 Task: Look for Airbnb options in Santiago de Cuba, Cuba from 6th December, 2023 to 18th December, 2023 for 3 adults.2 bedrooms having 2 beds and 2 bathrooms. Property type can be hotel. Booking option can be shelf check-in. Look for 5 properties as per requirement.
Action: Mouse moved to (499, 70)
Screenshot: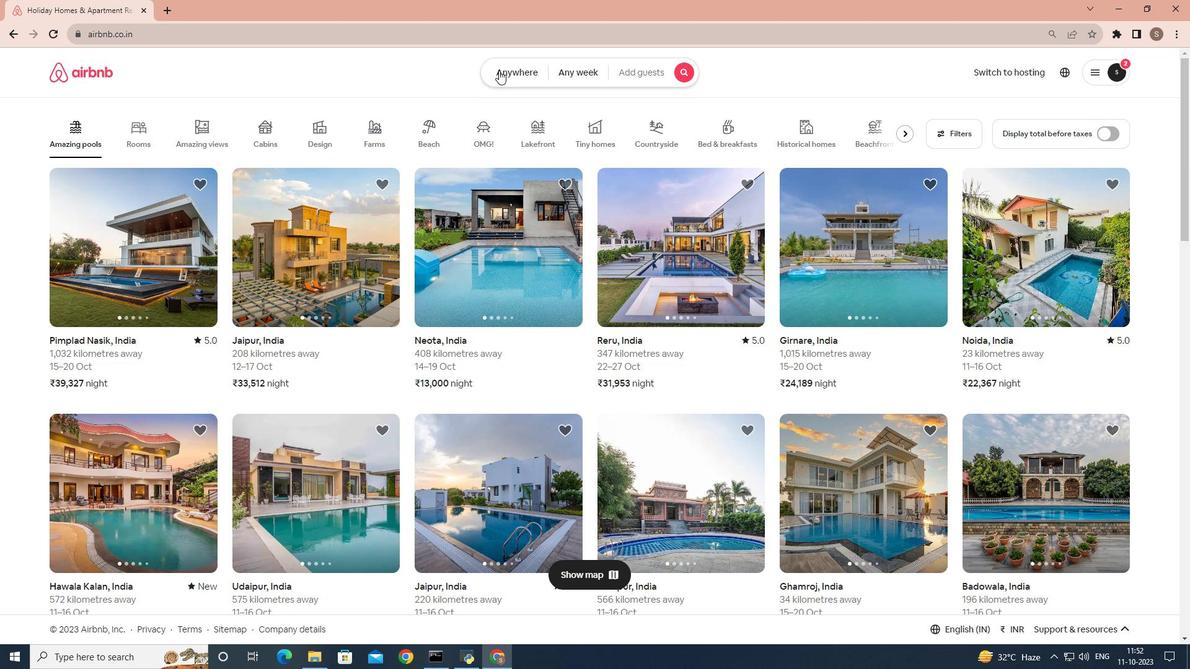 
Action: Mouse pressed left at (499, 70)
Screenshot: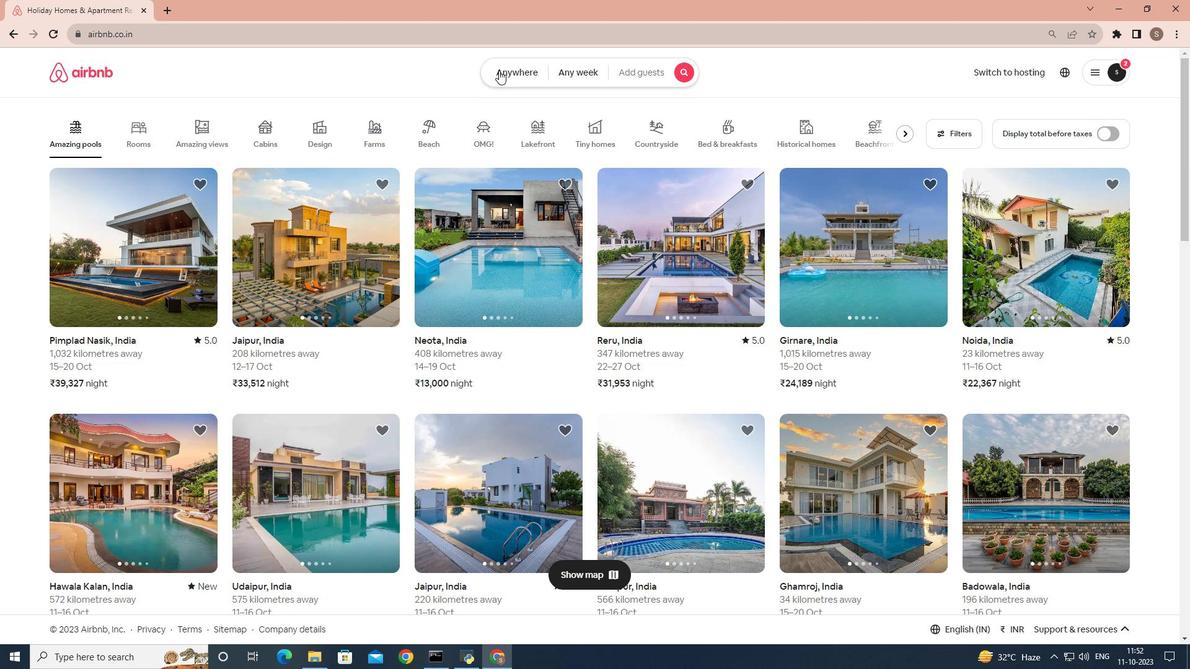 
Action: Mouse moved to (465, 111)
Screenshot: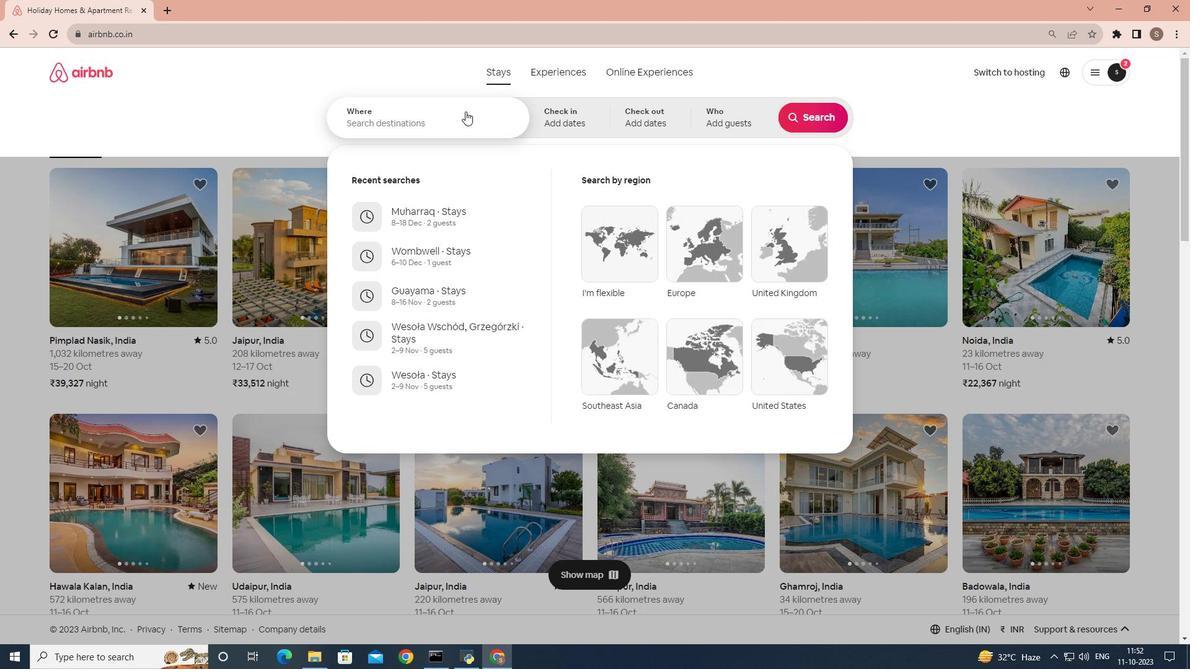 
Action: Mouse pressed left at (465, 111)
Screenshot: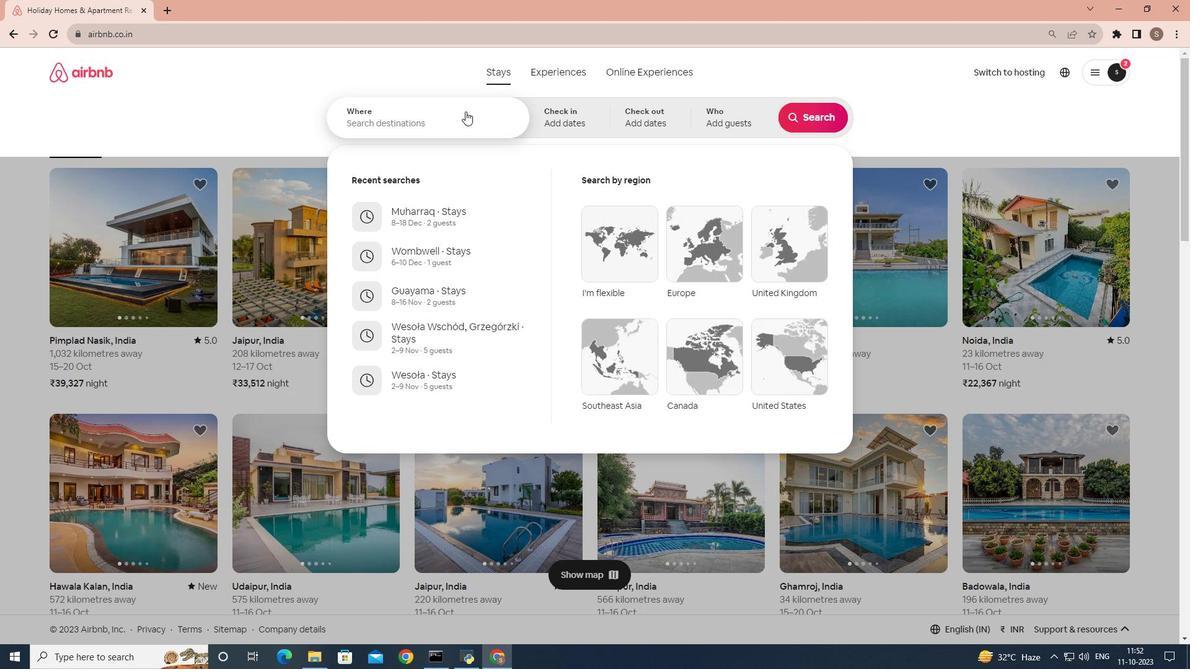 
Action: Key pressed <Key.shift>Santiago<Key.space>de<Key.space><Key.shift>Cuba,<Key.space><Key.shift>Cuba
Screenshot: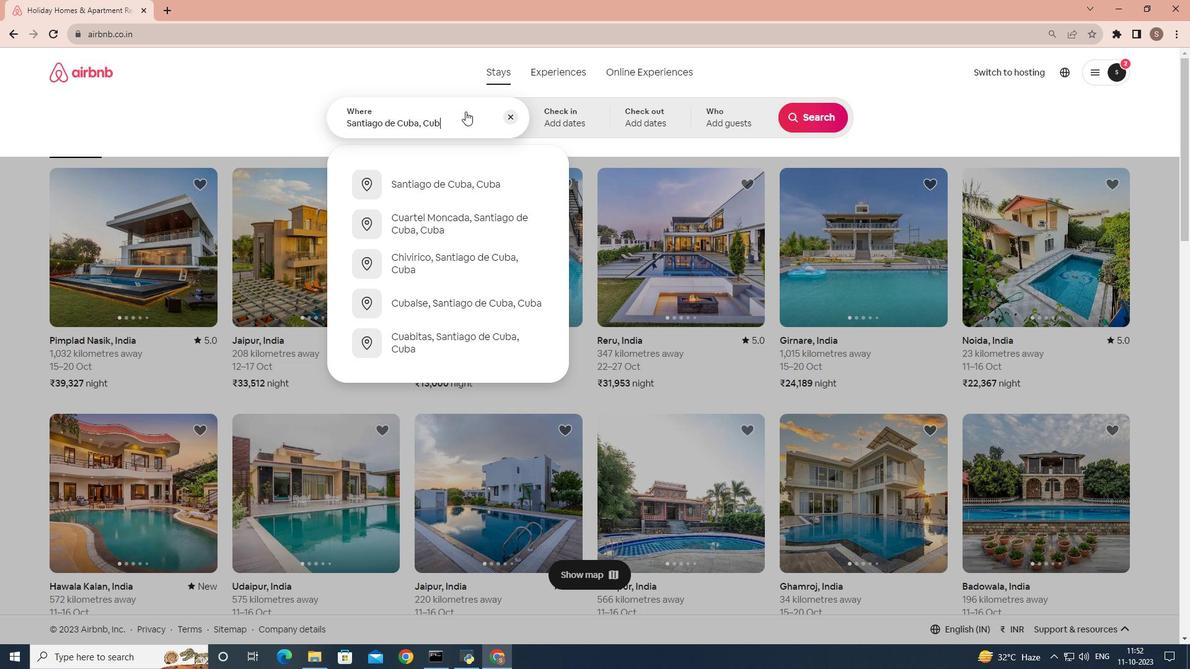 
Action: Mouse moved to (578, 120)
Screenshot: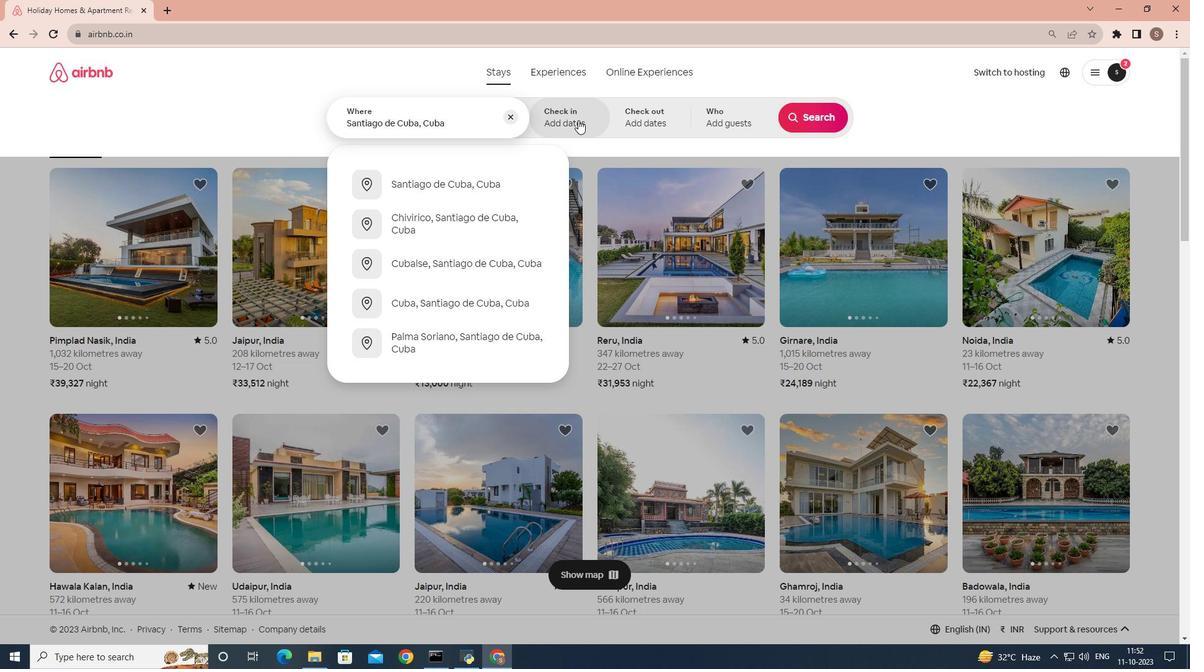 
Action: Mouse pressed left at (578, 120)
Screenshot: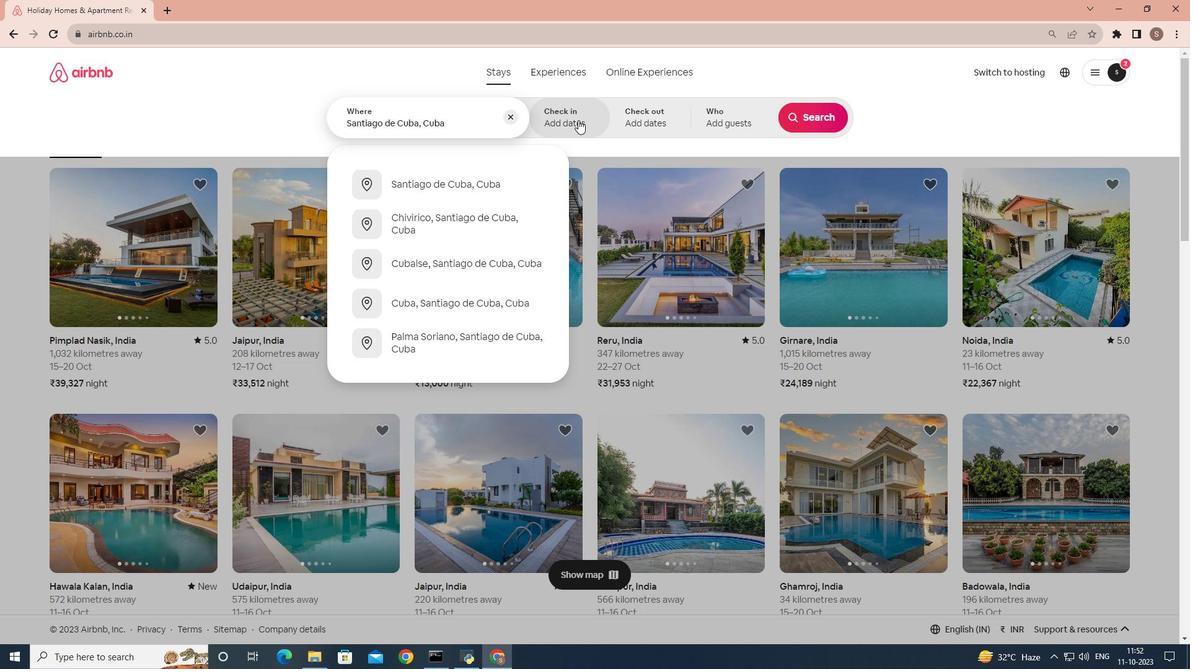
Action: Mouse moved to (814, 217)
Screenshot: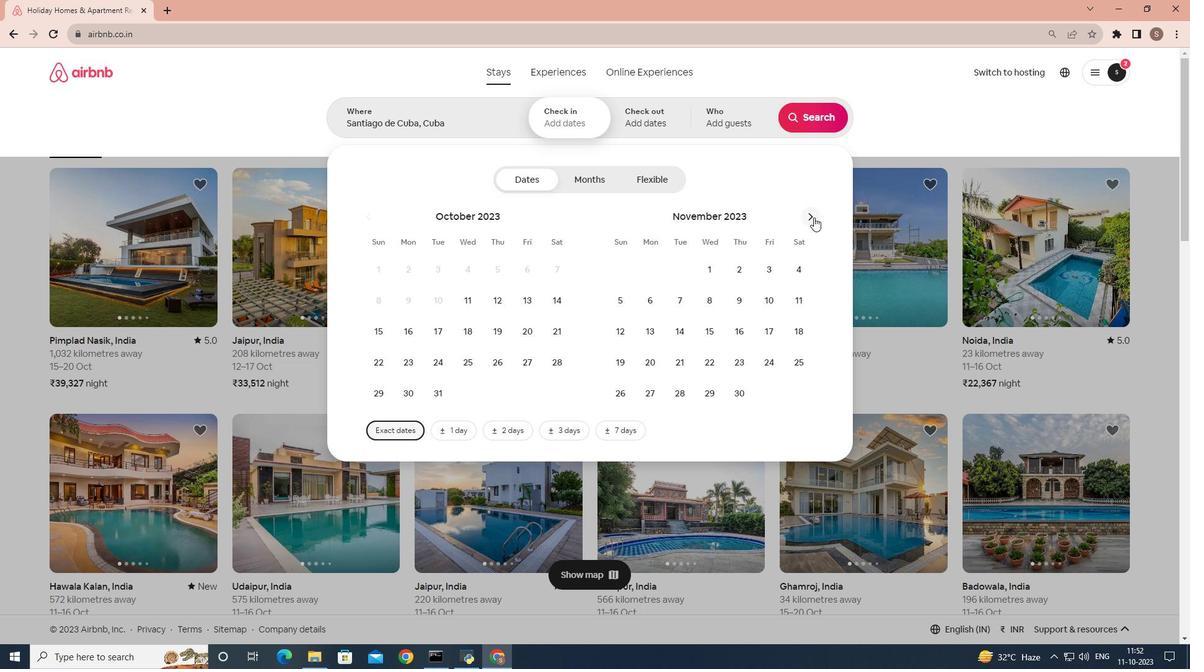 
Action: Mouse pressed left at (814, 217)
Screenshot: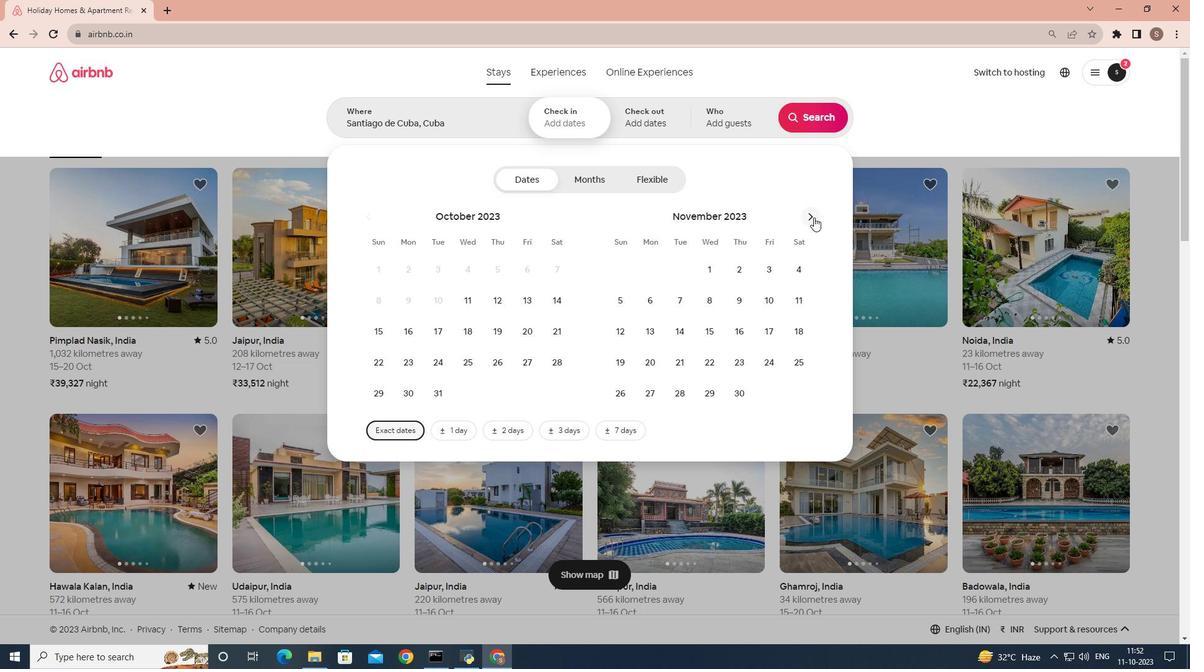 
Action: Mouse moved to (712, 304)
Screenshot: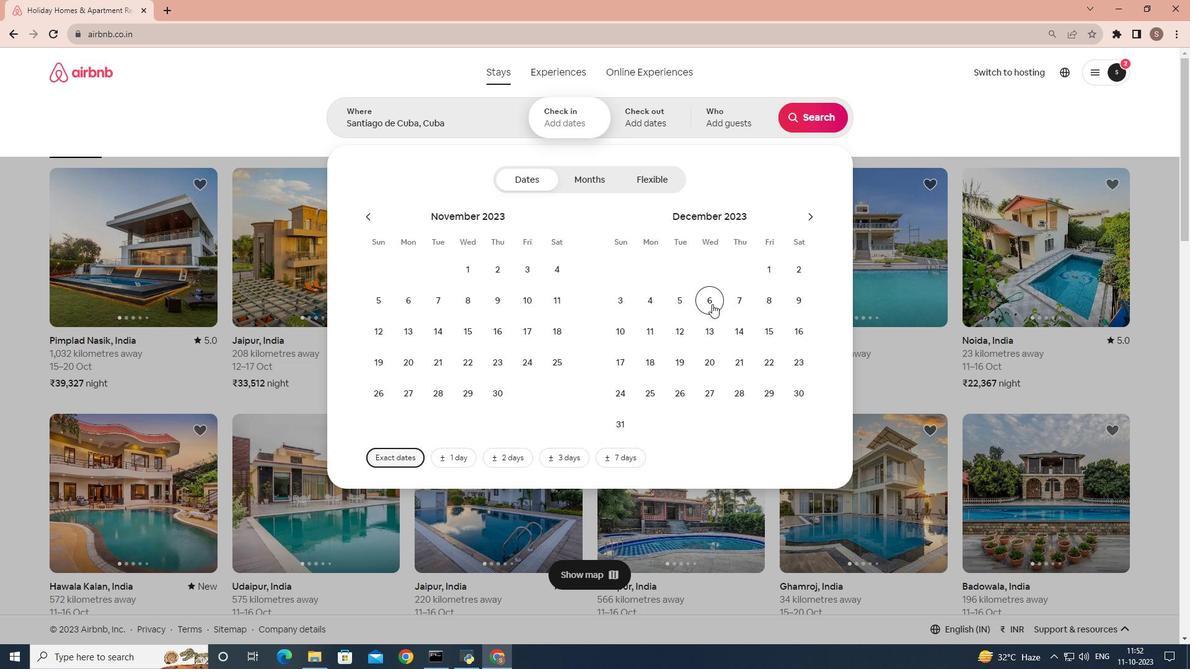 
Action: Mouse pressed left at (712, 304)
Screenshot: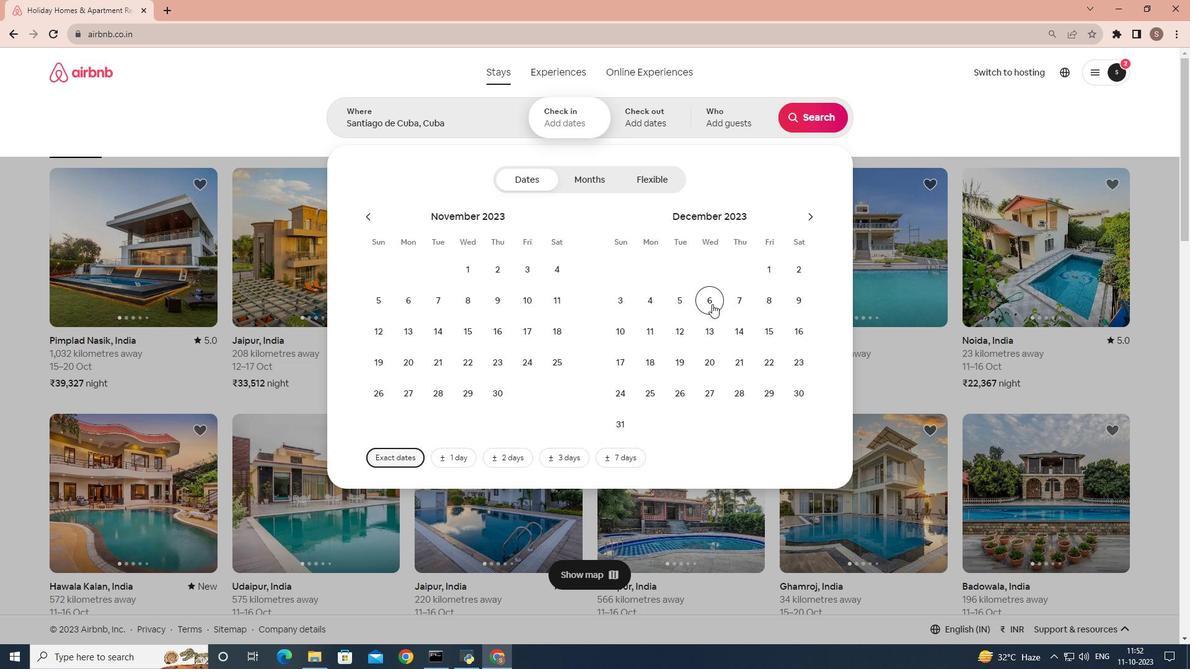 
Action: Mouse moved to (639, 371)
Screenshot: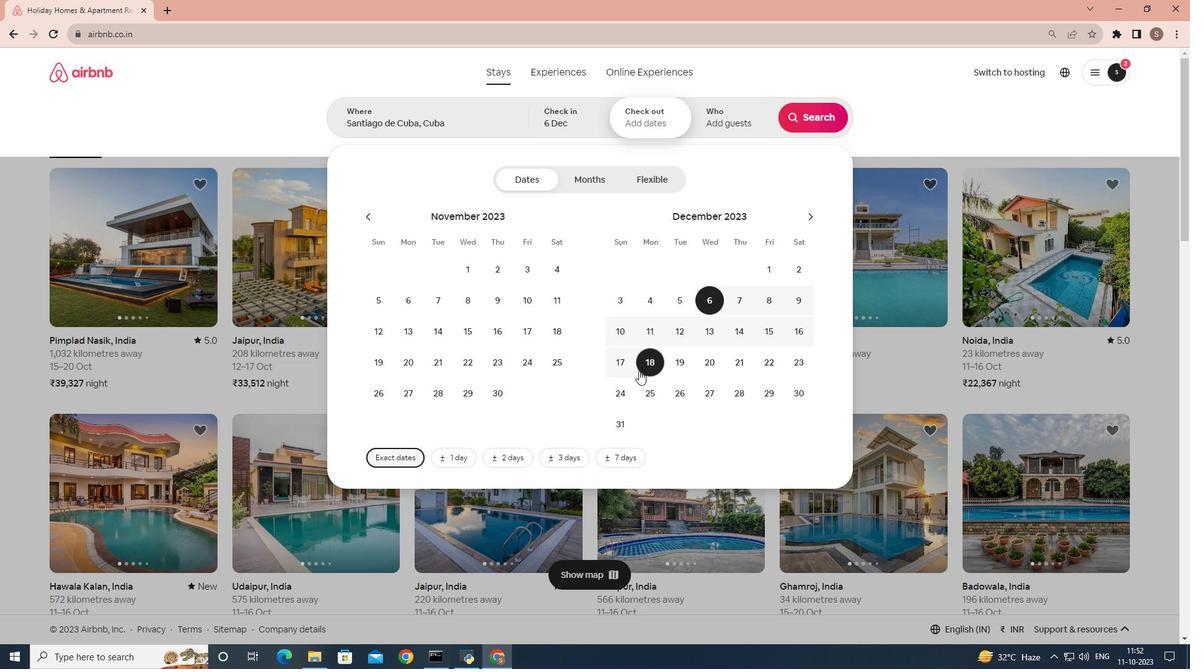 
Action: Mouse pressed left at (639, 371)
Screenshot: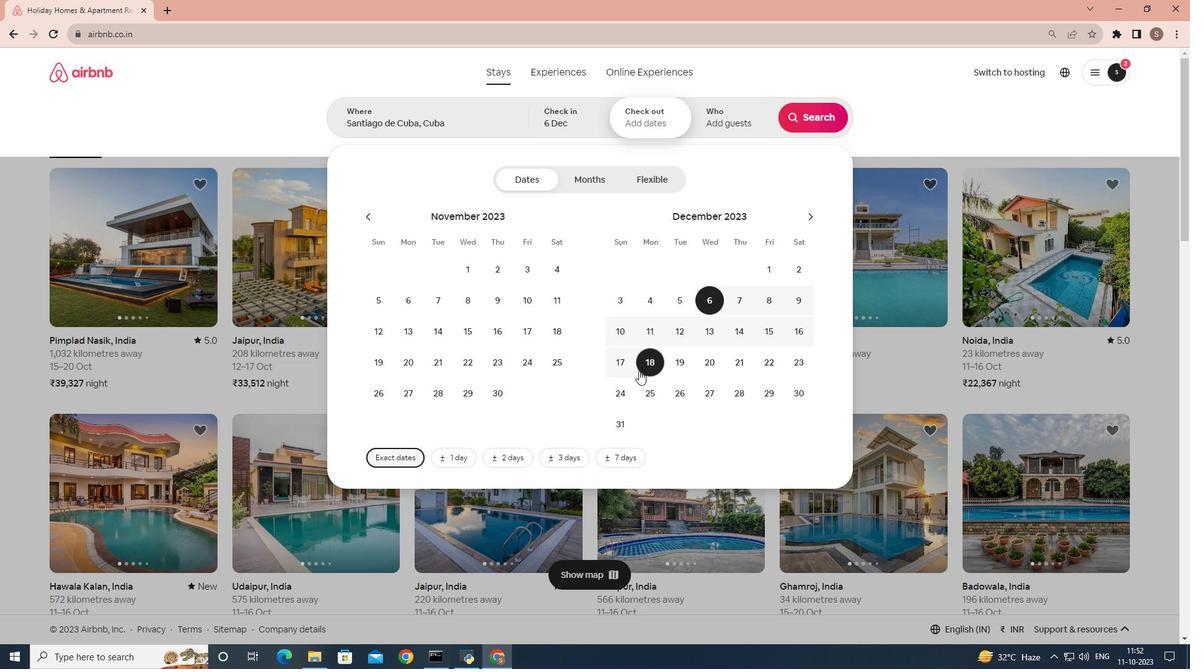
Action: Mouse moved to (735, 112)
Screenshot: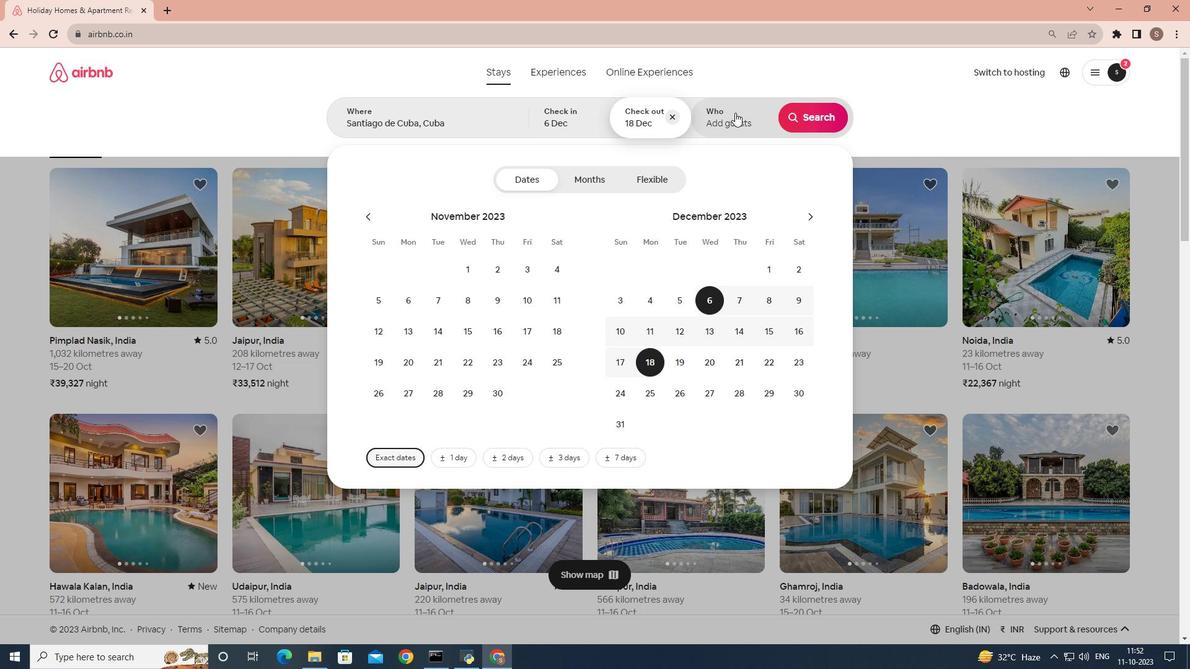 
Action: Mouse pressed left at (735, 112)
Screenshot: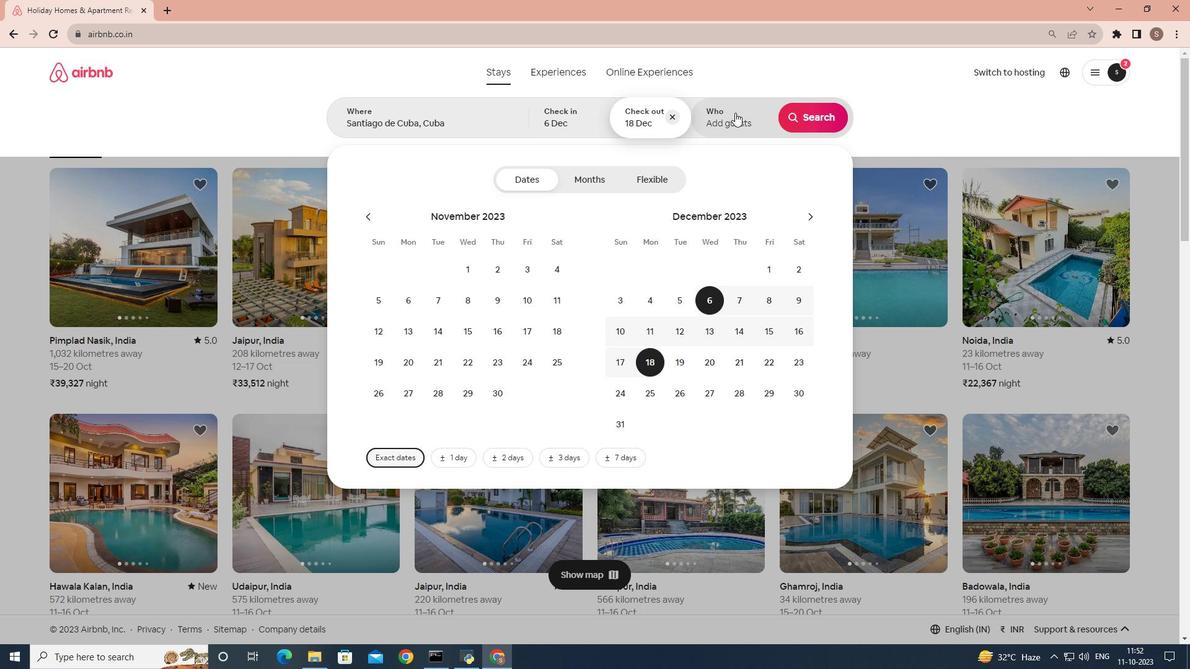 
Action: Mouse moved to (818, 181)
Screenshot: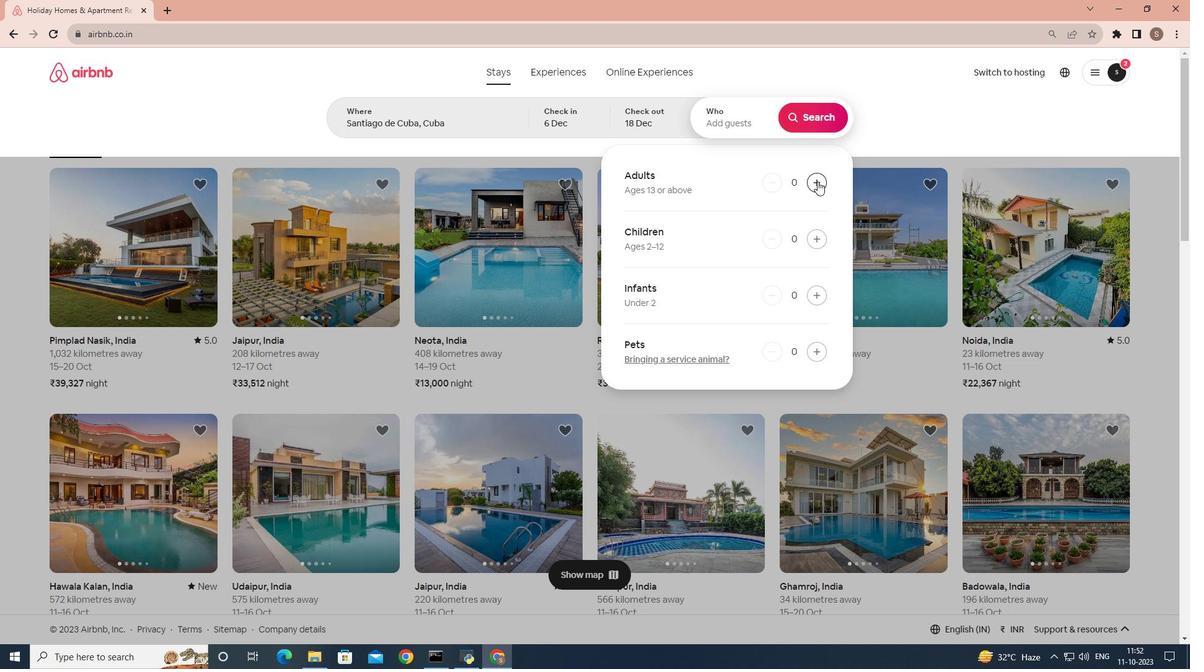 
Action: Mouse pressed left at (818, 181)
Screenshot: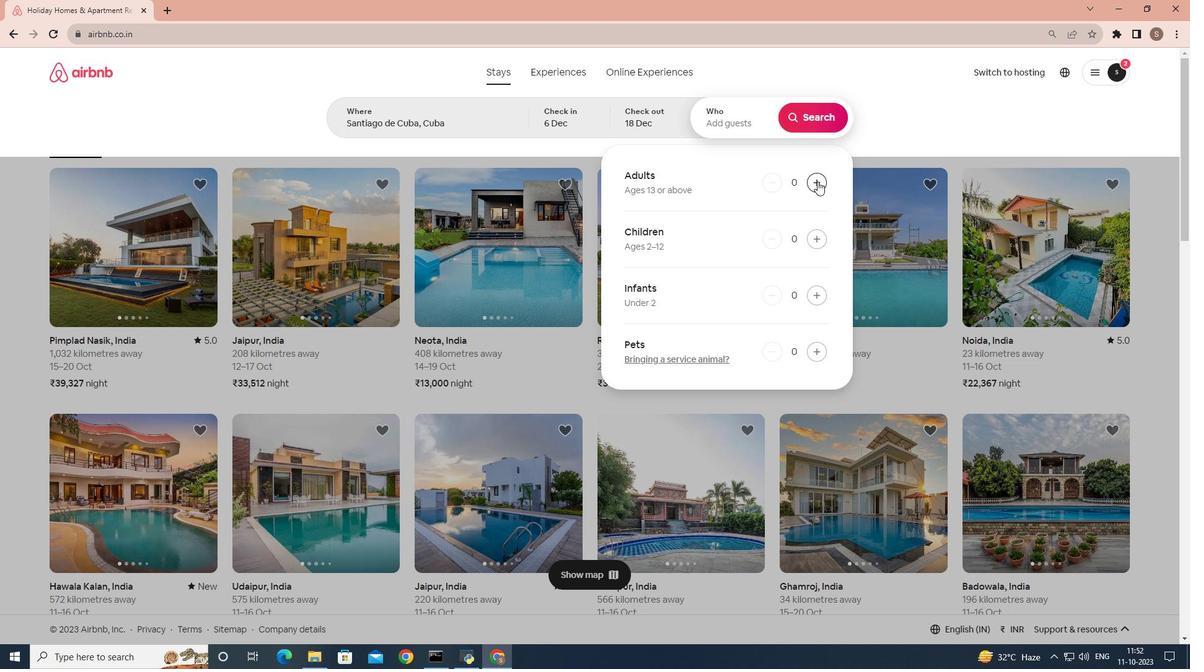 
Action: Mouse pressed left at (818, 181)
Screenshot: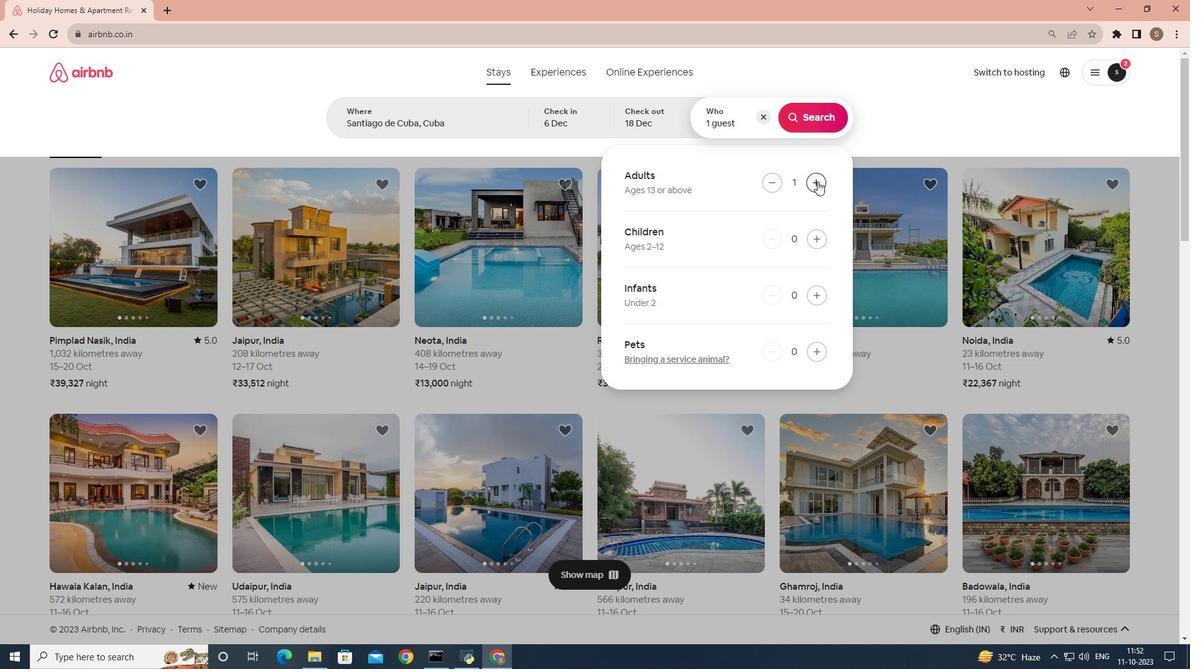 
Action: Mouse pressed left at (818, 181)
Screenshot: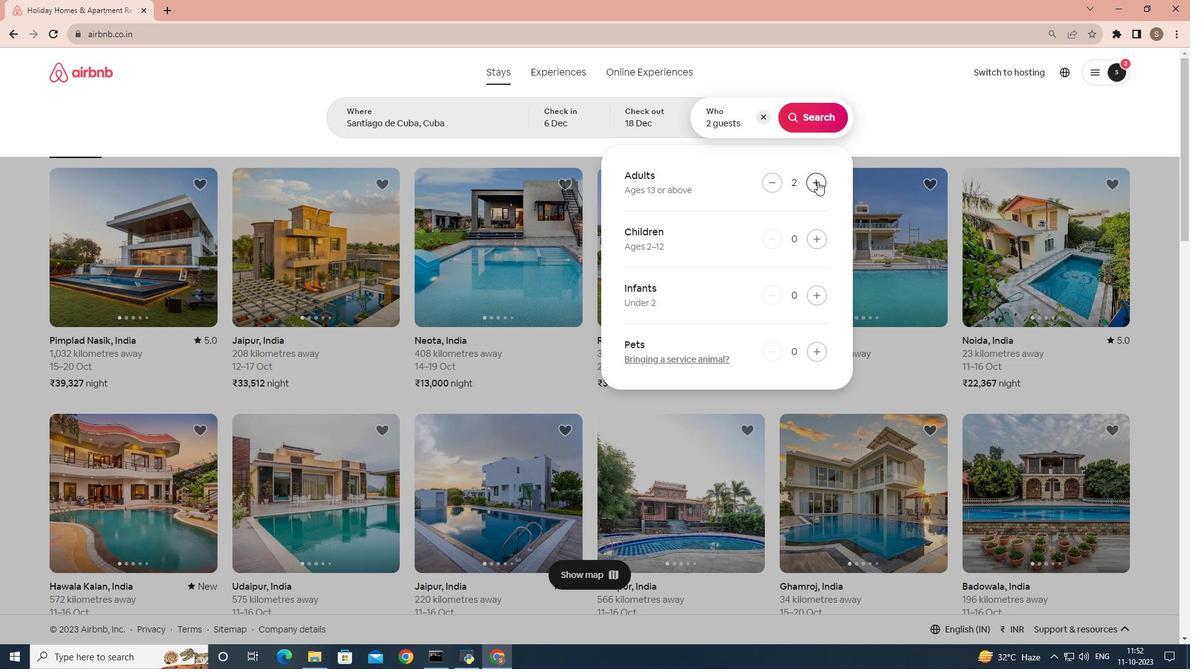 
Action: Mouse moved to (822, 111)
Screenshot: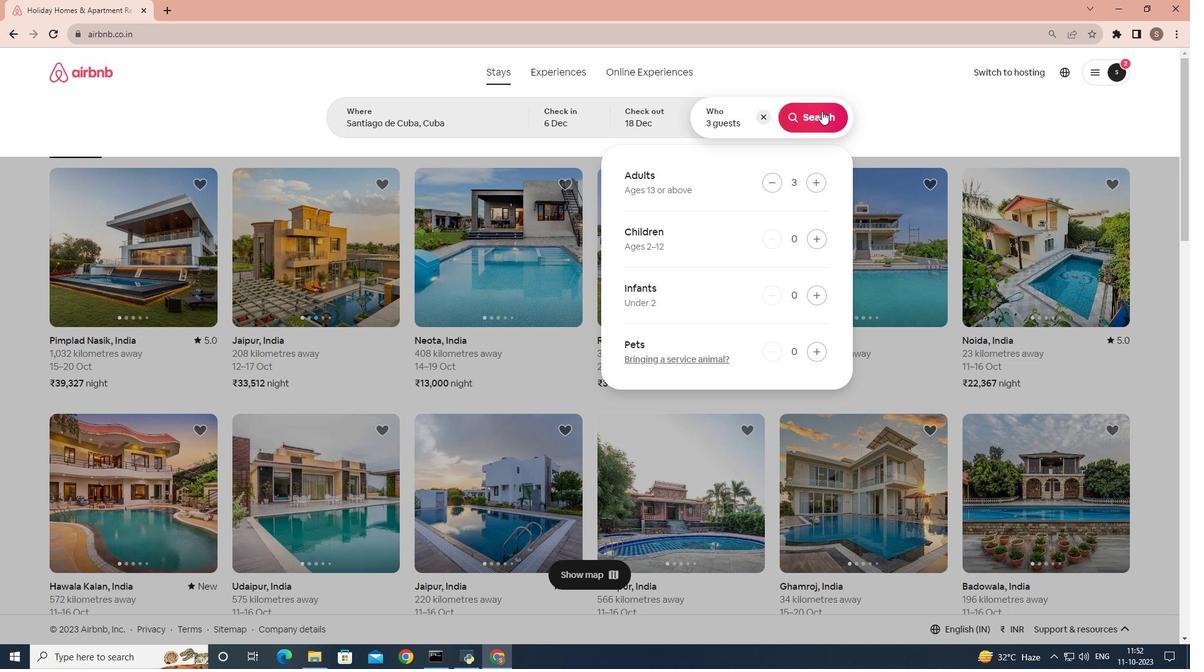 
Action: Mouse pressed left at (822, 111)
Screenshot: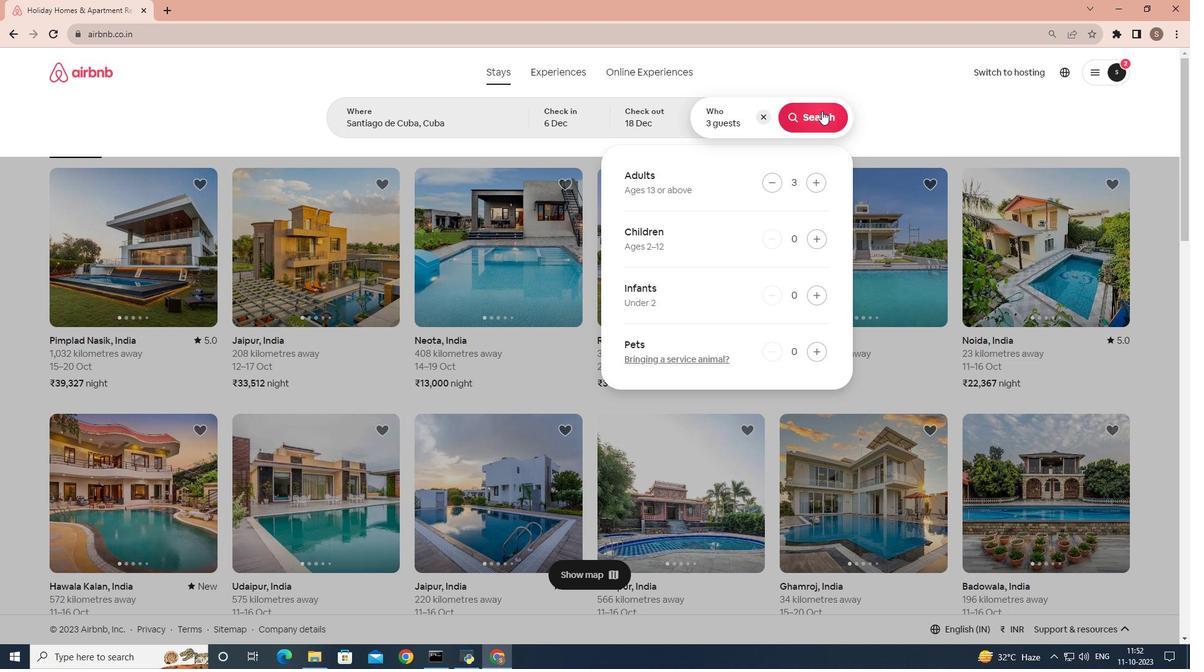 
Action: Mouse moved to (977, 122)
Screenshot: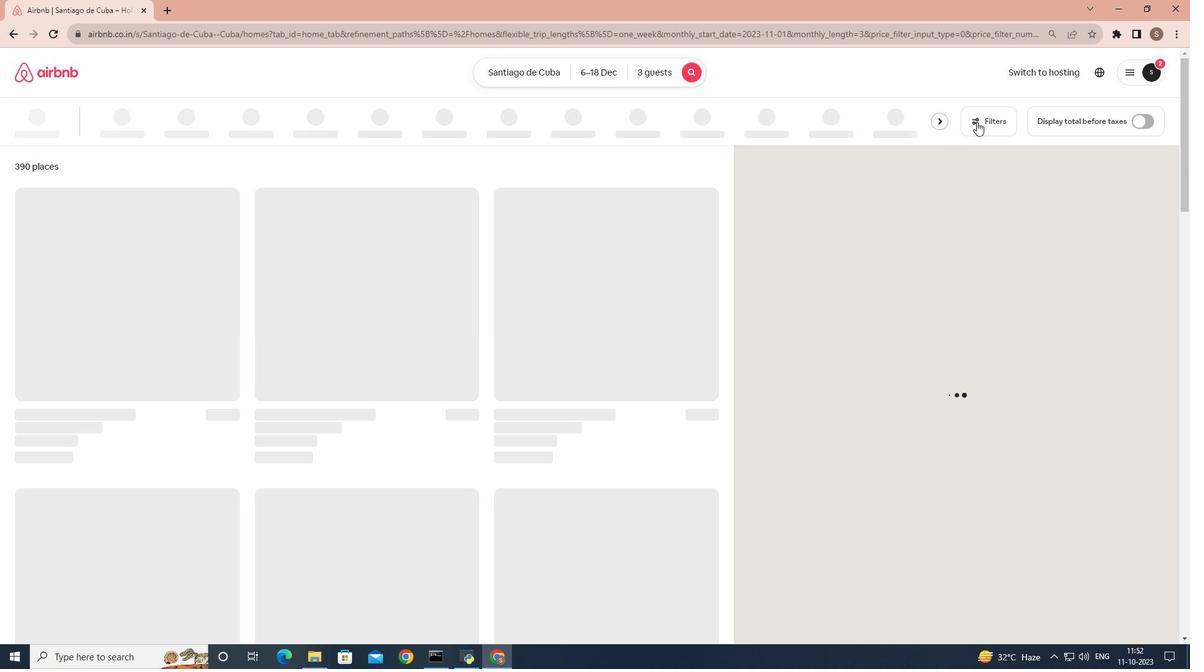 
Action: Mouse pressed left at (977, 122)
Screenshot: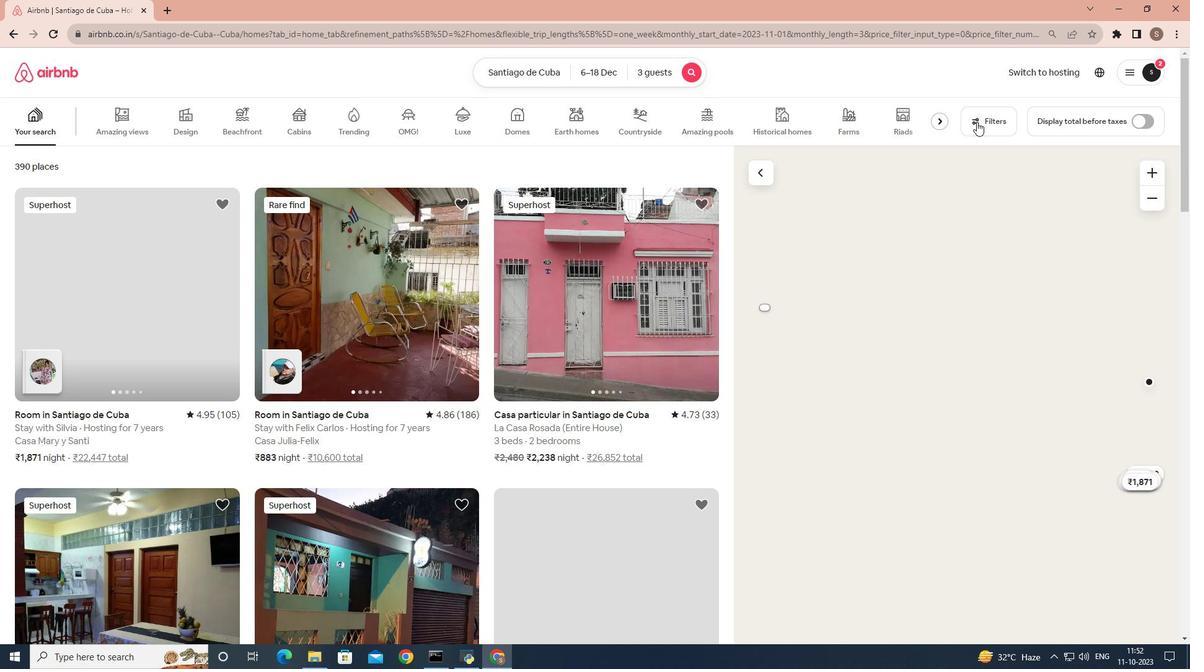 
Action: Mouse moved to (613, 387)
Screenshot: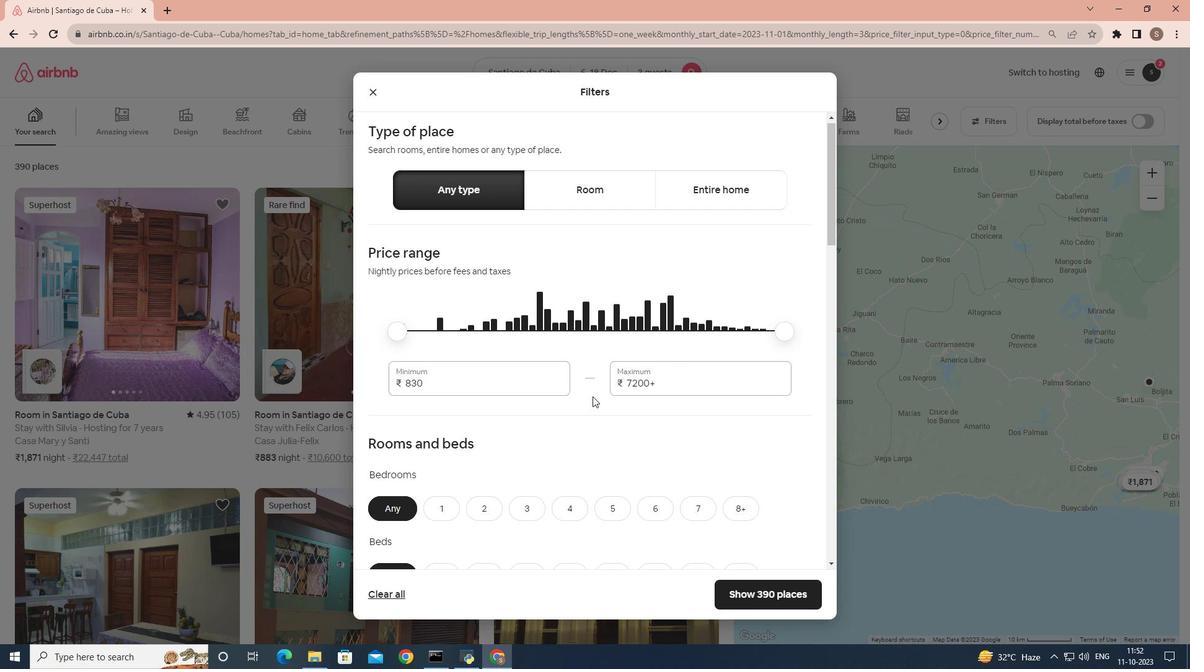 
Action: Mouse scrolled (613, 387) with delta (0, 0)
Screenshot: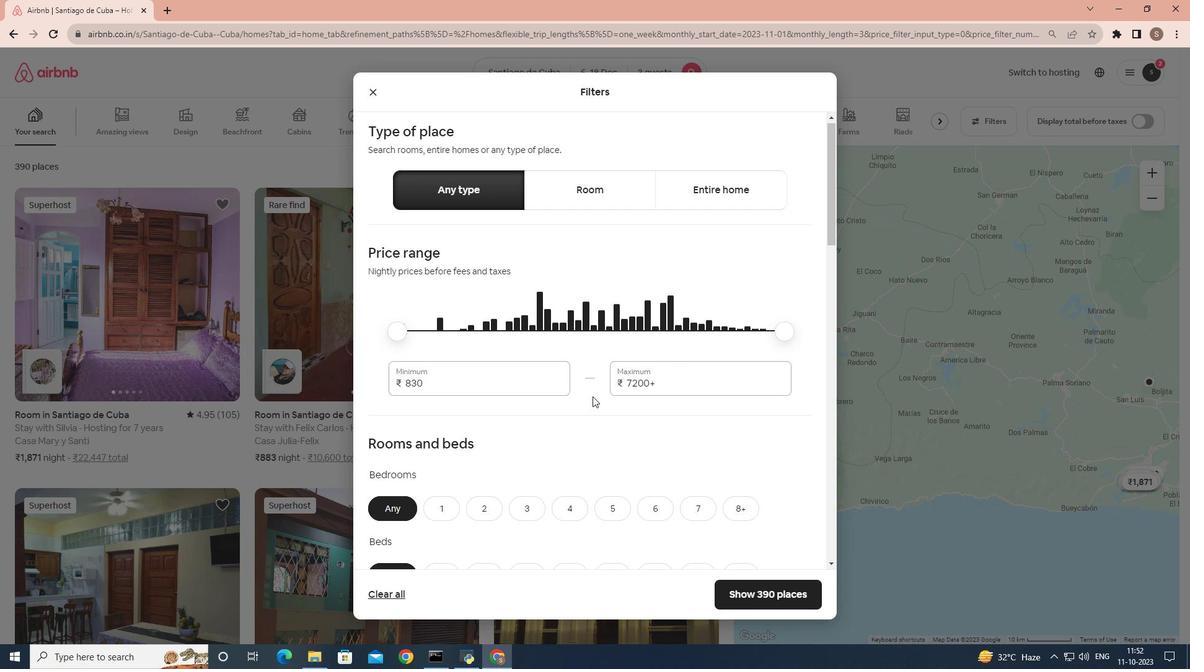
Action: Mouse moved to (586, 398)
Screenshot: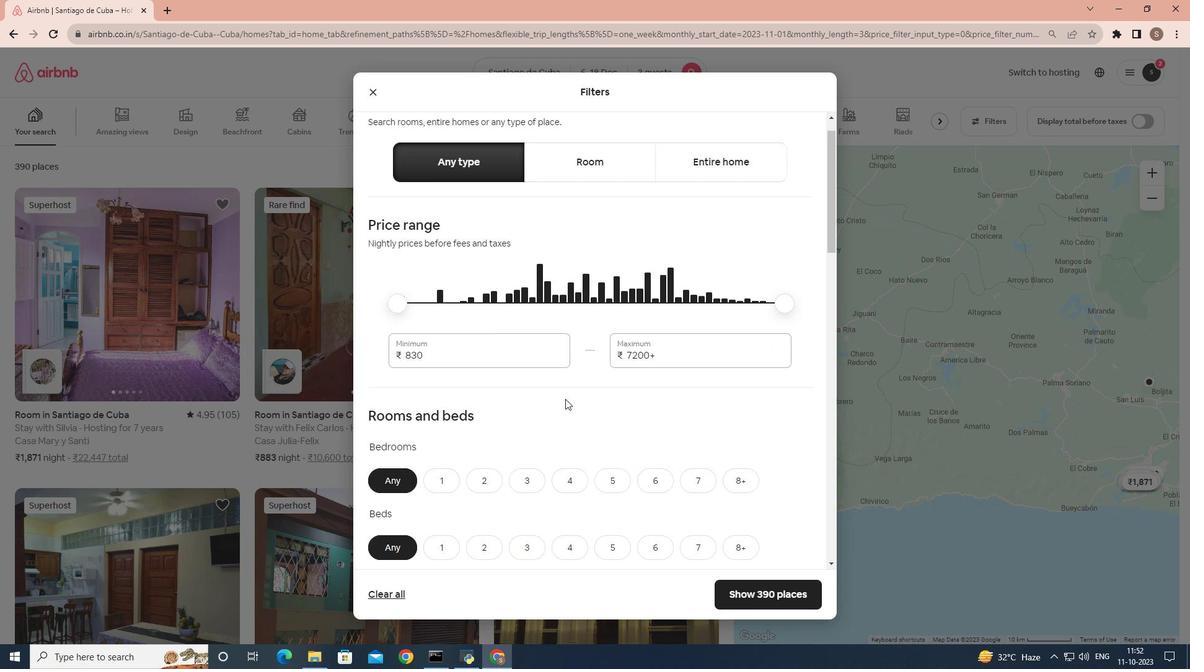 
Action: Mouse scrolled (586, 397) with delta (0, 0)
Screenshot: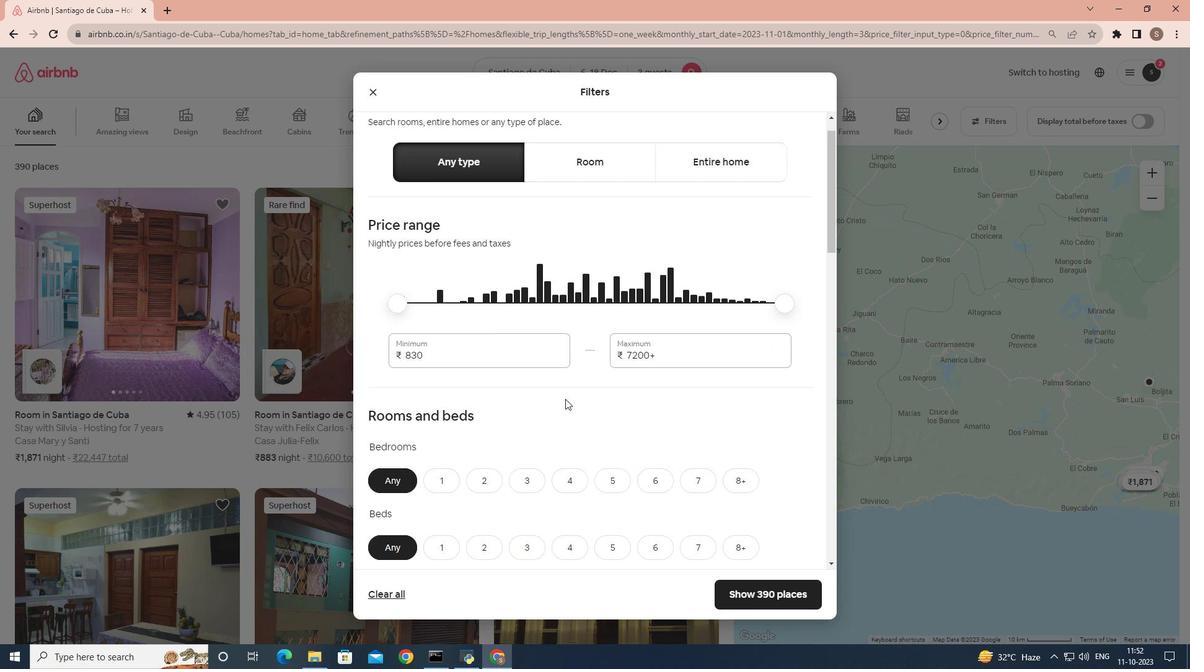 
Action: Mouse moved to (519, 399)
Screenshot: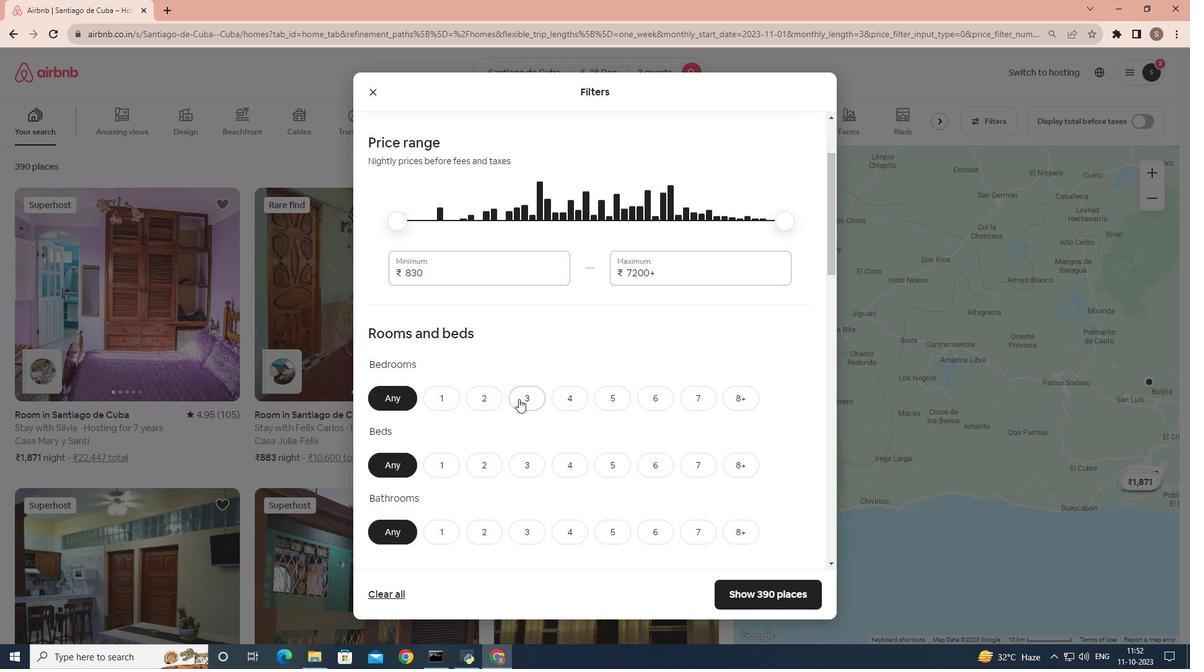 
Action: Mouse scrolled (519, 400) with delta (0, 0)
Screenshot: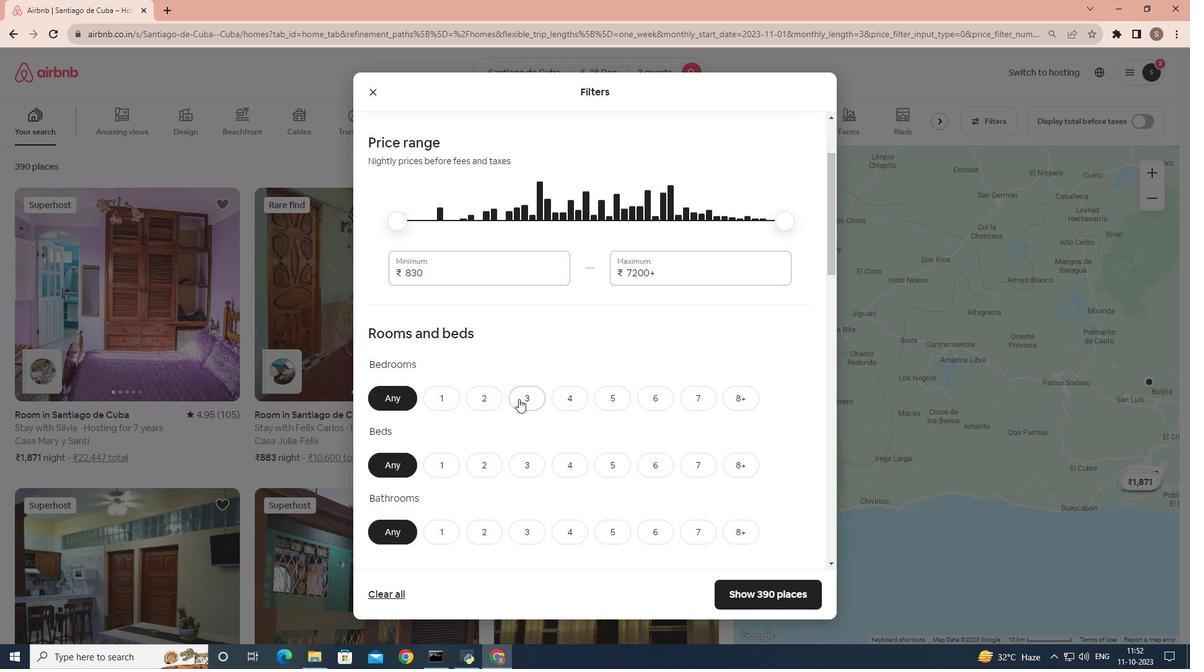 
Action: Mouse moved to (485, 446)
Screenshot: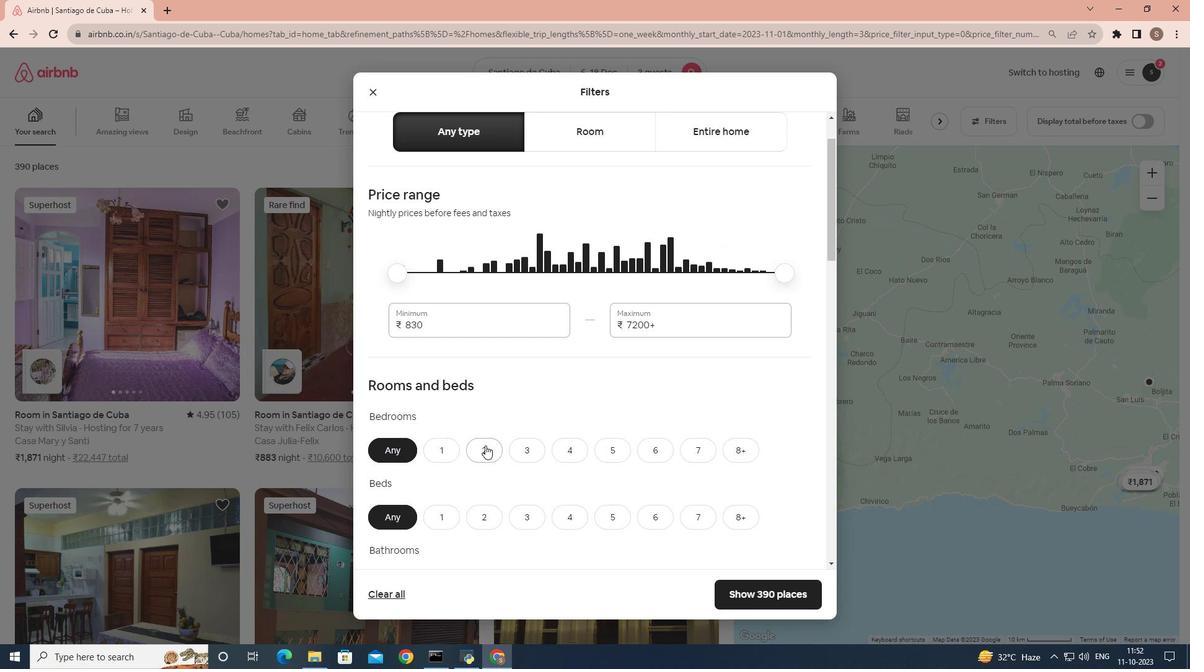 
Action: Mouse pressed left at (485, 446)
Screenshot: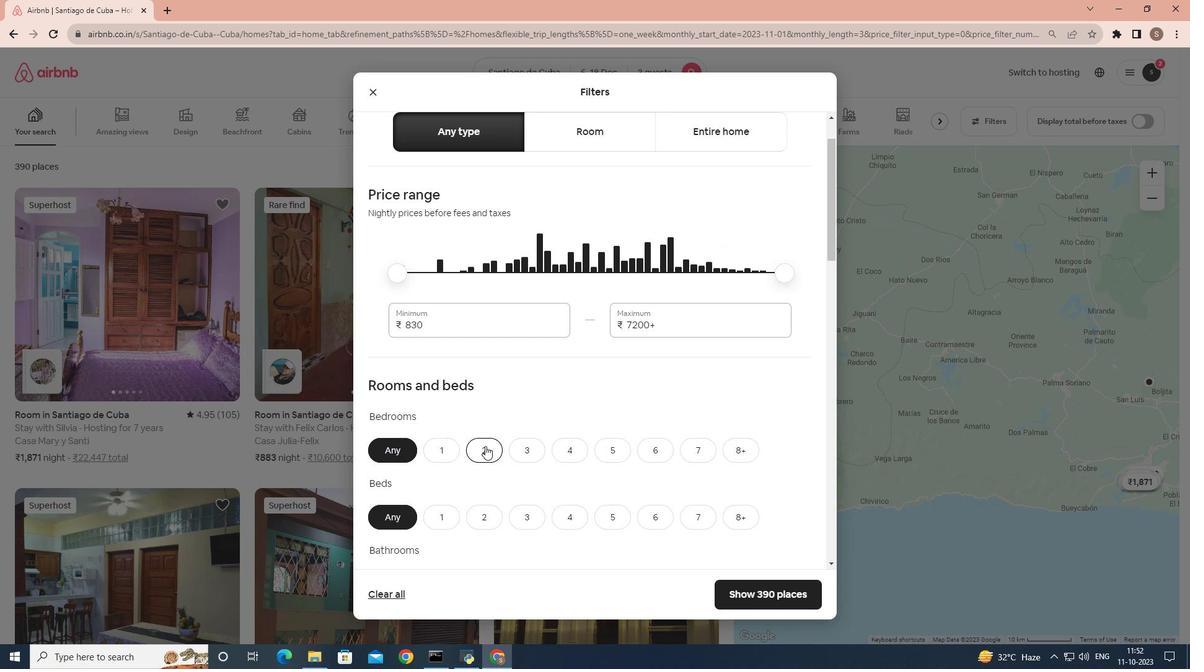 
Action: Mouse moved to (501, 407)
Screenshot: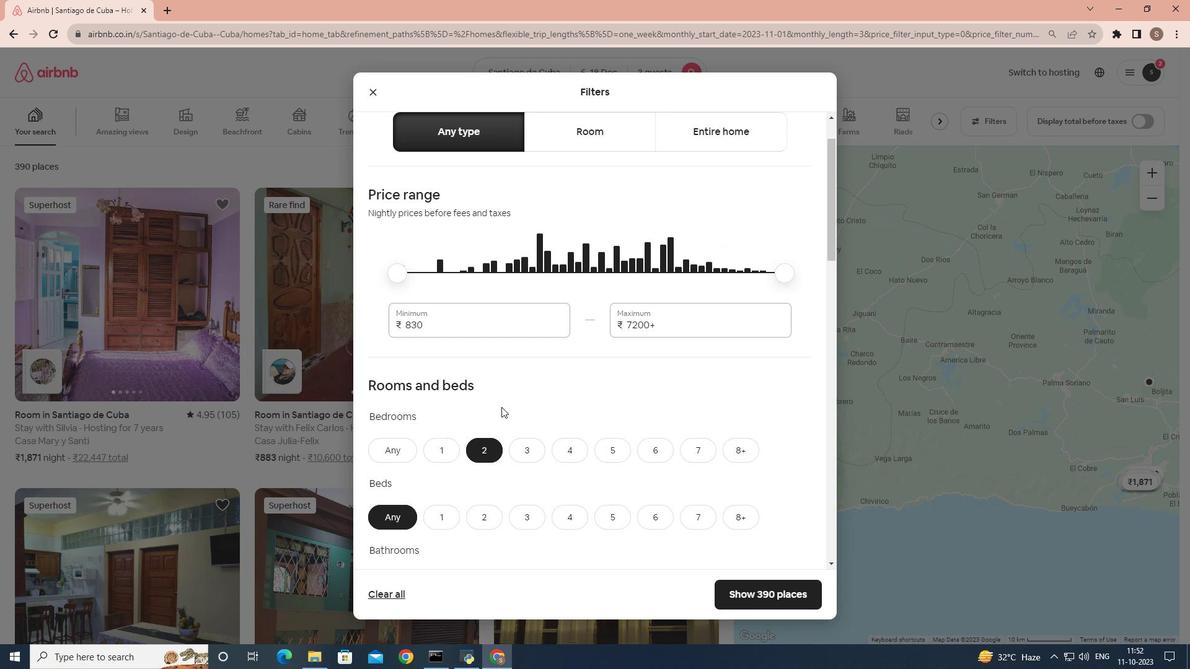 
Action: Mouse scrolled (501, 406) with delta (0, 0)
Screenshot: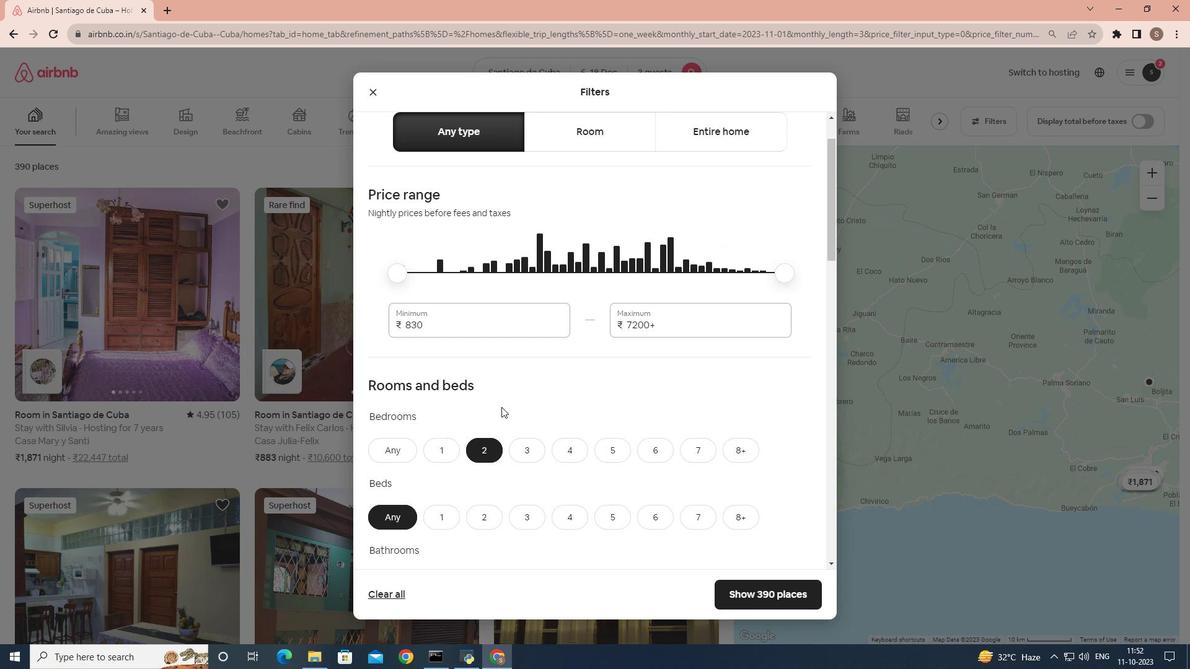 
Action: Mouse scrolled (501, 406) with delta (0, 0)
Screenshot: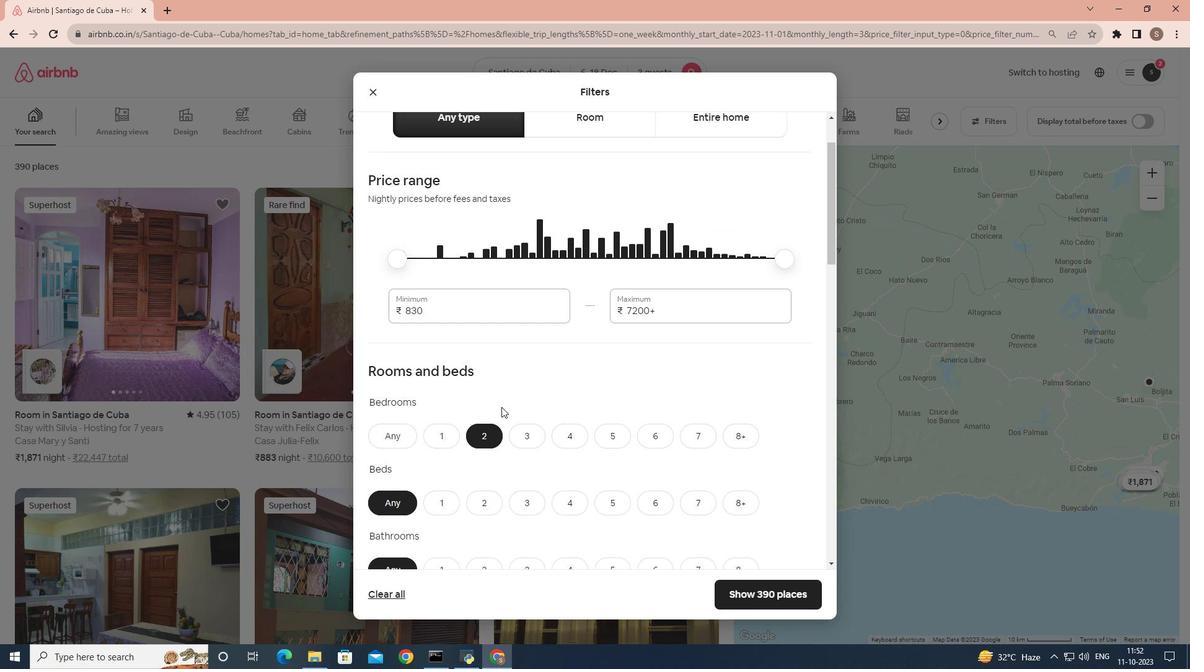 
Action: Mouse scrolled (501, 406) with delta (0, 0)
Screenshot: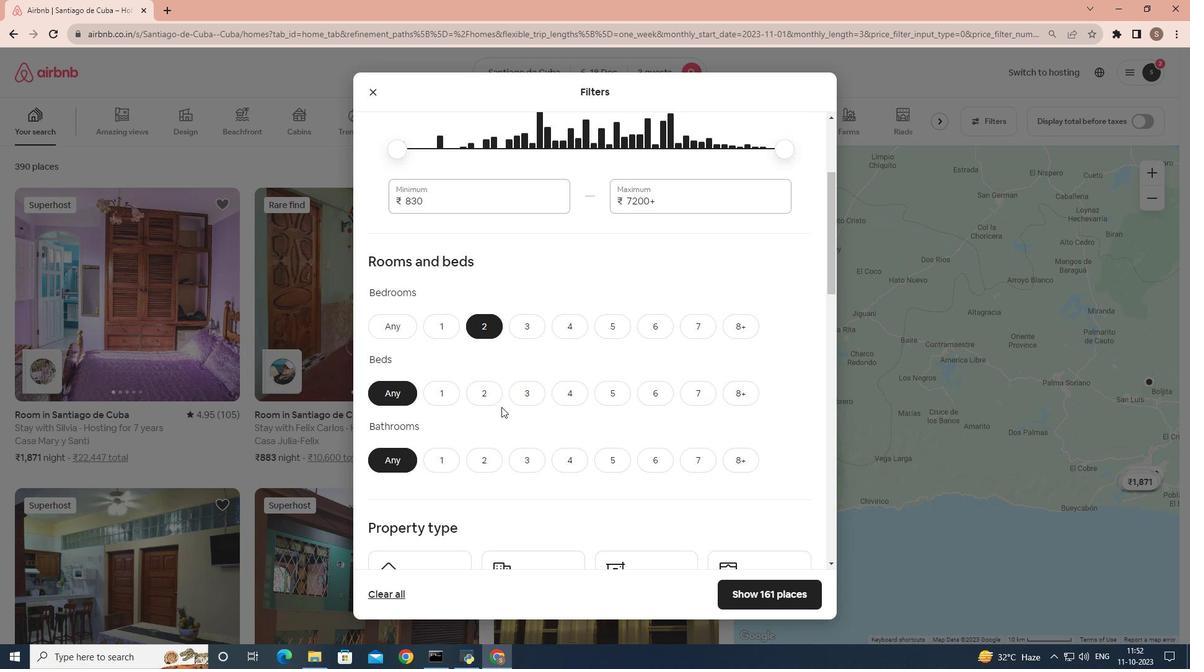 
Action: Mouse moved to (490, 329)
Screenshot: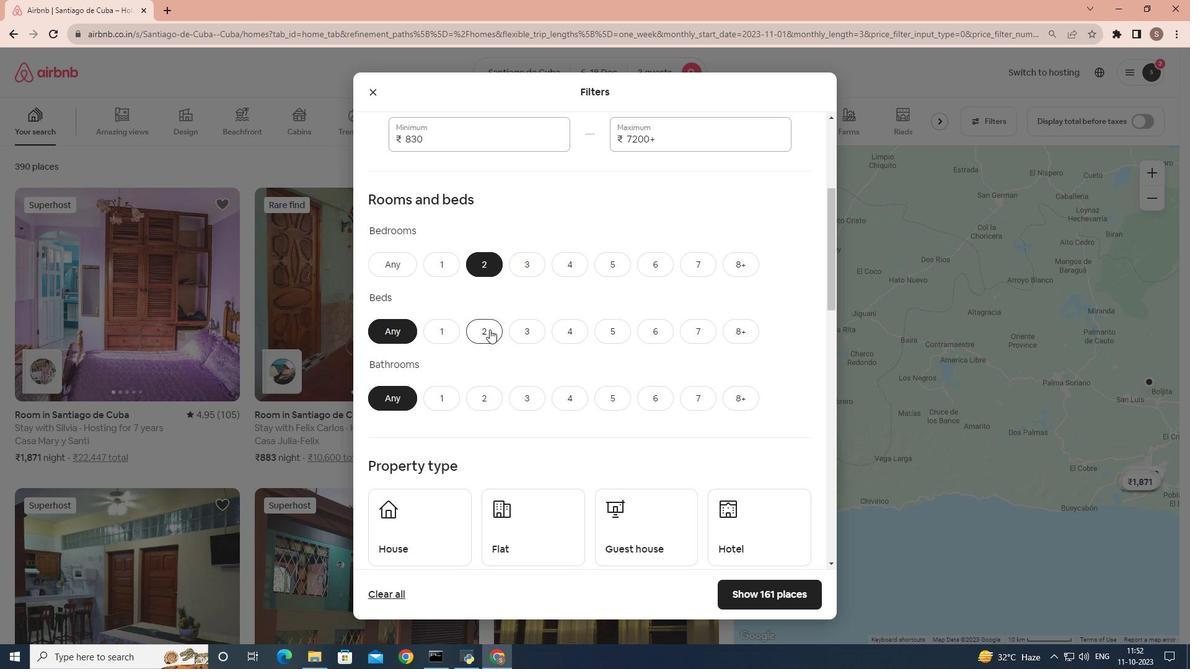 
Action: Mouse pressed left at (490, 329)
Screenshot: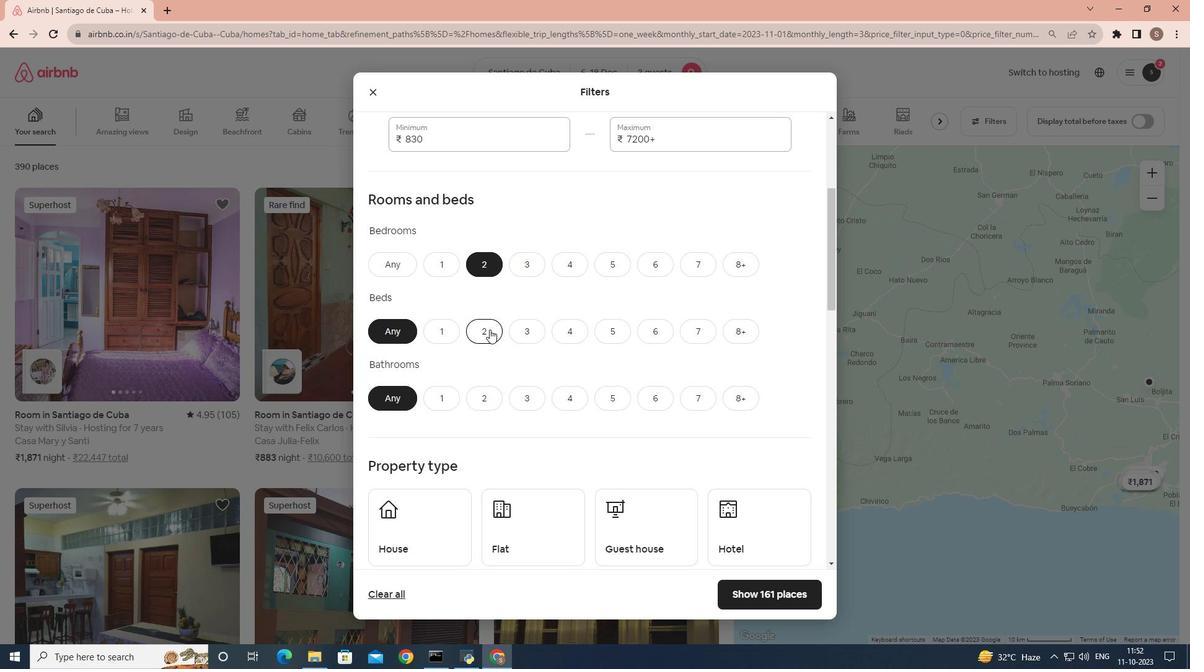 
Action: Mouse scrolled (490, 329) with delta (0, 0)
Screenshot: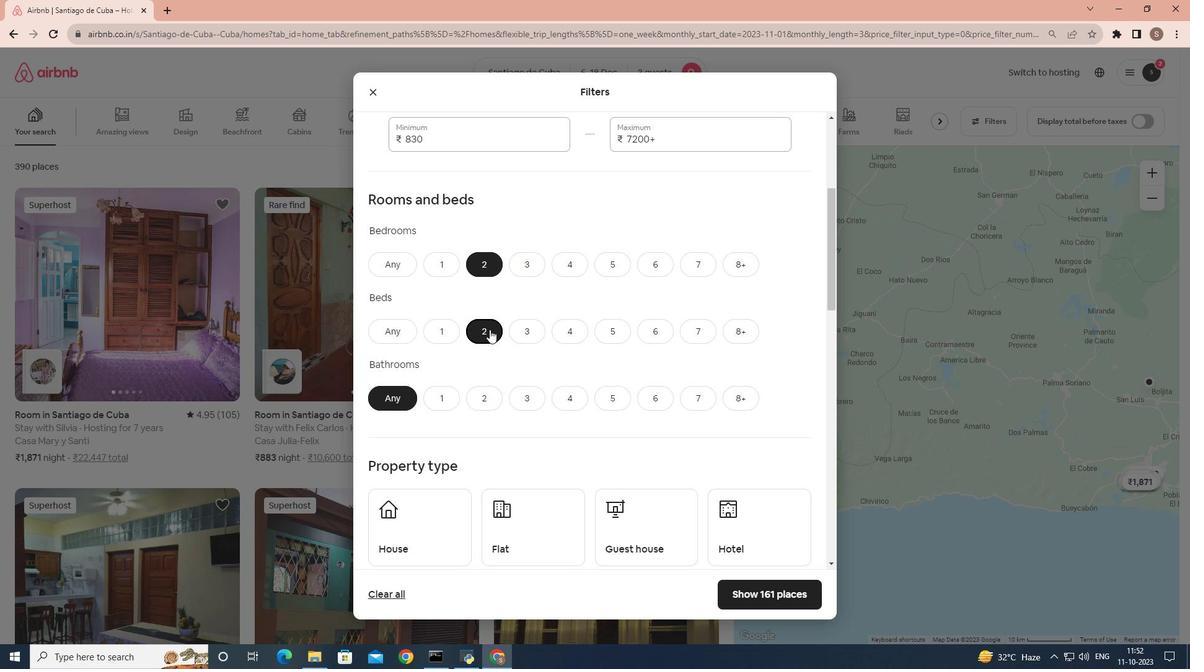 
Action: Mouse scrolled (490, 329) with delta (0, 0)
Screenshot: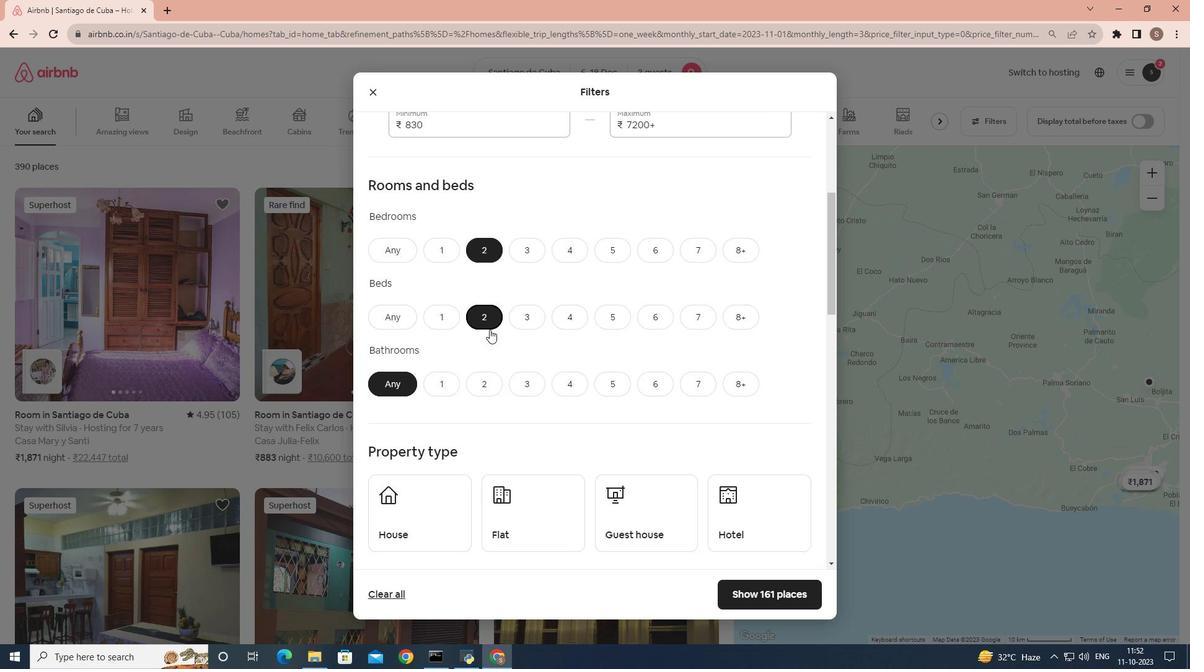 
Action: Mouse moved to (491, 284)
Screenshot: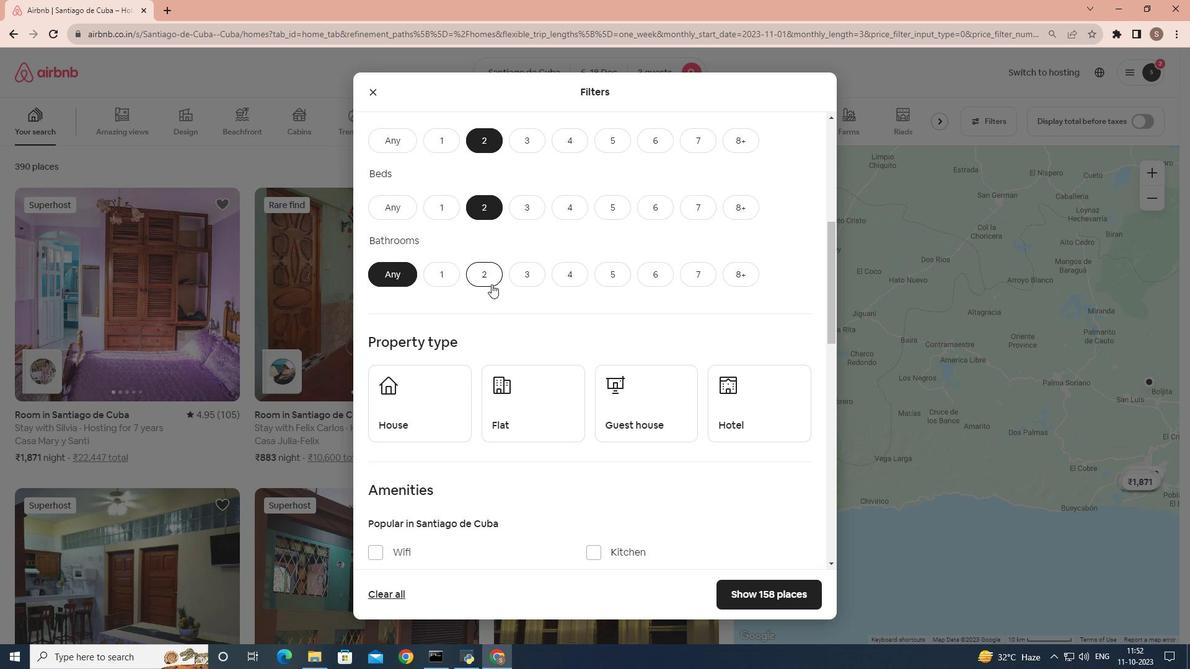 
Action: Mouse pressed left at (491, 284)
Screenshot: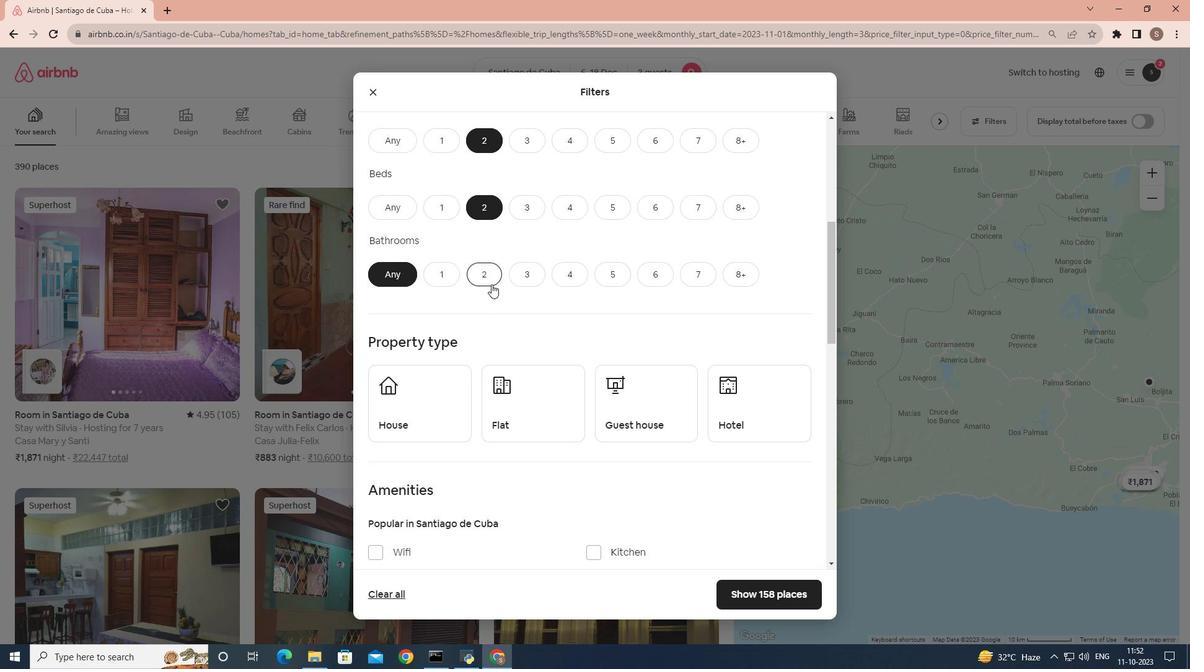 
Action: Mouse moved to (499, 290)
Screenshot: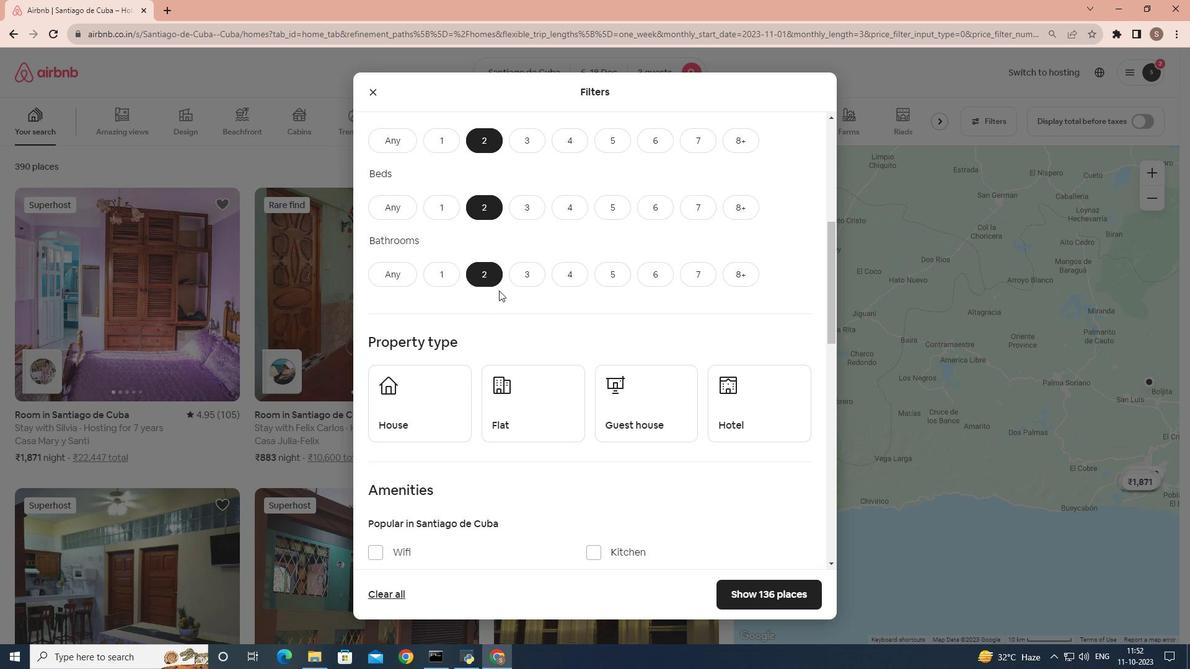 
Action: Mouse scrolled (499, 290) with delta (0, 0)
Screenshot: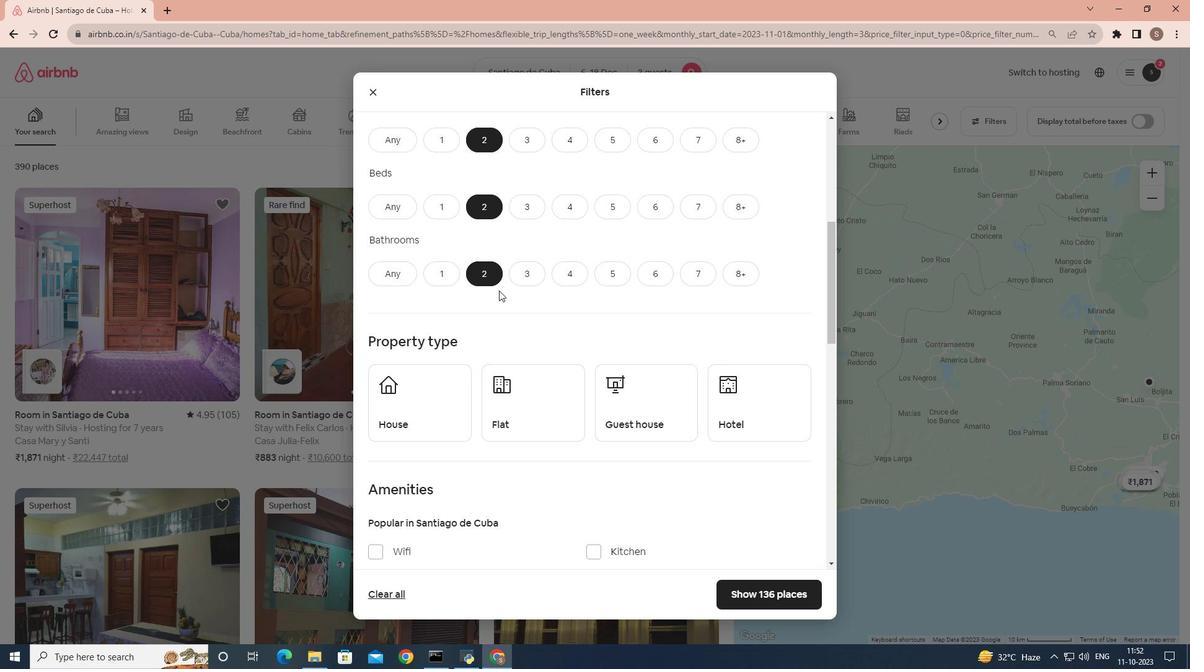 
Action: Mouse moved to (748, 343)
Screenshot: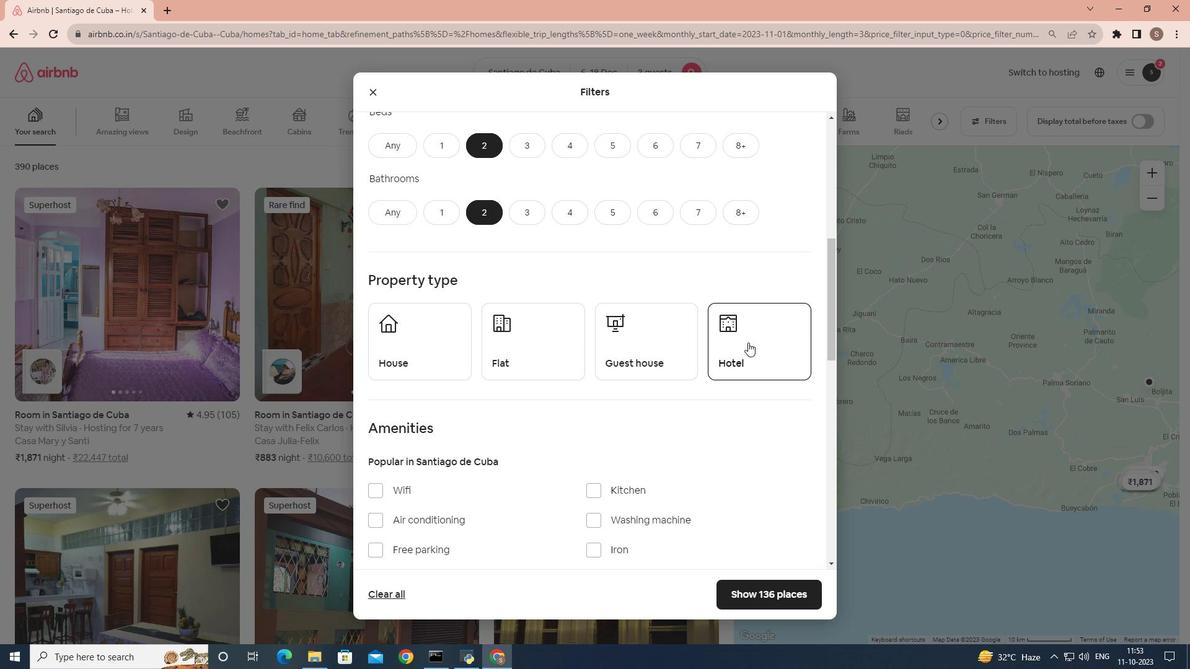 
Action: Mouse pressed left at (748, 343)
Screenshot: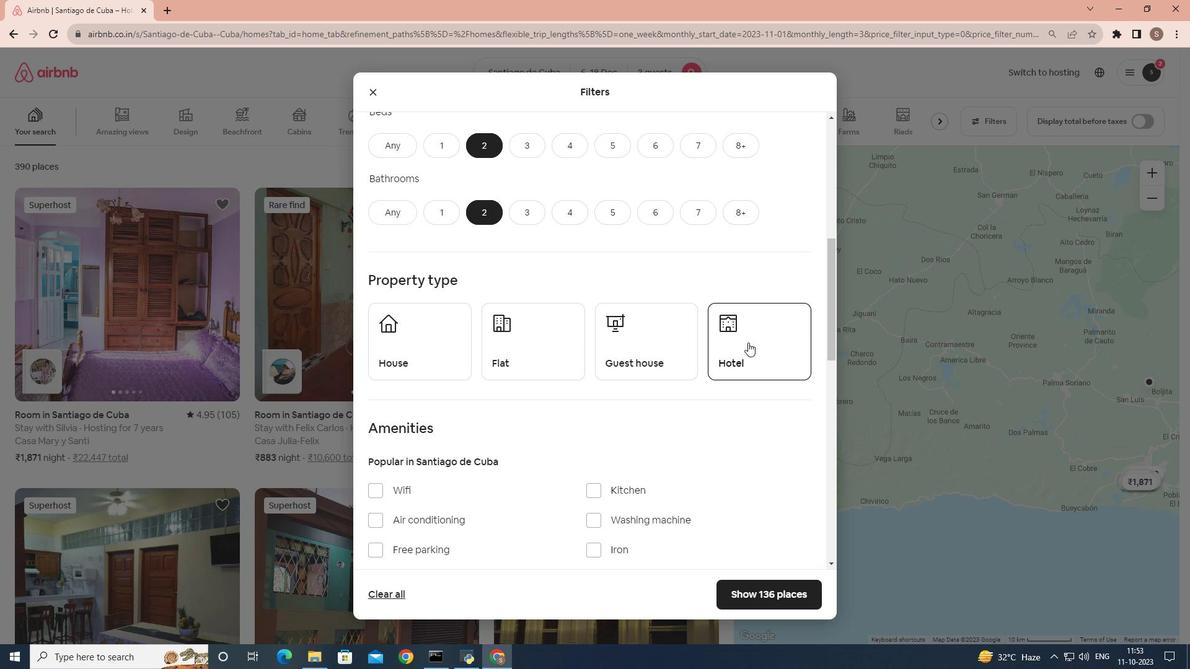 
Action: Mouse moved to (702, 341)
Screenshot: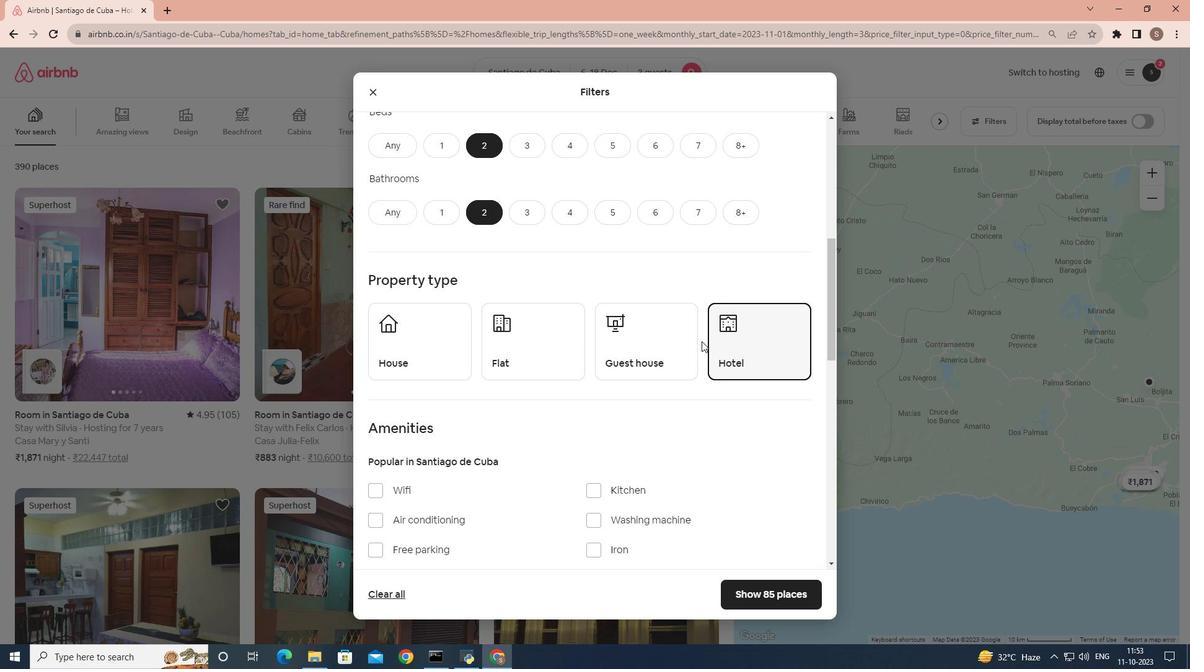
Action: Mouse scrolled (702, 341) with delta (0, 0)
Screenshot: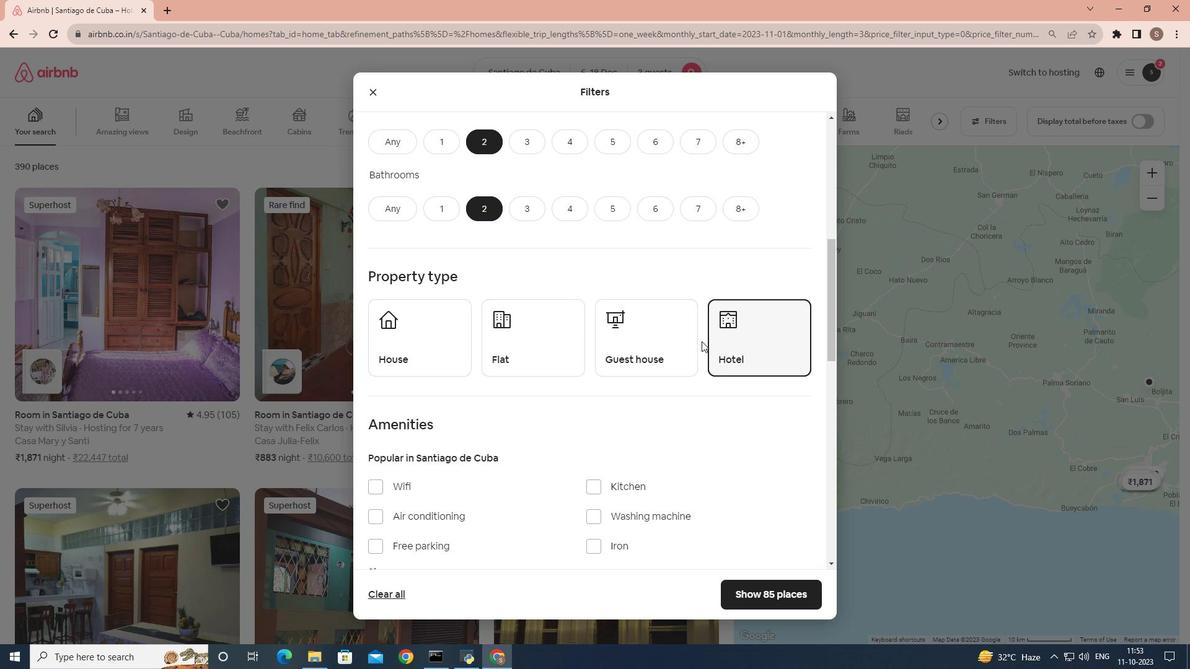 
Action: Mouse scrolled (702, 341) with delta (0, 0)
Screenshot: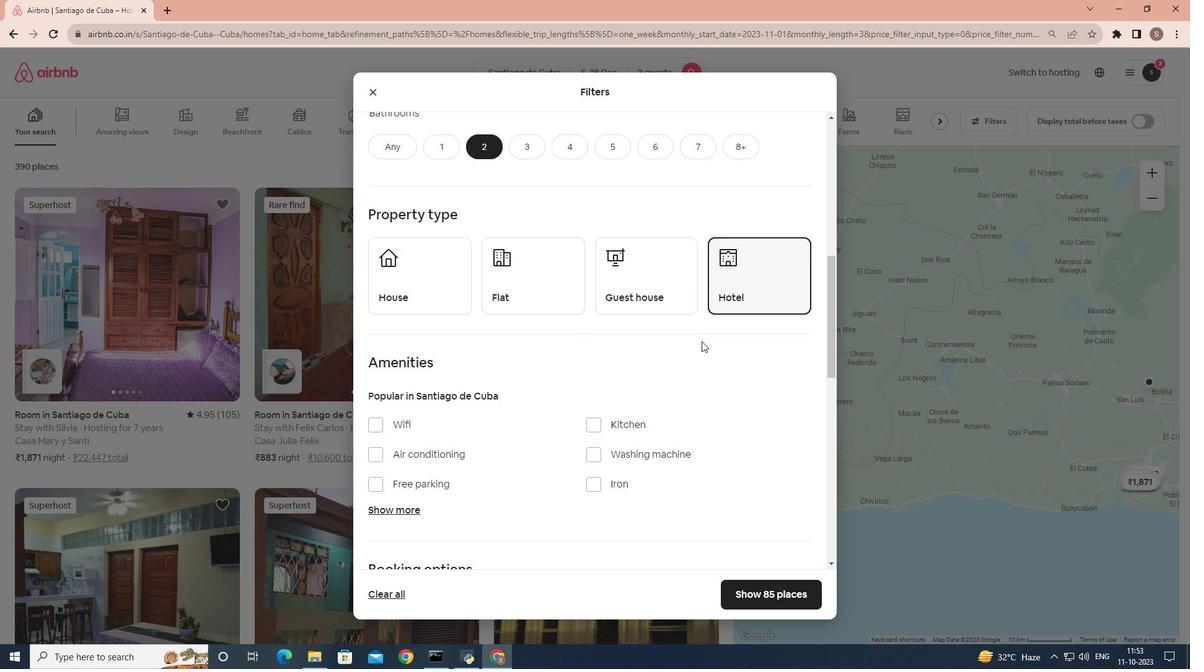 
Action: Mouse scrolled (702, 341) with delta (0, 0)
Screenshot: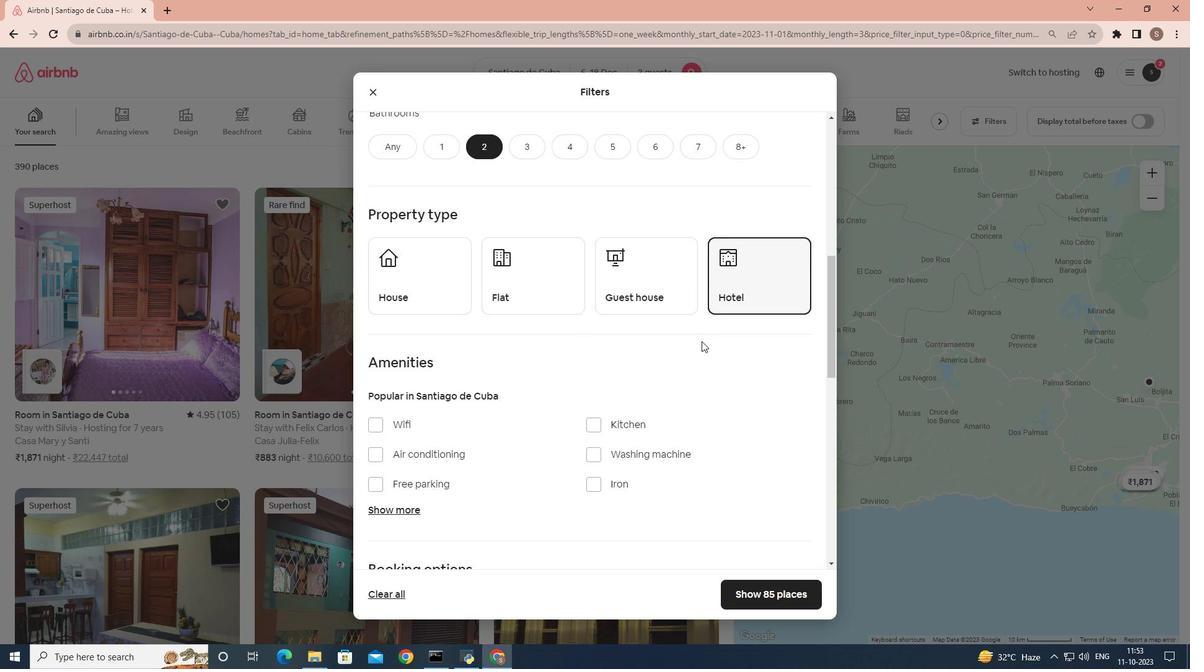 
Action: Mouse scrolled (702, 341) with delta (0, 0)
Screenshot: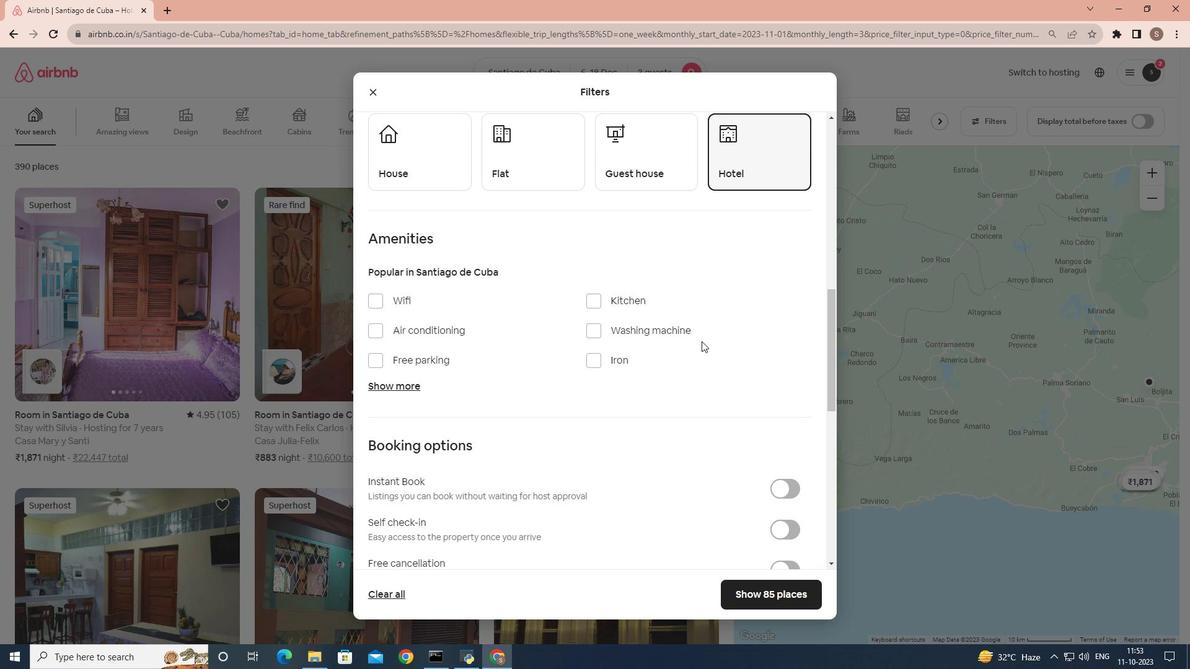 
Action: Mouse scrolled (702, 341) with delta (0, 0)
Screenshot: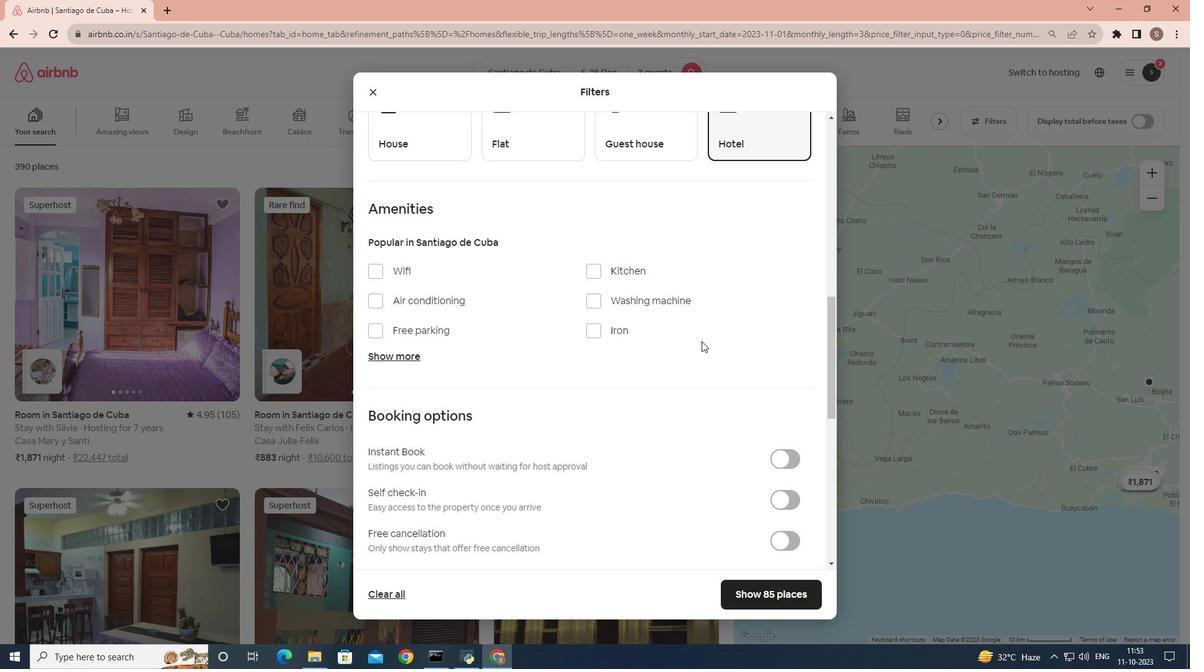 
Action: Mouse moved to (792, 418)
Screenshot: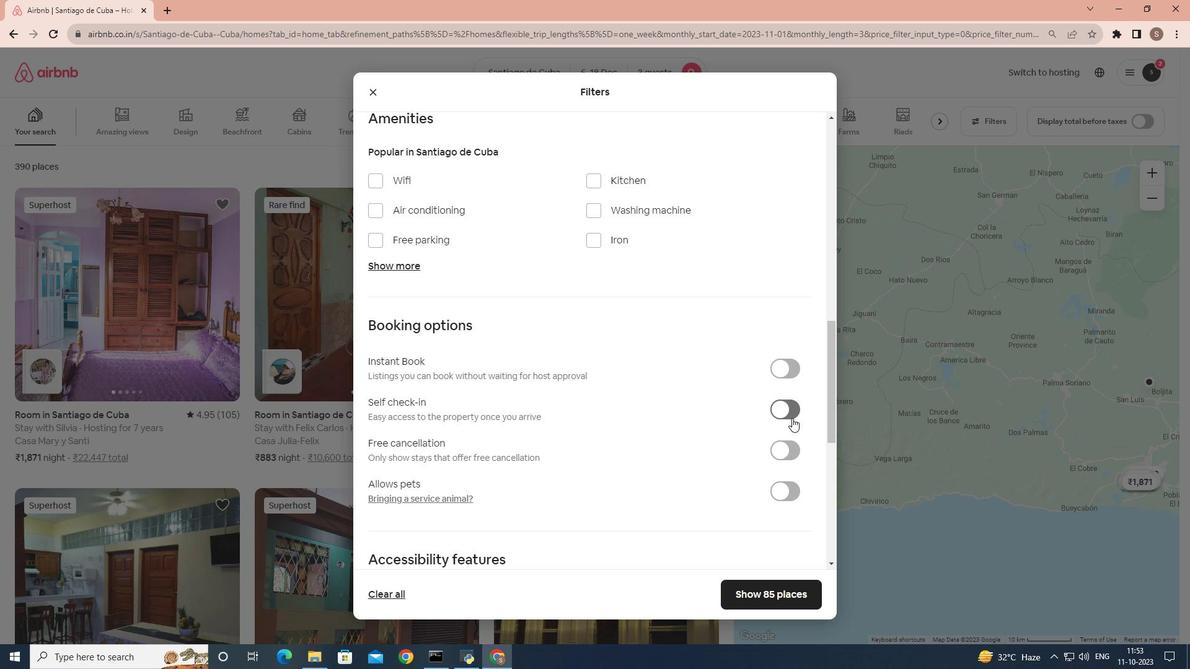 
Action: Mouse pressed left at (792, 418)
Screenshot: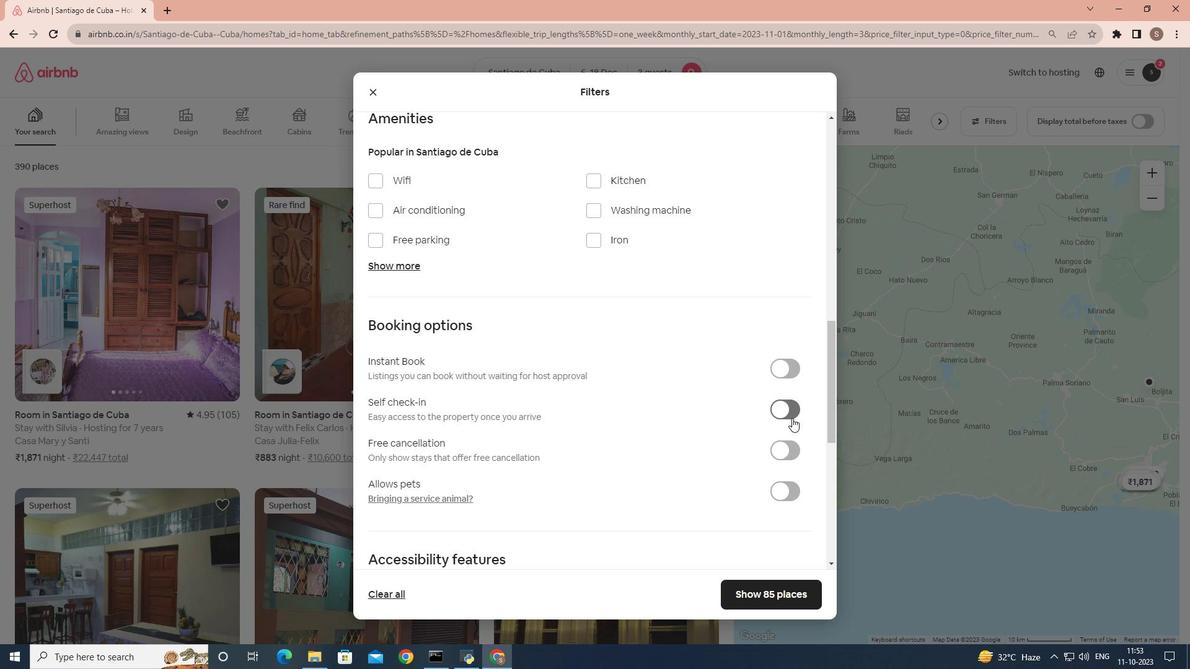 
Action: Mouse moved to (768, 599)
Screenshot: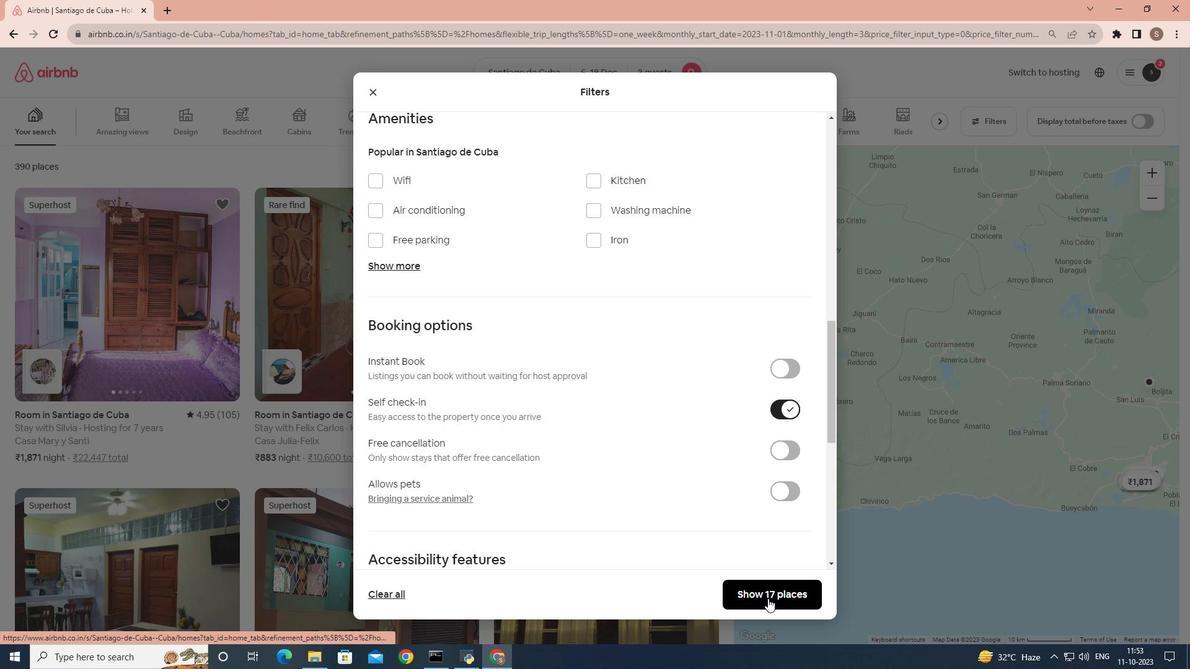 
Action: Mouse pressed left at (768, 599)
Screenshot: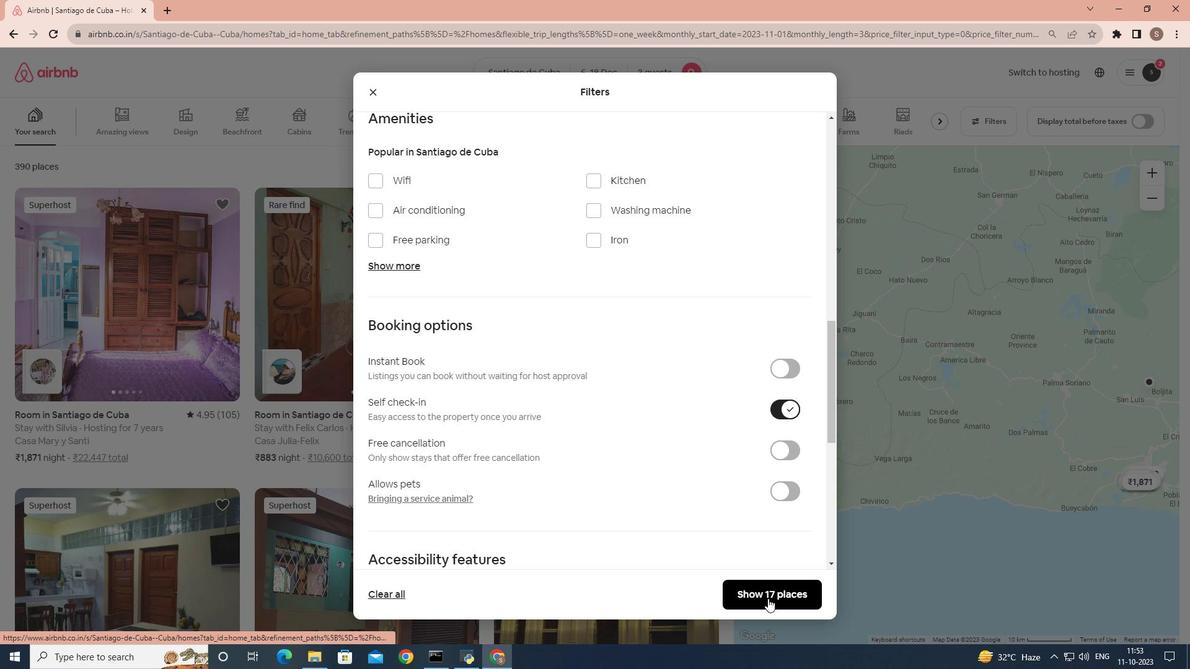 
Action: Mouse moved to (196, 323)
Screenshot: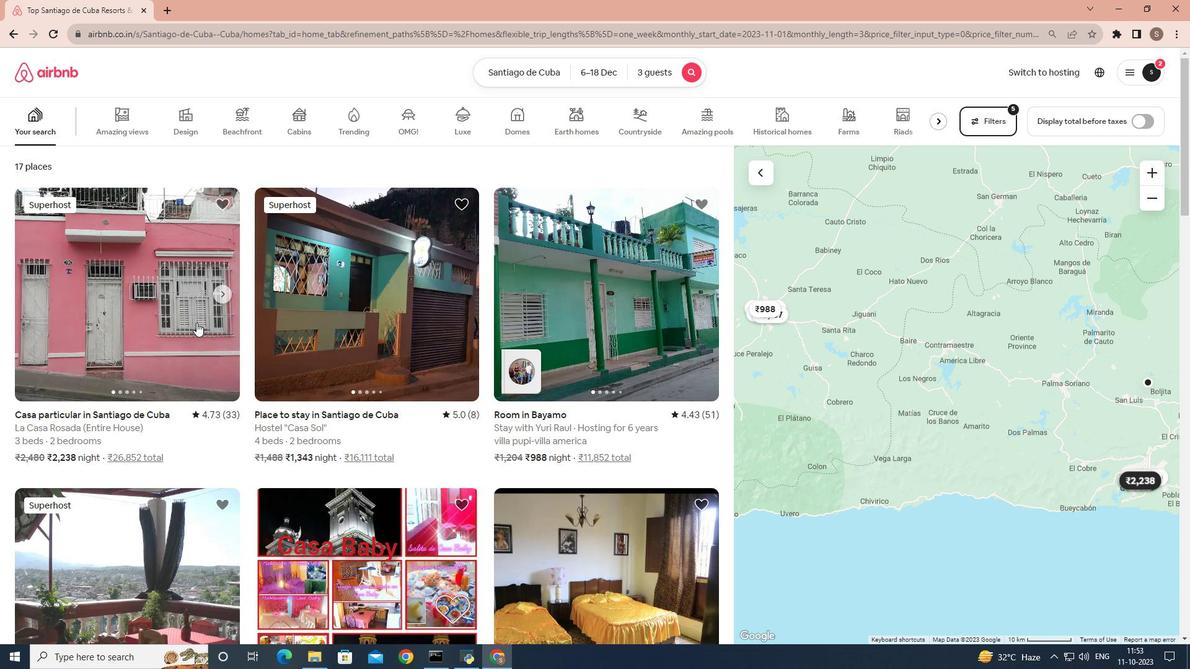 
Action: Mouse pressed left at (196, 323)
Screenshot: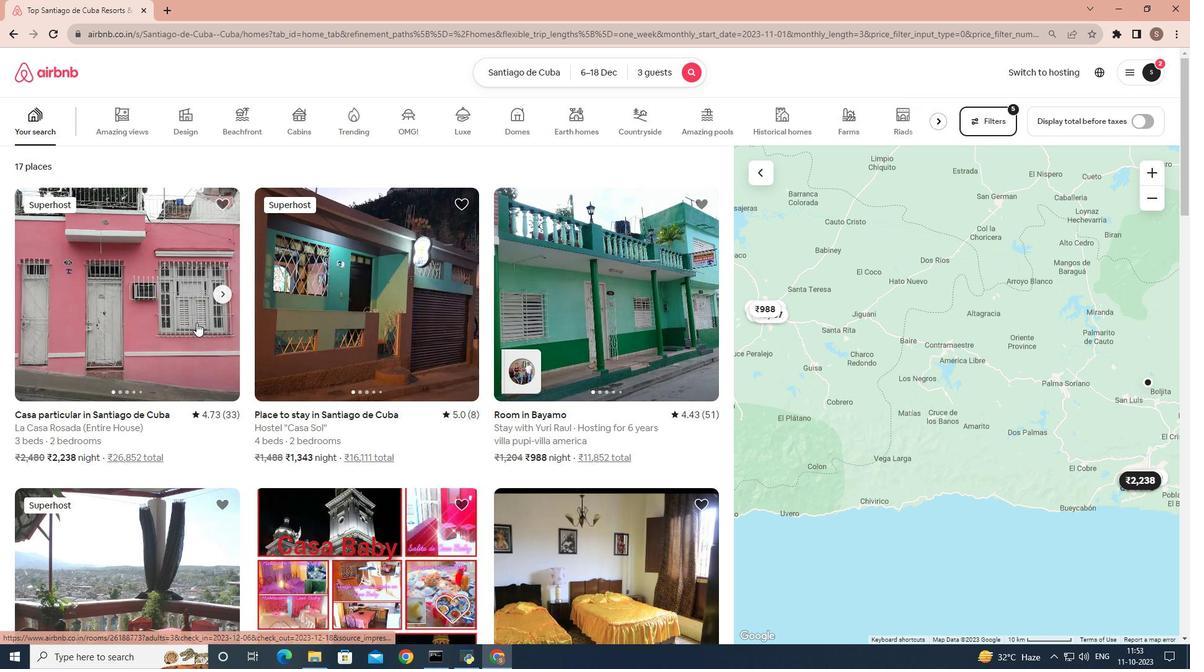 
Action: Mouse moved to (875, 457)
Screenshot: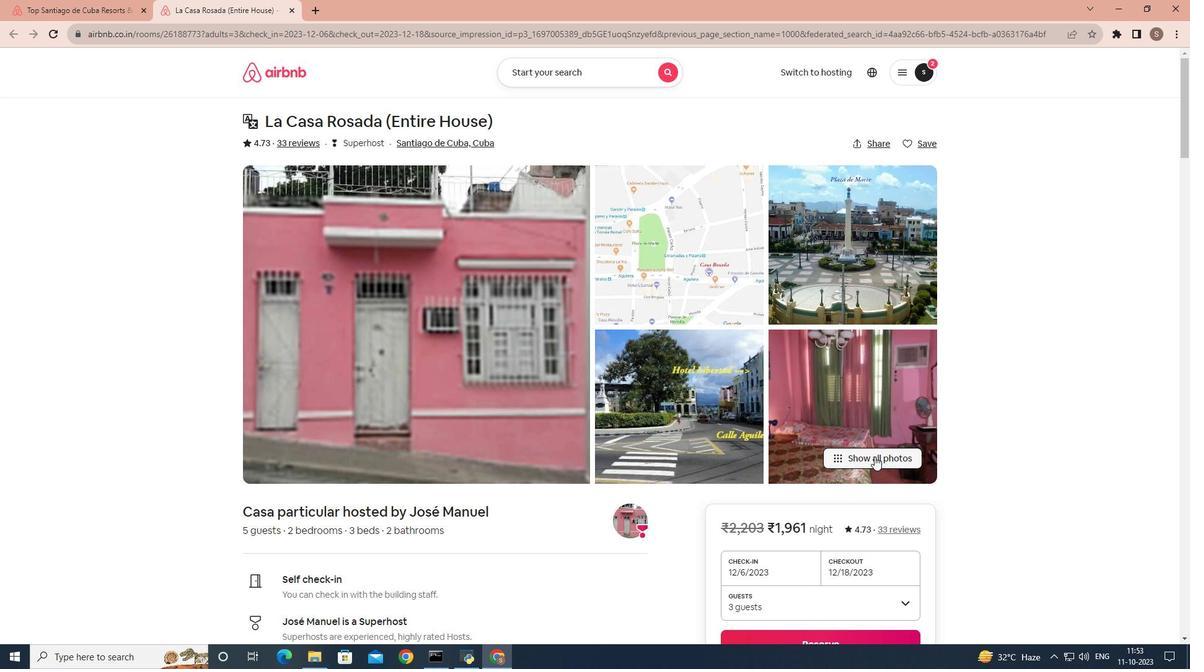 
Action: Mouse pressed left at (875, 457)
Screenshot: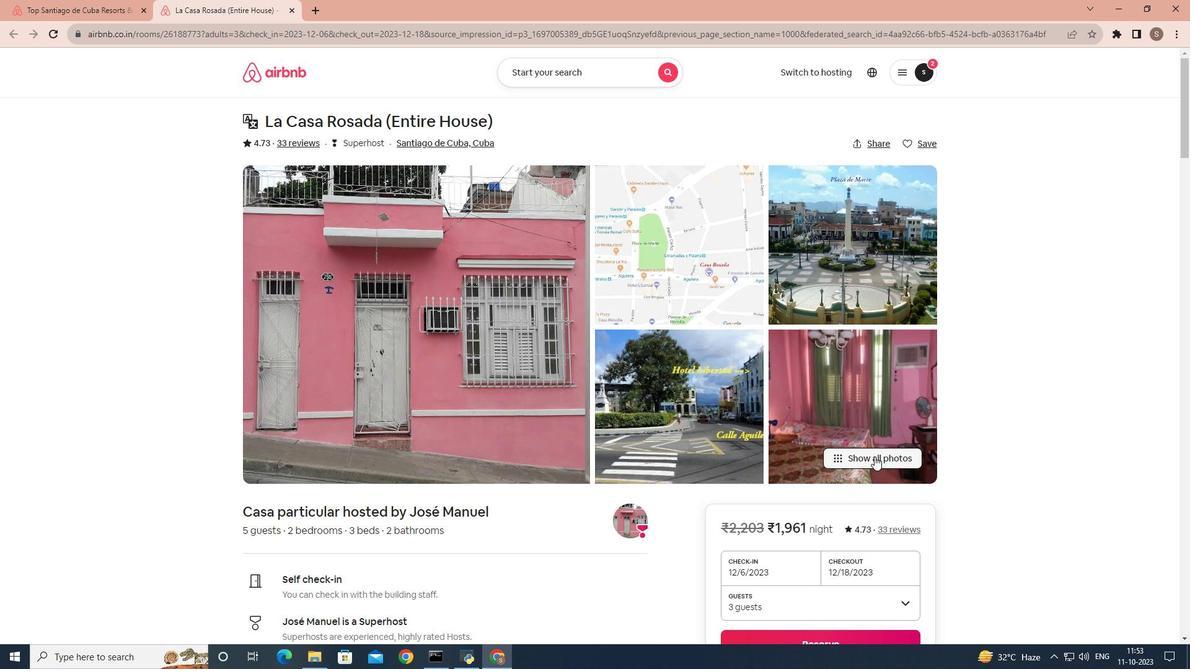 
Action: Mouse moved to (975, 450)
Screenshot: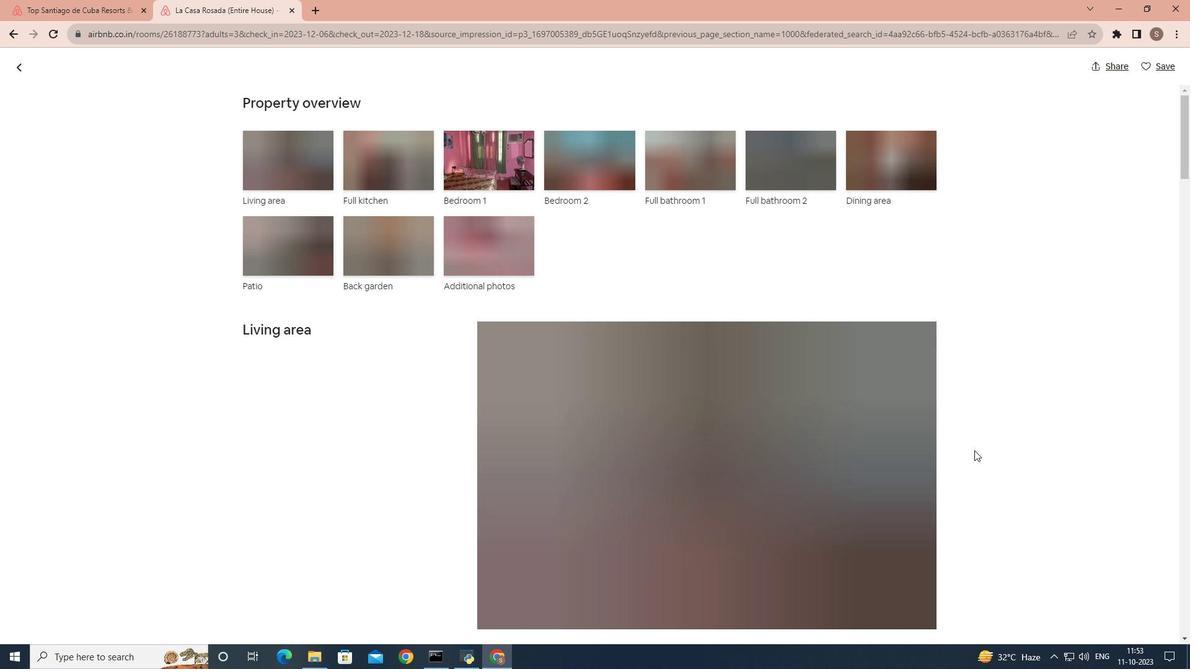 
Action: Mouse scrolled (975, 450) with delta (0, 0)
Screenshot: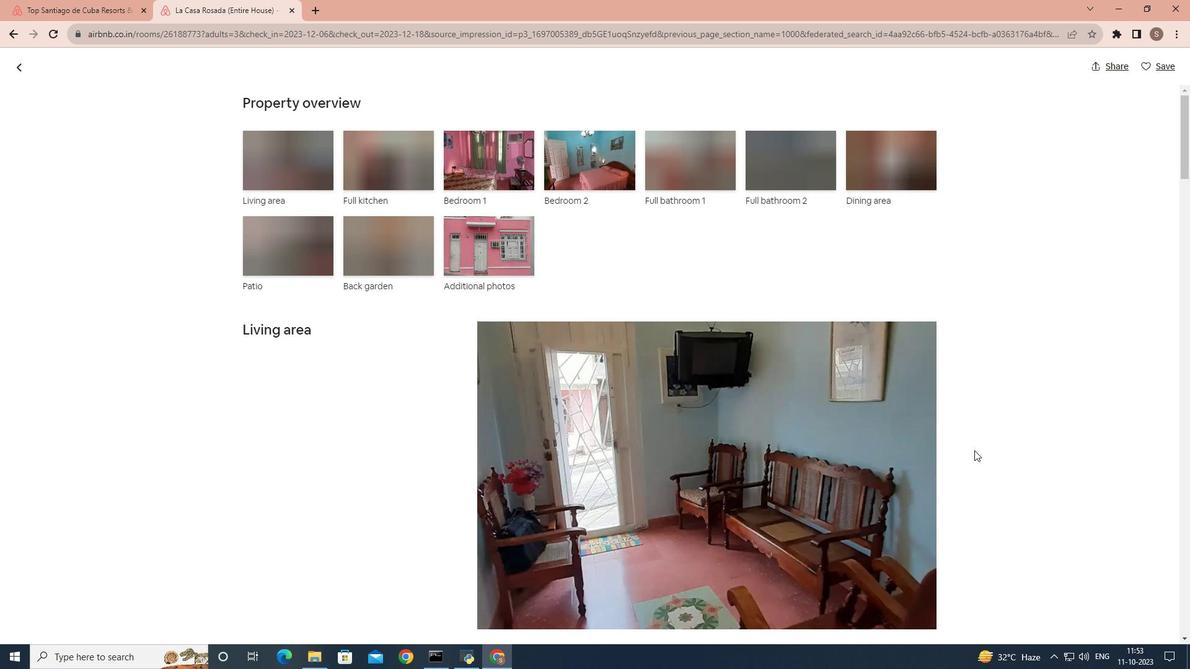 
Action: Mouse scrolled (975, 450) with delta (0, 0)
Screenshot: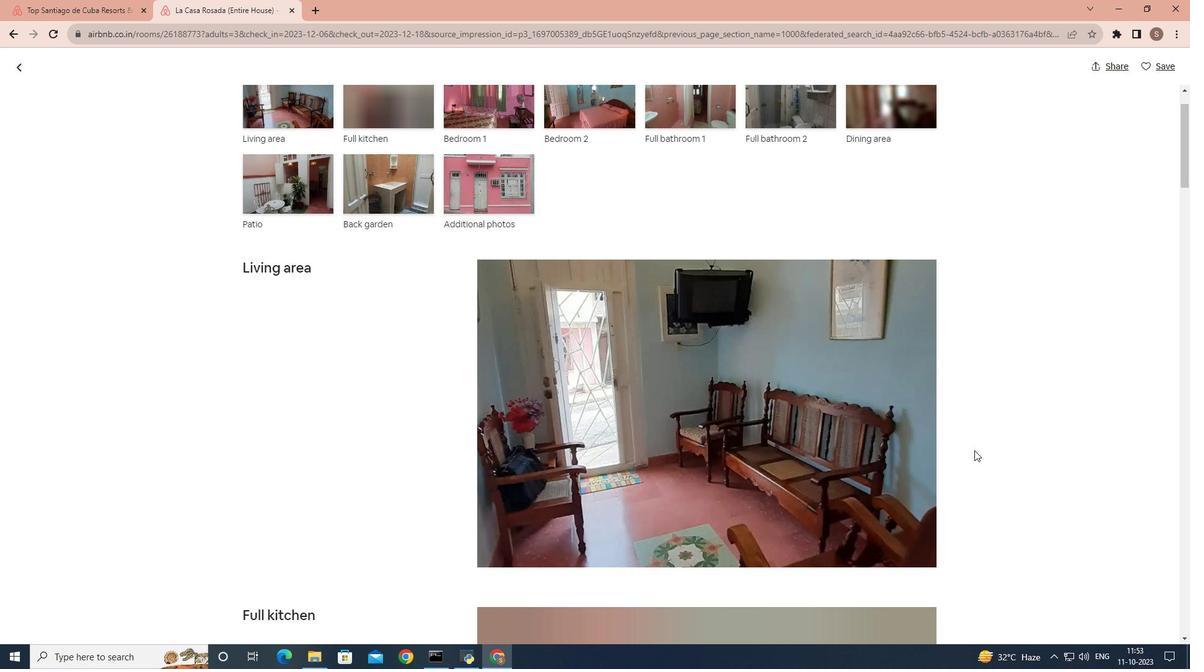 
Action: Mouse scrolled (975, 450) with delta (0, 0)
Screenshot: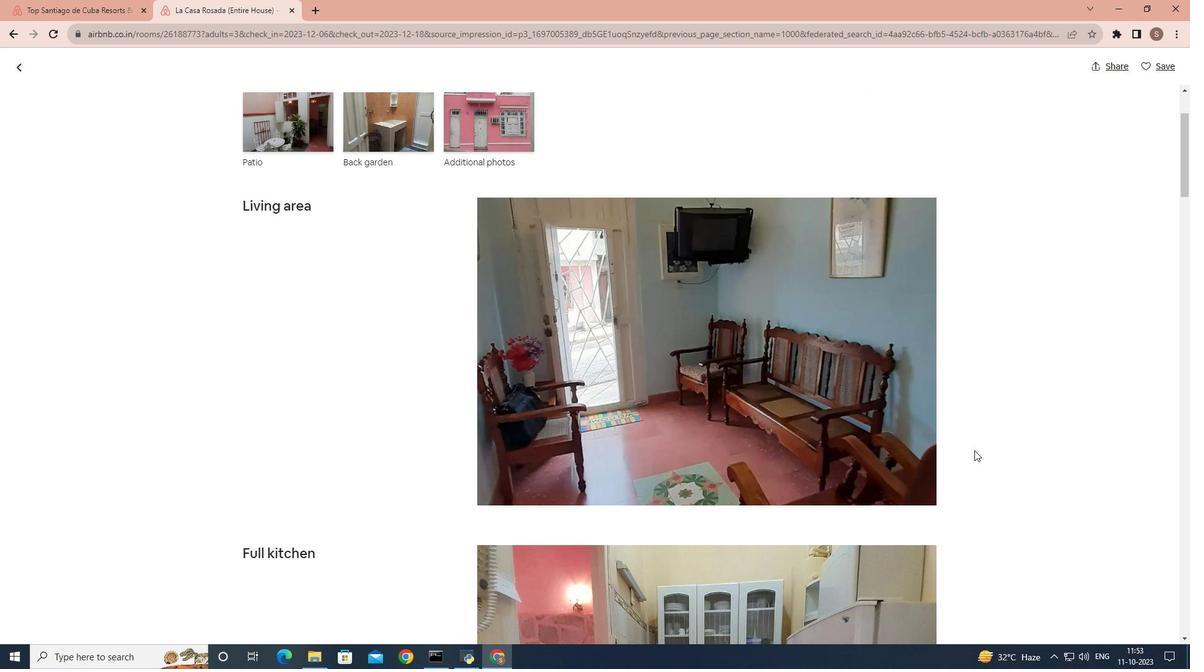 
Action: Mouse scrolled (975, 450) with delta (0, 0)
Screenshot: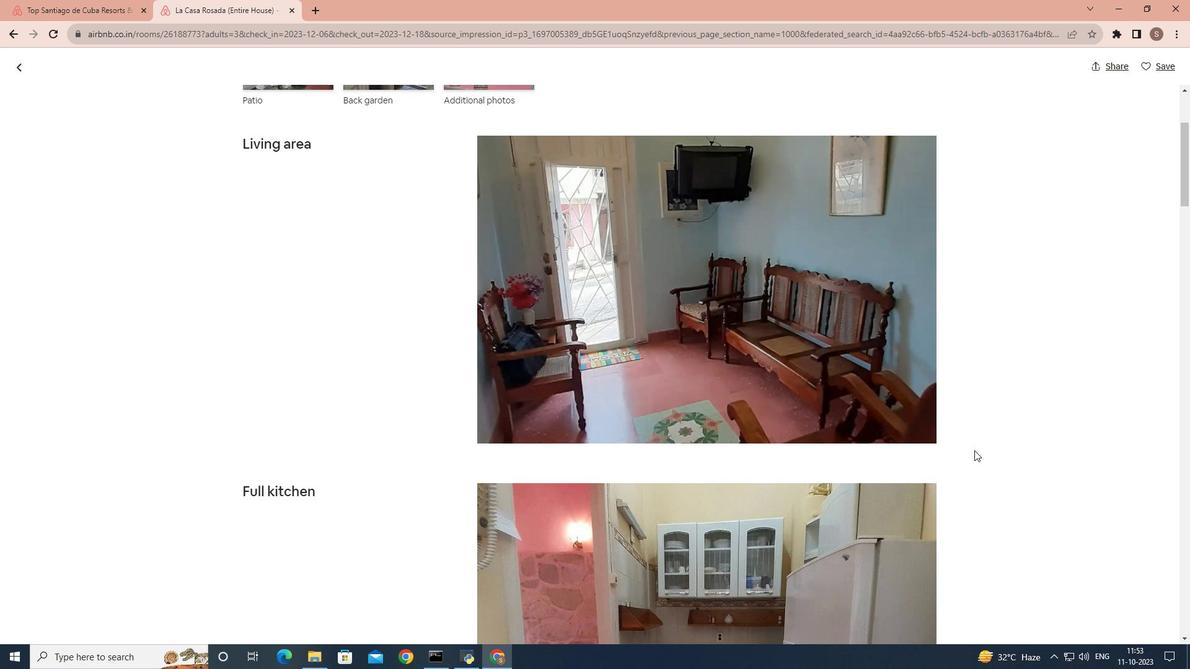 
Action: Mouse scrolled (975, 450) with delta (0, 0)
Screenshot: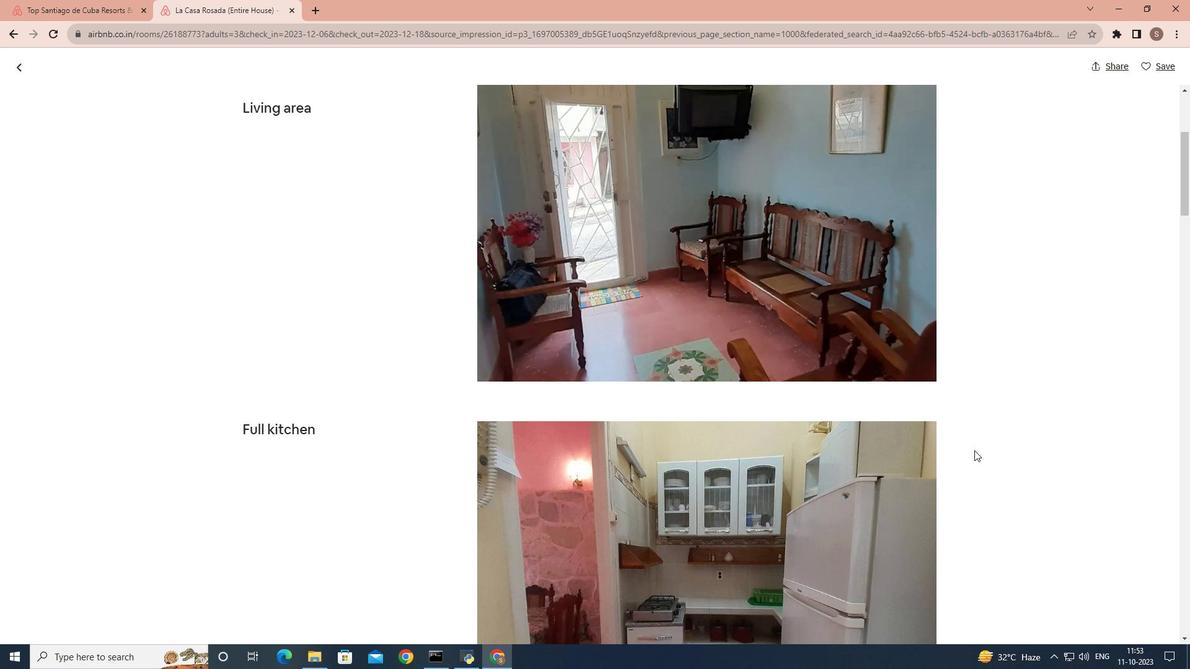 
Action: Mouse scrolled (975, 450) with delta (0, 0)
Screenshot: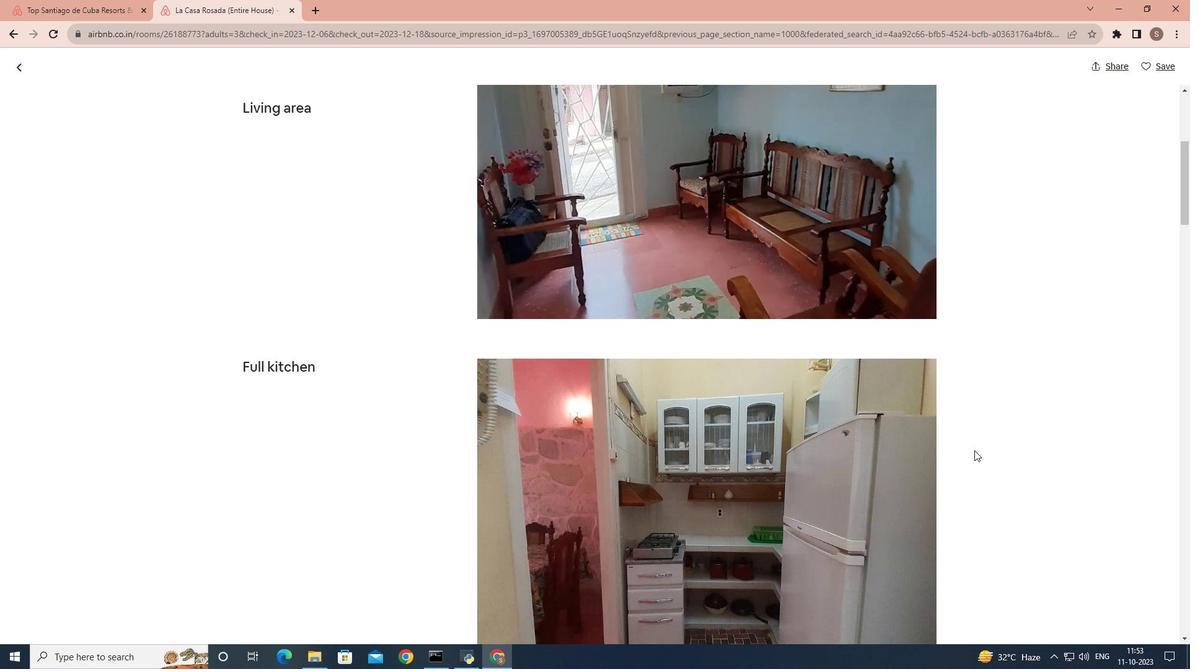 
Action: Mouse scrolled (975, 450) with delta (0, 0)
Screenshot: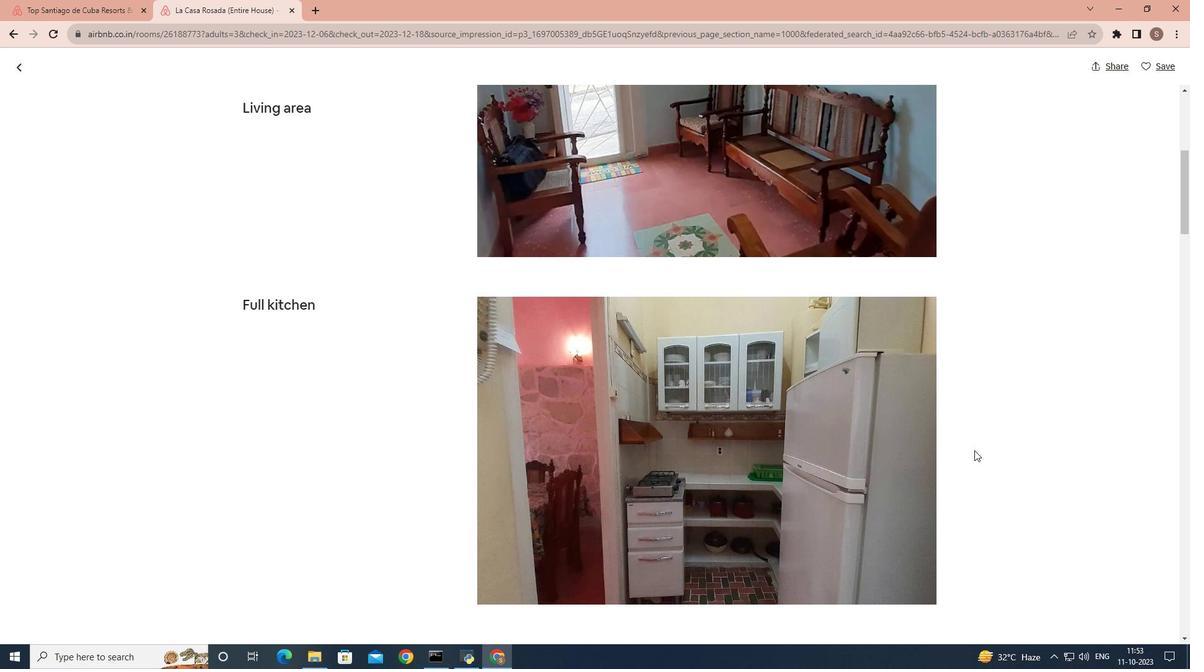 
Action: Mouse scrolled (975, 450) with delta (0, 0)
Screenshot: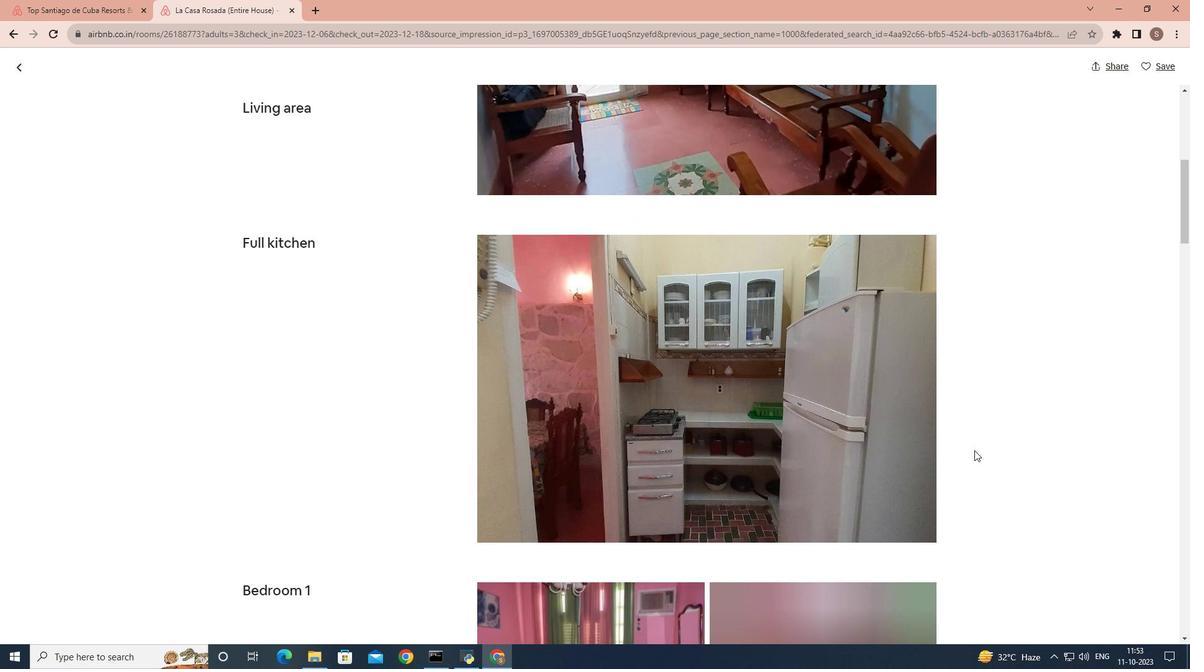 
Action: Mouse scrolled (975, 450) with delta (0, 0)
Screenshot: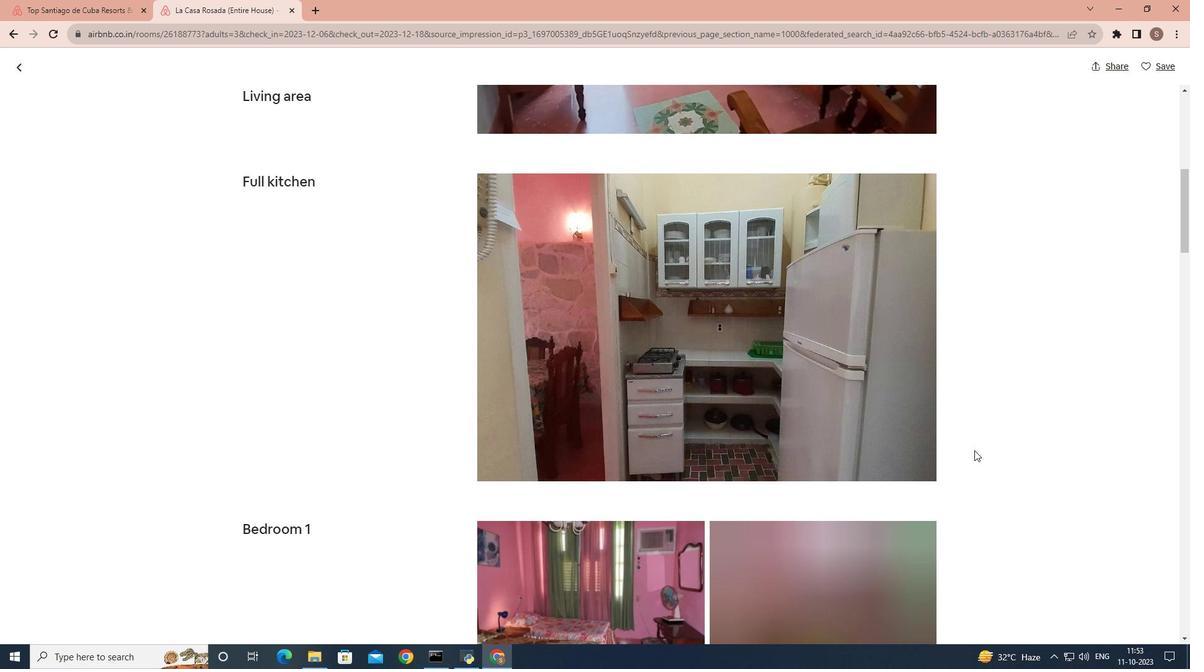 
Action: Mouse scrolled (975, 450) with delta (0, 0)
Screenshot: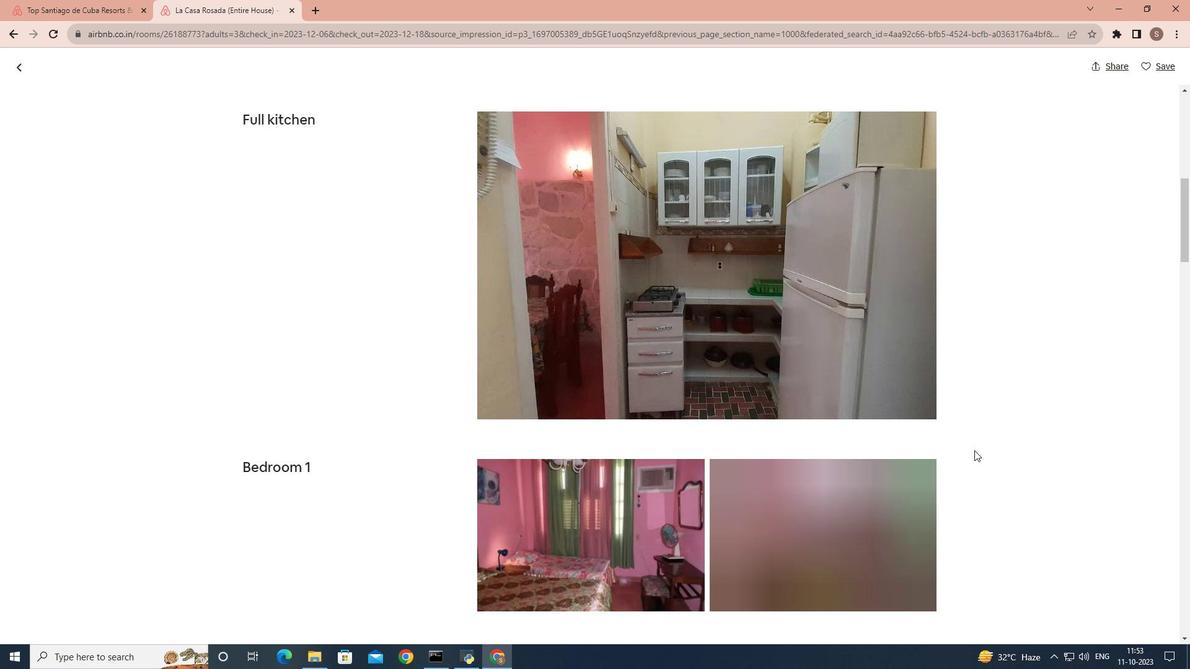 
Action: Mouse scrolled (975, 450) with delta (0, 0)
Screenshot: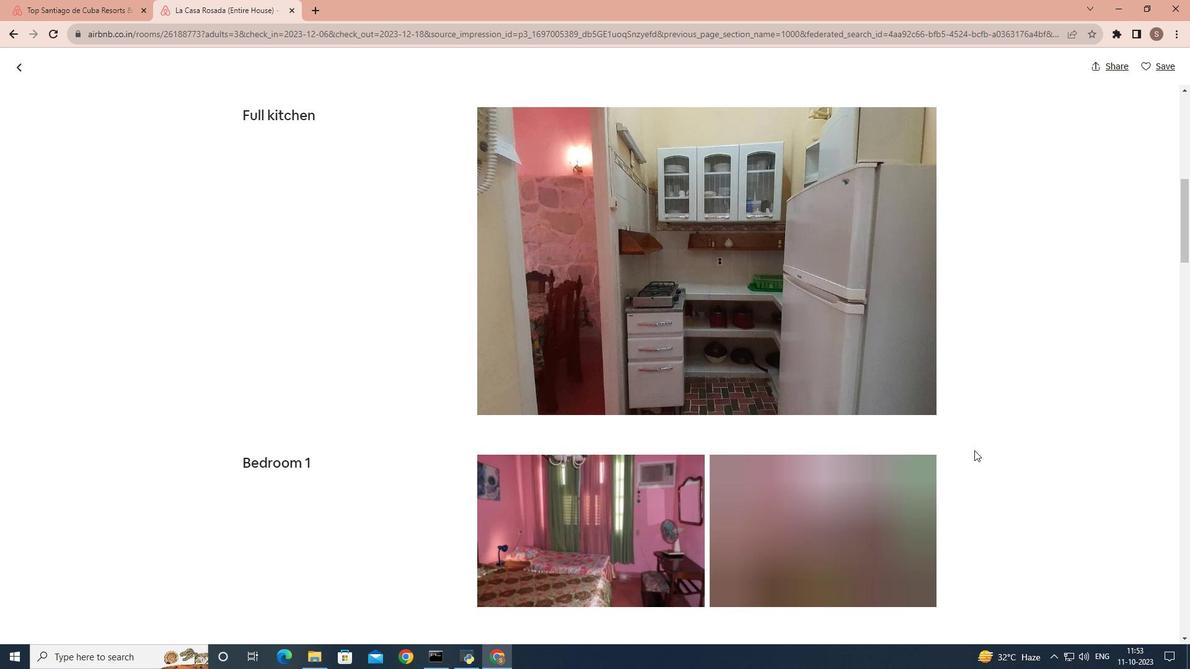 
Action: Mouse scrolled (975, 450) with delta (0, 0)
Screenshot: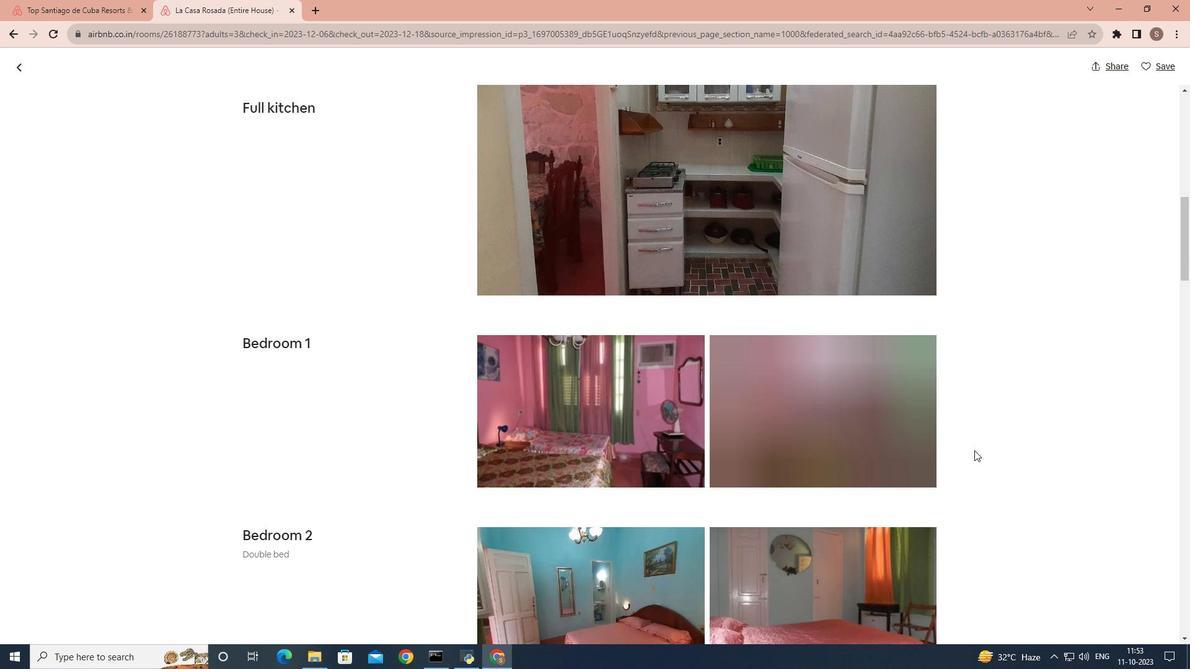 
Action: Mouse scrolled (975, 450) with delta (0, 0)
Screenshot: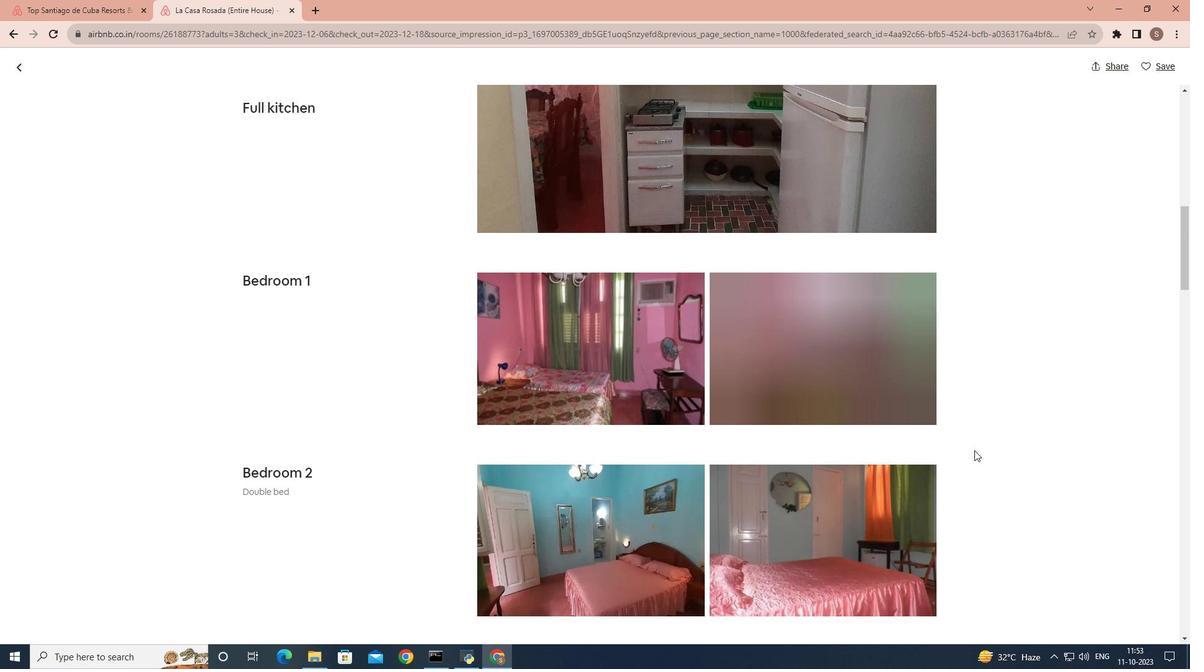 
Action: Mouse scrolled (975, 450) with delta (0, 0)
Screenshot: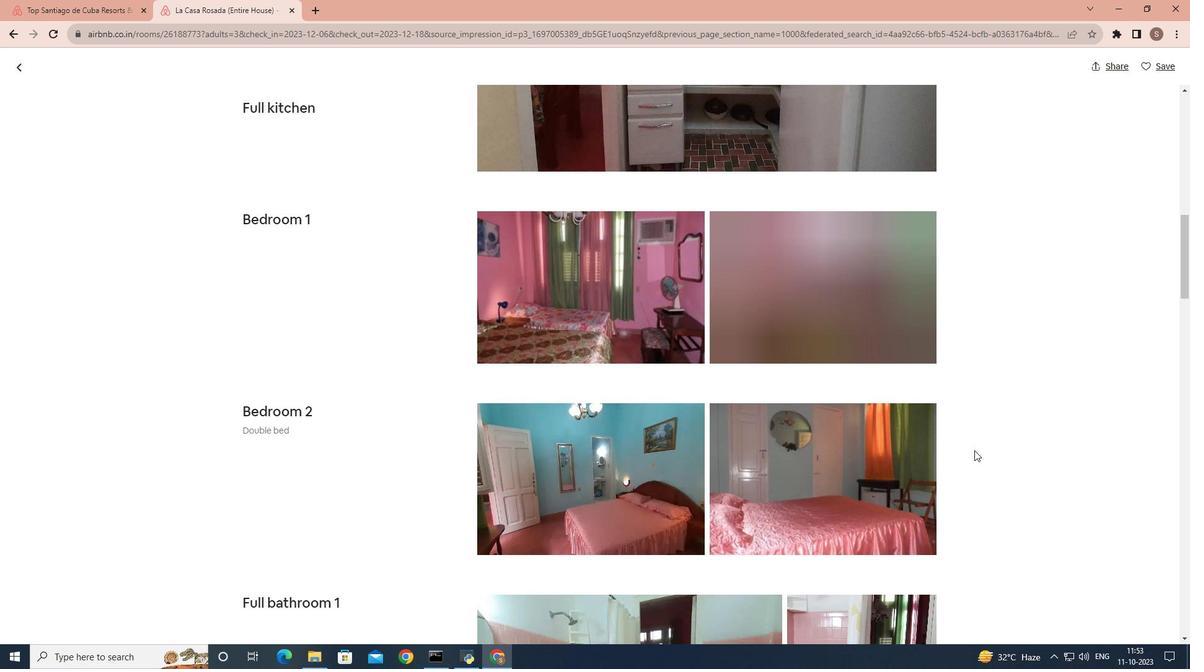 
Action: Mouse scrolled (975, 450) with delta (0, 0)
Screenshot: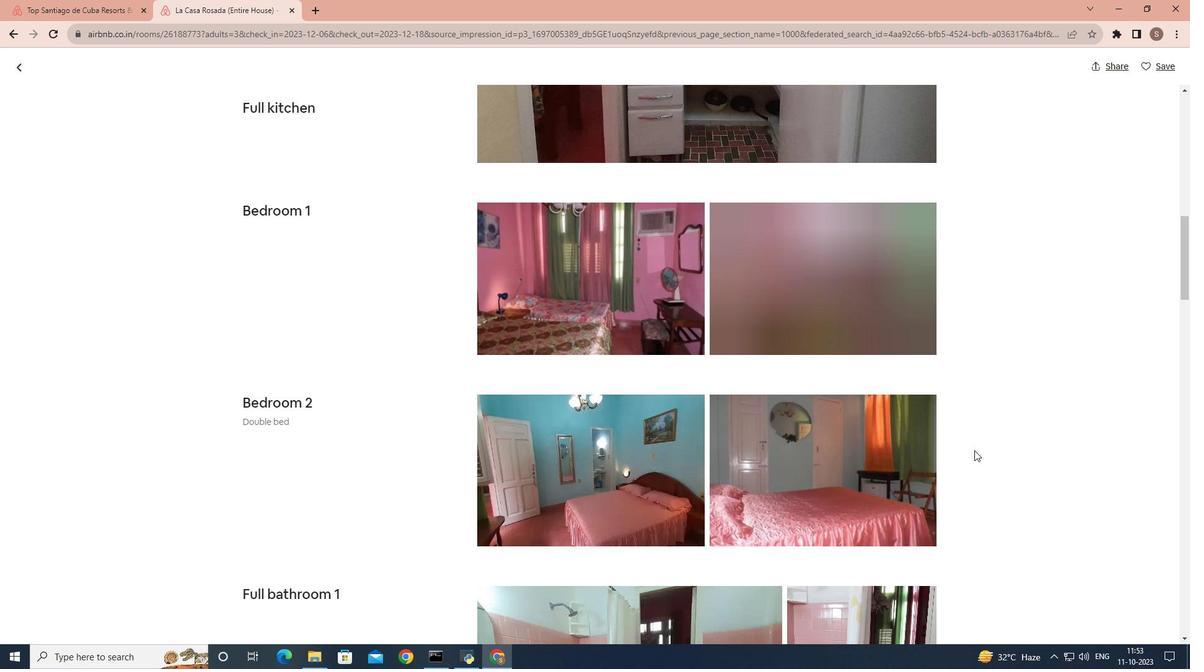 
Action: Mouse scrolled (975, 450) with delta (0, 0)
Screenshot: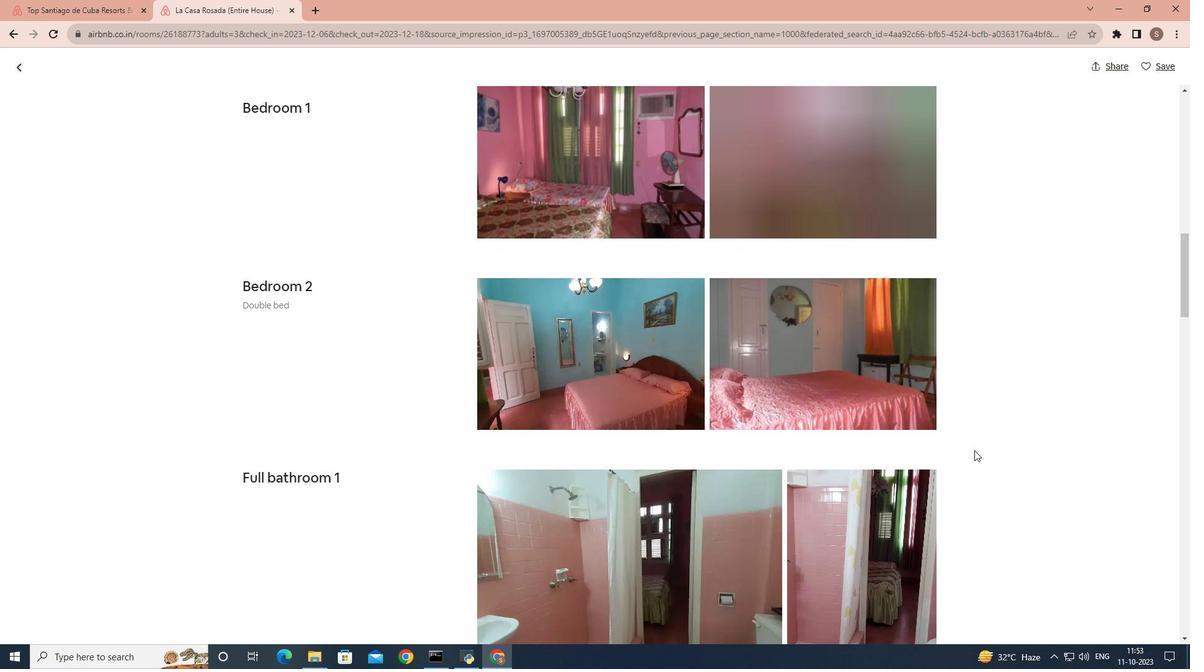 
Action: Mouse scrolled (975, 450) with delta (0, 0)
Screenshot: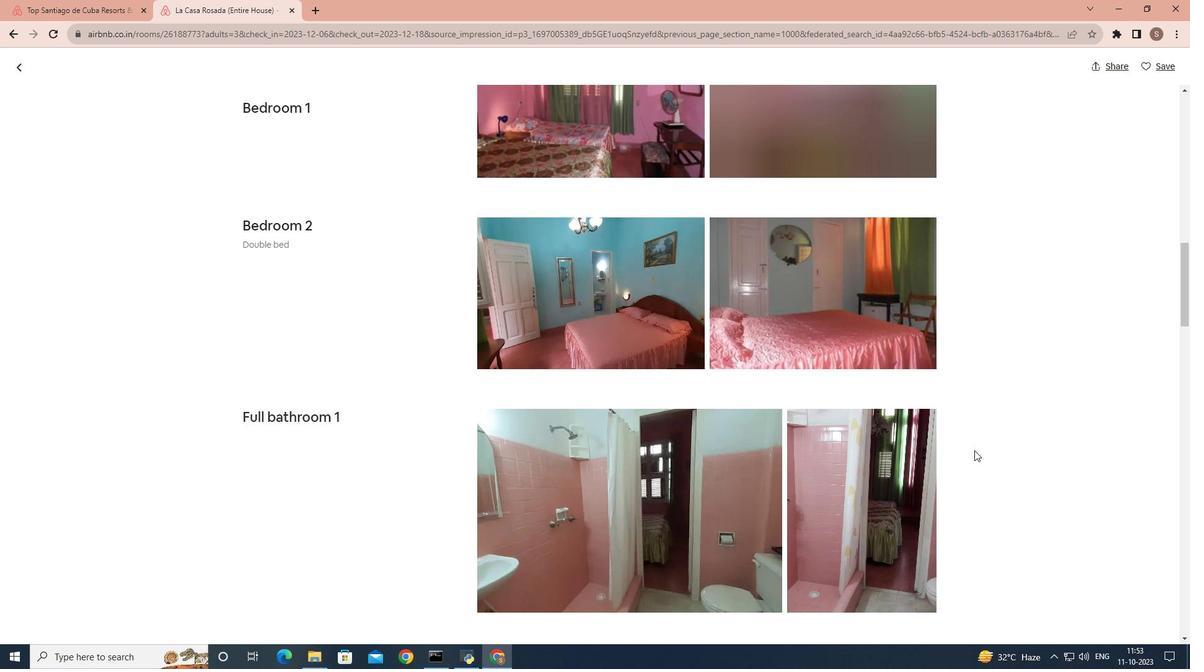 
Action: Mouse scrolled (975, 450) with delta (0, 0)
Screenshot: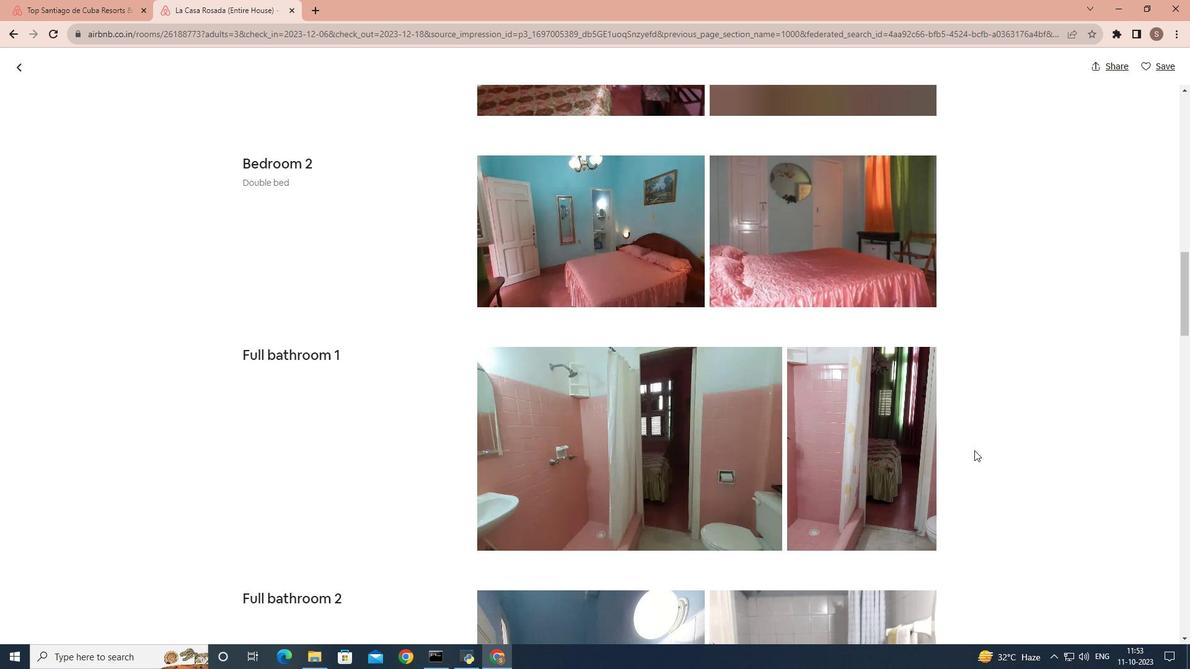 
Action: Mouse scrolled (975, 450) with delta (0, 0)
Screenshot: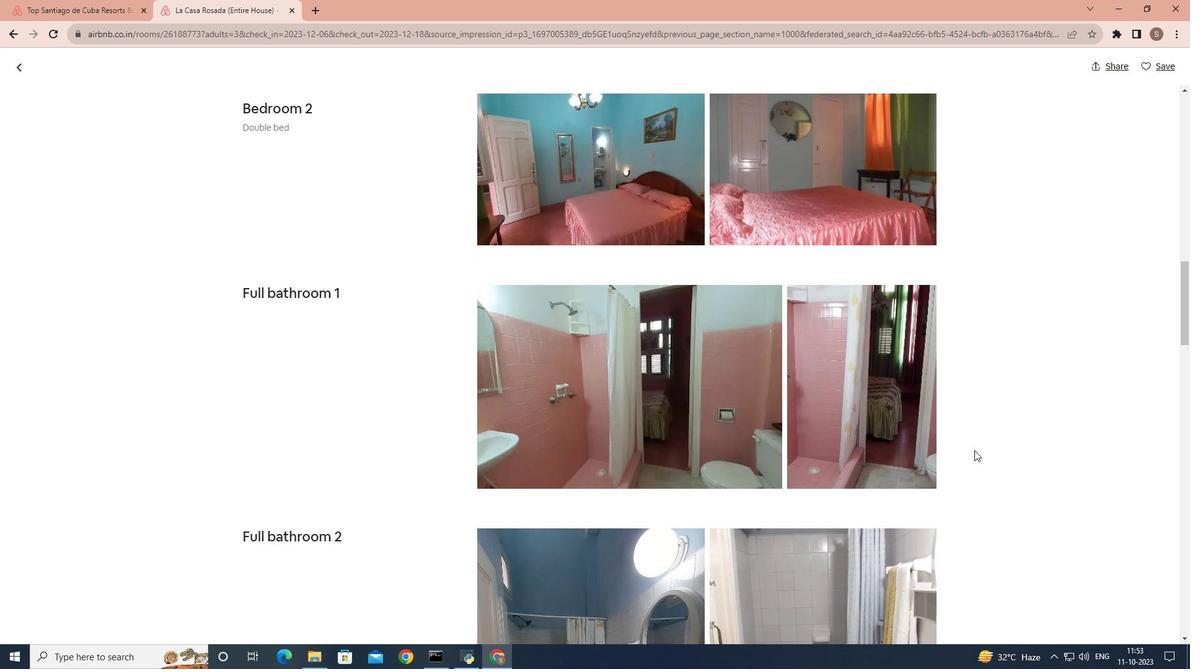 
Action: Mouse scrolled (975, 450) with delta (0, 0)
Screenshot: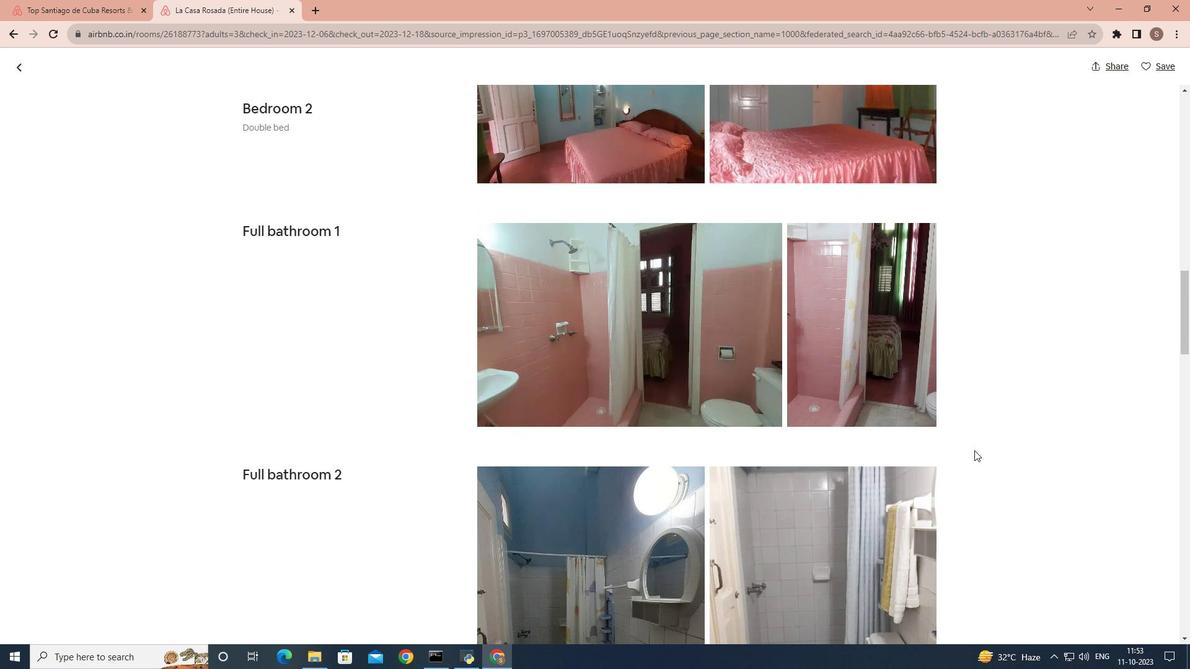 
Action: Mouse scrolled (975, 450) with delta (0, 0)
Screenshot: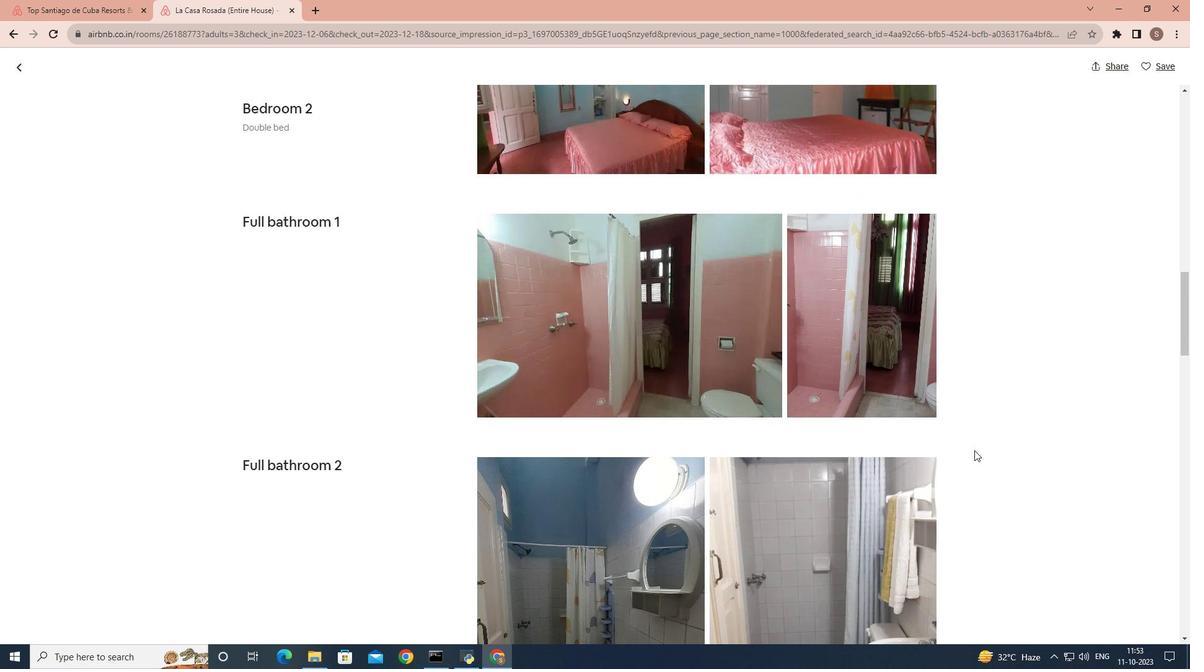 
Action: Mouse scrolled (975, 450) with delta (0, 0)
Screenshot: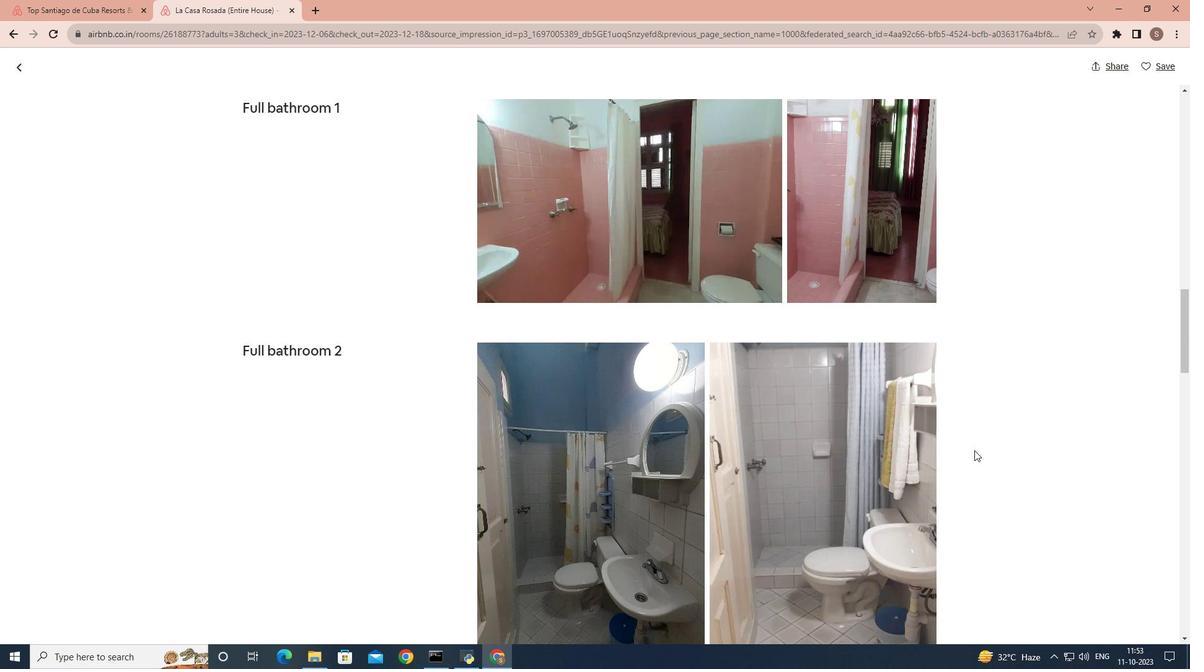 
Action: Mouse scrolled (975, 450) with delta (0, 0)
Screenshot: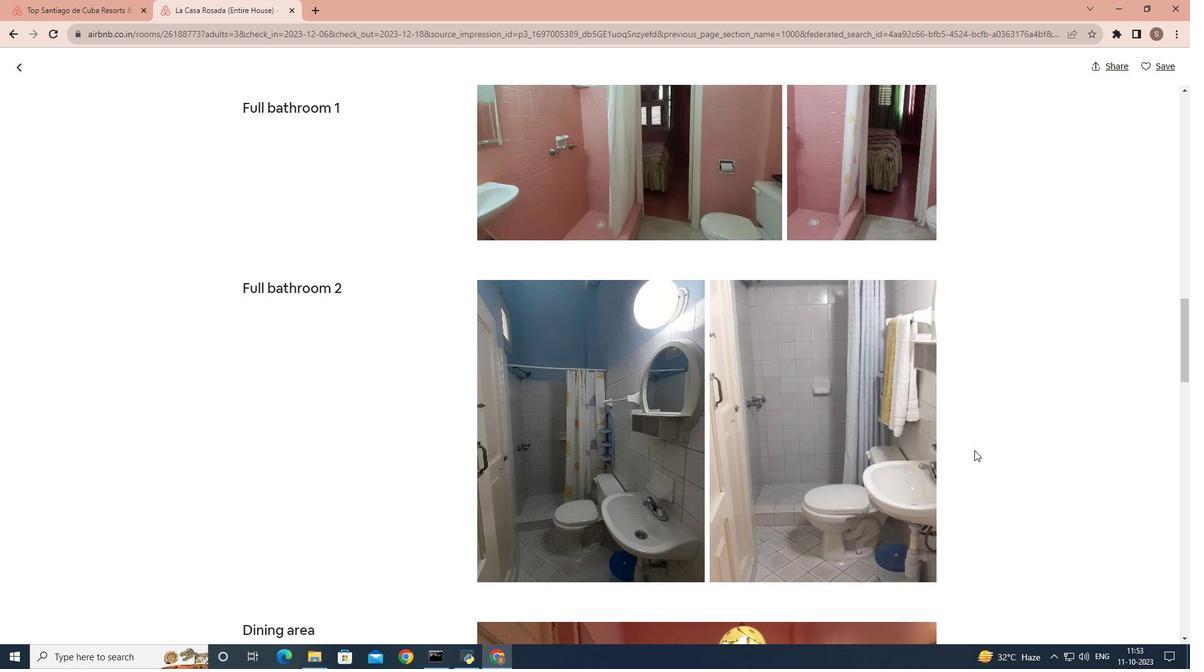 
Action: Mouse scrolled (975, 450) with delta (0, 0)
Screenshot: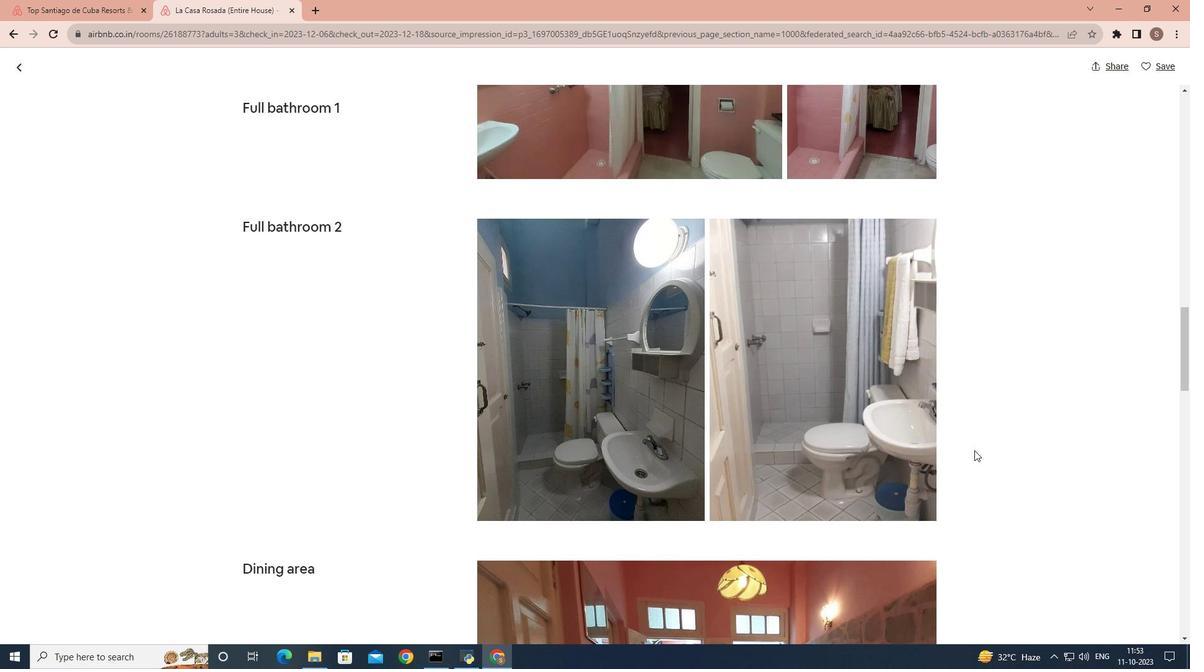 
Action: Mouse scrolled (975, 450) with delta (0, 0)
Screenshot: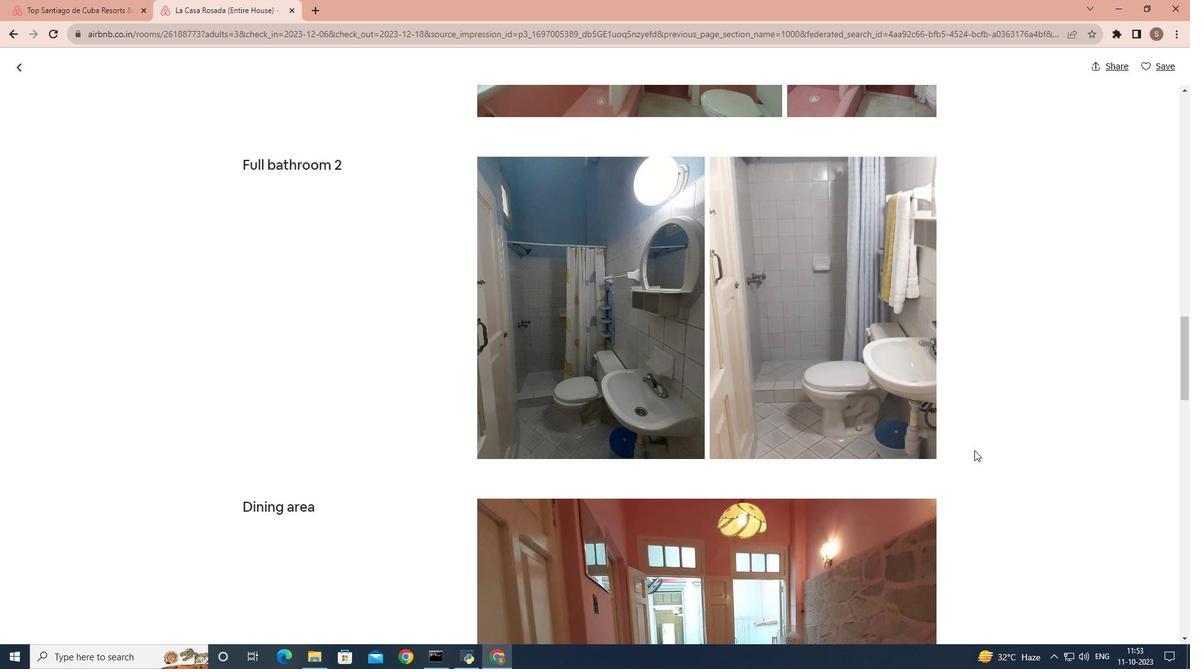 
Action: Mouse scrolled (975, 450) with delta (0, 0)
Screenshot: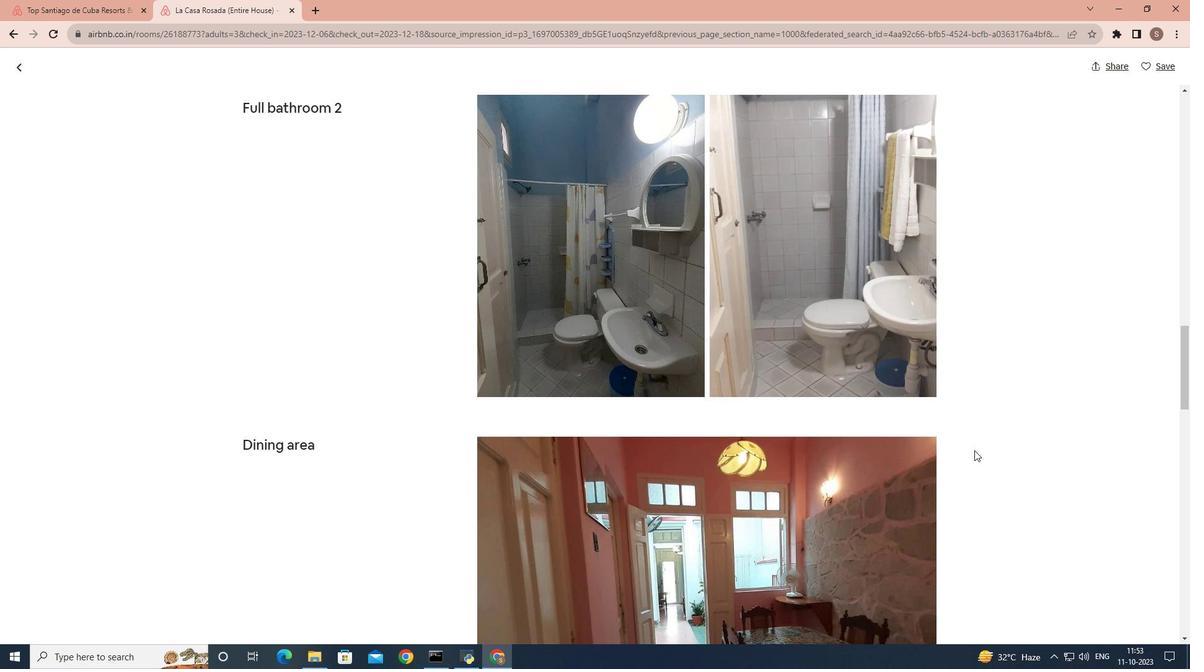 
Action: Mouse scrolled (975, 450) with delta (0, 0)
Screenshot: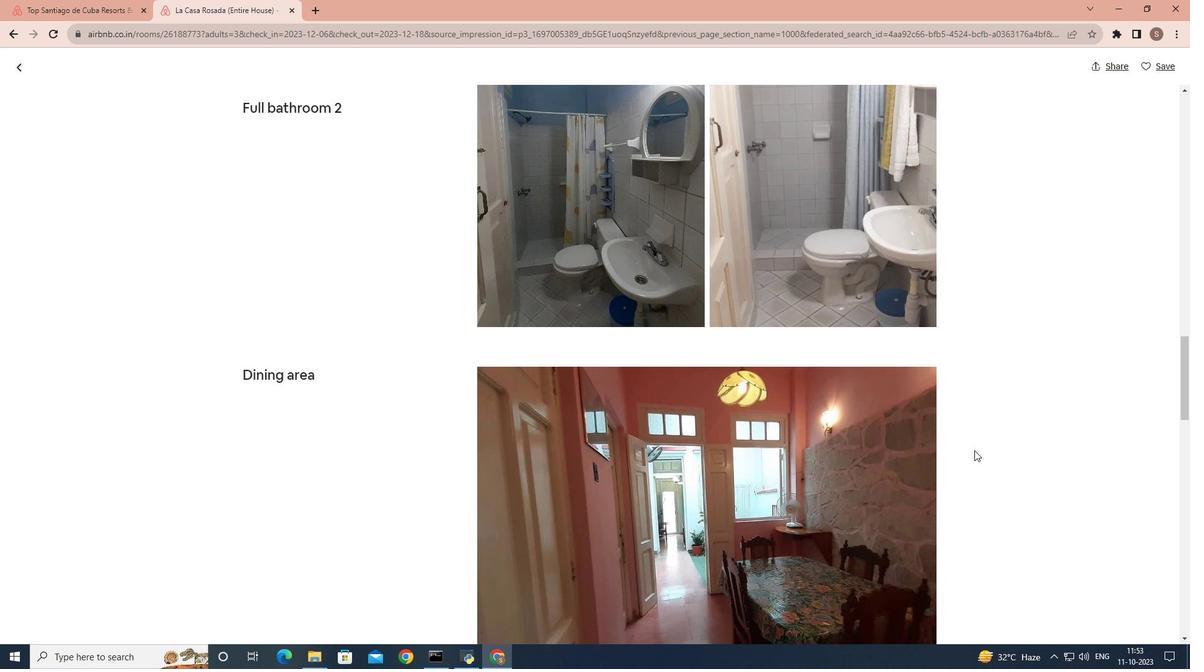 
Action: Mouse scrolled (975, 450) with delta (0, 0)
Screenshot: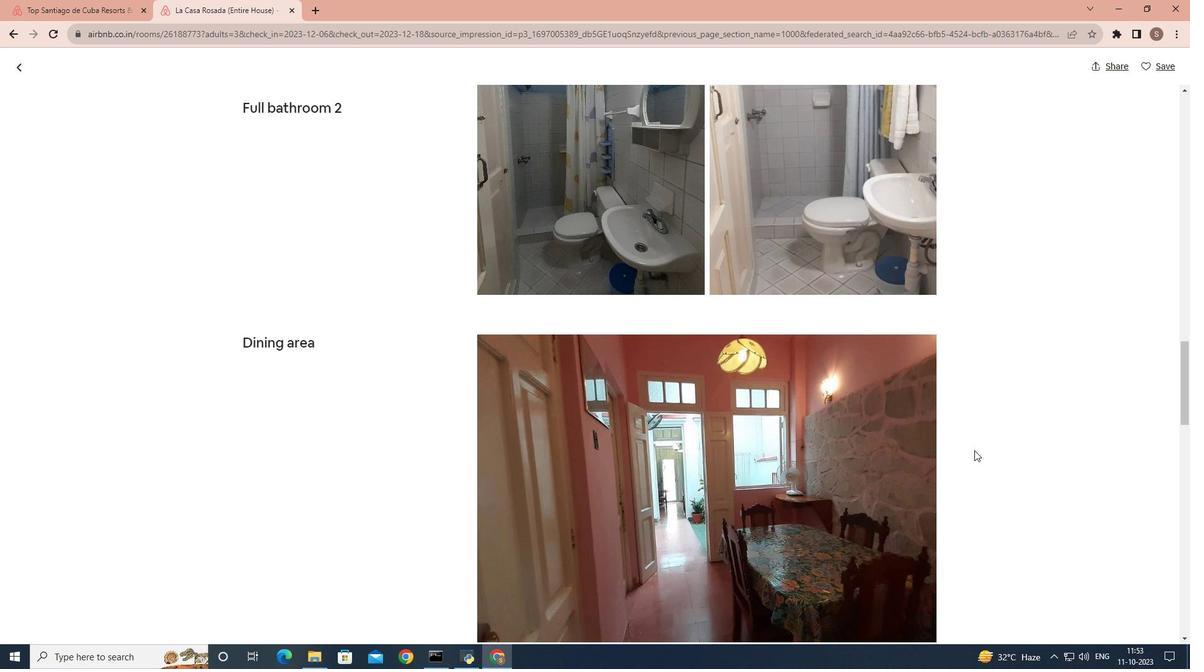 
Action: Mouse moved to (975, 450)
Screenshot: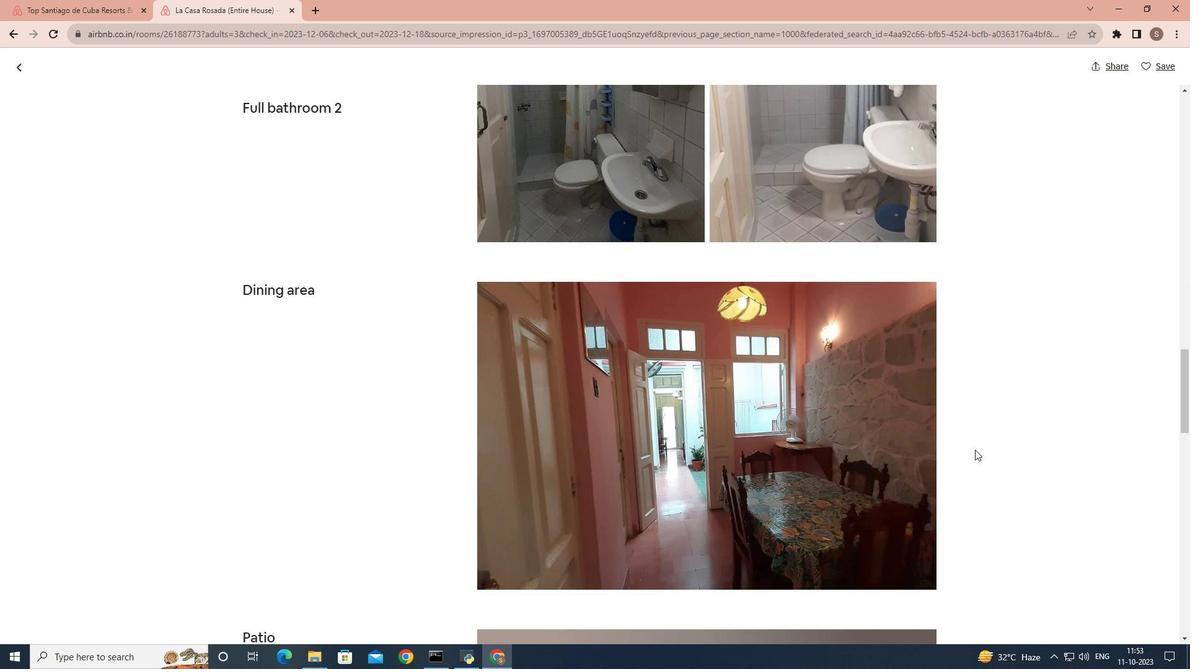 
Action: Mouse scrolled (975, 449) with delta (0, 0)
Screenshot: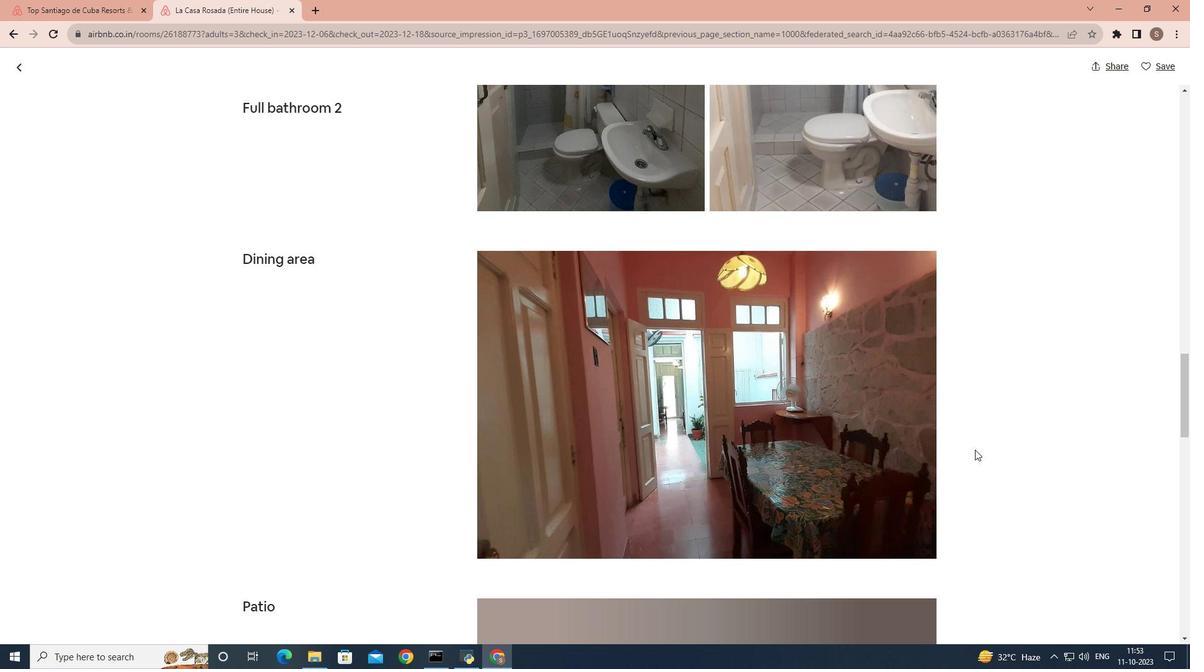 
Action: Mouse scrolled (975, 449) with delta (0, 0)
Screenshot: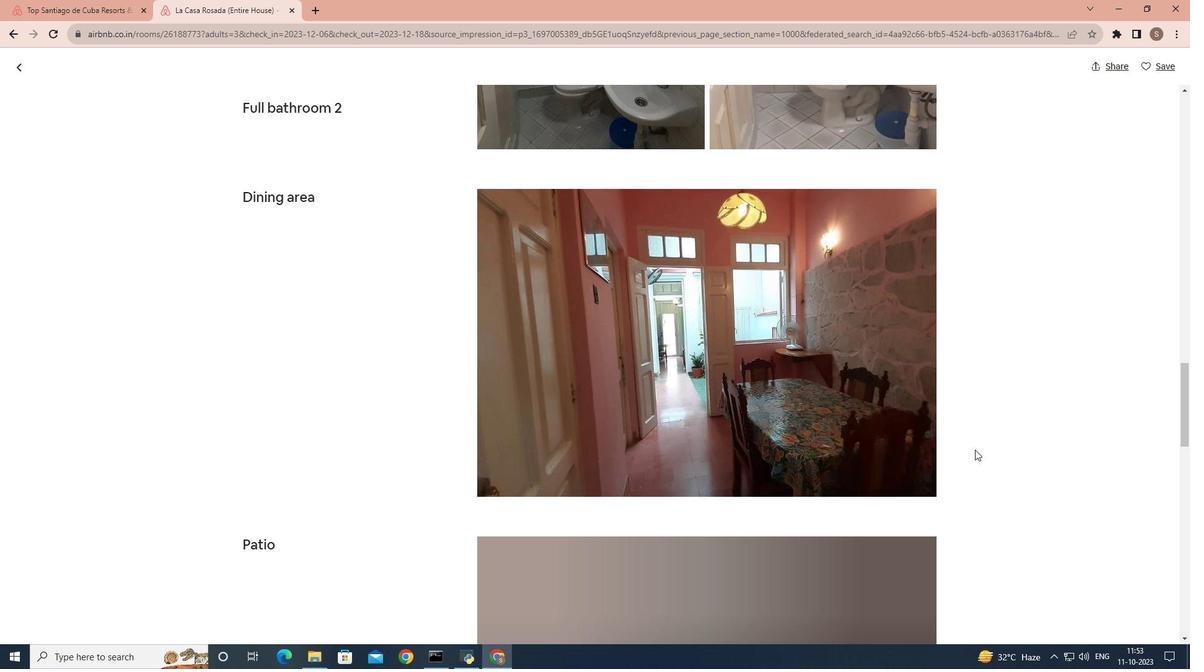 
Action: Mouse scrolled (975, 449) with delta (0, 0)
Screenshot: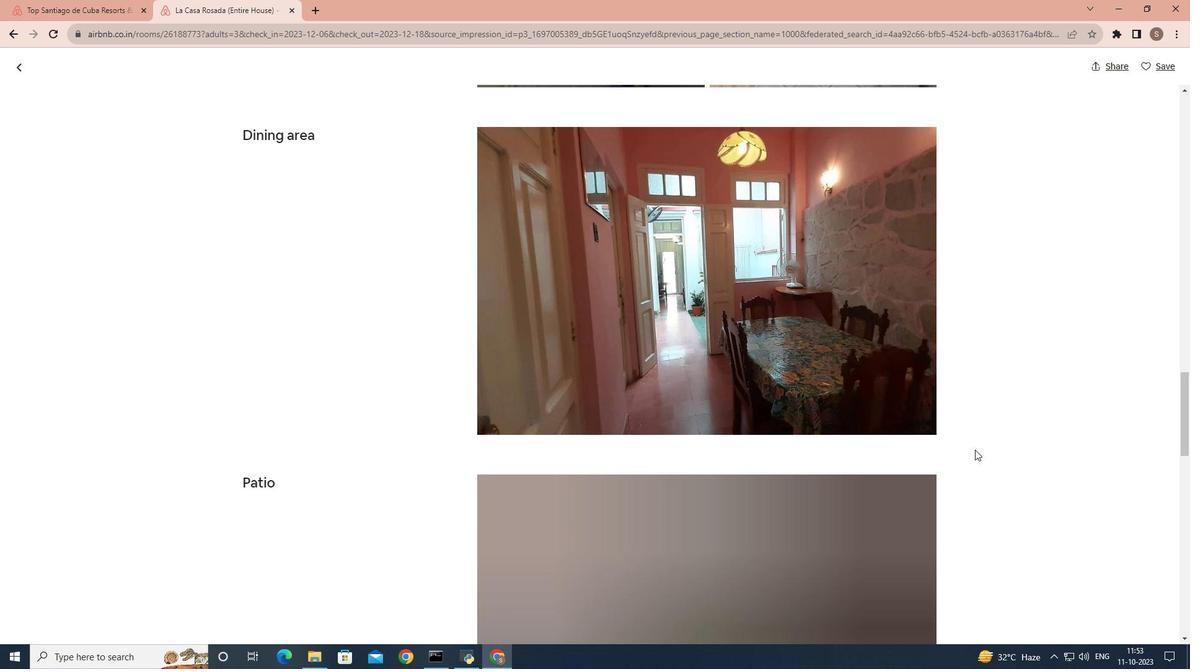 
Action: Mouse scrolled (975, 449) with delta (0, 0)
Screenshot: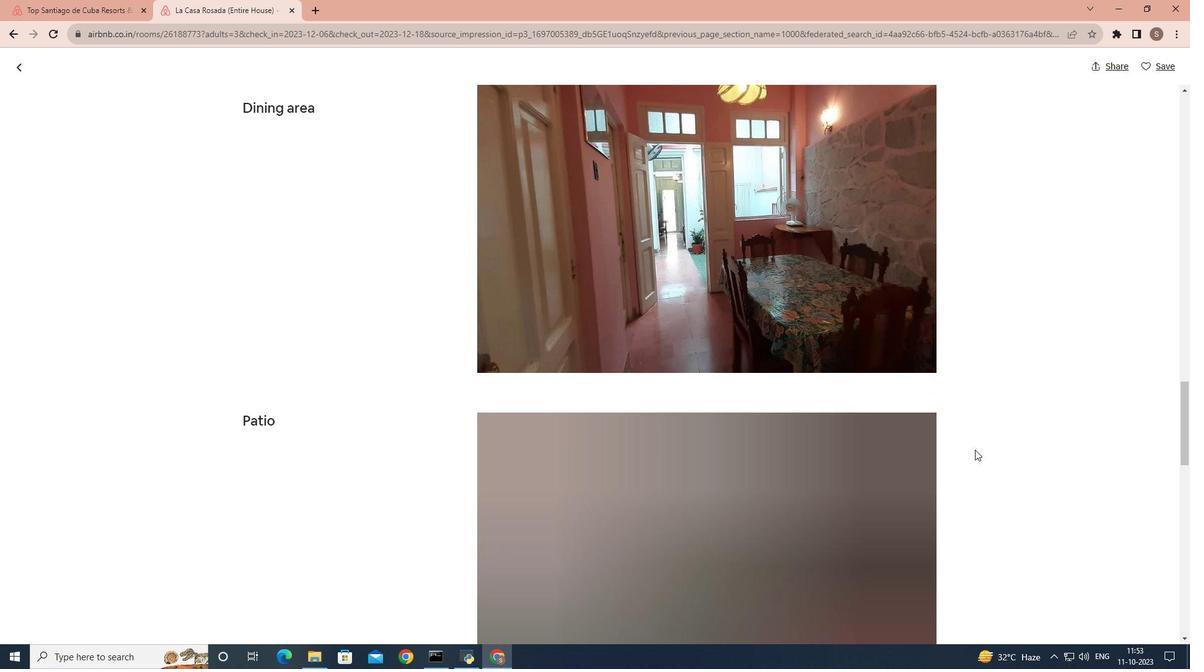 
Action: Mouse scrolled (975, 449) with delta (0, 0)
Screenshot: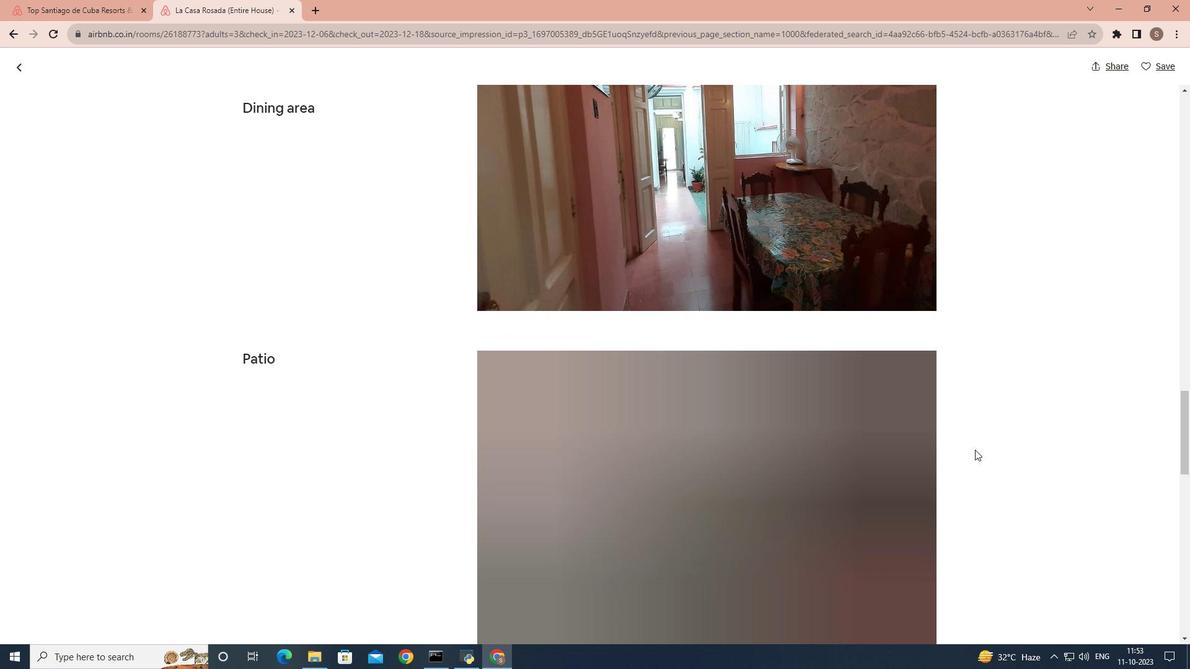 
Action: Mouse scrolled (975, 449) with delta (0, 0)
Screenshot: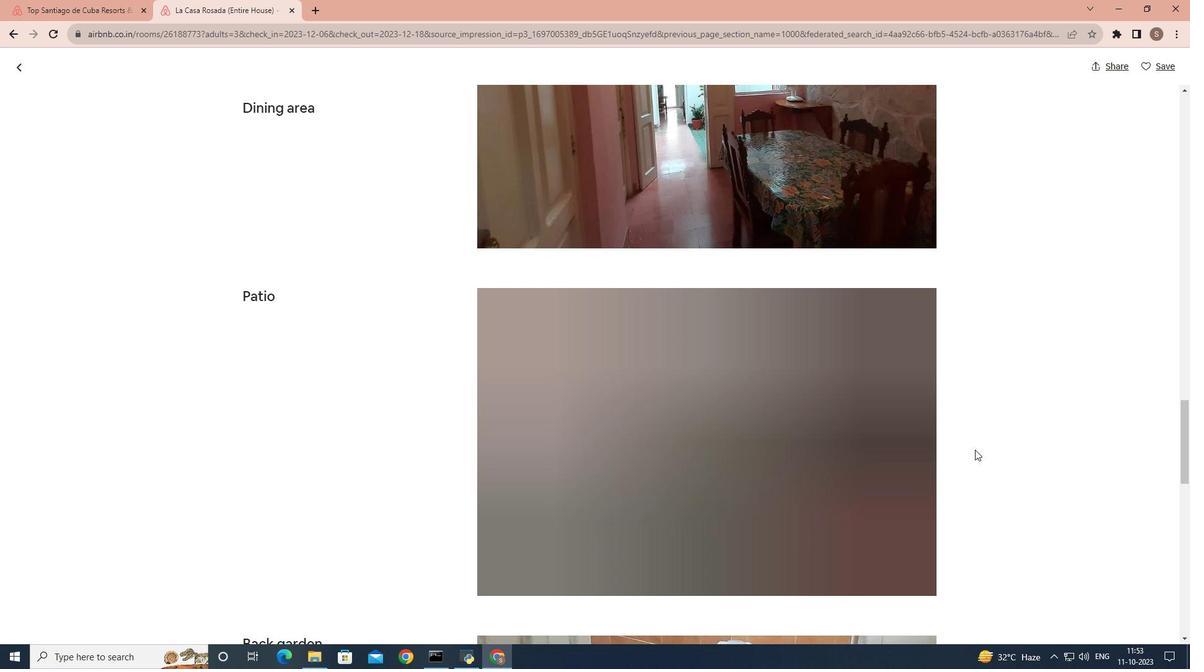 
Action: Mouse scrolled (975, 449) with delta (0, 0)
Screenshot: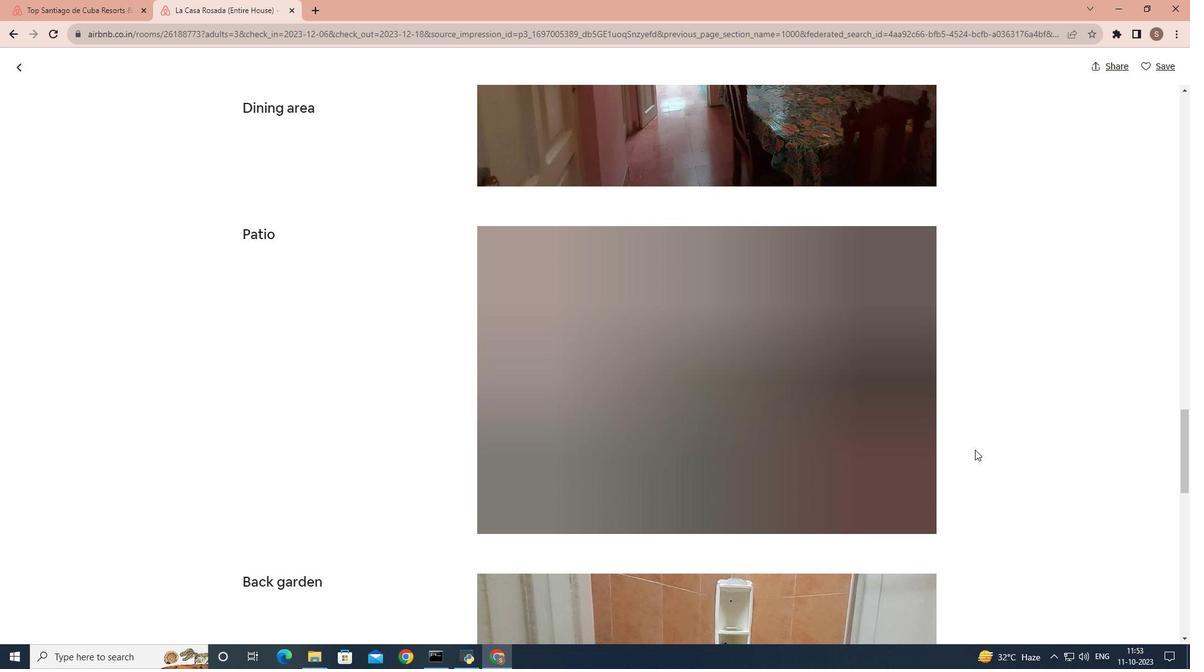 
Action: Mouse scrolled (975, 449) with delta (0, 0)
Screenshot: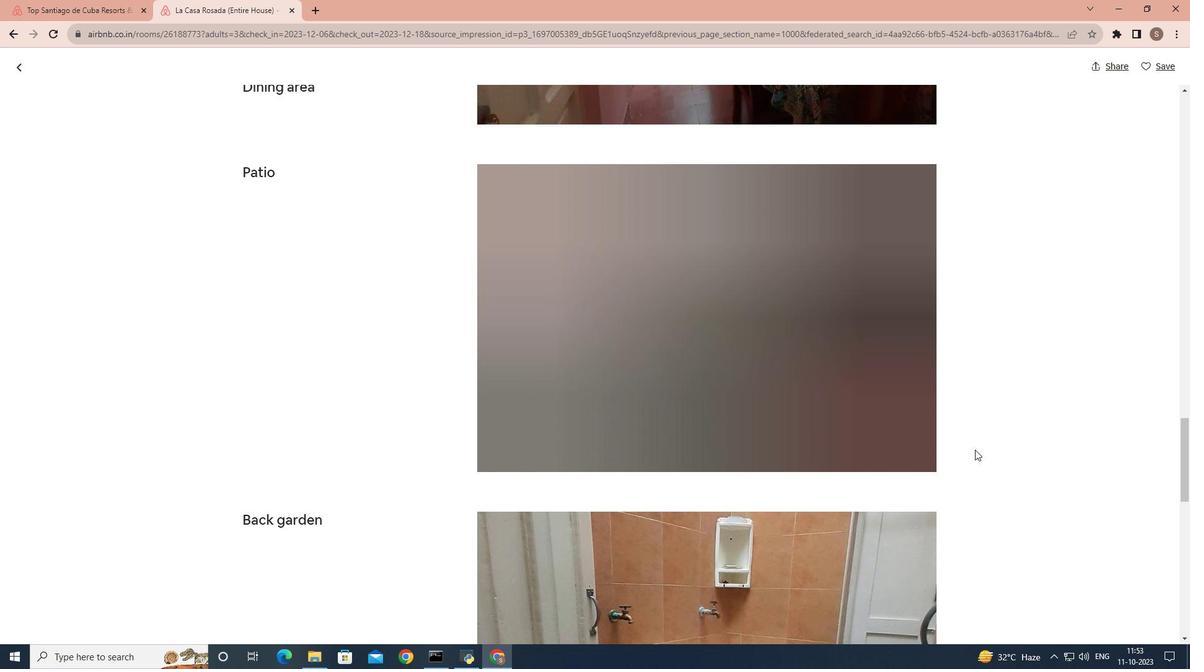 
Action: Mouse scrolled (975, 449) with delta (0, 0)
Screenshot: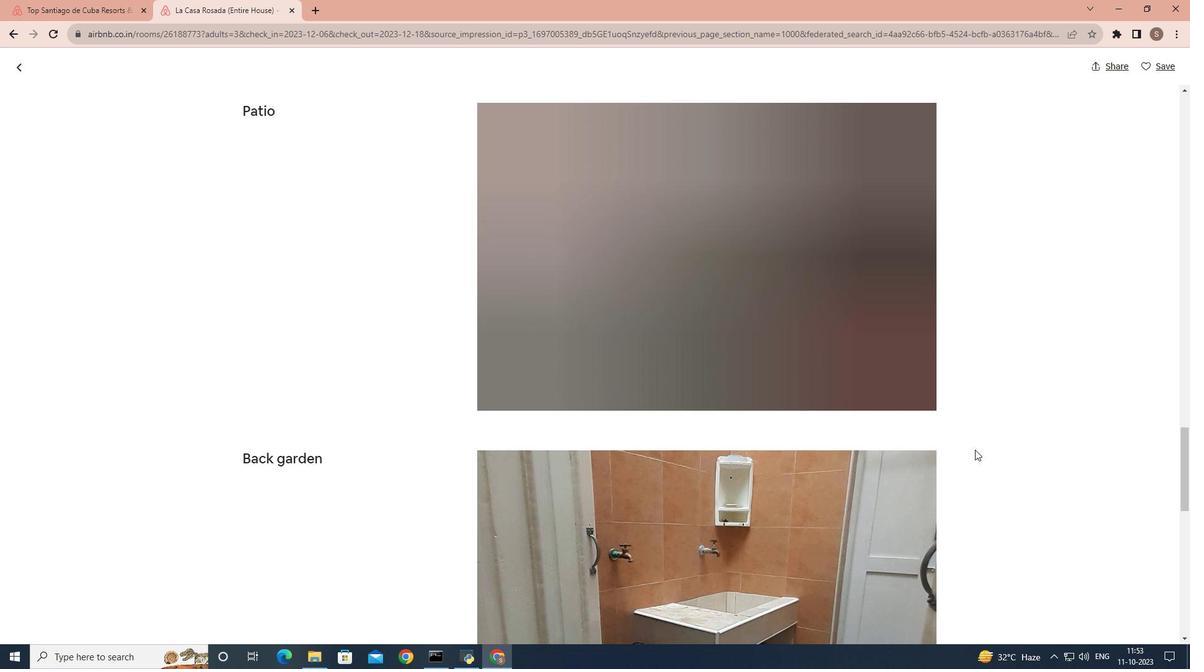 
Action: Mouse scrolled (975, 449) with delta (0, 0)
Screenshot: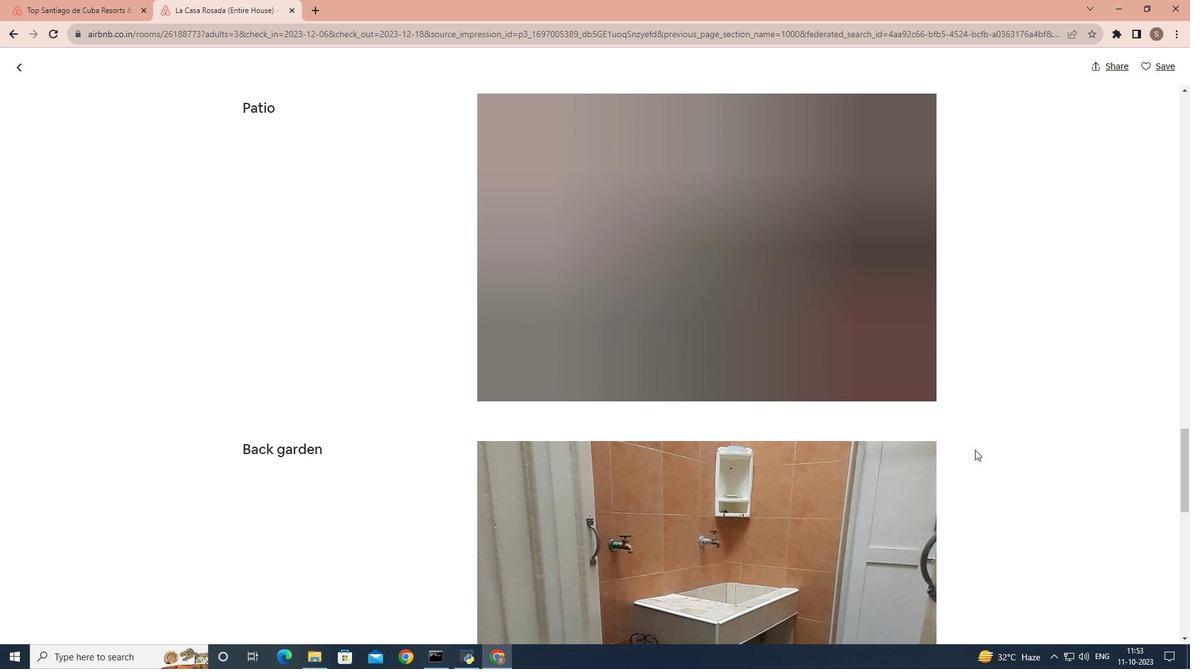 
Action: Mouse scrolled (975, 449) with delta (0, 0)
Screenshot: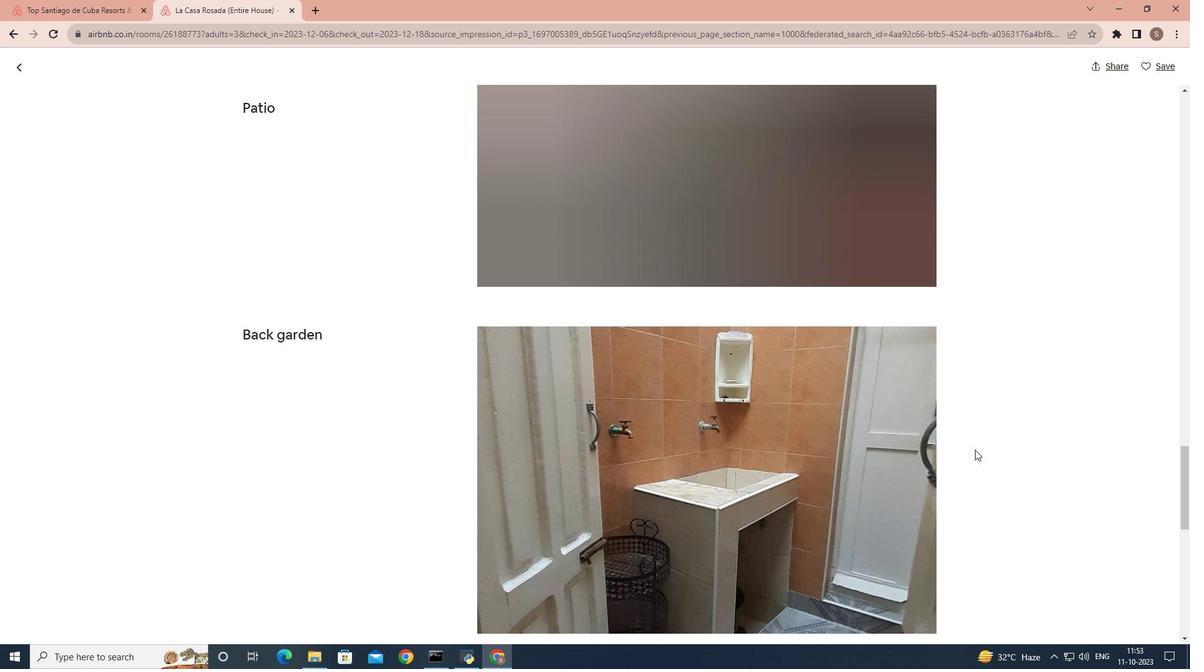
Action: Mouse scrolled (975, 449) with delta (0, 0)
Screenshot: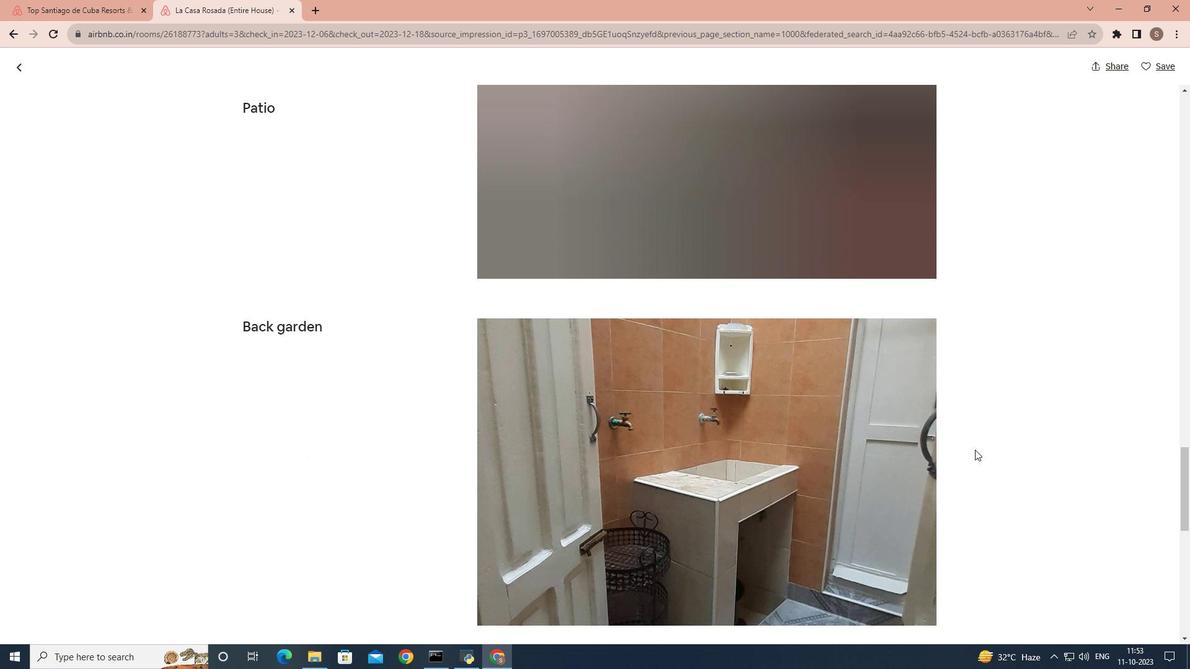 
Action: Mouse scrolled (975, 449) with delta (0, 0)
Screenshot: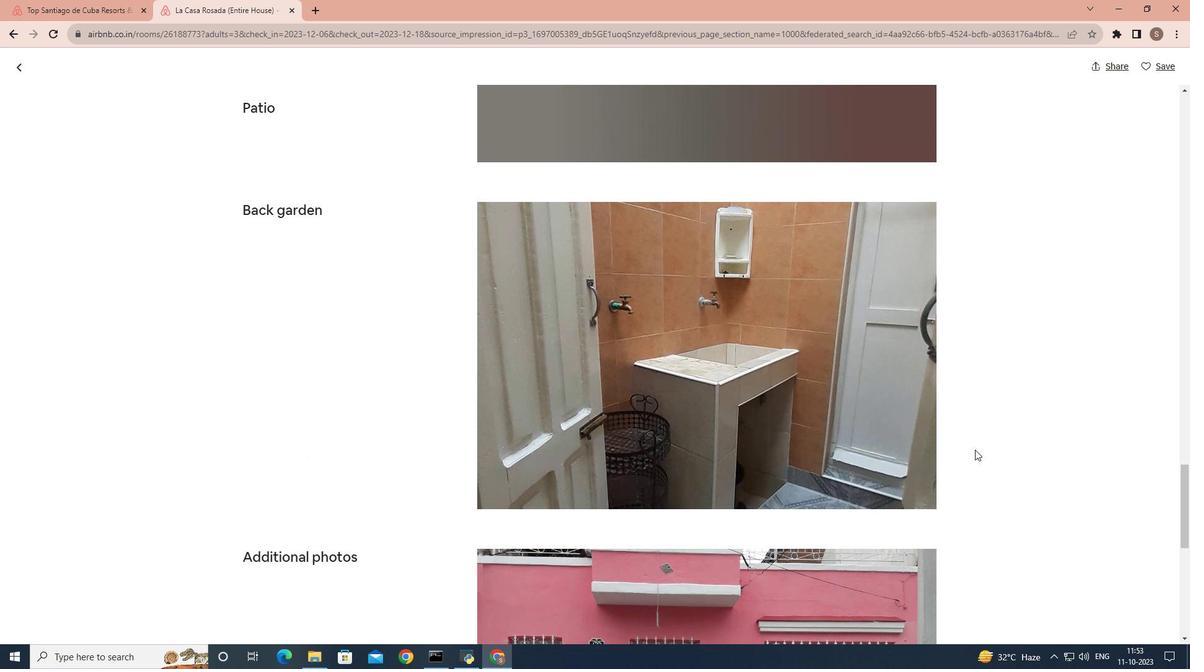 
Action: Mouse scrolled (975, 449) with delta (0, 0)
Screenshot: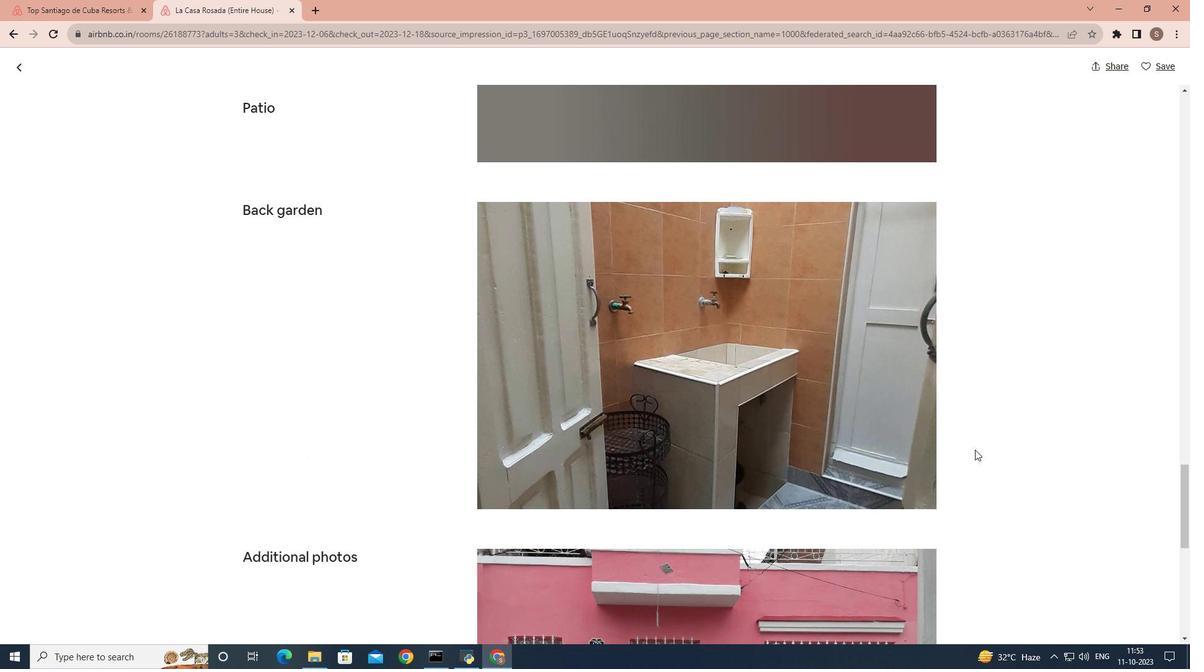 
Action: Mouse scrolled (975, 449) with delta (0, 0)
Screenshot: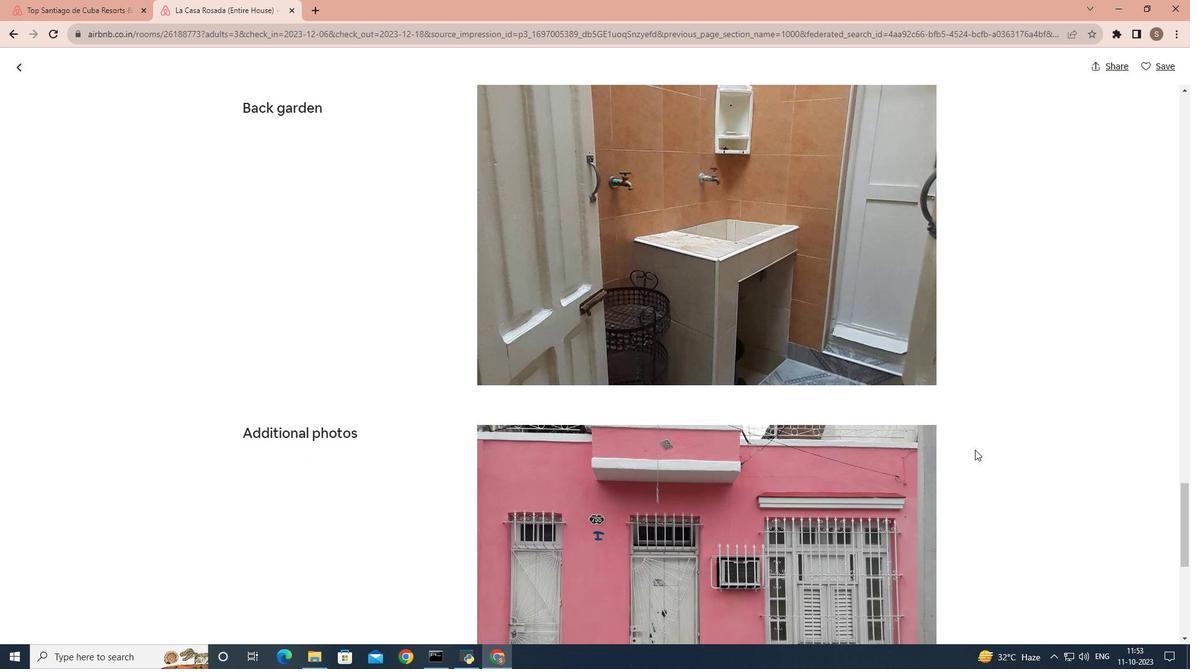 
Action: Mouse scrolled (975, 449) with delta (0, 0)
Screenshot: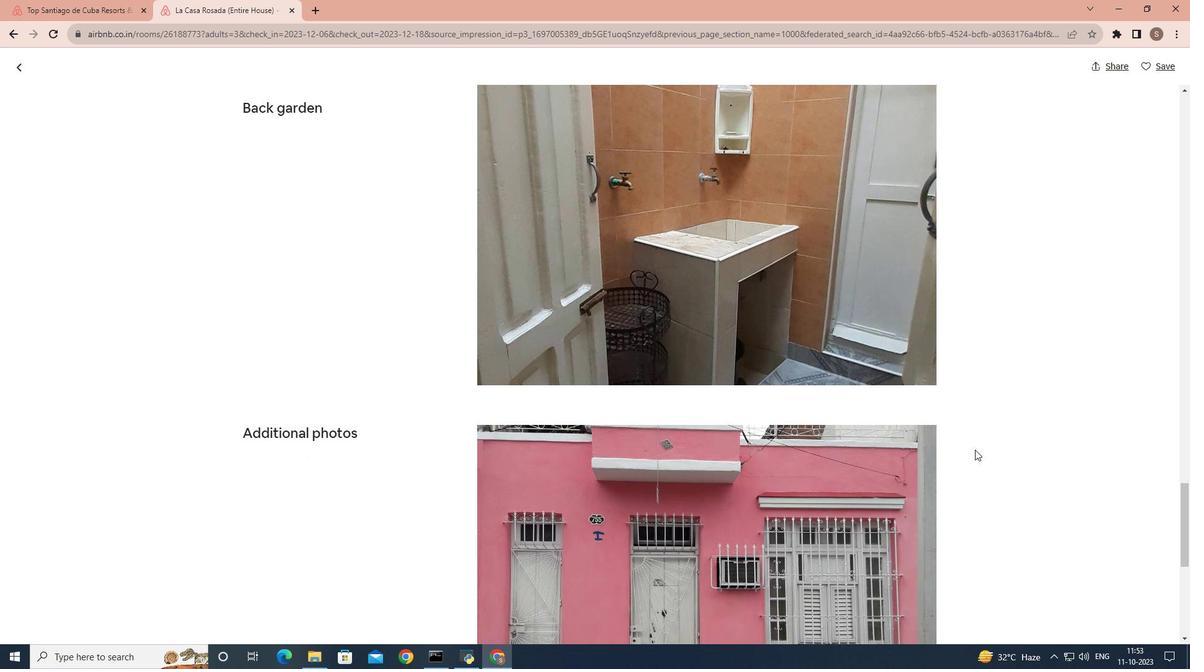 
Action: Mouse scrolled (975, 449) with delta (0, 0)
Screenshot: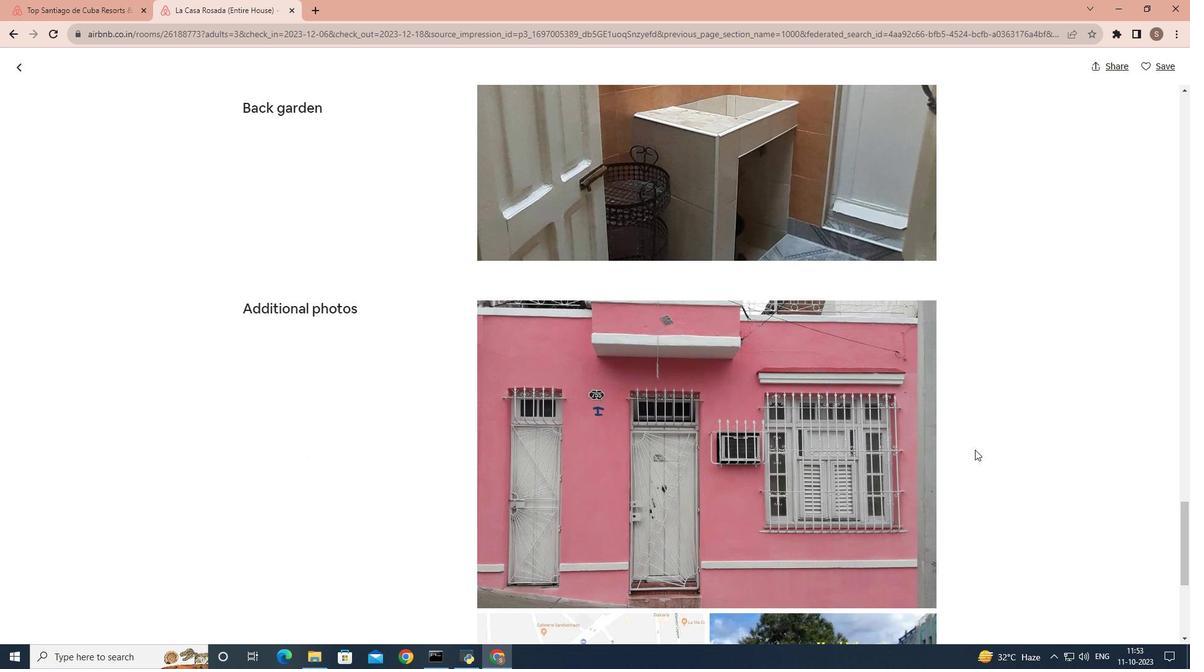 
Action: Mouse scrolled (975, 449) with delta (0, 0)
Screenshot: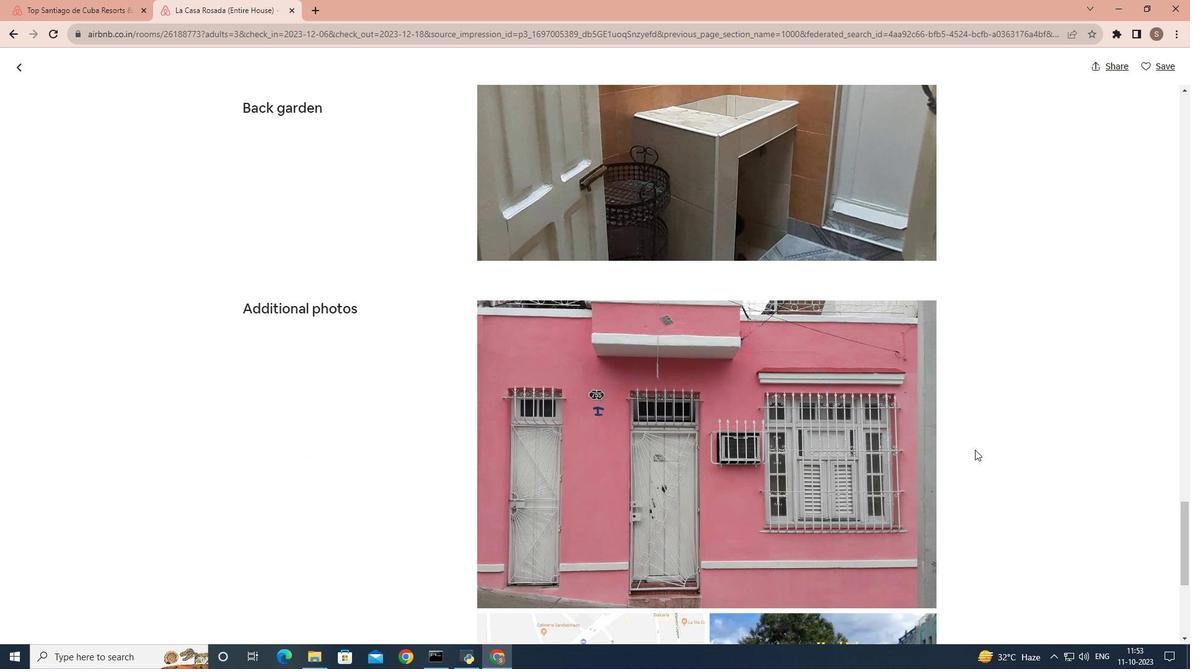 
Action: Mouse scrolled (975, 449) with delta (0, 0)
Screenshot: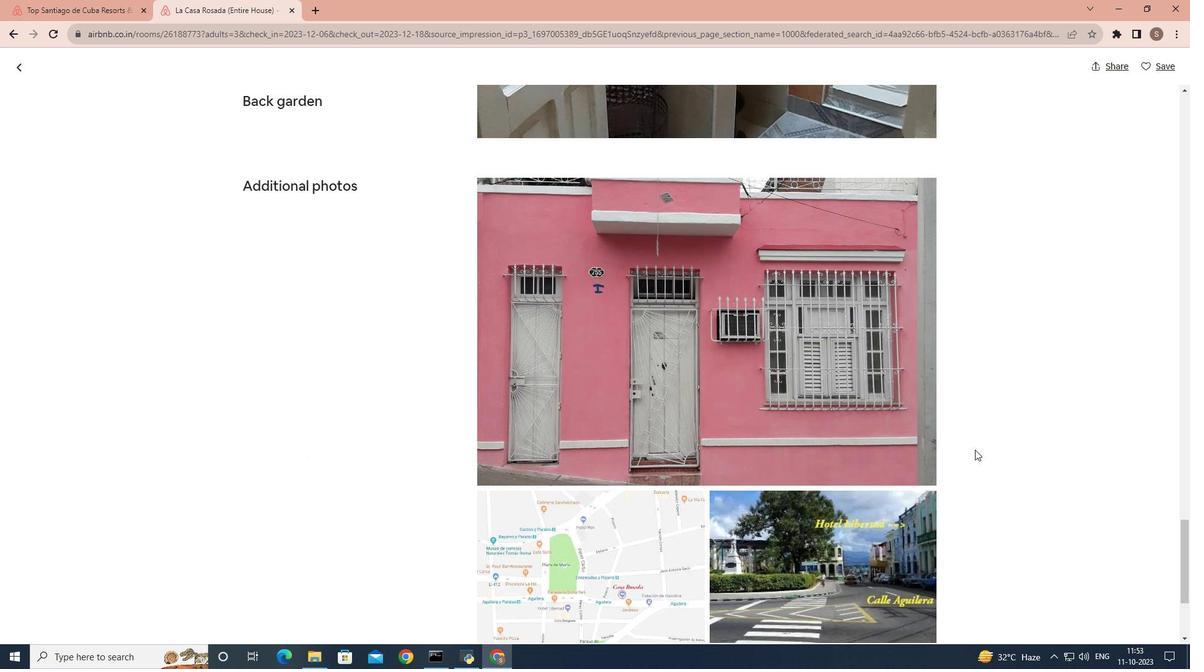 
Action: Mouse scrolled (975, 449) with delta (0, 0)
Screenshot: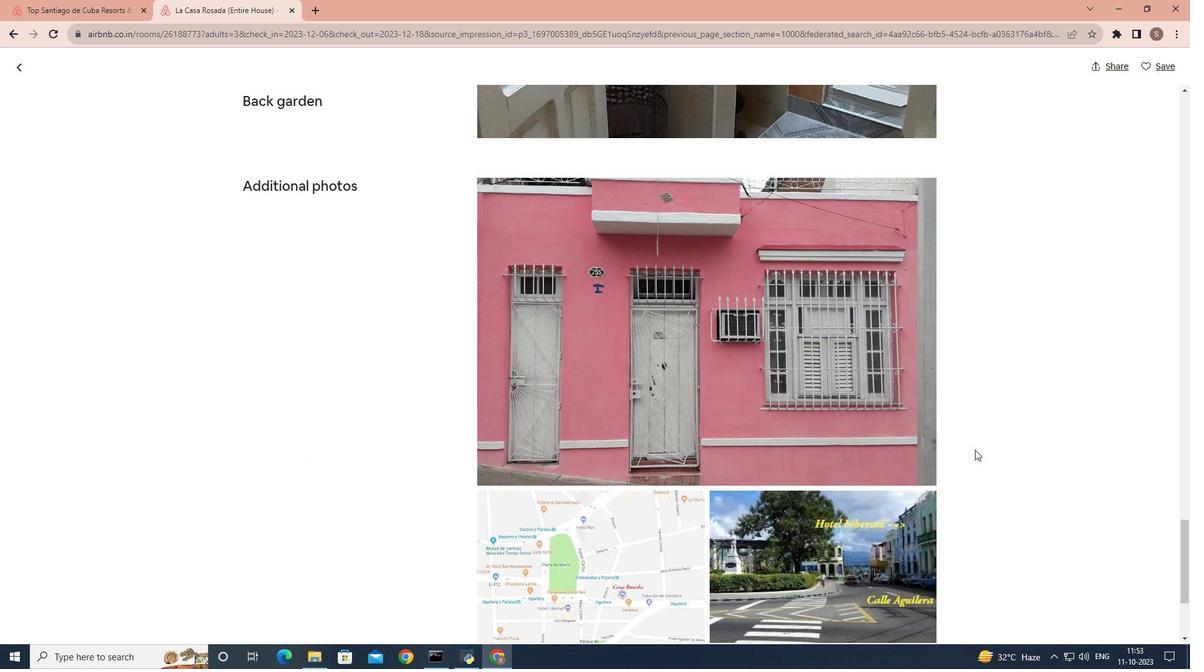 
Action: Mouse scrolled (975, 449) with delta (0, 0)
Screenshot: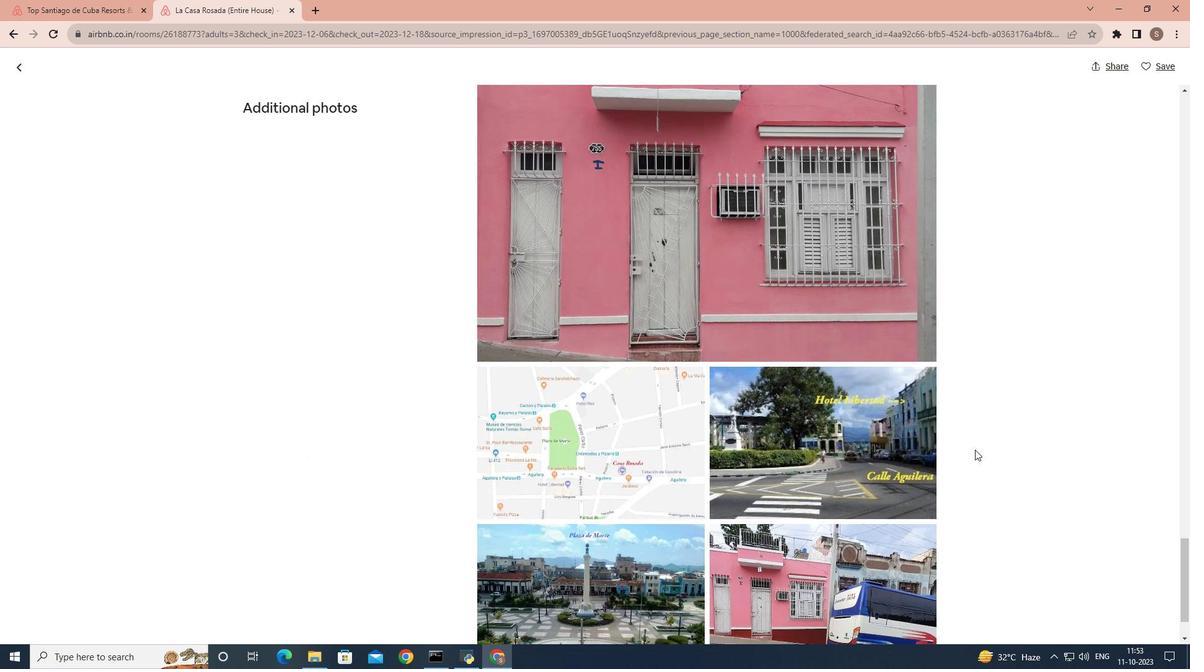
Action: Mouse scrolled (975, 449) with delta (0, 0)
Screenshot: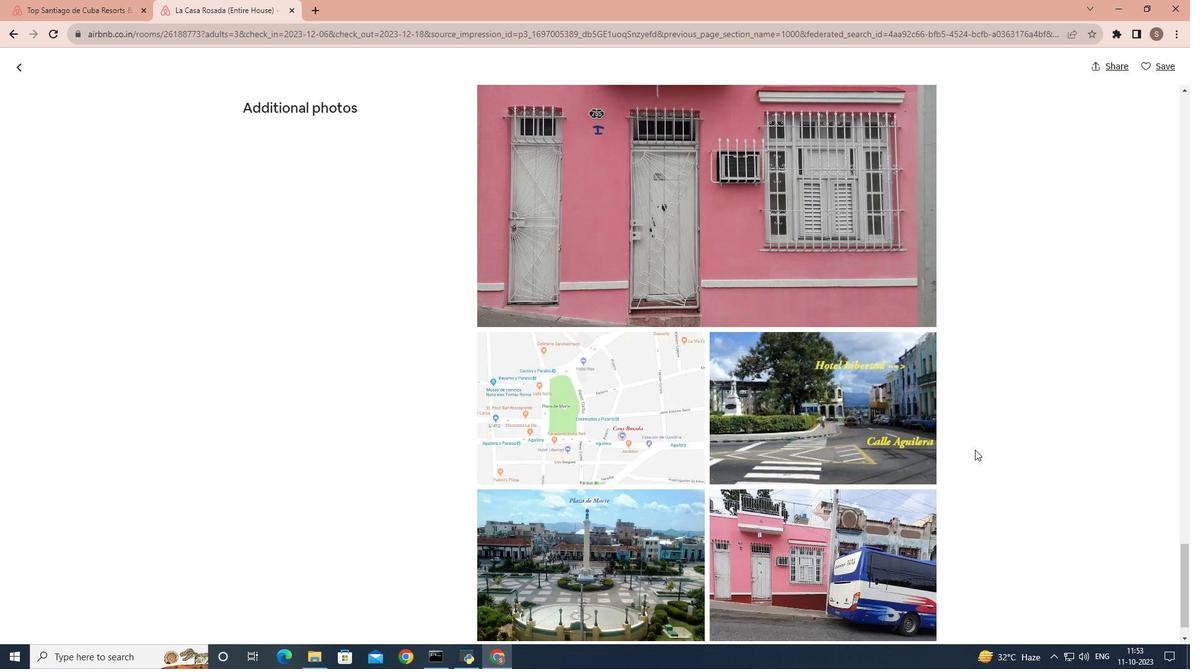 
Action: Mouse scrolled (975, 449) with delta (0, 0)
Screenshot: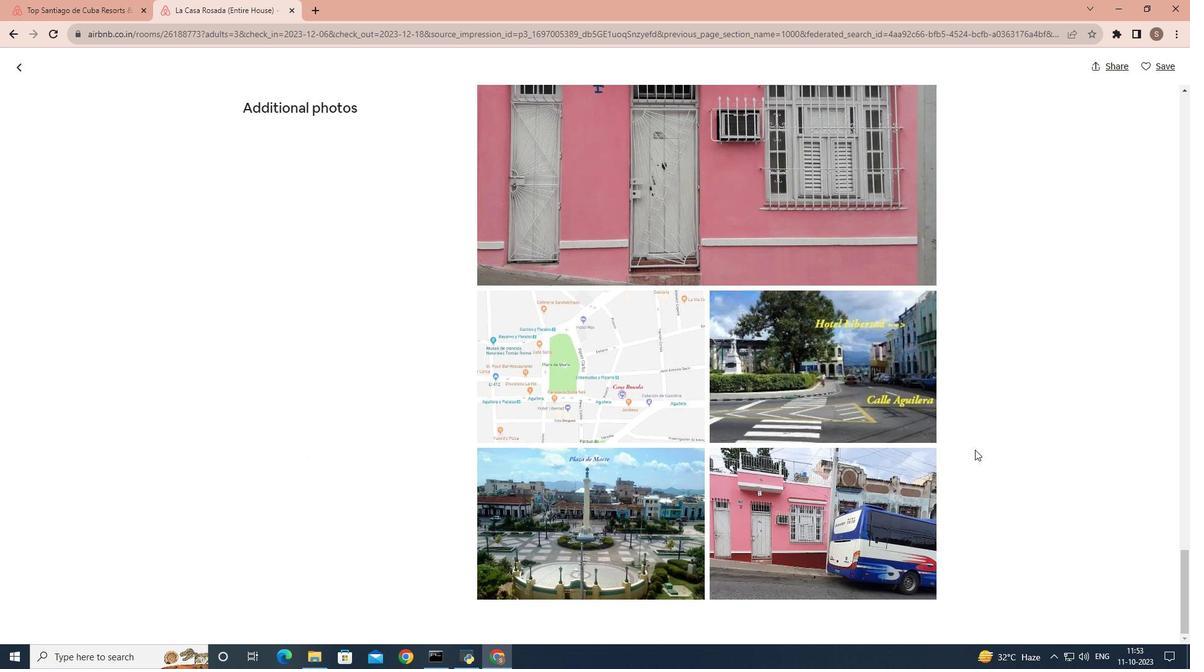 
Action: Mouse scrolled (975, 449) with delta (0, 0)
Screenshot: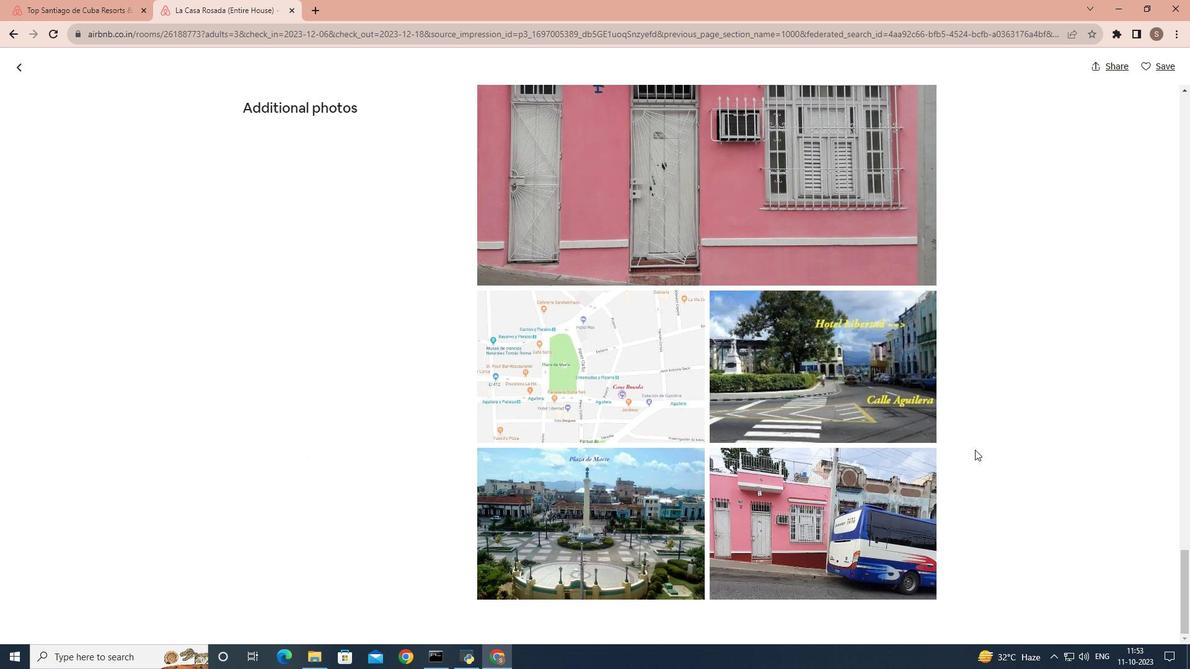 
Action: Mouse scrolled (975, 449) with delta (0, 0)
Screenshot: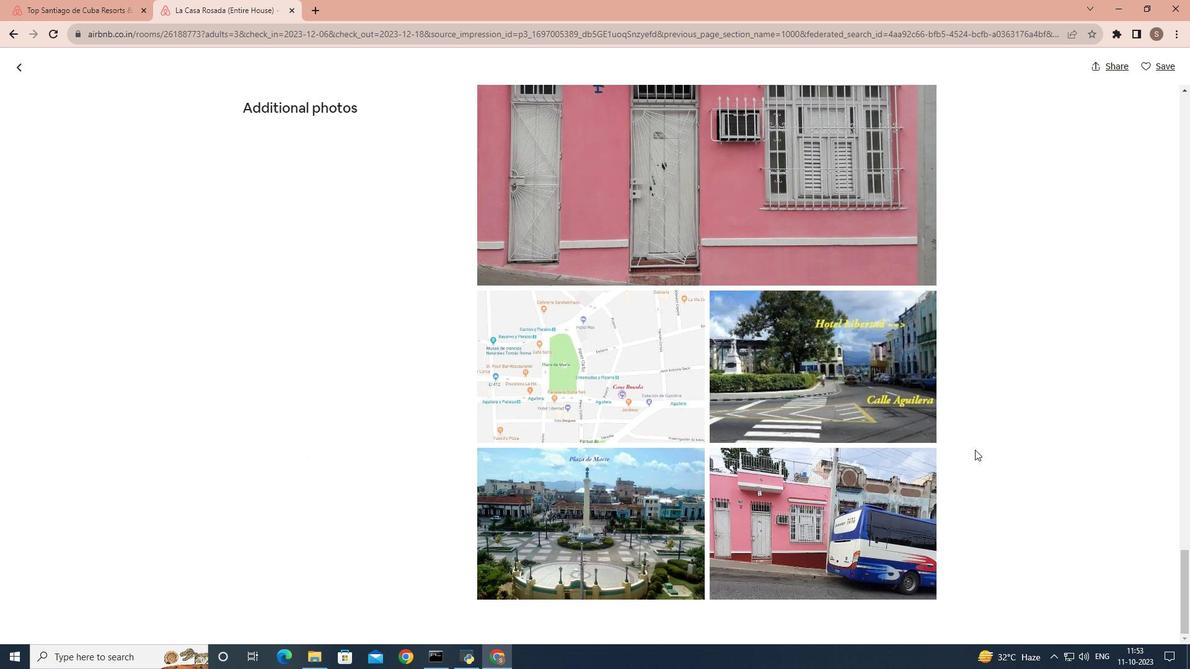 
Action: Mouse scrolled (975, 449) with delta (0, 0)
Screenshot: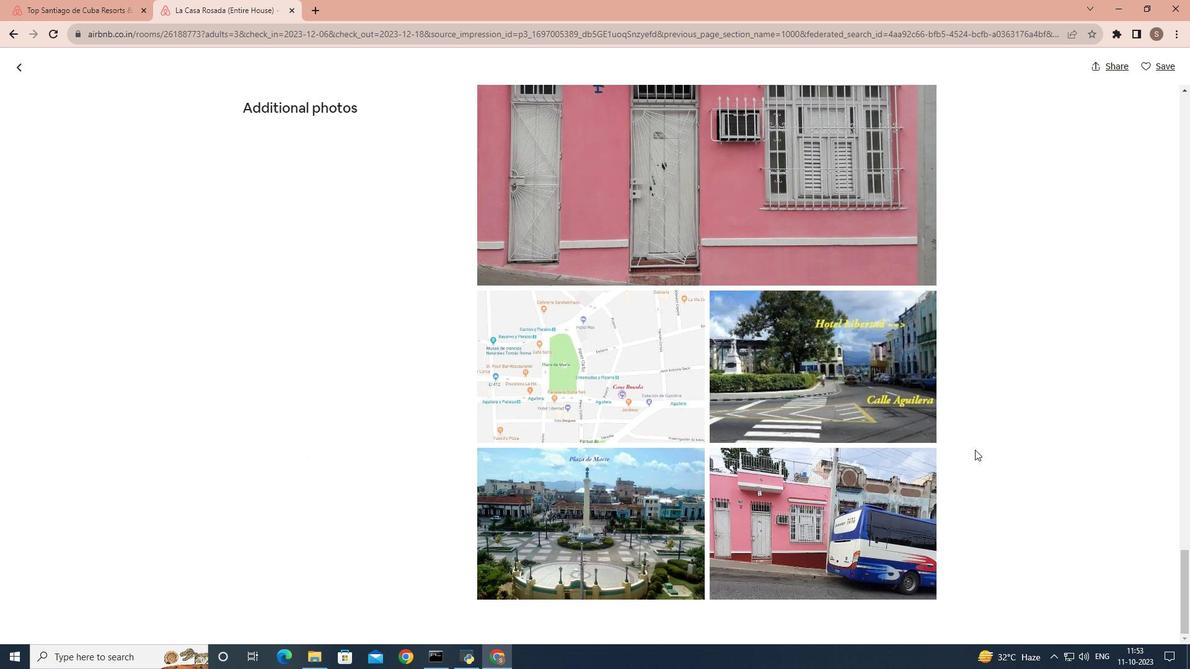 
Action: Mouse moved to (21, 63)
Screenshot: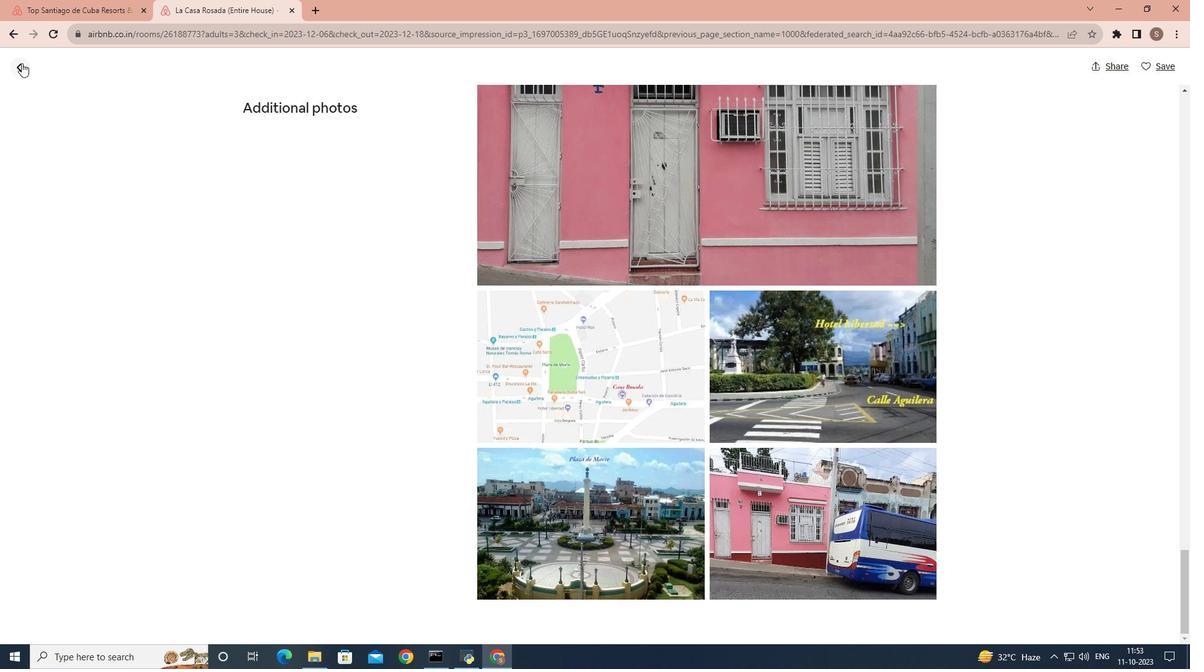 
Action: Mouse pressed left at (21, 63)
Screenshot: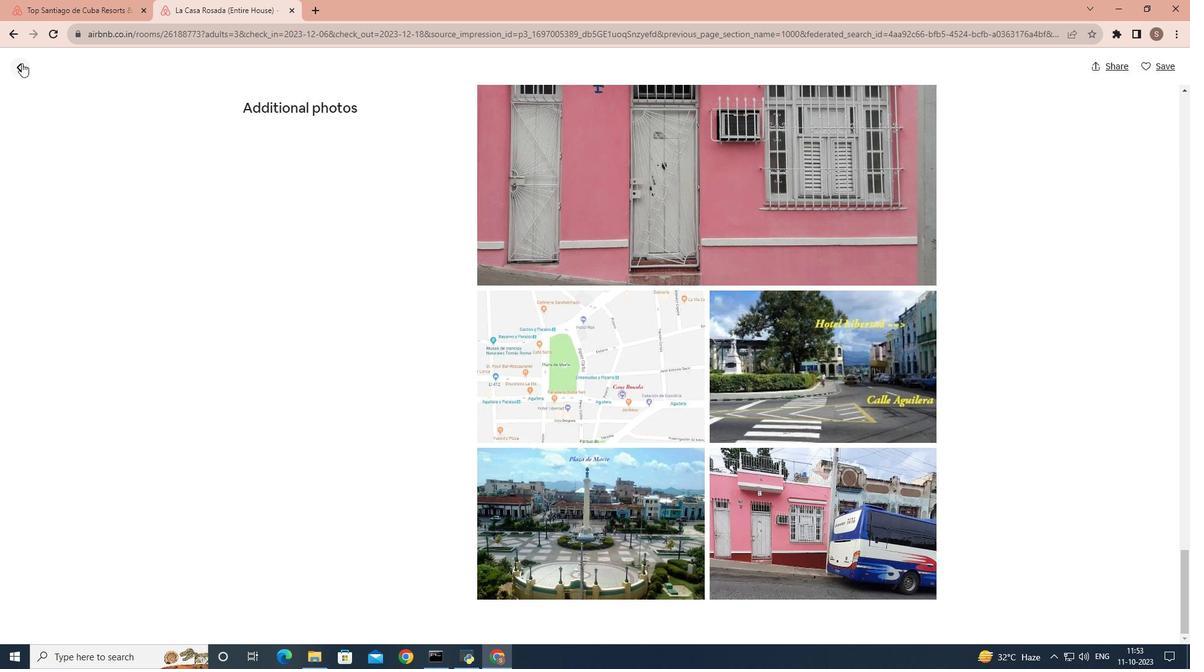 
Action: Mouse moved to (427, 279)
Screenshot: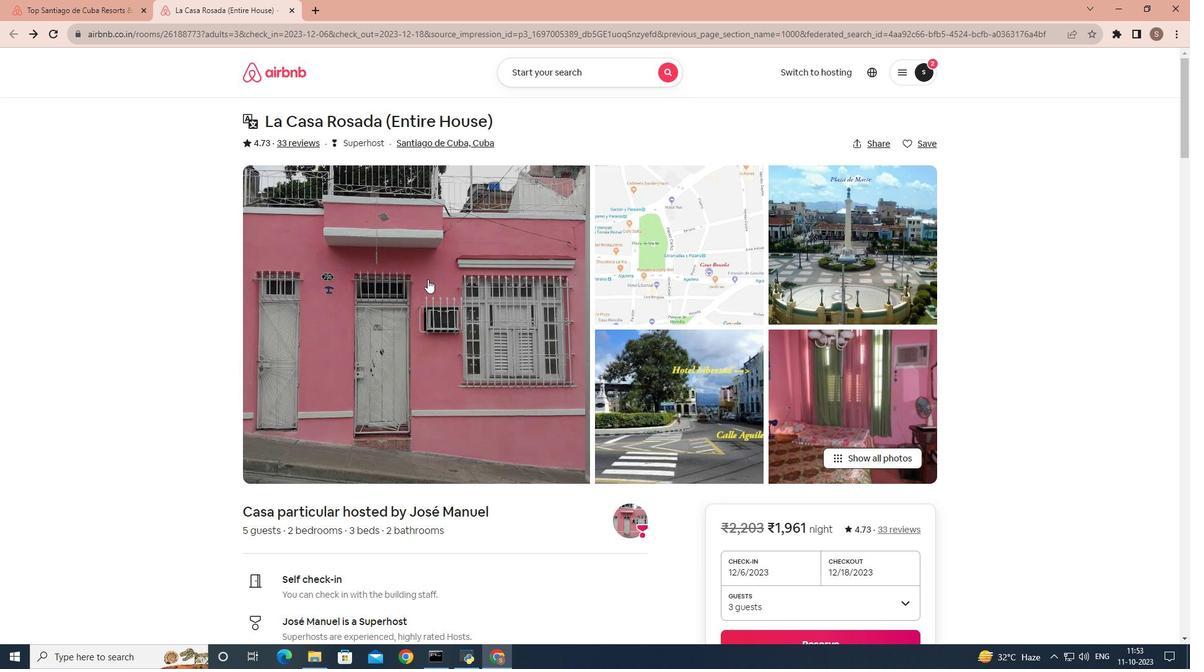 
Action: Mouse scrolled (427, 279) with delta (0, 0)
Screenshot: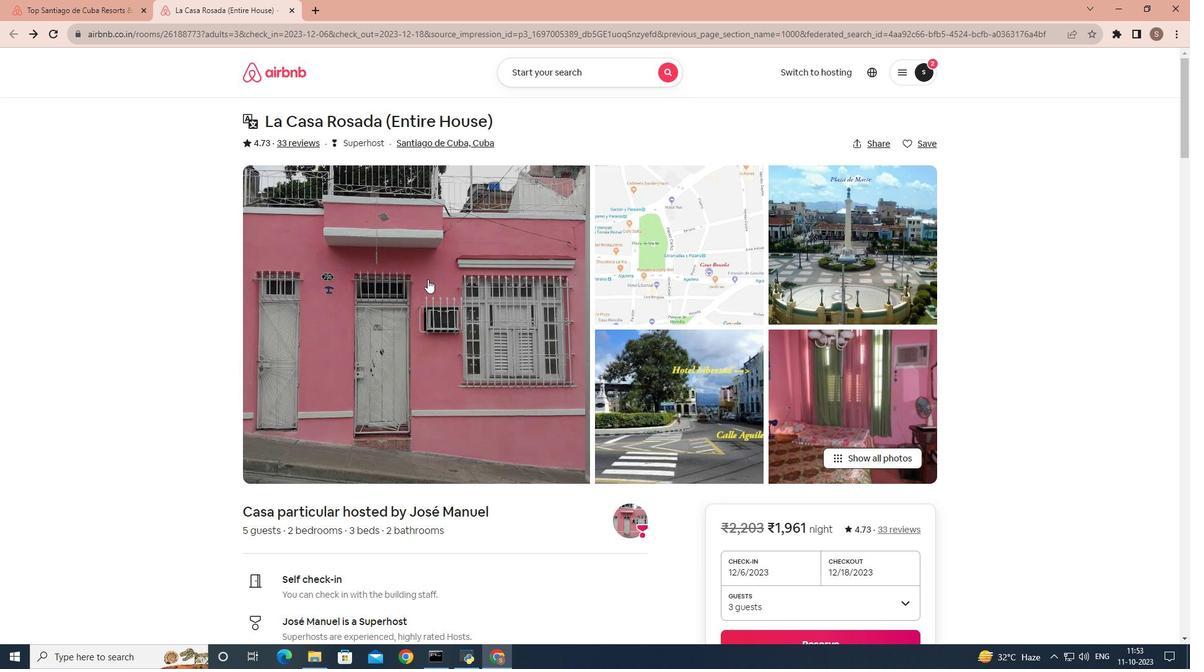 
Action: Mouse moved to (429, 282)
Screenshot: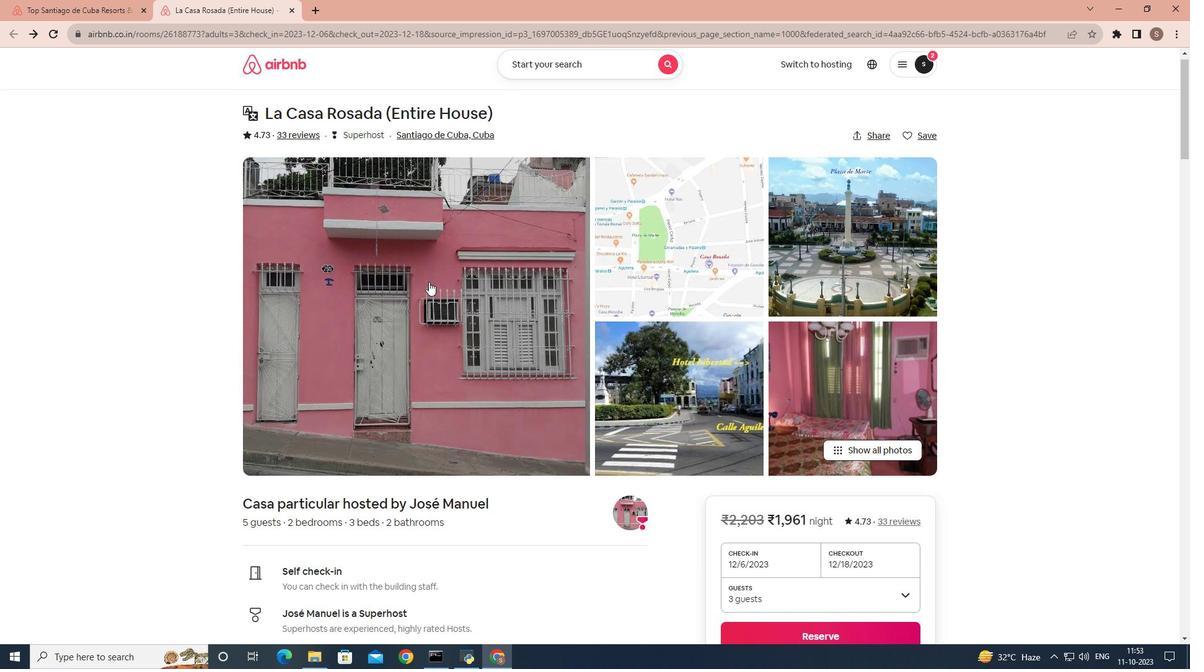 
Action: Mouse scrolled (429, 281) with delta (0, 0)
Screenshot: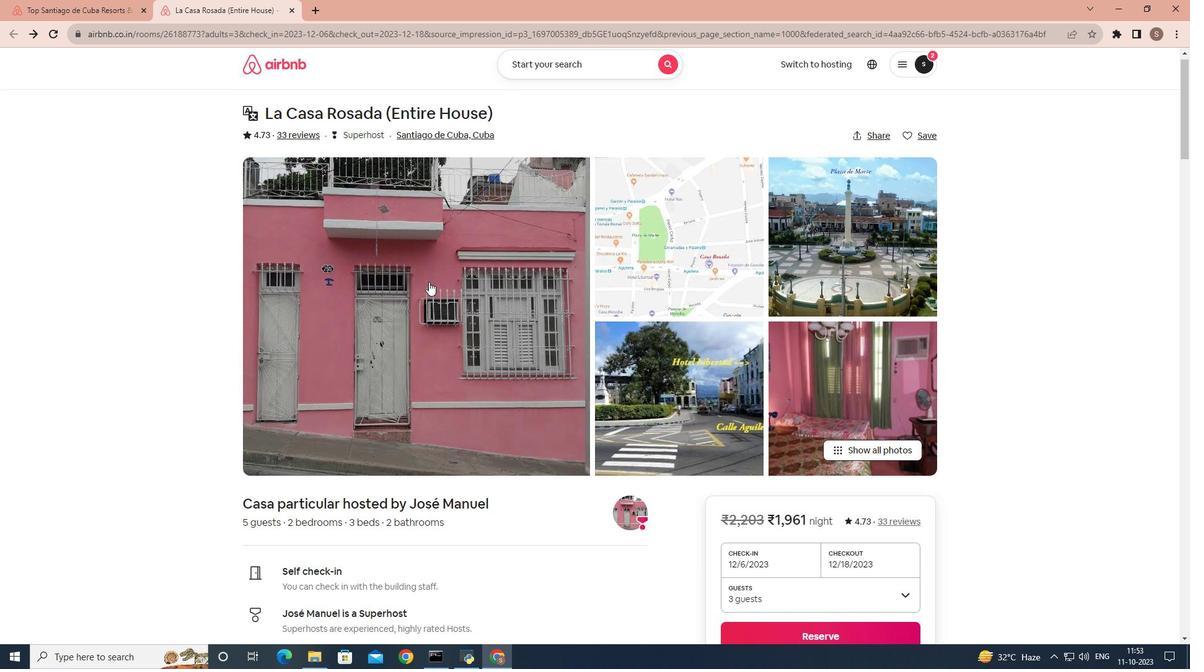 
Action: Mouse scrolled (429, 281) with delta (0, 0)
Screenshot: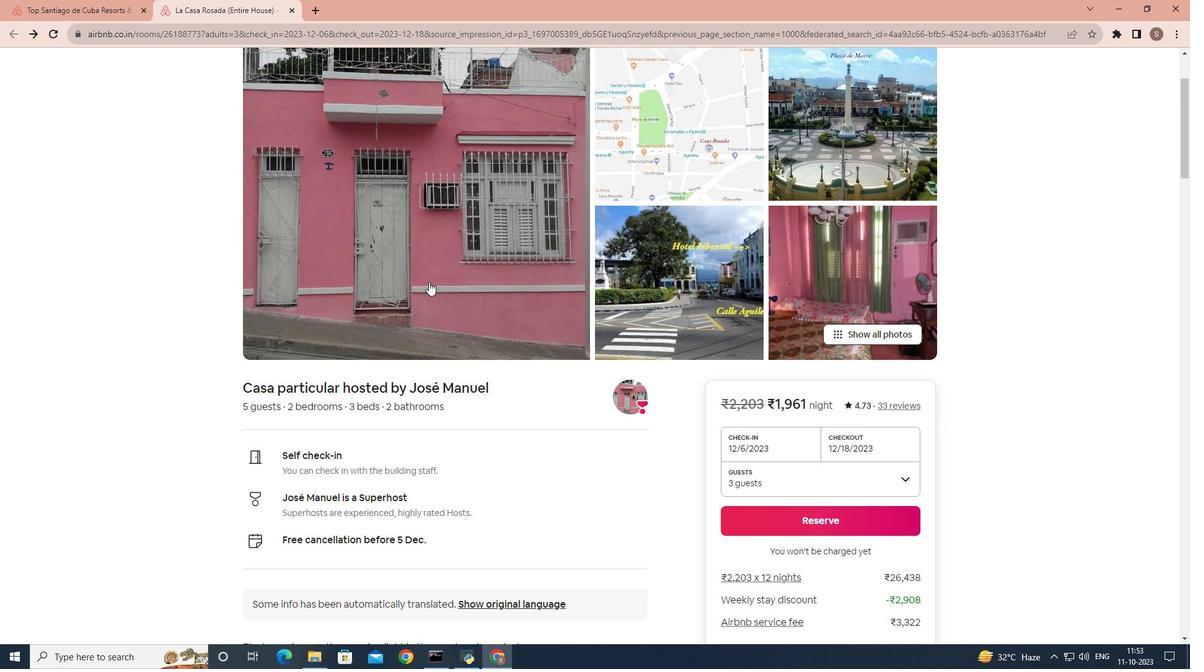 
Action: Mouse moved to (429, 284)
Screenshot: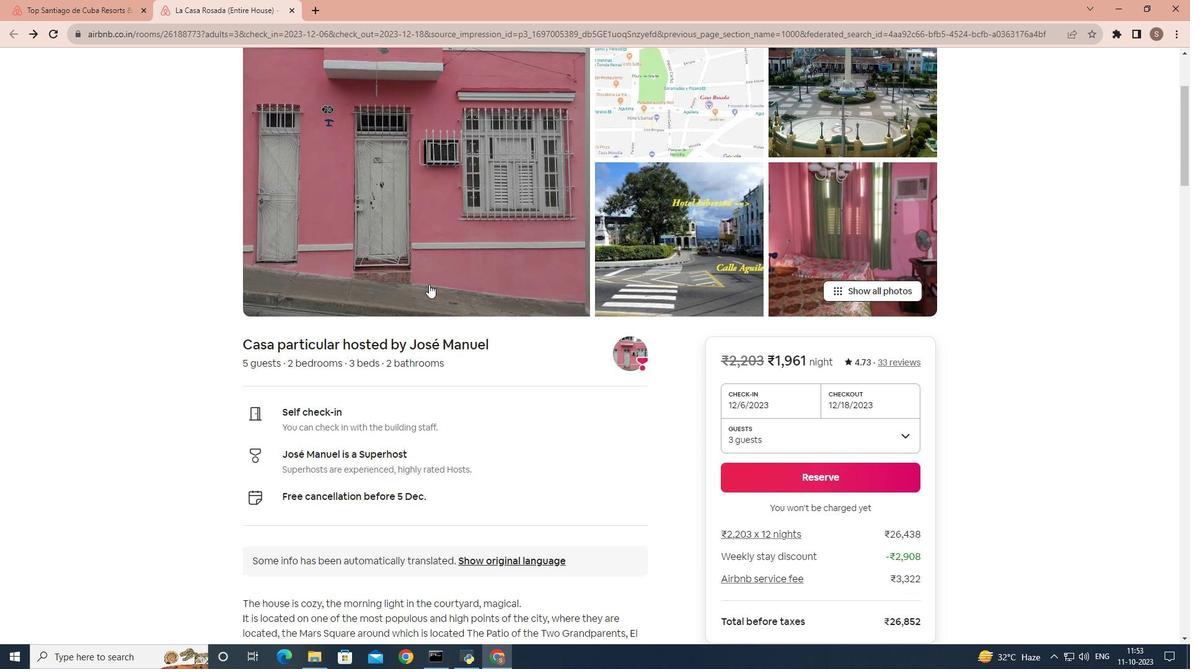 
Action: Mouse scrolled (429, 284) with delta (0, 0)
Screenshot: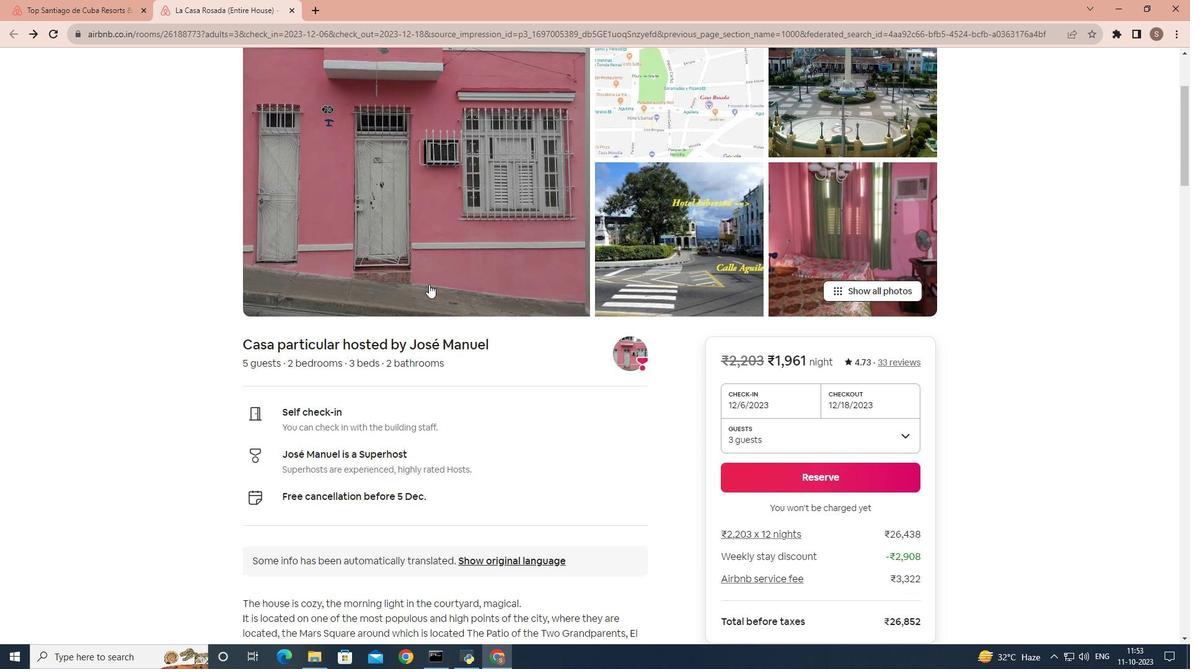 
Action: Mouse moved to (651, 322)
Screenshot: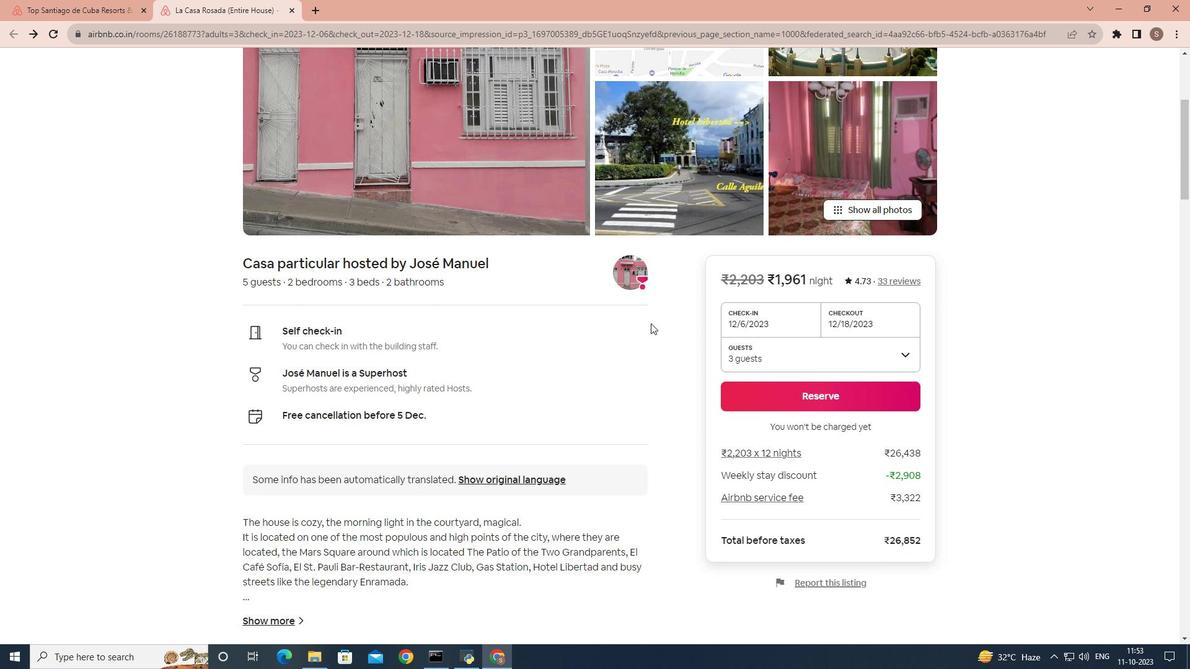 
Action: Mouse scrolled (651, 321) with delta (0, 0)
Screenshot: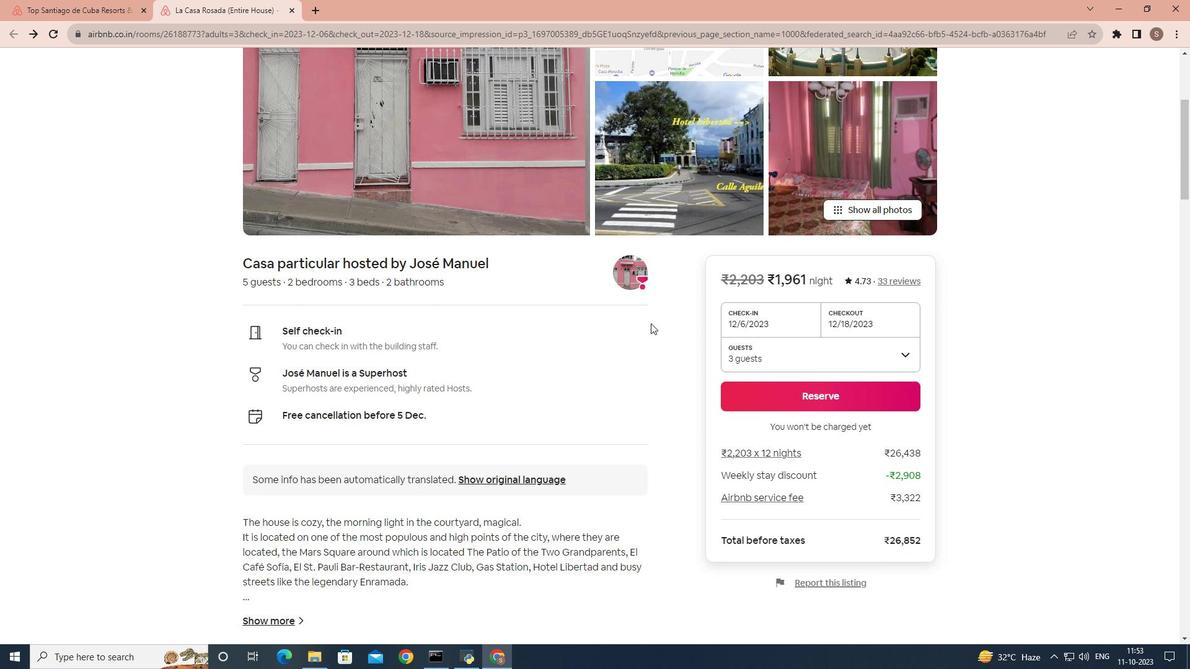 
Action: Mouse moved to (650, 326)
Screenshot: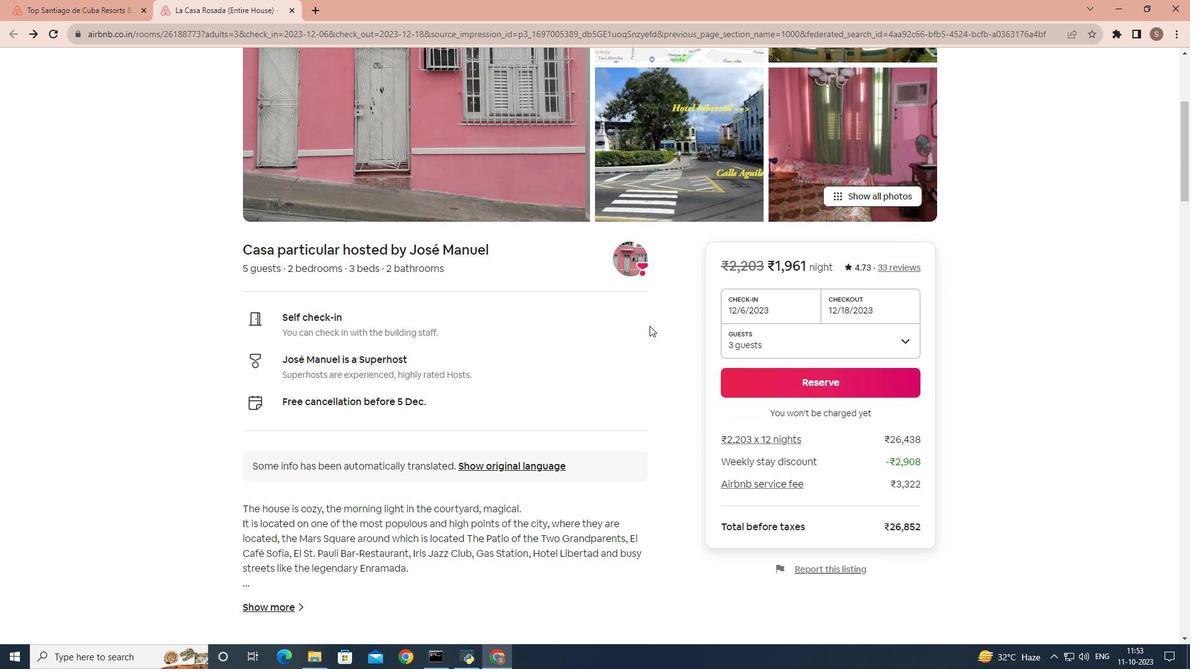 
Action: Mouse scrolled (650, 325) with delta (0, 0)
Screenshot: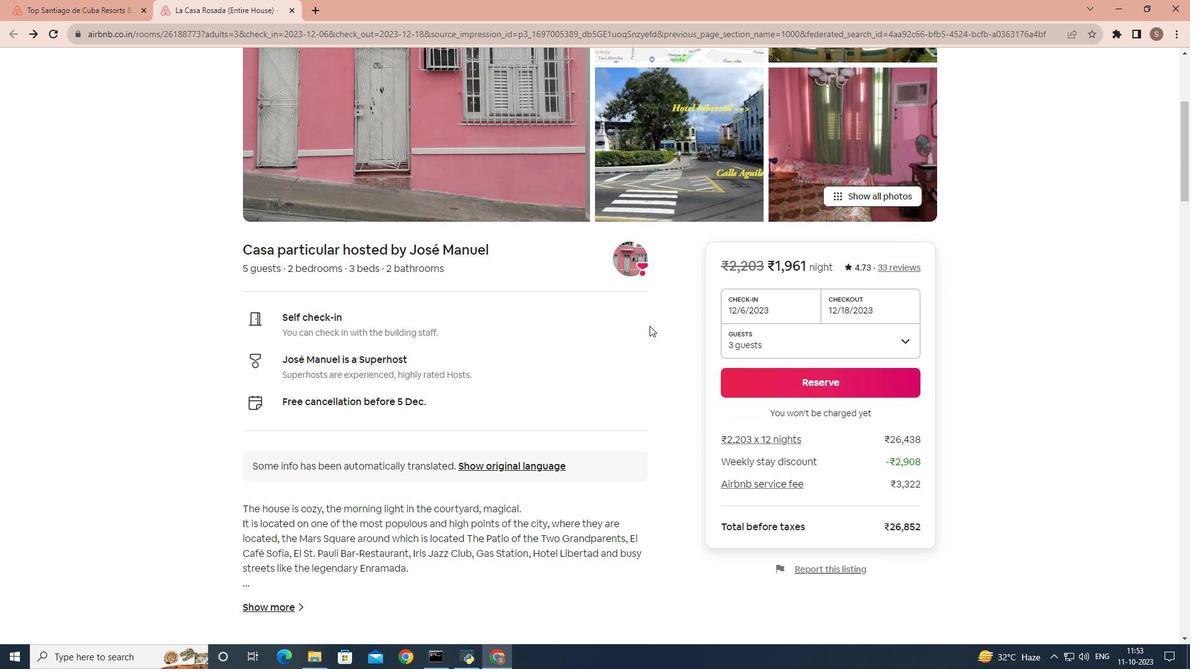 
Action: Mouse moved to (645, 338)
Screenshot: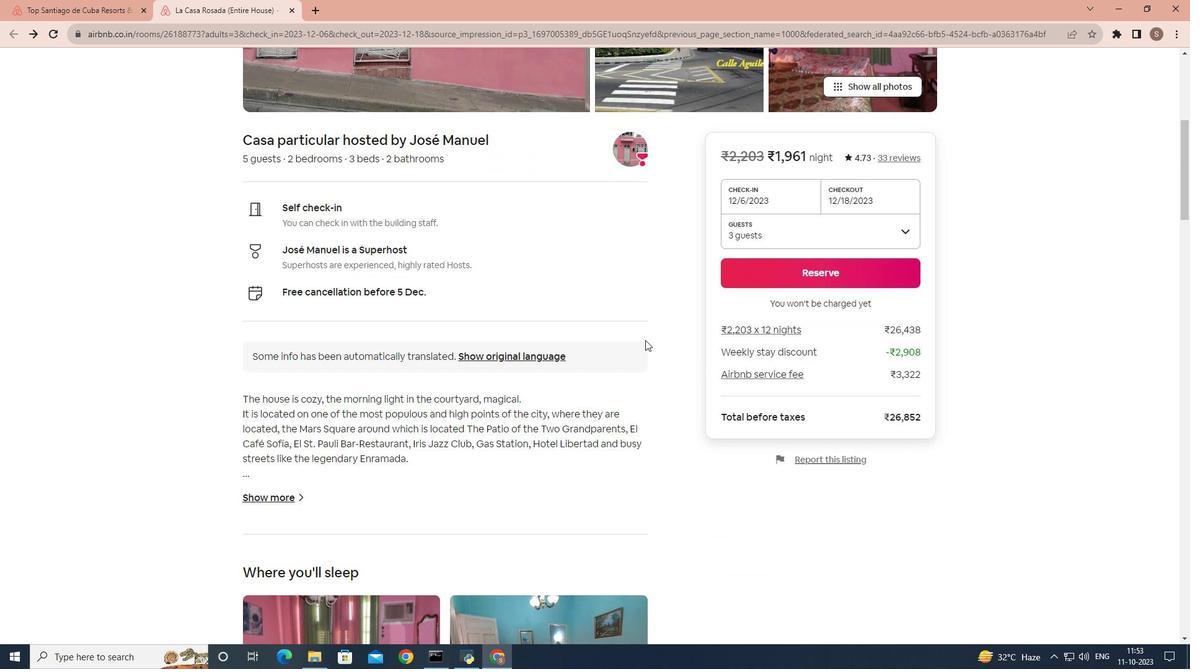 
Action: Mouse scrolled (645, 338) with delta (0, 0)
Screenshot: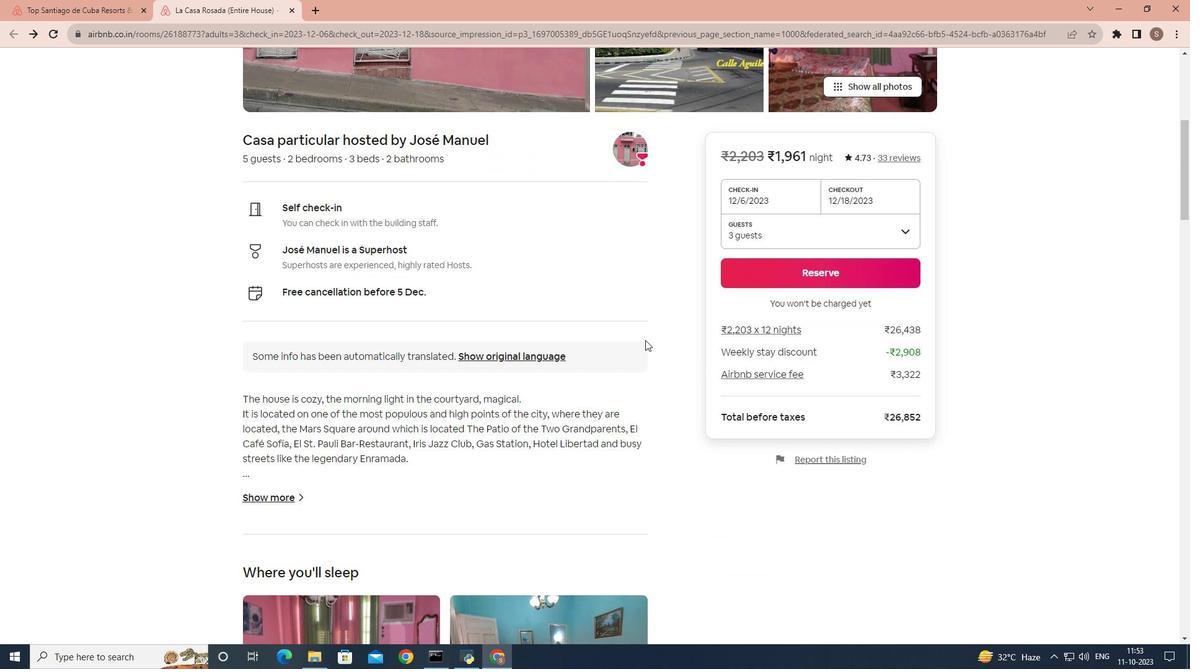 
Action: Mouse moved to (645, 344)
Screenshot: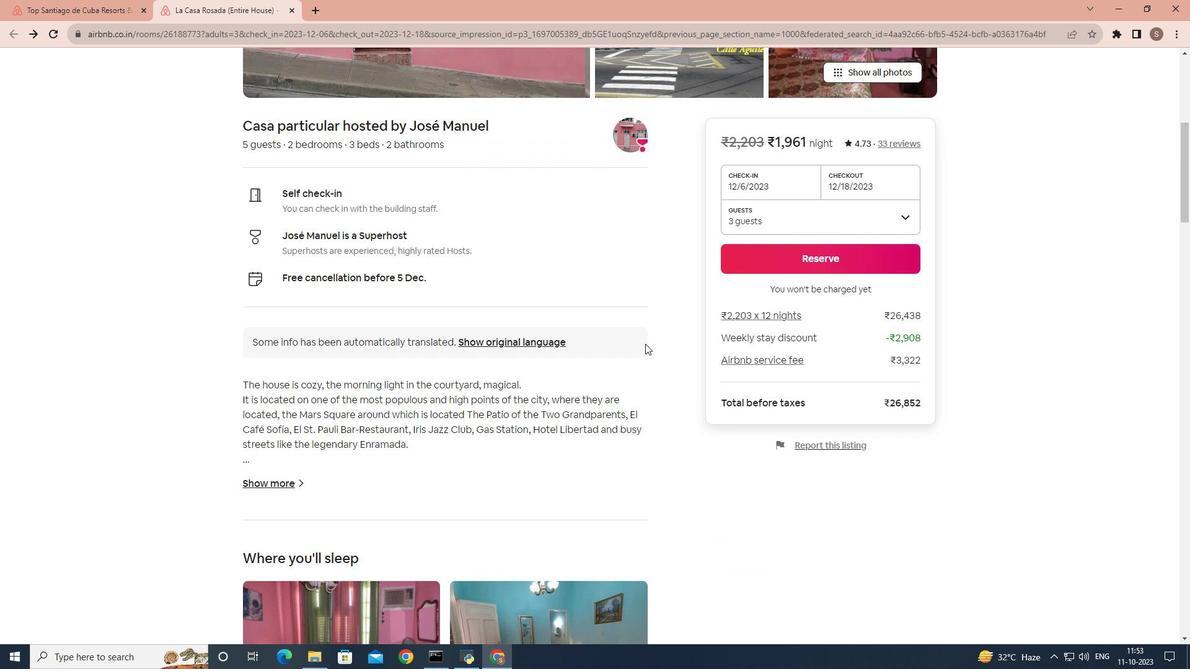 
Action: Mouse scrolled (645, 343) with delta (0, 0)
Screenshot: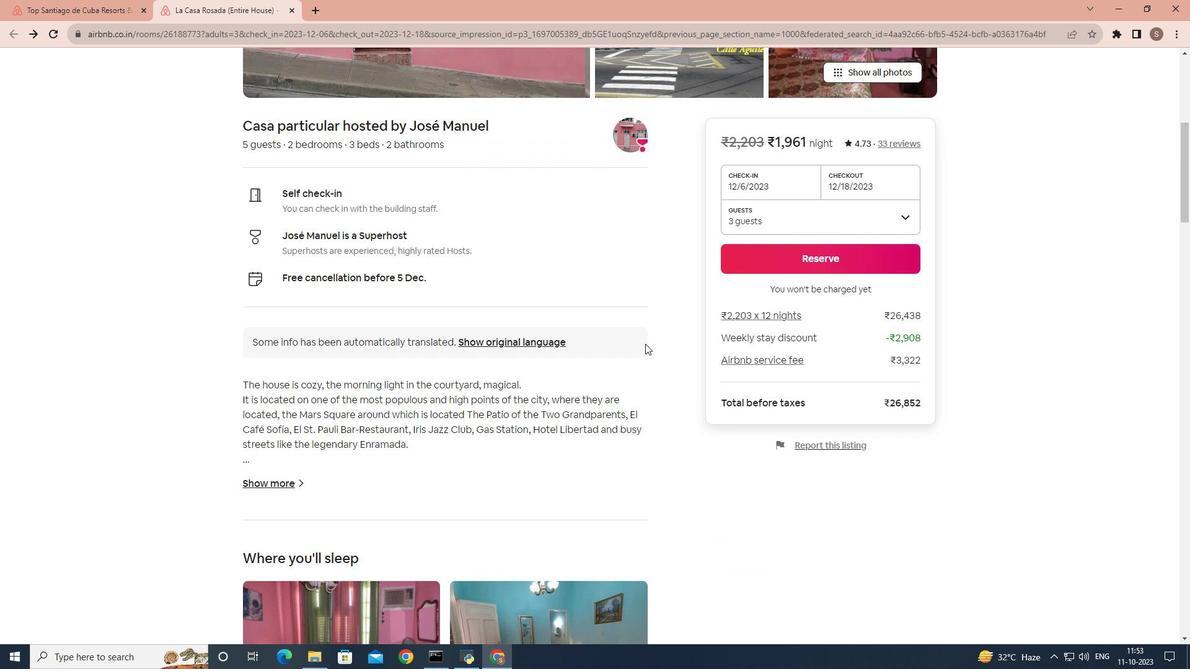 
Action: Mouse moved to (641, 360)
Screenshot: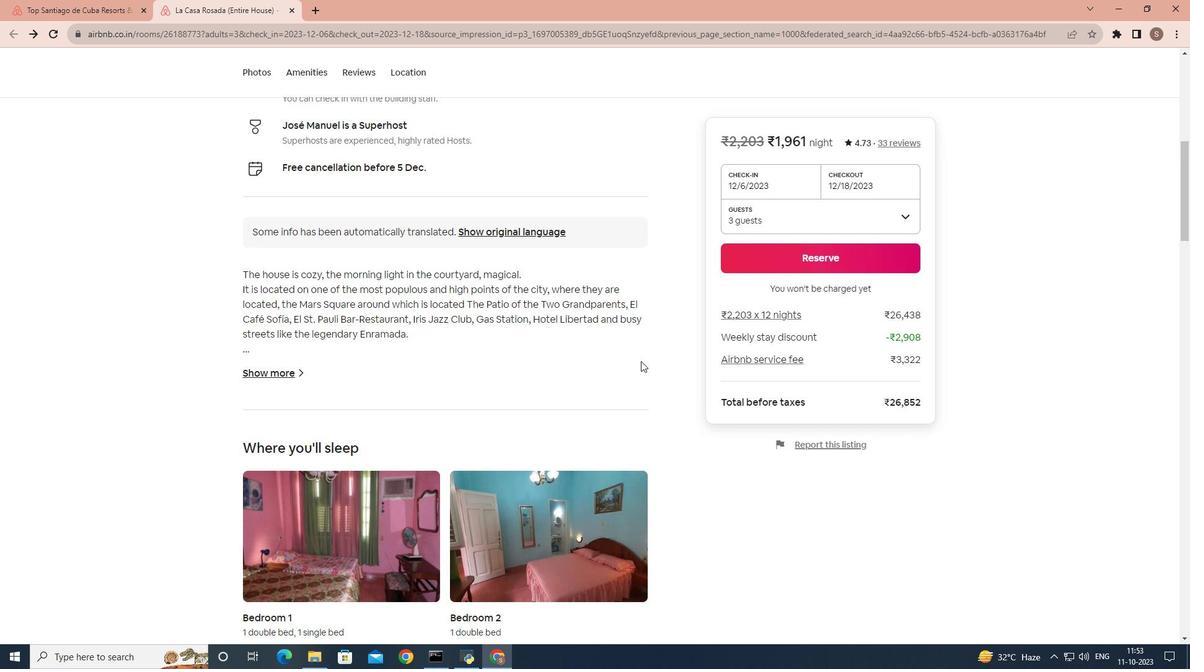 
Action: Mouse scrolled (641, 359) with delta (0, 0)
Screenshot: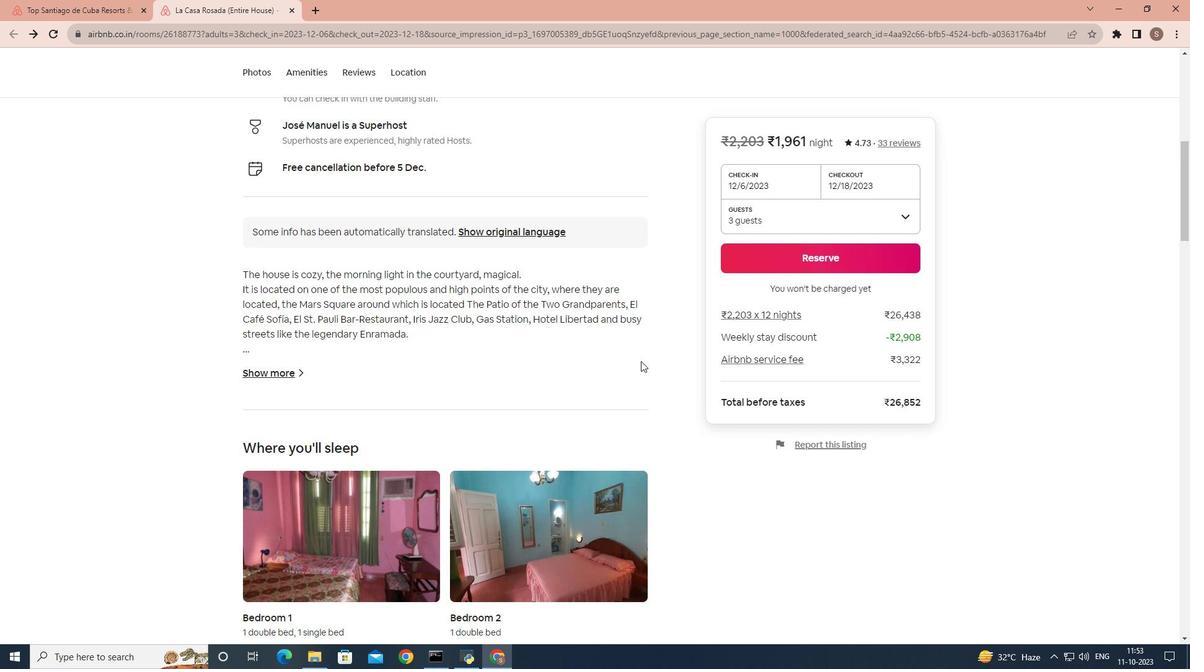 
Action: Mouse moved to (285, 305)
Screenshot: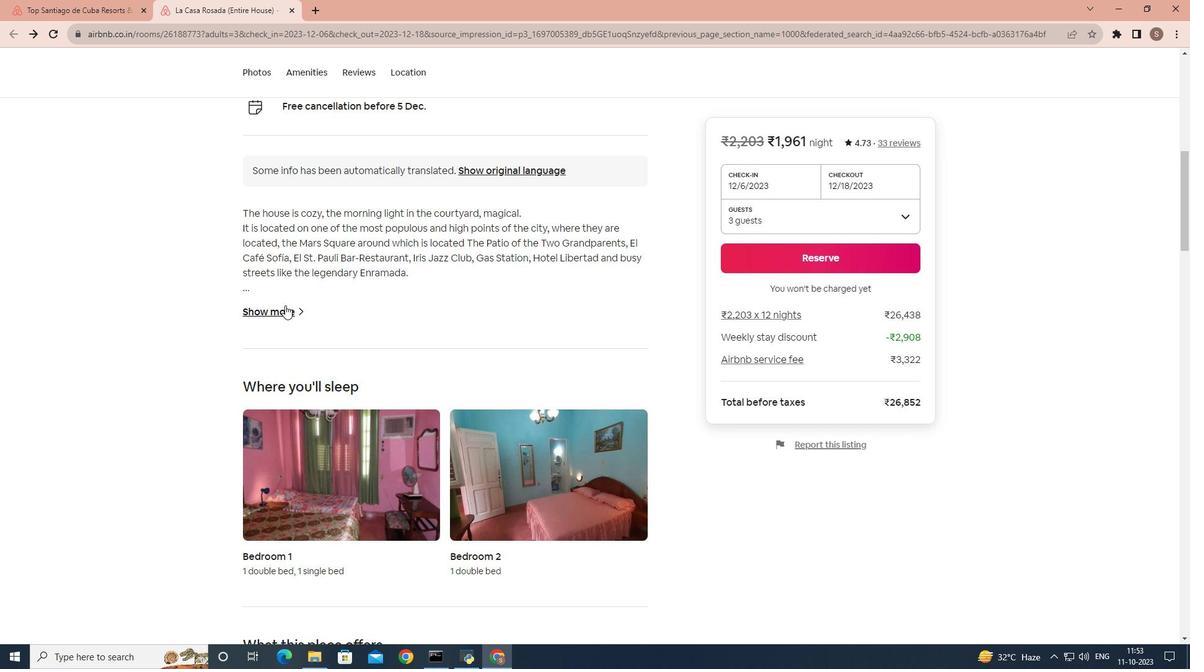 
Action: Mouse pressed left at (285, 305)
Screenshot: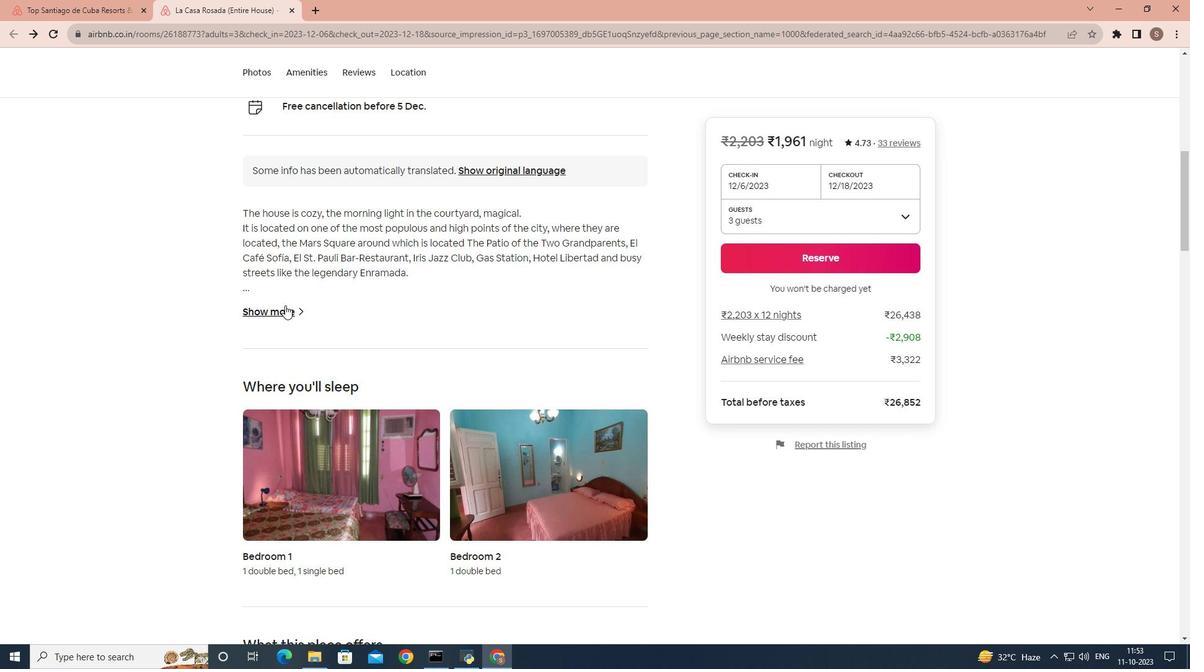
Action: Mouse moved to (440, 356)
Screenshot: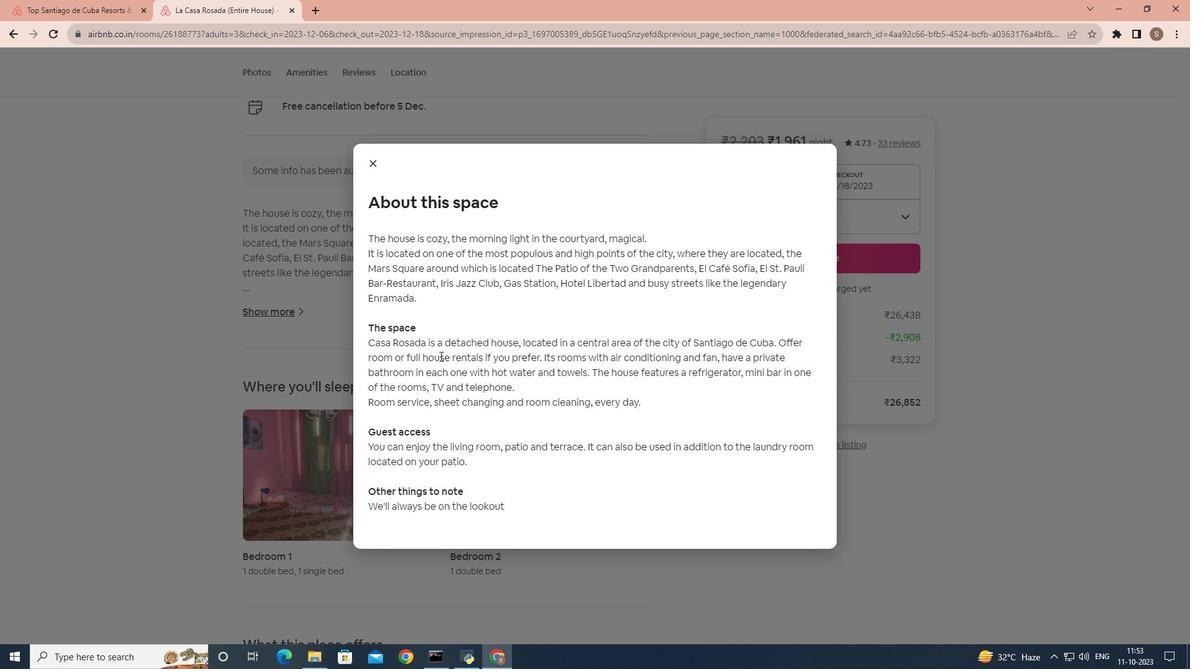 
Action: Mouse scrolled (440, 356) with delta (0, 0)
Screenshot: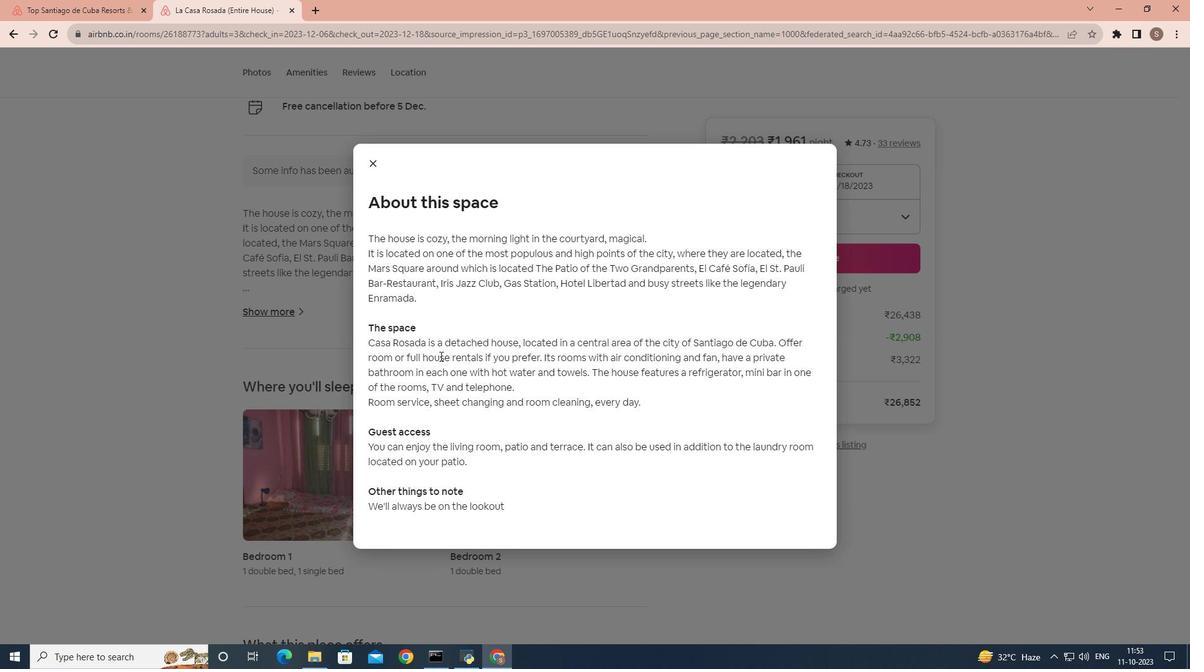 
Action: Mouse moved to (369, 160)
Screenshot: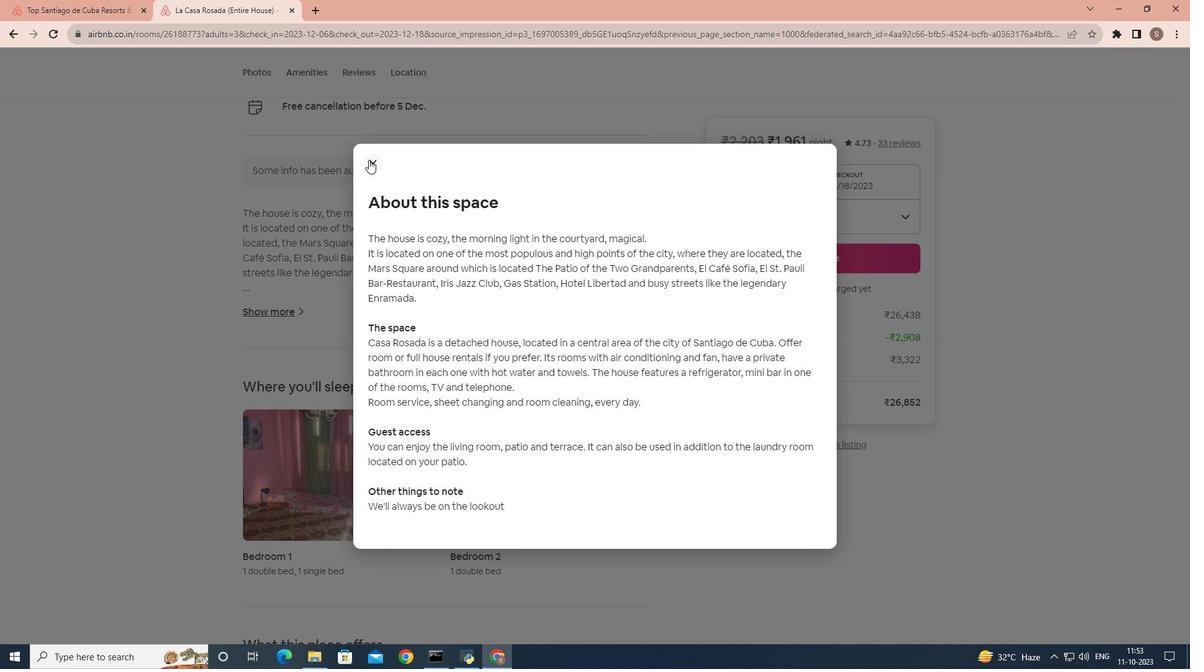 
Action: Mouse pressed left at (369, 160)
Screenshot: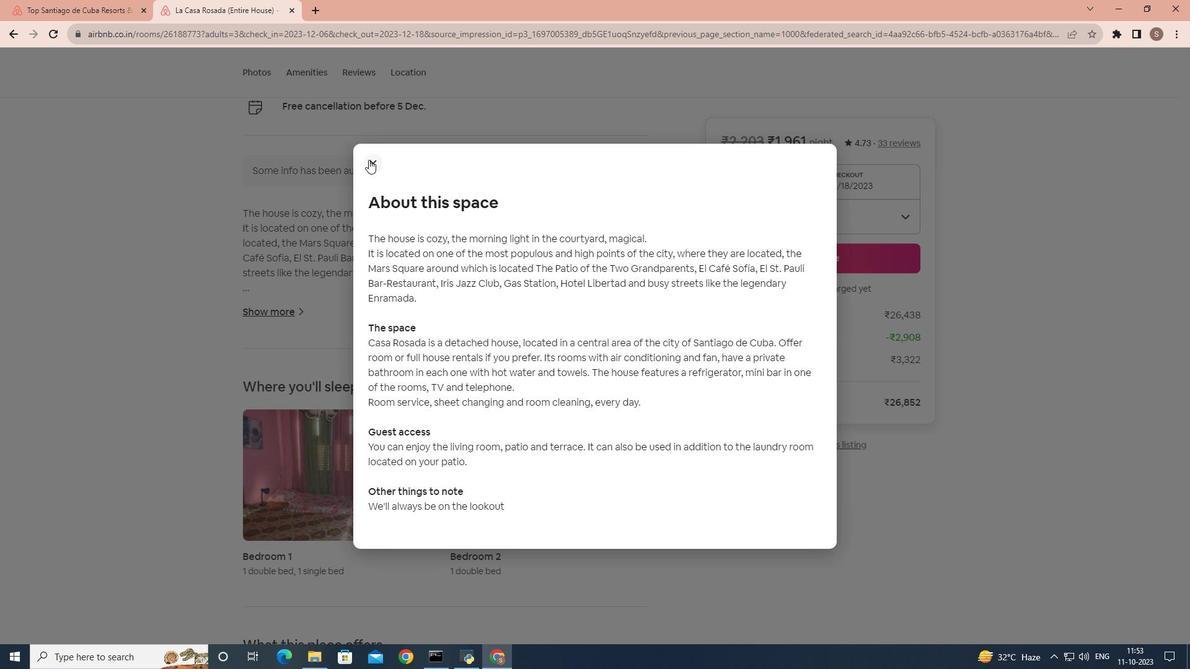 
Action: Mouse moved to (293, 278)
Screenshot: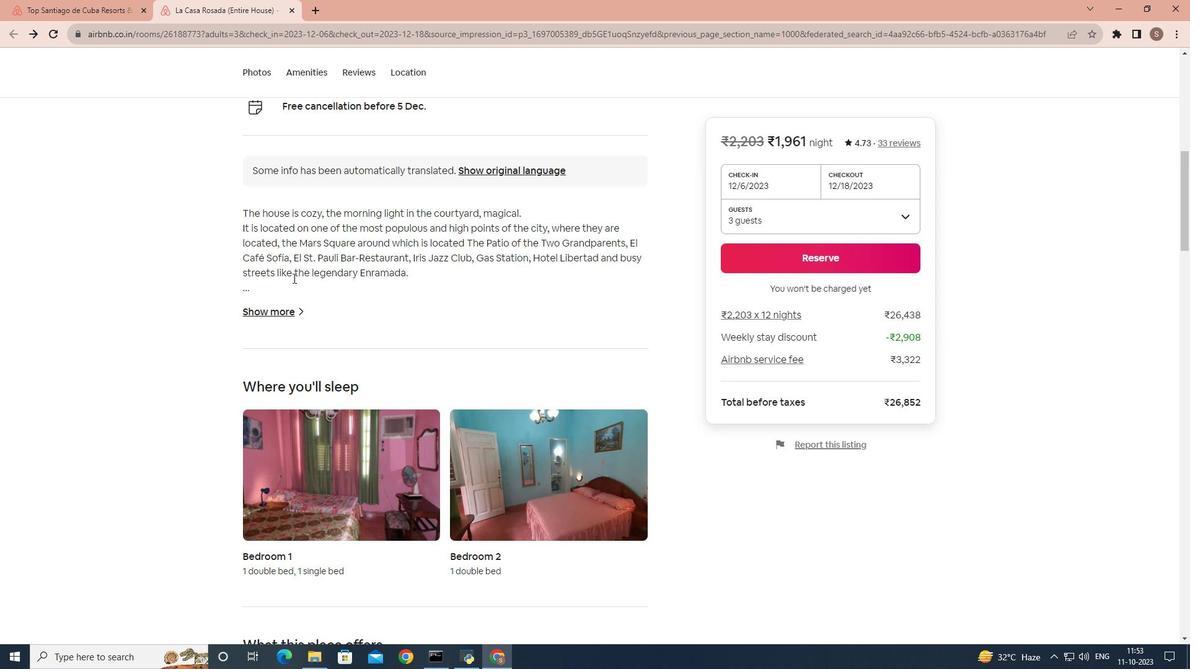 
Action: Mouse scrolled (293, 277) with delta (0, 0)
Screenshot: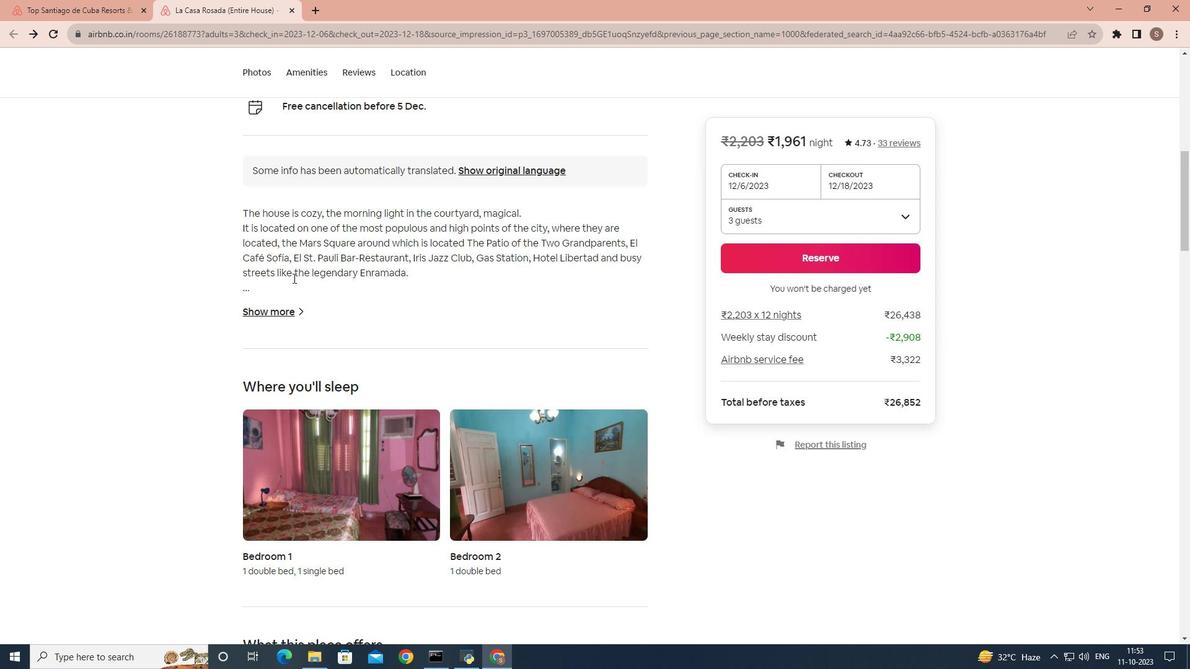 
Action: Mouse scrolled (293, 277) with delta (0, 0)
Screenshot: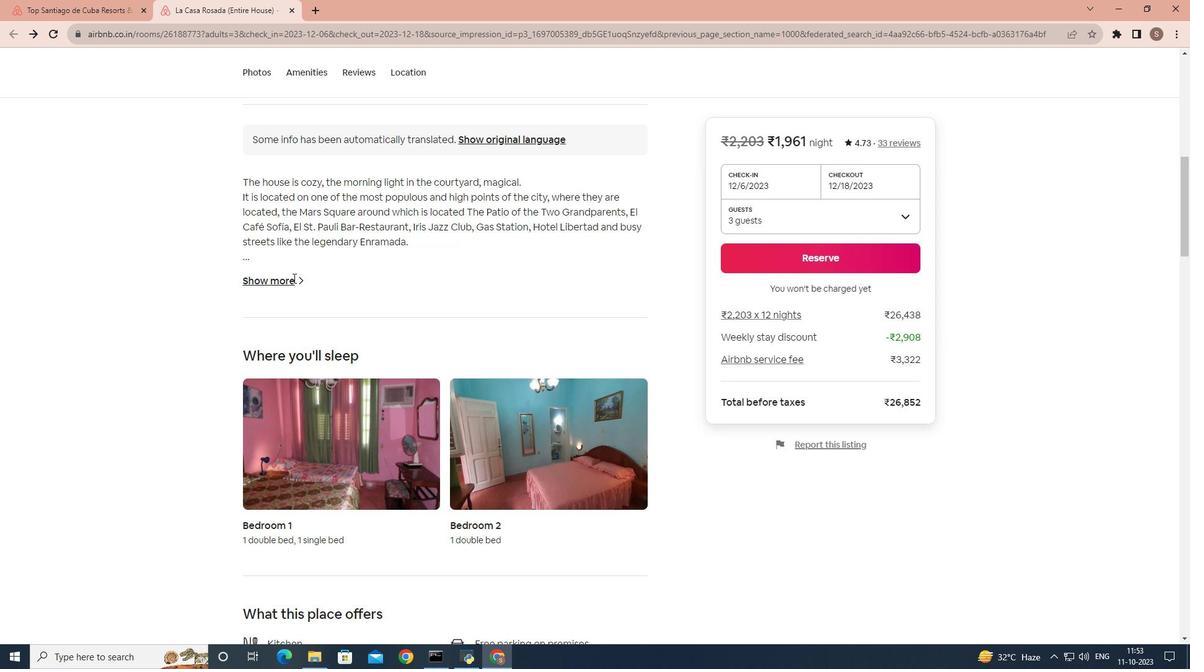 
Action: Mouse scrolled (293, 277) with delta (0, 0)
Screenshot: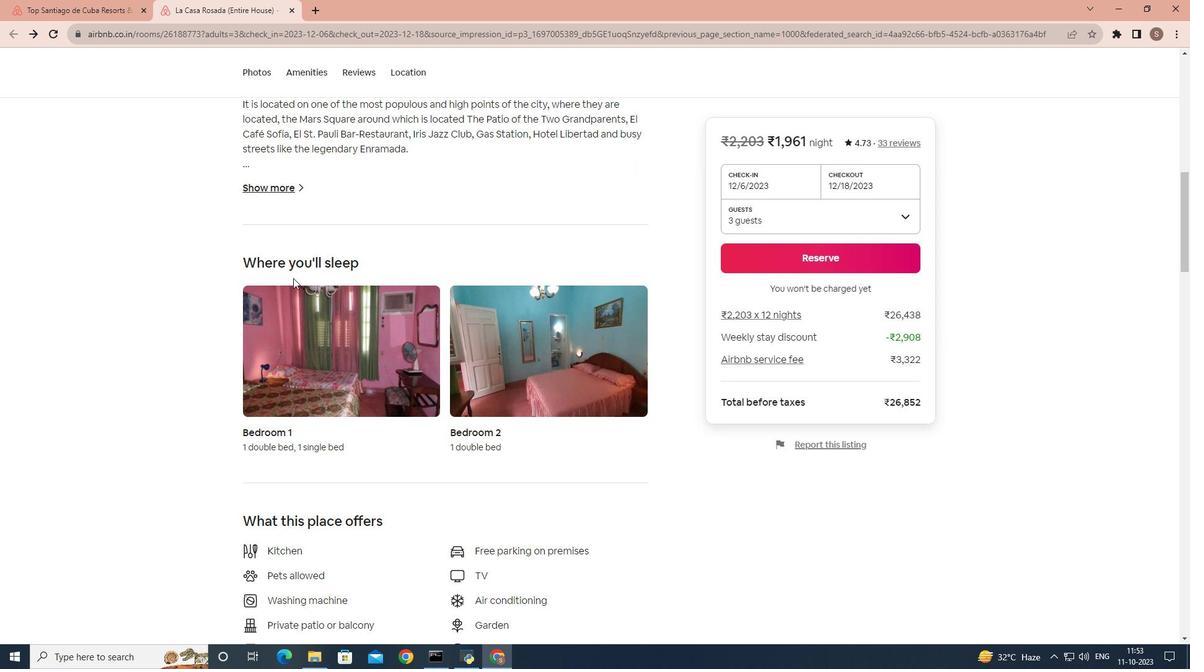 
Action: Mouse scrolled (293, 277) with delta (0, 0)
Screenshot: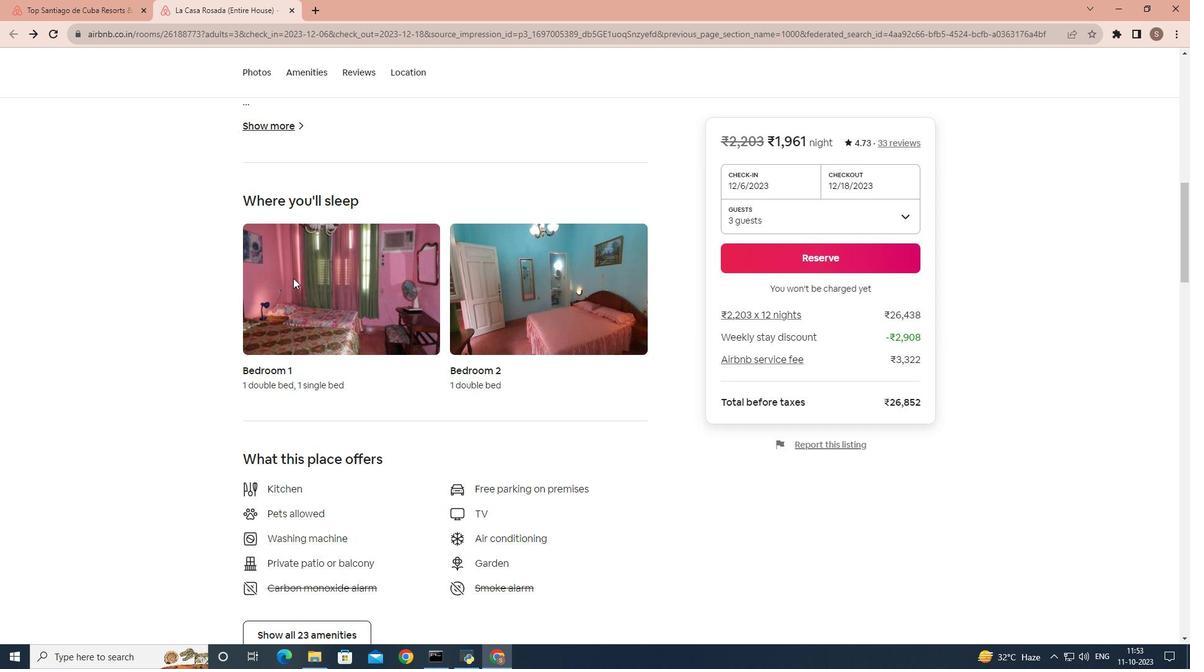 
Action: Mouse scrolled (293, 277) with delta (0, 0)
Screenshot: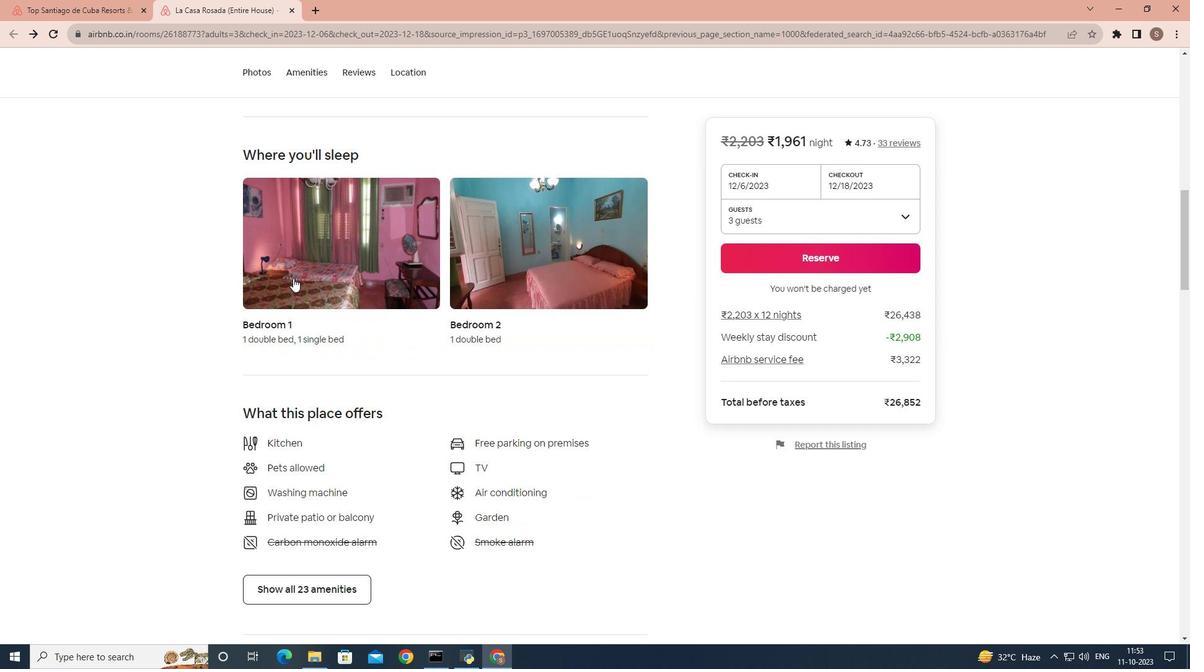 
Action: Mouse scrolled (293, 277) with delta (0, 0)
Screenshot: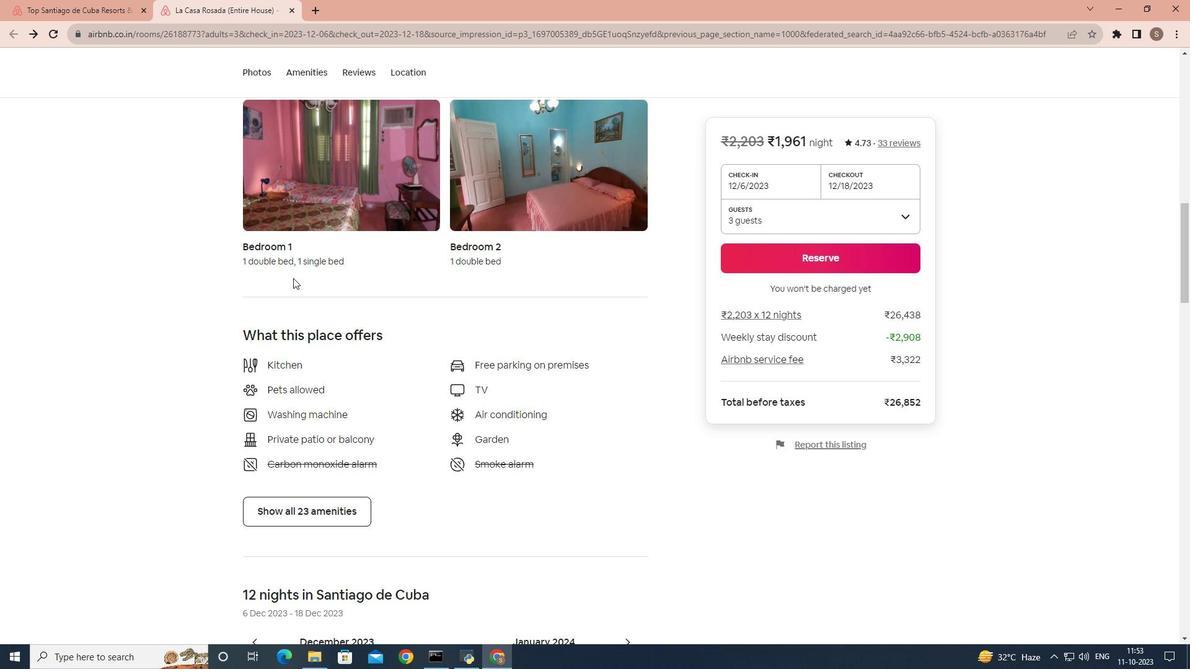 
Action: Mouse scrolled (293, 277) with delta (0, 0)
Screenshot: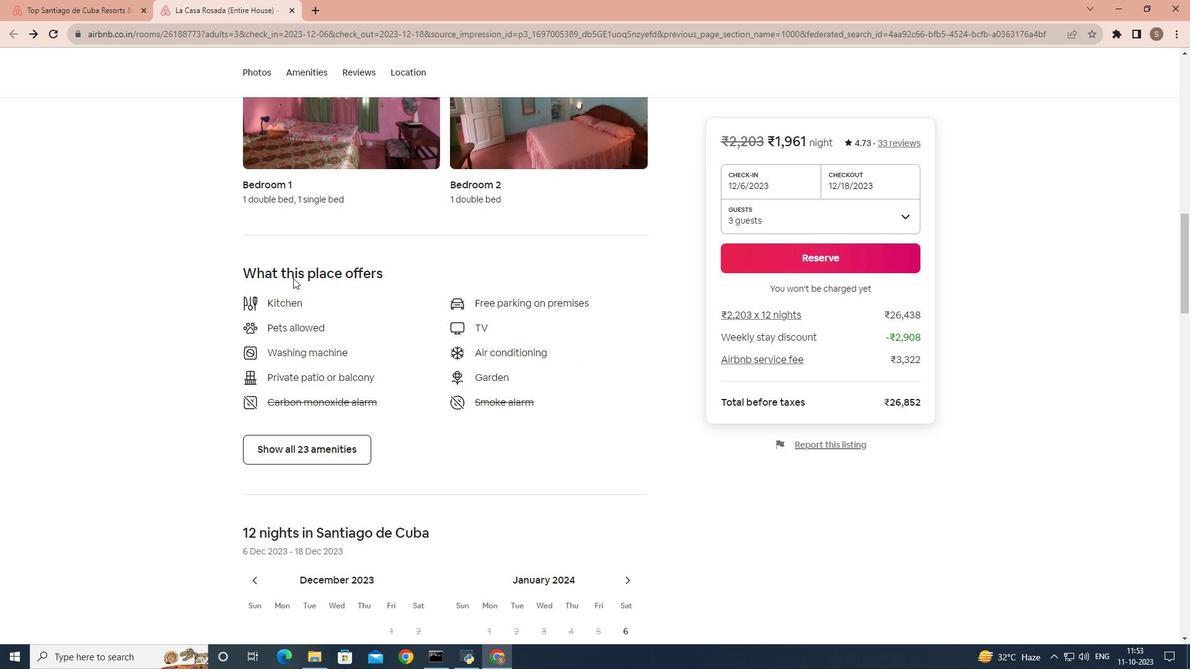 
Action: Mouse scrolled (293, 277) with delta (0, 0)
Screenshot: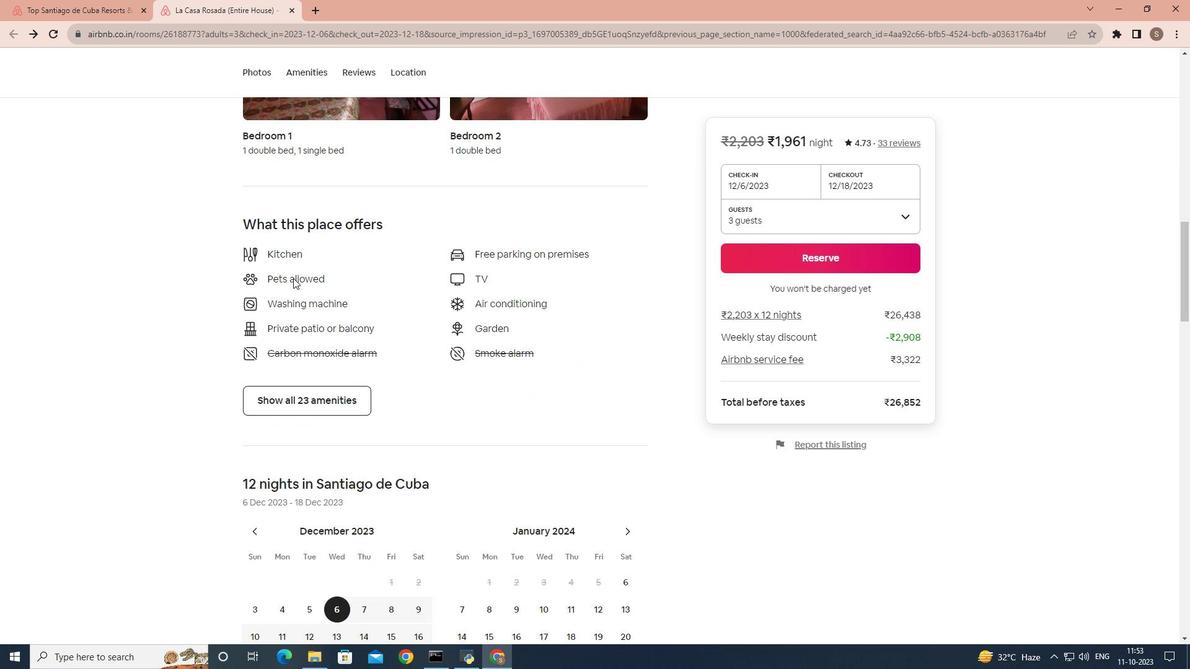 
Action: Mouse scrolled (293, 277) with delta (0, 0)
Screenshot: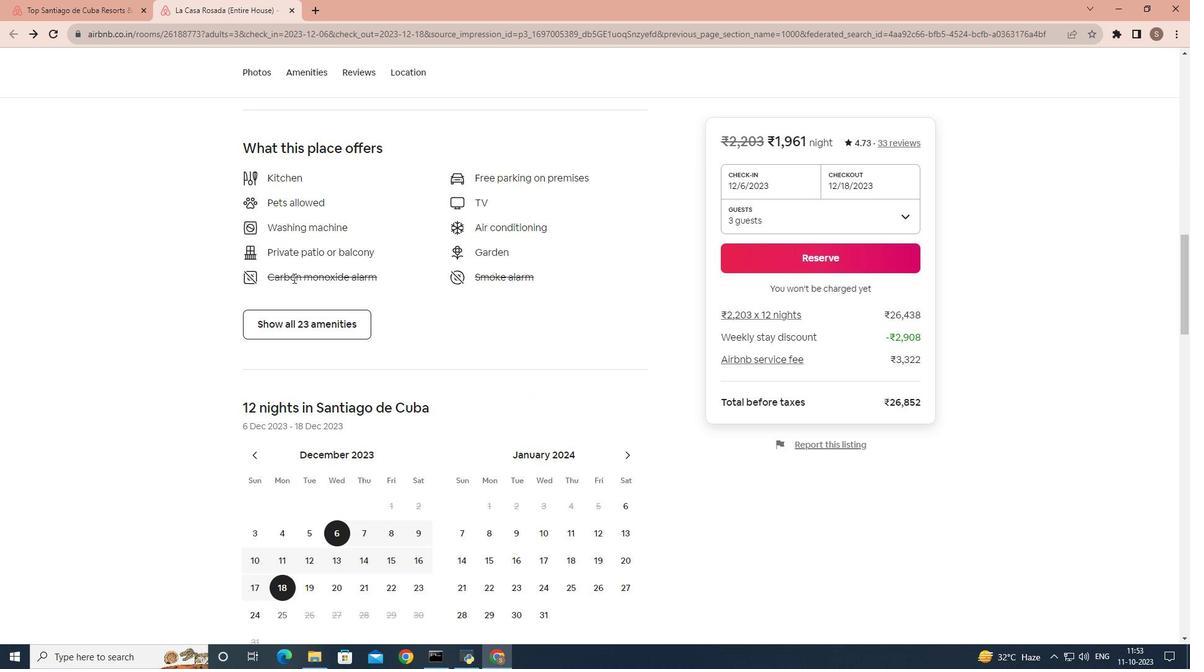
Action: Mouse scrolled (293, 277) with delta (0, 0)
Screenshot: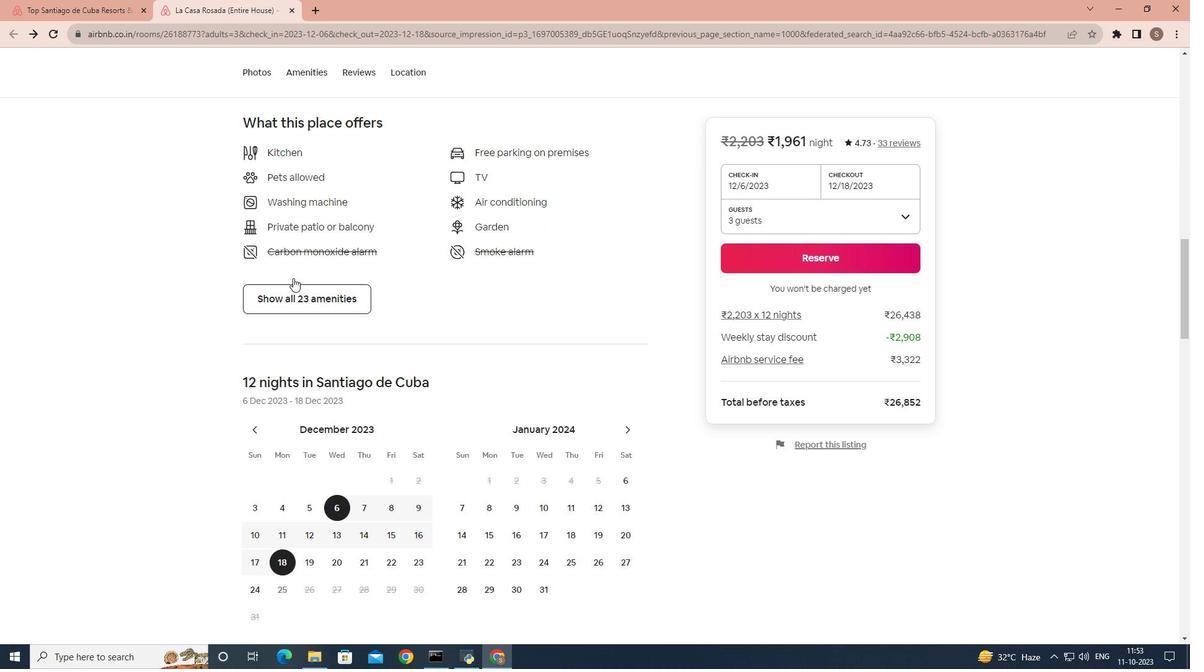 
Action: Mouse scrolled (293, 277) with delta (0, 0)
Screenshot: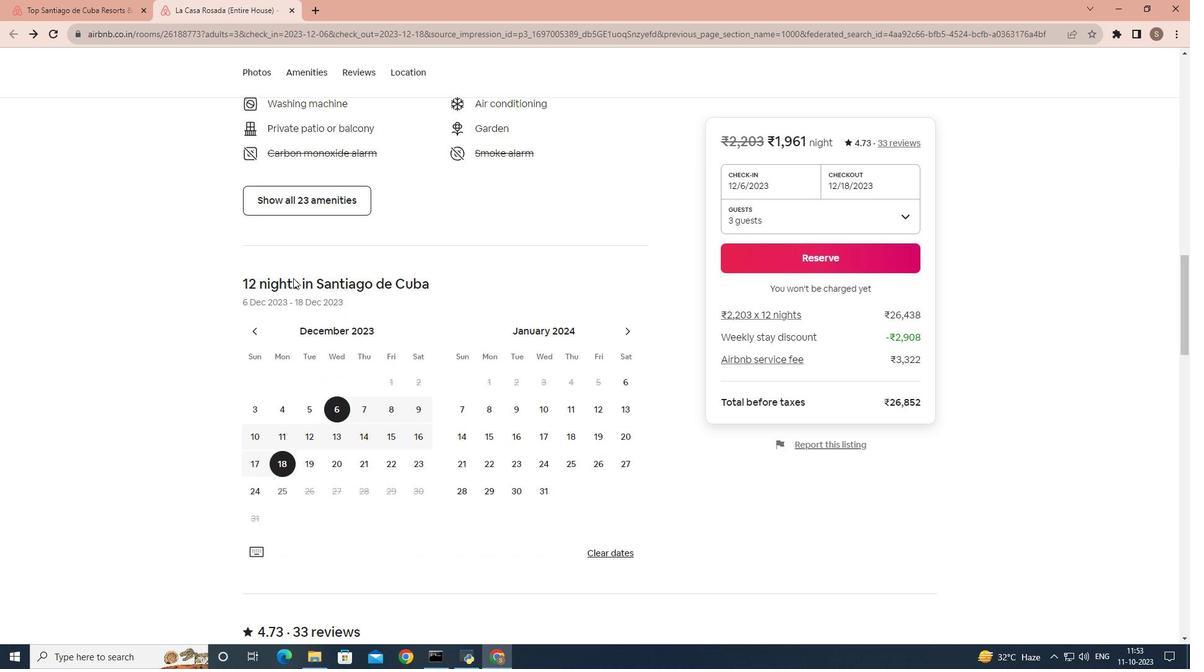 
Action: Mouse scrolled (293, 277) with delta (0, 0)
Screenshot: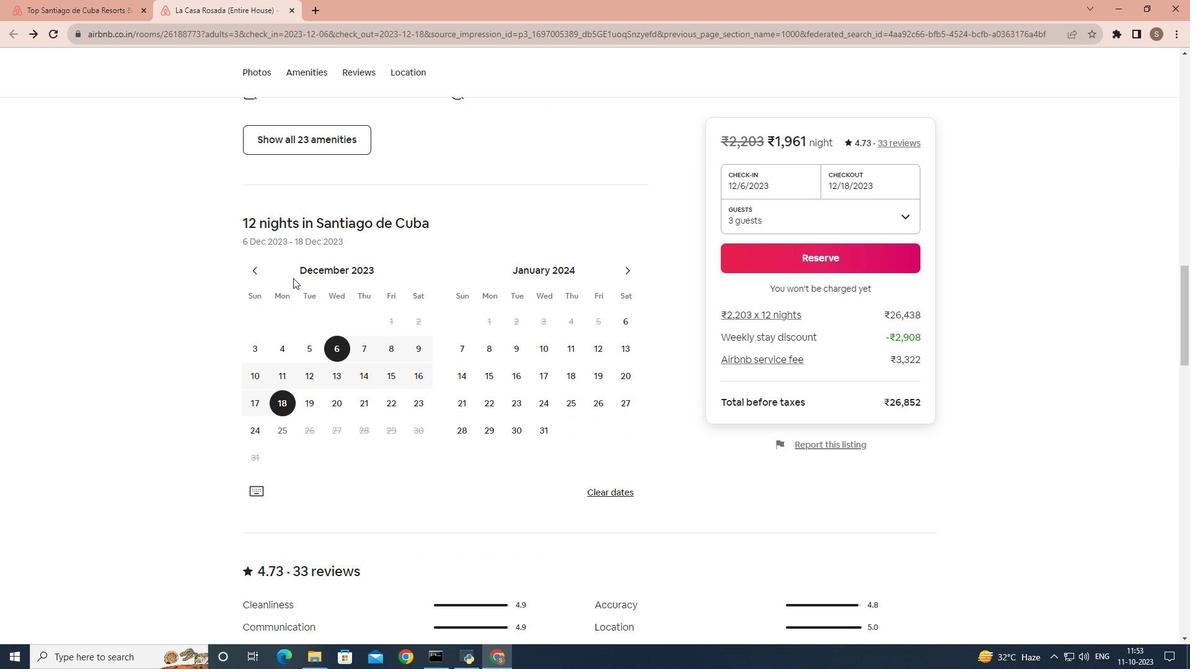 
Action: Mouse moved to (290, 295)
Screenshot: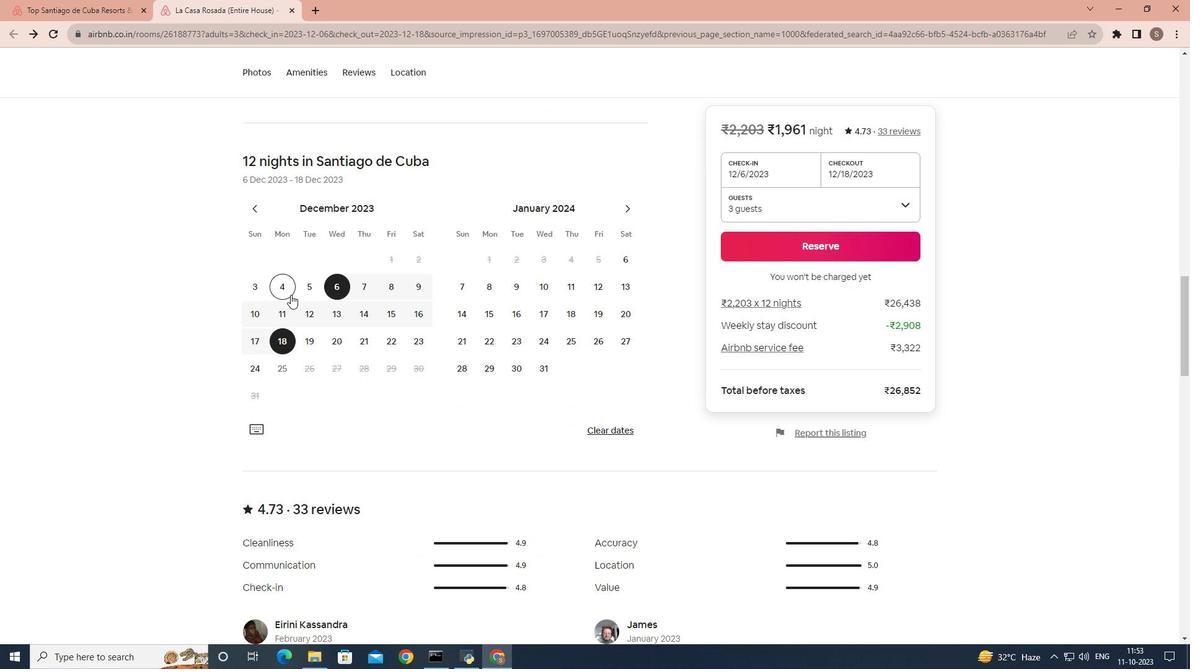 
Action: Mouse scrolled (290, 294) with delta (0, 0)
Screenshot: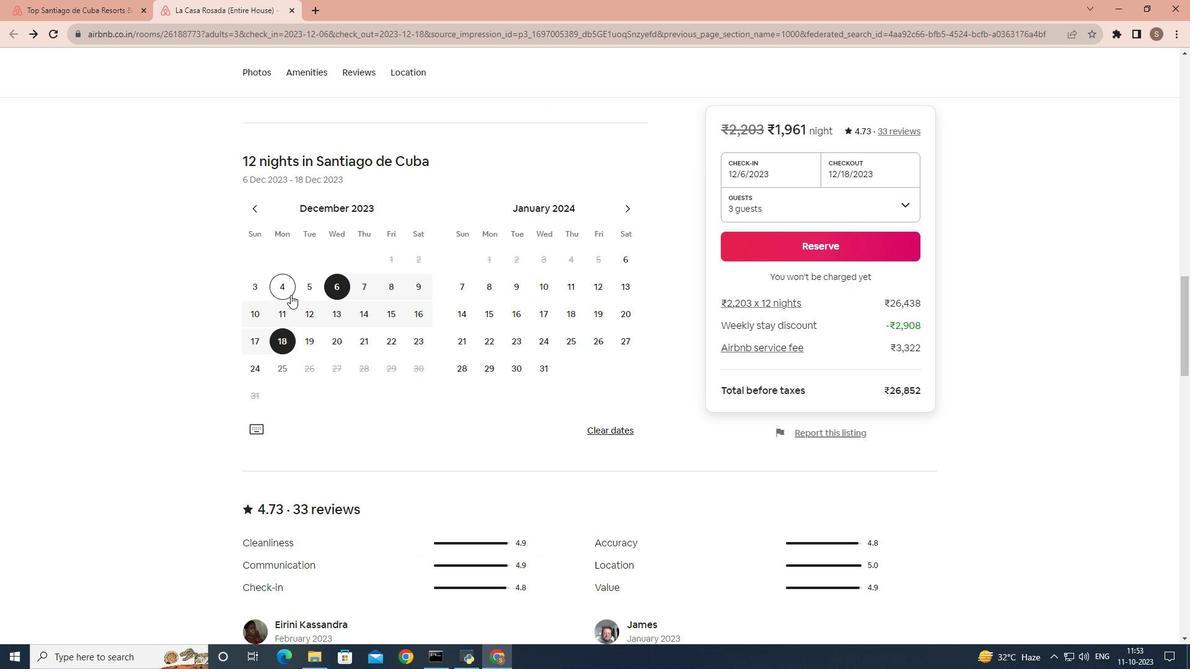 
Action: Mouse scrolled (290, 295) with delta (0, 0)
Screenshot: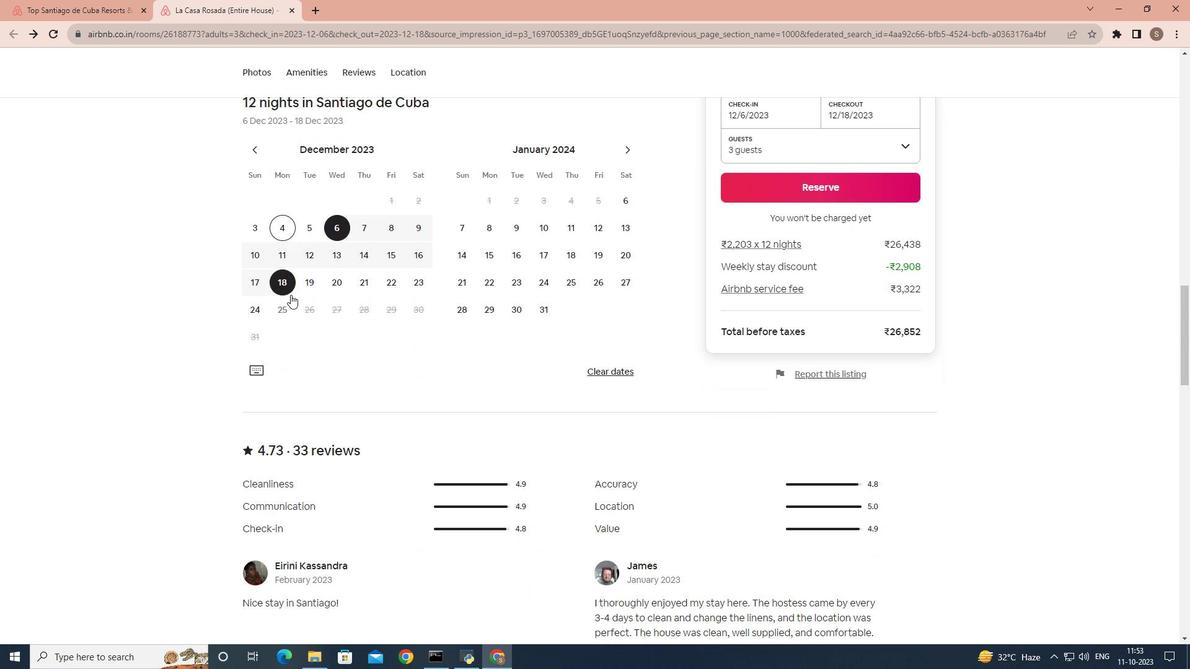 
Action: Mouse scrolled (290, 295) with delta (0, 0)
Screenshot: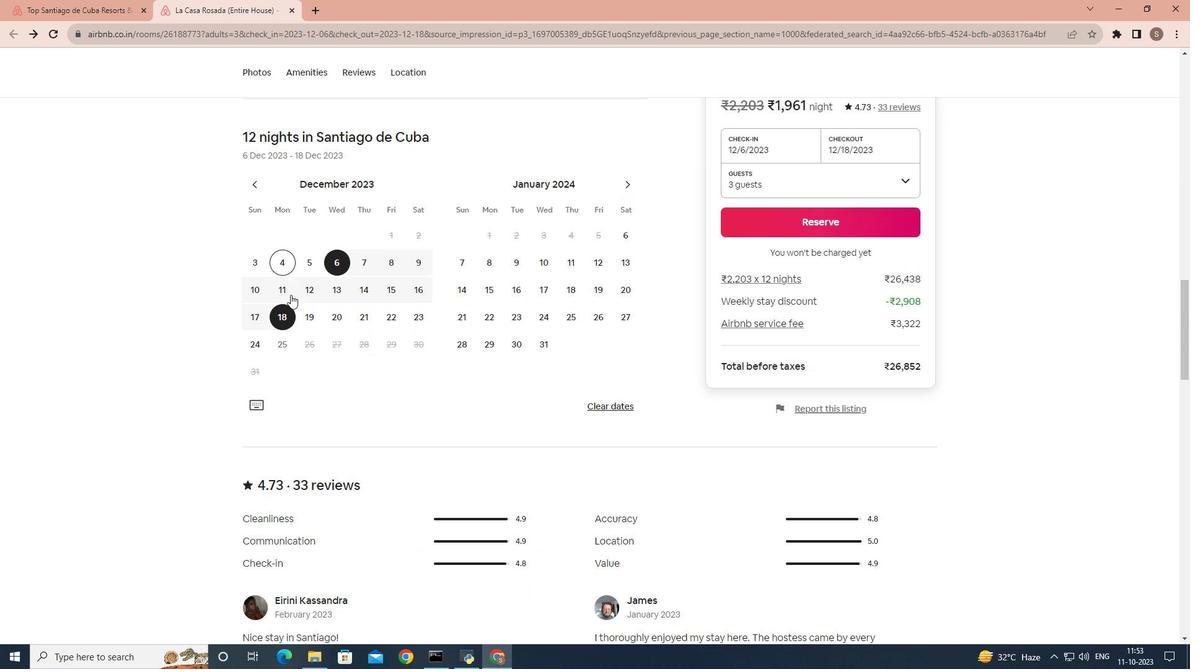 
Action: Mouse scrolled (290, 295) with delta (0, 0)
Screenshot: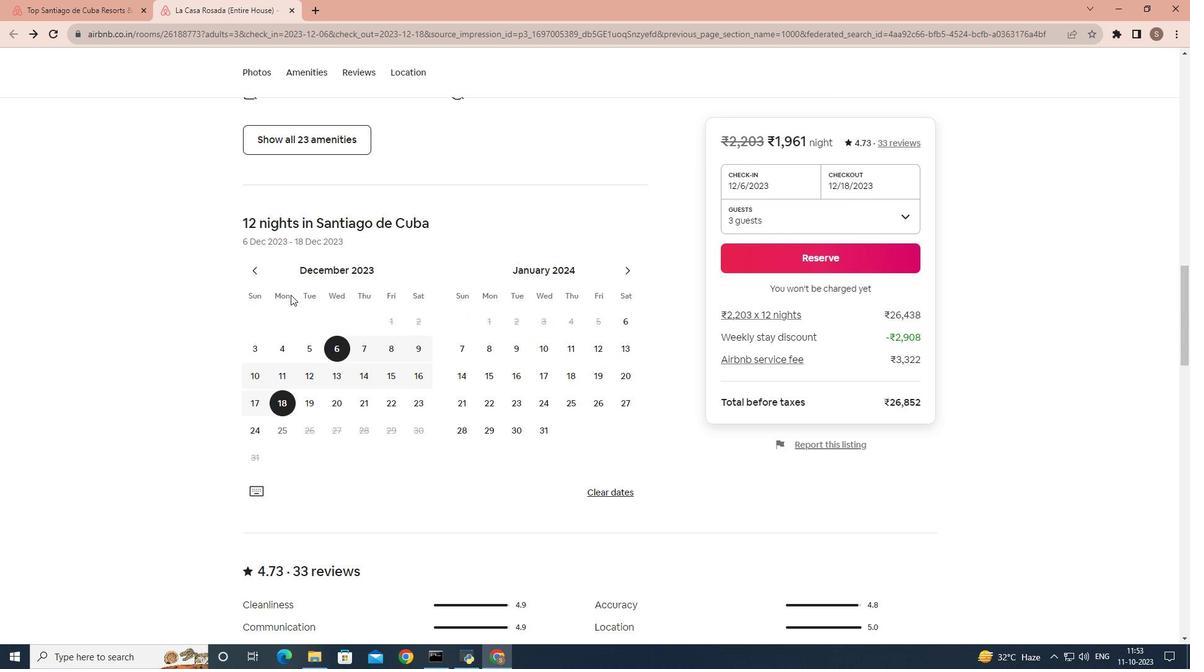 
Action: Mouse scrolled (290, 295) with delta (0, 0)
Screenshot: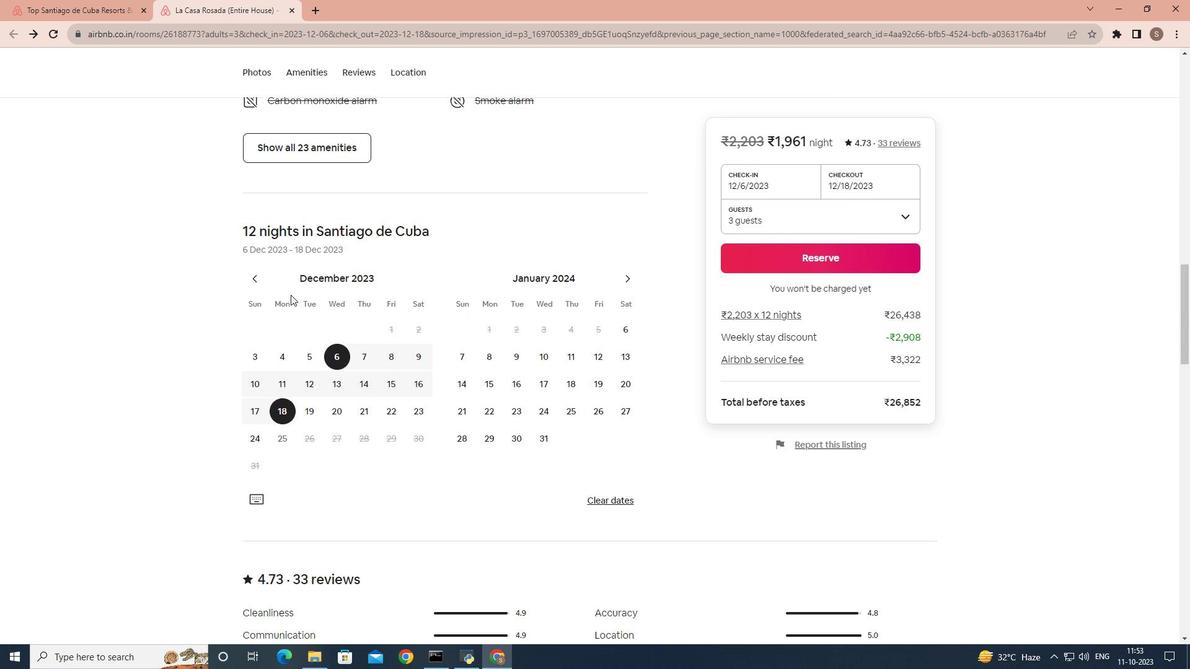 
Action: Mouse moved to (304, 266)
Screenshot: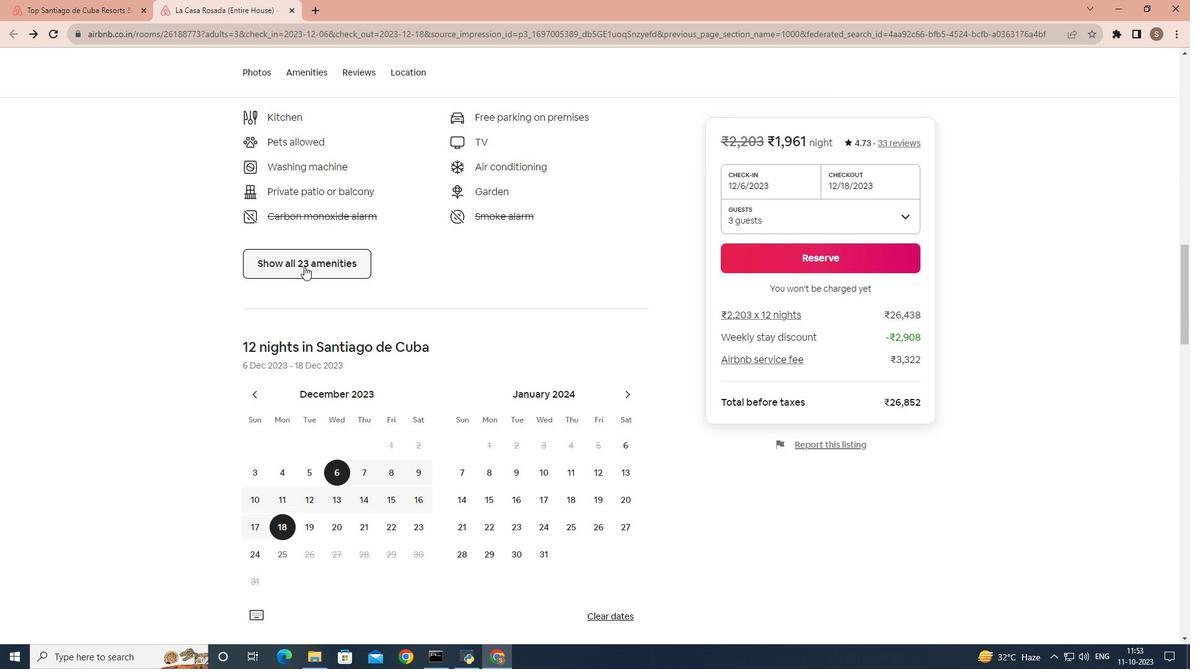
Action: Mouse pressed left at (304, 266)
Screenshot: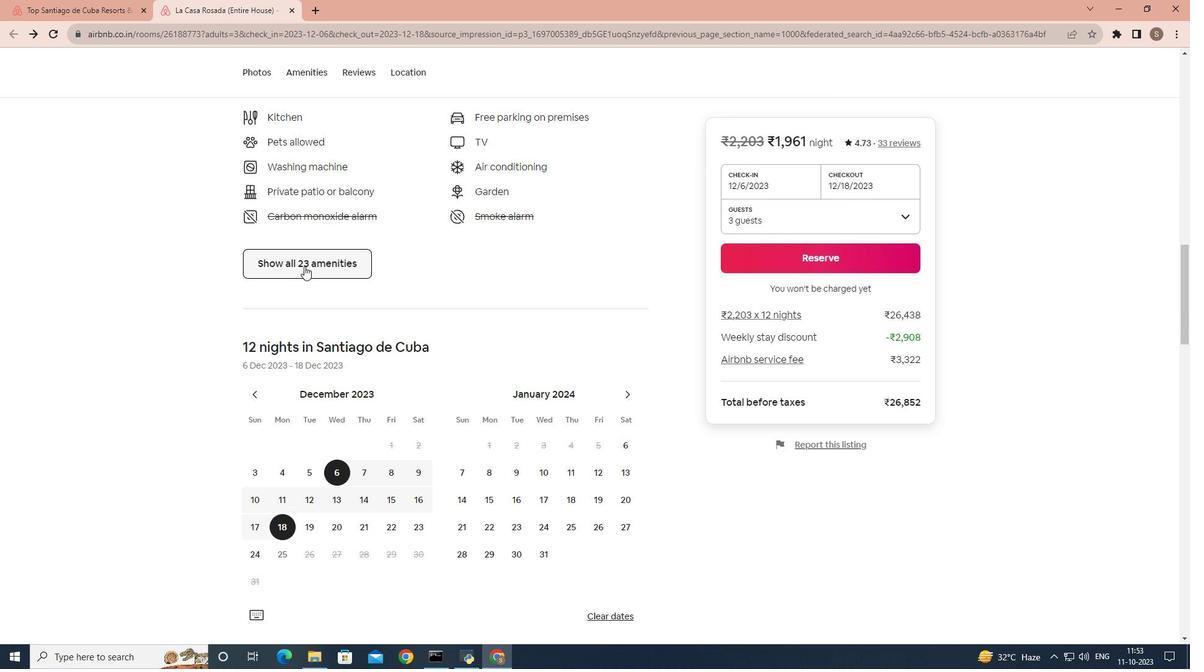 
Action: Mouse moved to (392, 308)
Screenshot: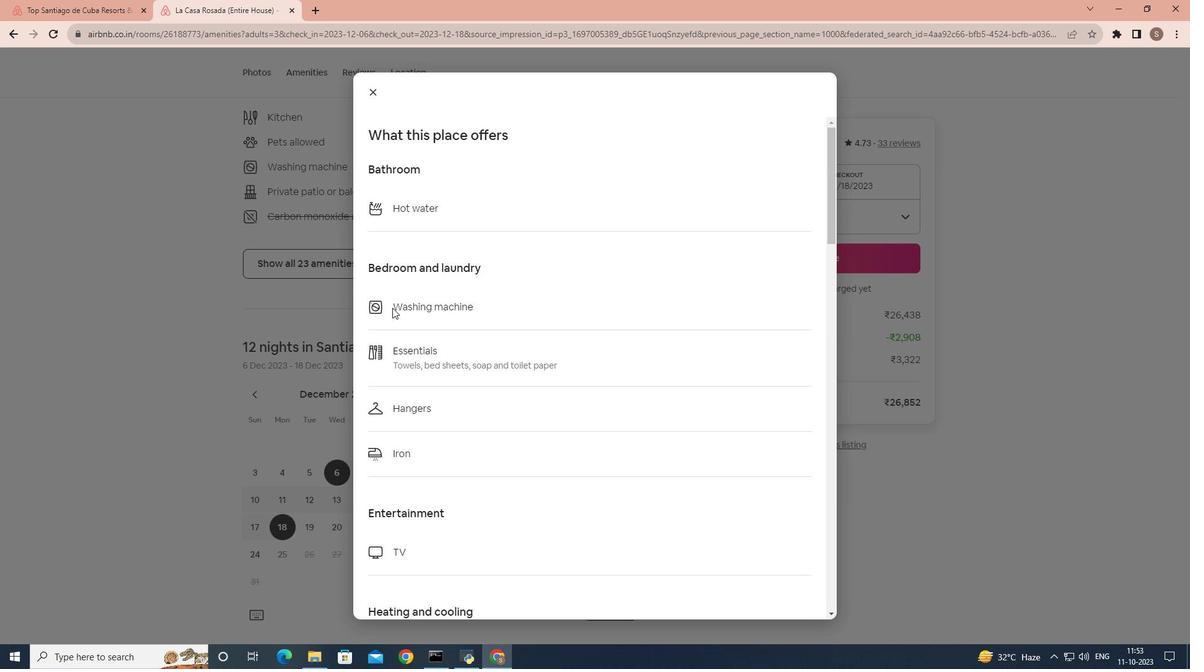 
Action: Mouse scrolled (392, 307) with delta (0, 0)
Screenshot: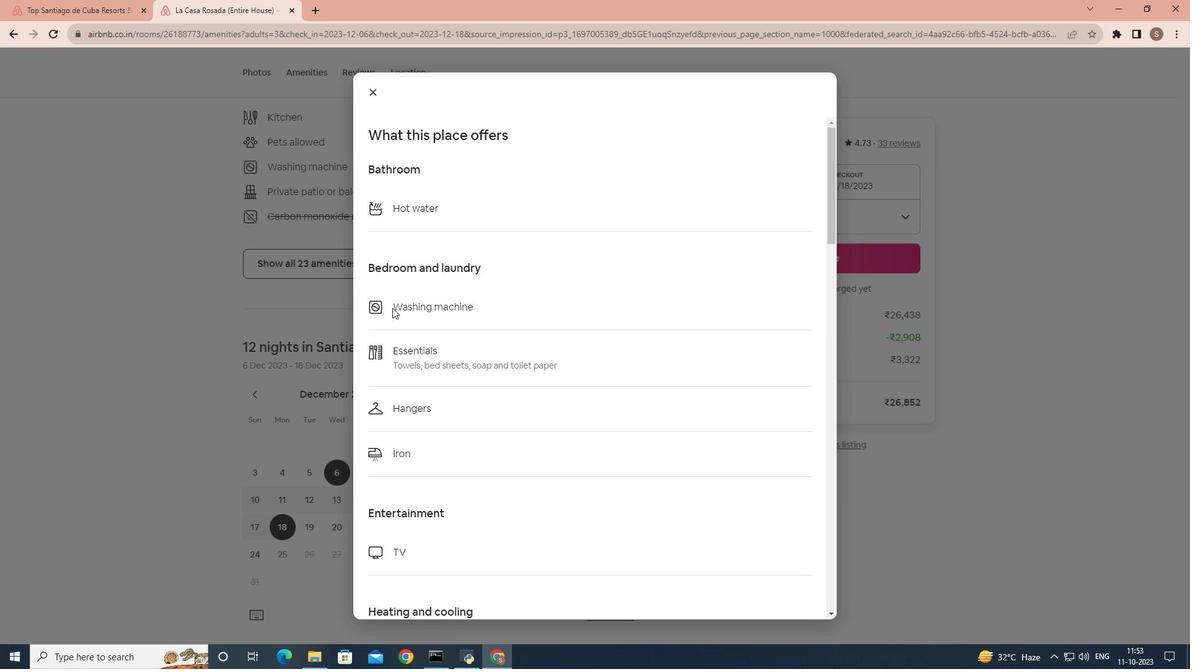 
Action: Mouse moved to (393, 308)
Screenshot: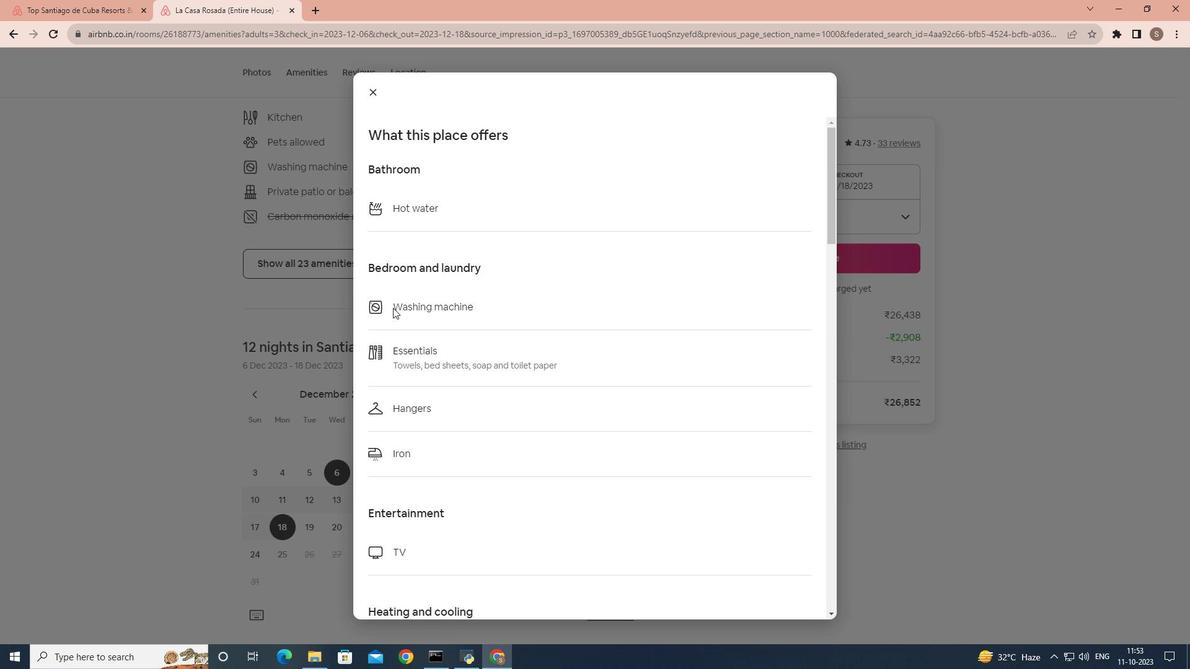 
Action: Mouse scrolled (393, 307) with delta (0, 0)
Screenshot: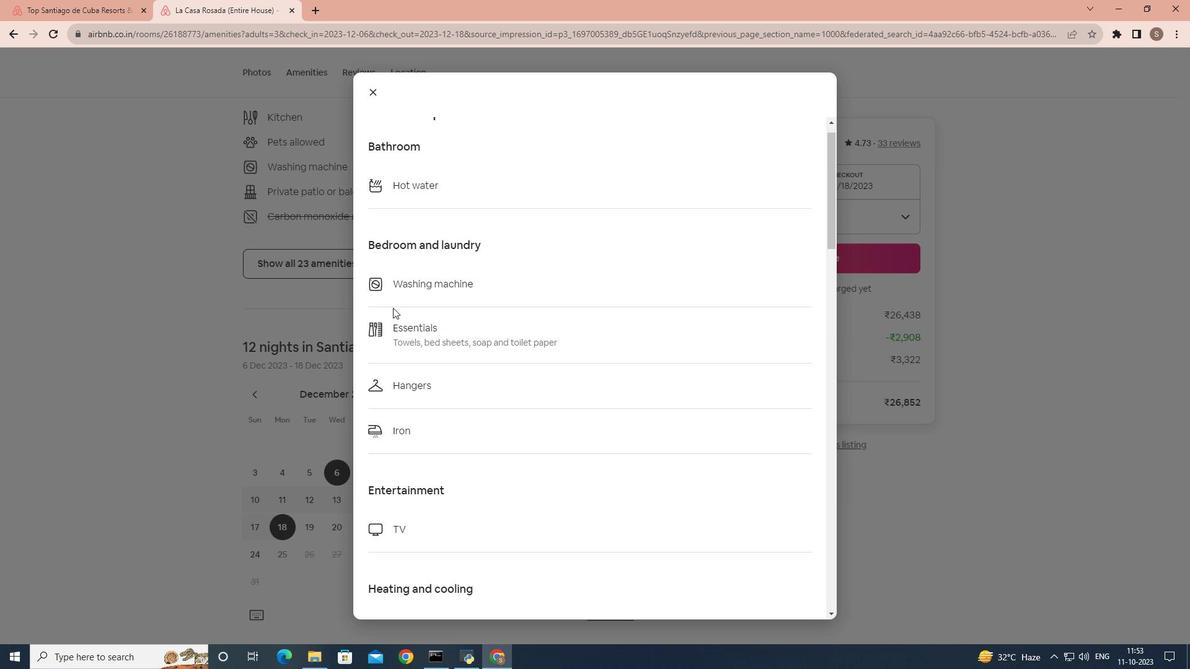 
Action: Mouse scrolled (393, 307) with delta (0, 0)
Screenshot: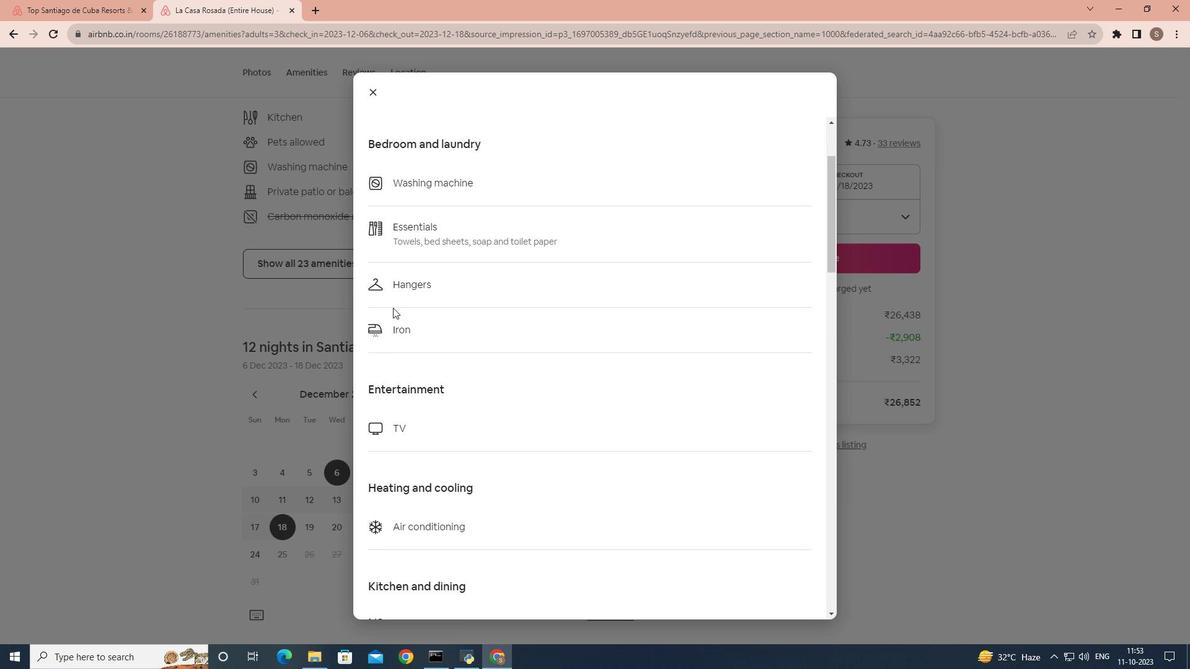 
Action: Mouse scrolled (393, 307) with delta (0, 0)
Screenshot: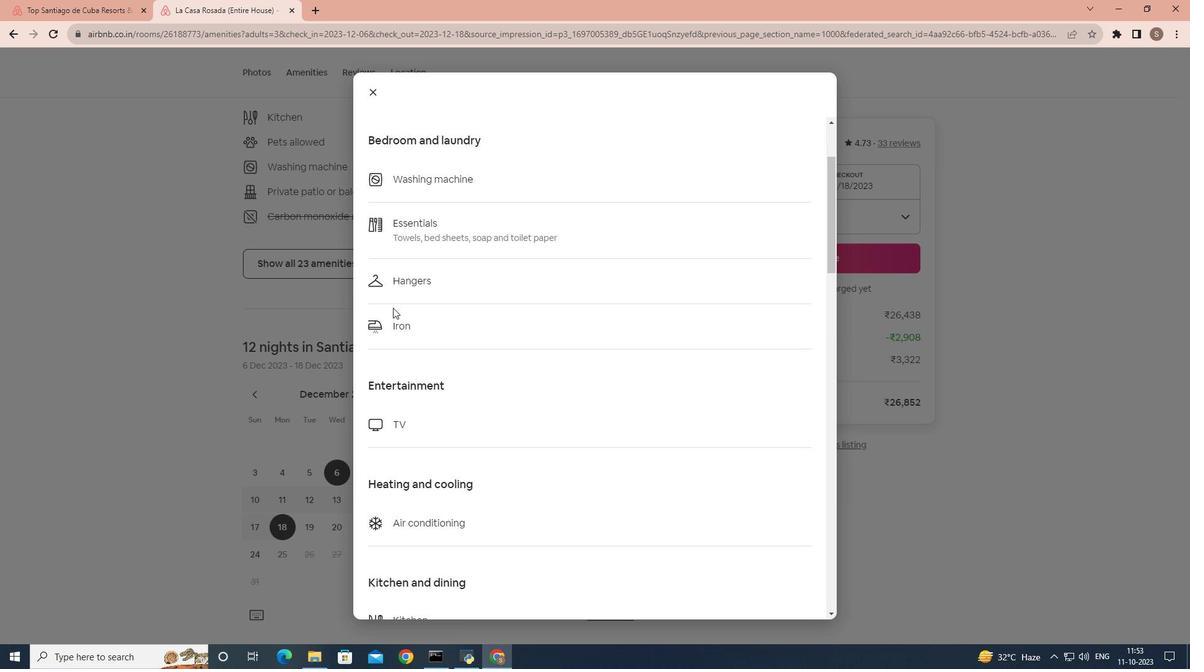 
Action: Mouse scrolled (393, 307) with delta (0, 0)
Screenshot: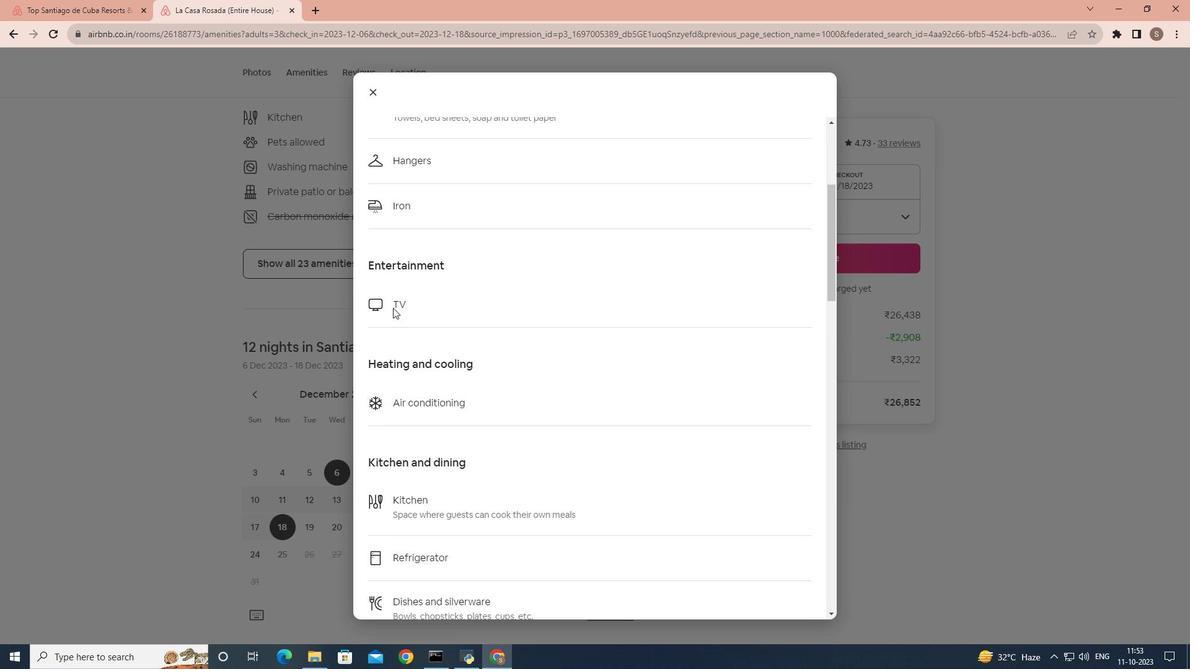 
Action: Mouse scrolled (393, 307) with delta (0, 0)
Screenshot: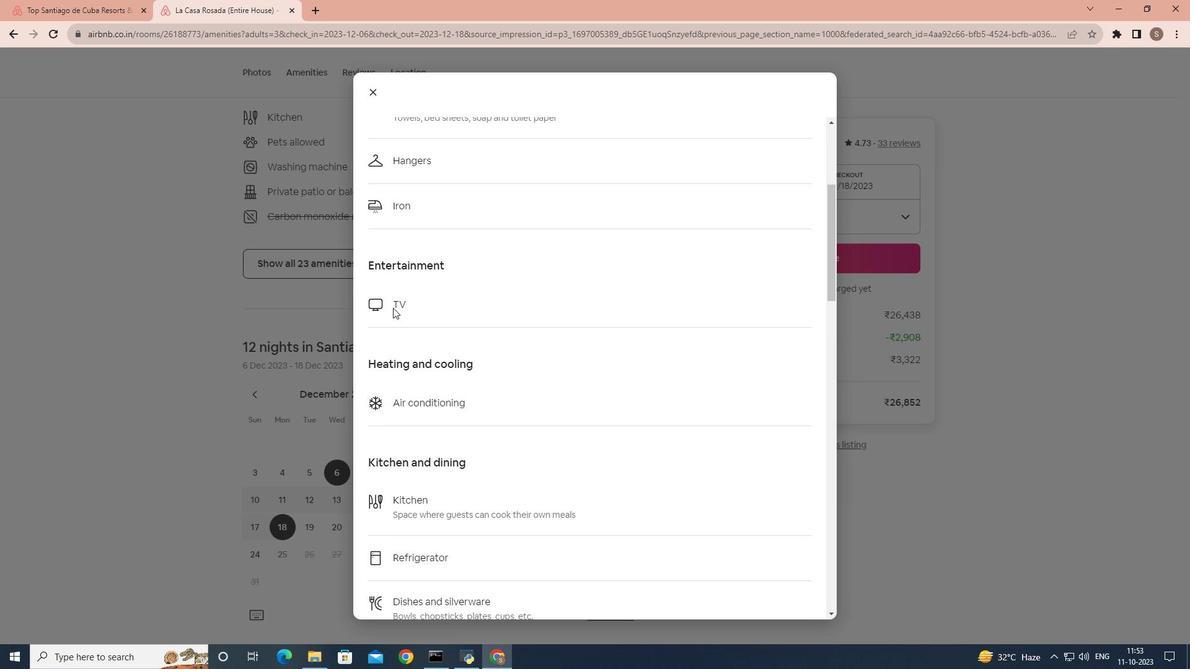 
Action: Mouse scrolled (393, 307) with delta (0, 0)
Screenshot: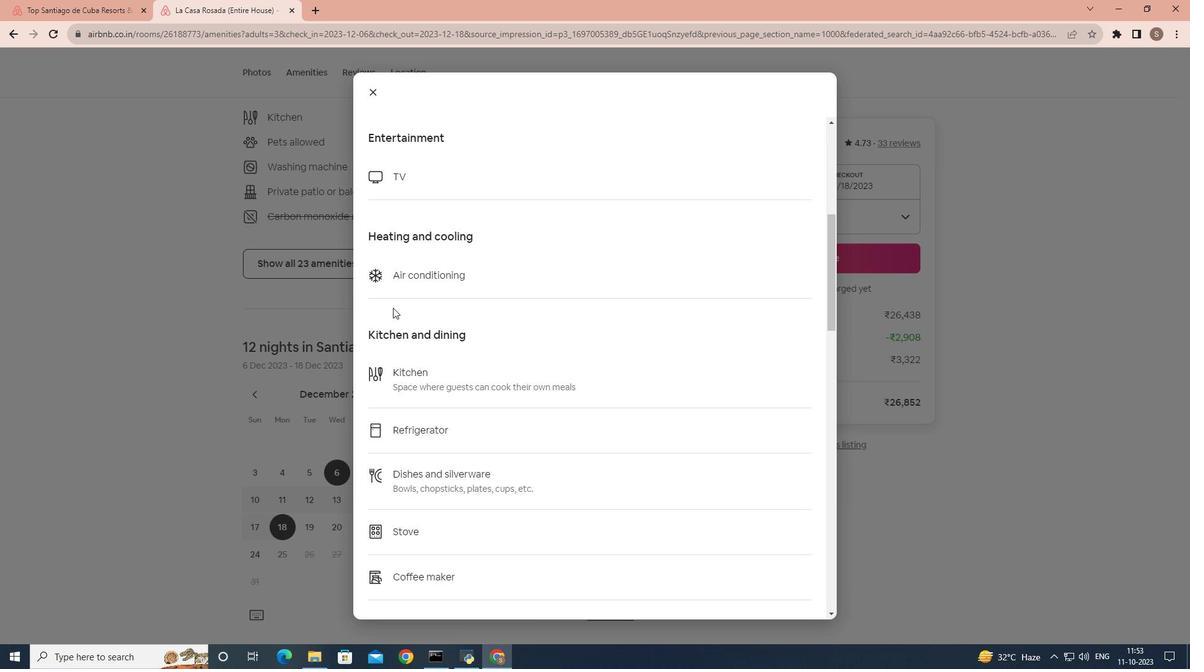 
Action: Mouse scrolled (393, 307) with delta (0, 0)
Screenshot: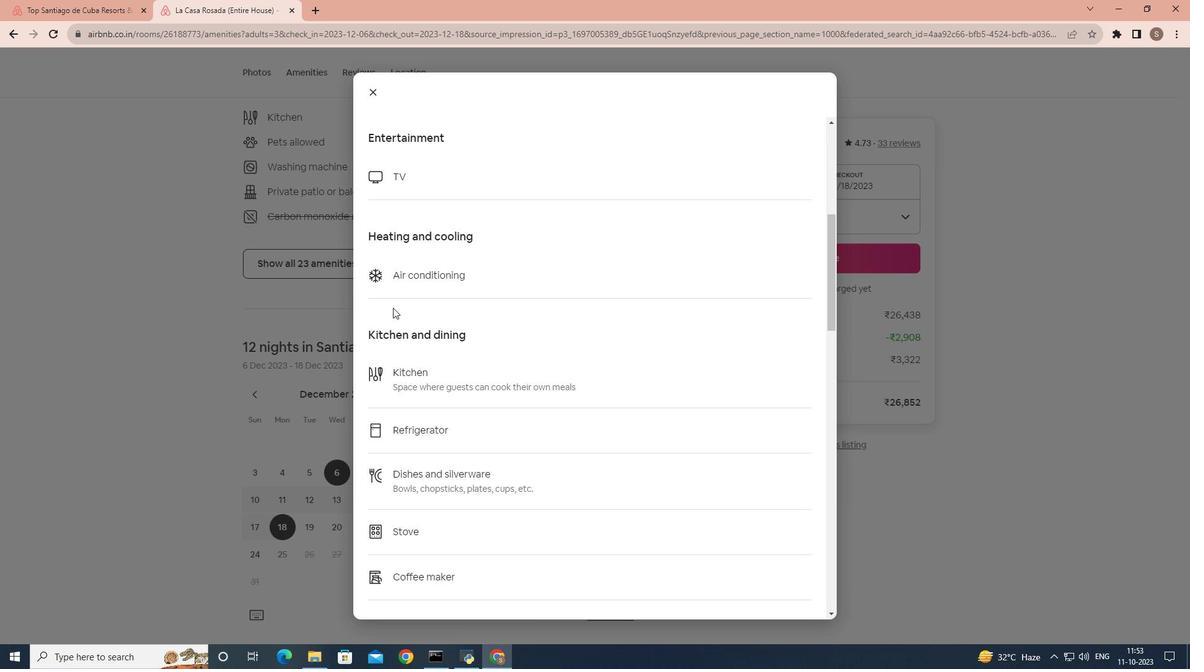 
Action: Mouse scrolled (393, 307) with delta (0, 0)
Screenshot: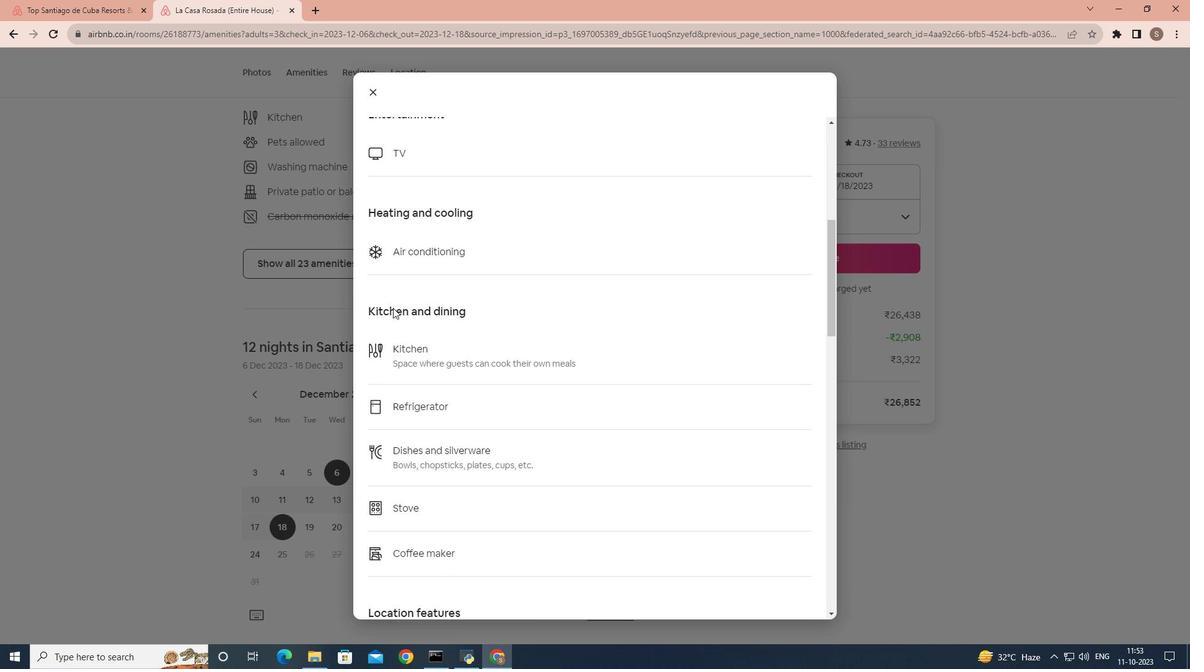
Action: Mouse scrolled (393, 307) with delta (0, 0)
Screenshot: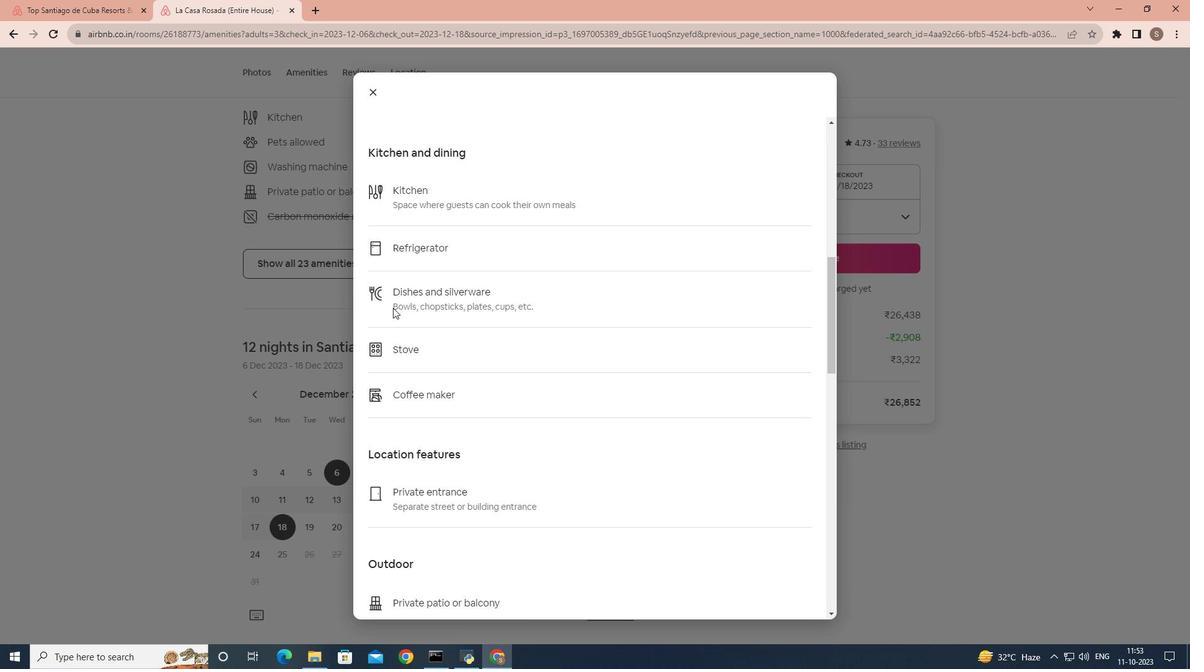 
Action: Mouse scrolled (393, 307) with delta (0, 0)
Screenshot: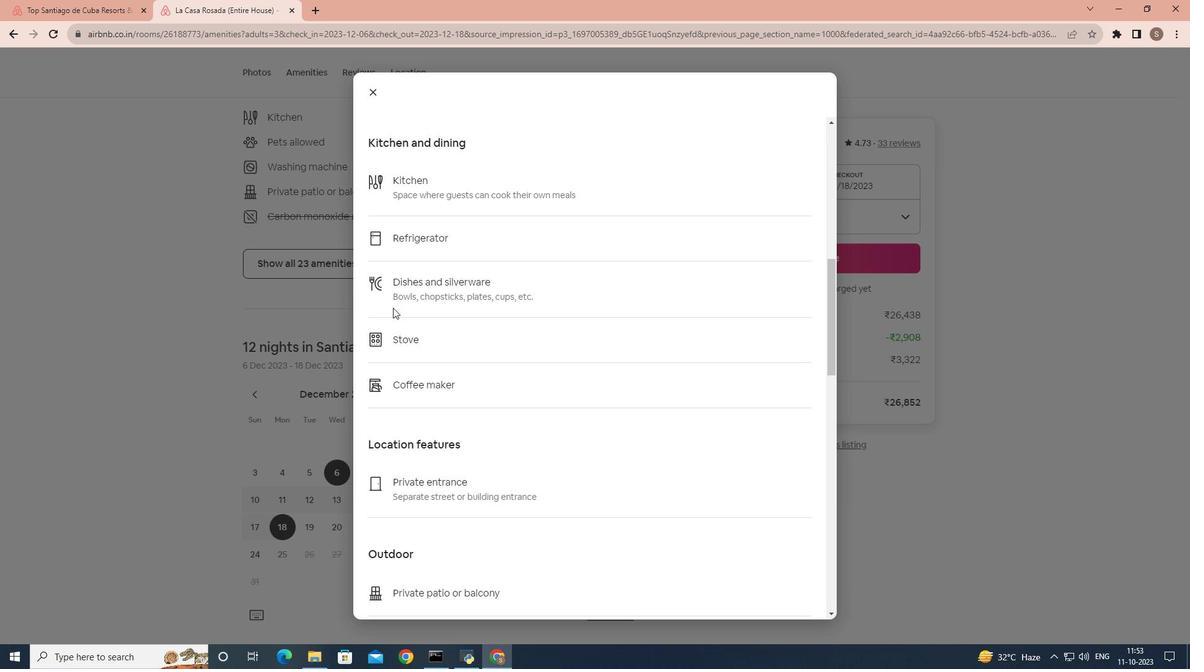 
Action: Mouse scrolled (393, 307) with delta (0, 0)
Screenshot: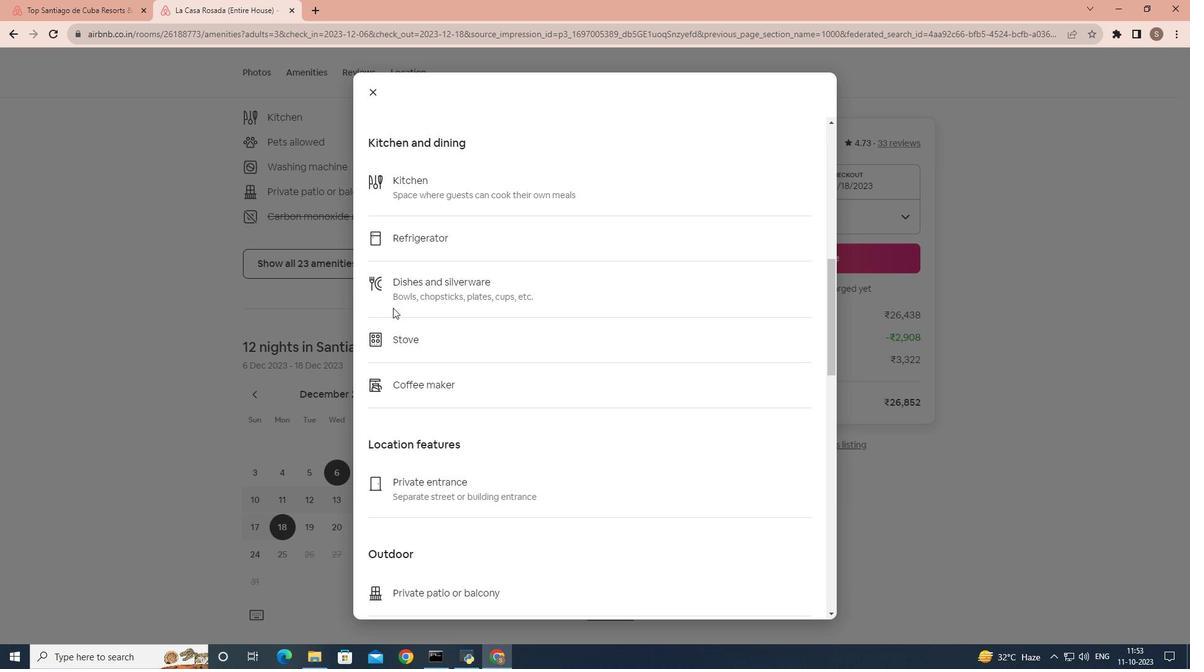 
Action: Mouse scrolled (393, 307) with delta (0, 0)
Screenshot: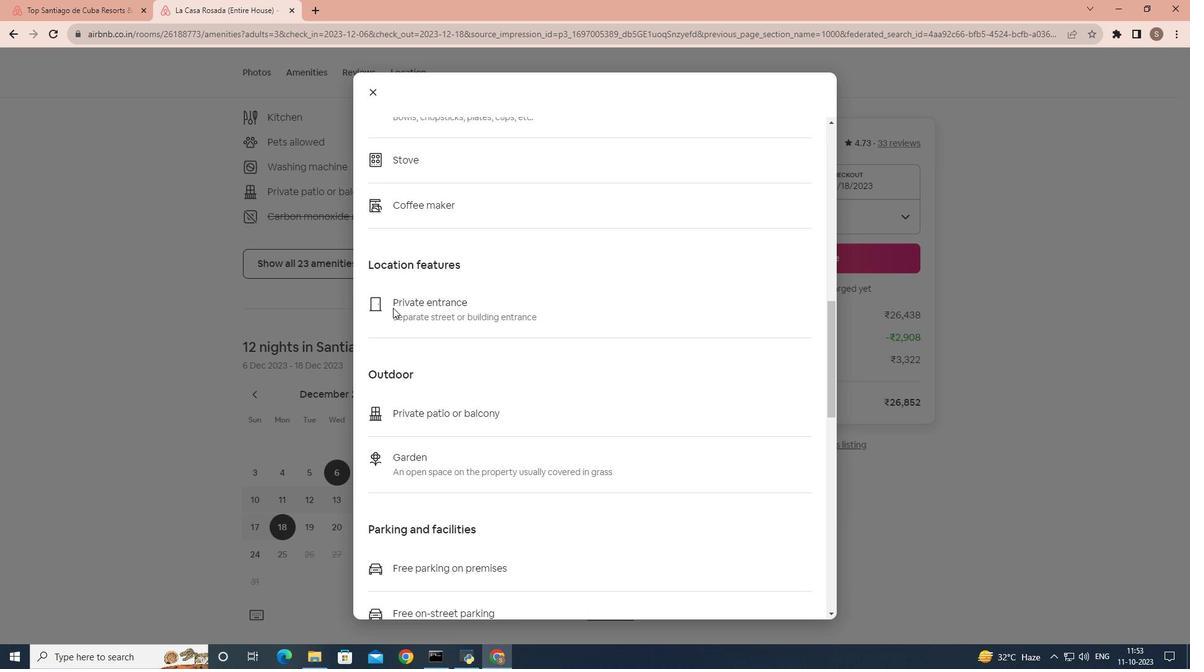 
Action: Mouse scrolled (393, 307) with delta (0, 0)
Screenshot: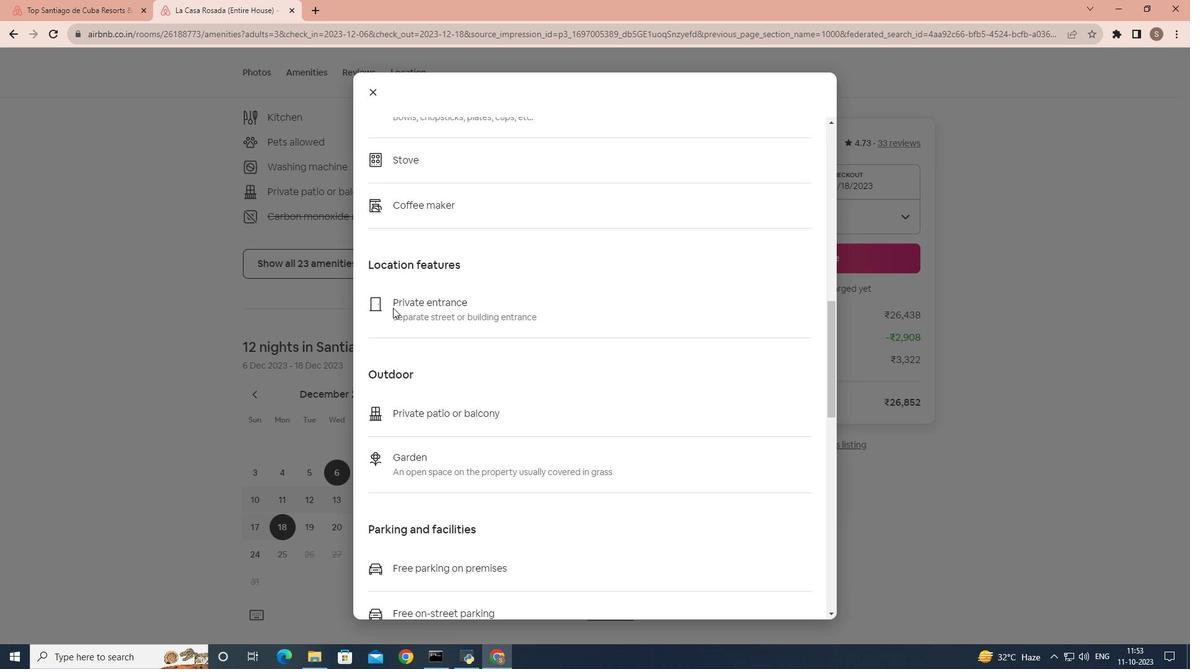 
Action: Mouse scrolled (393, 307) with delta (0, 0)
Screenshot: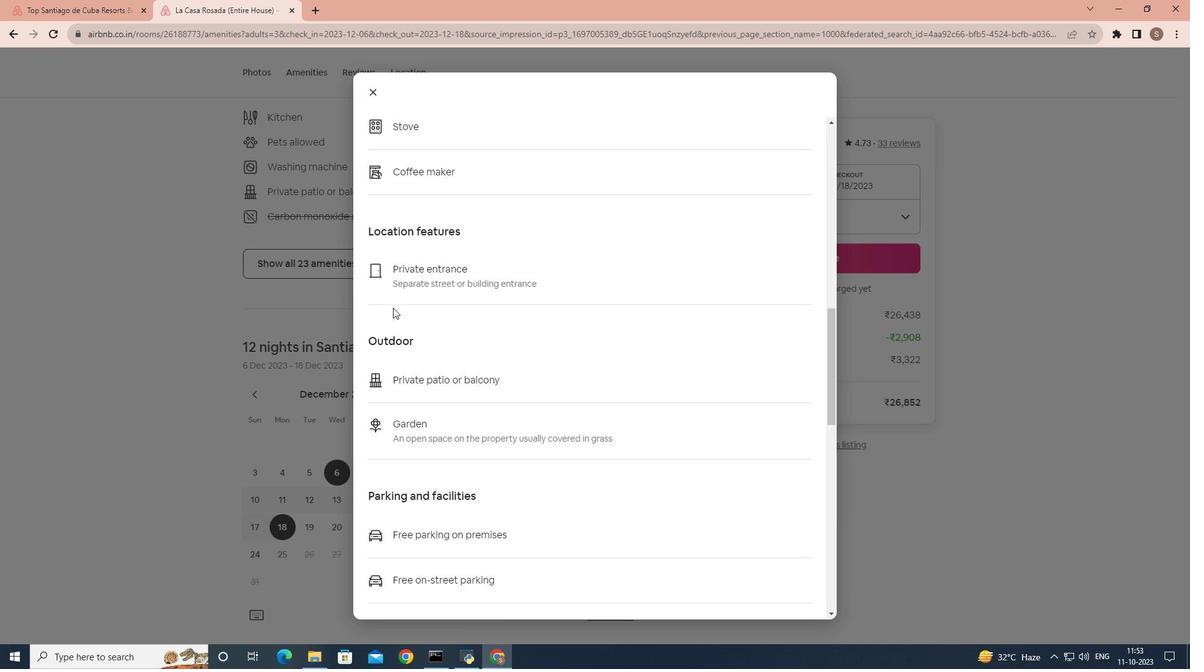 
Action: Mouse scrolled (393, 307) with delta (0, 0)
Screenshot: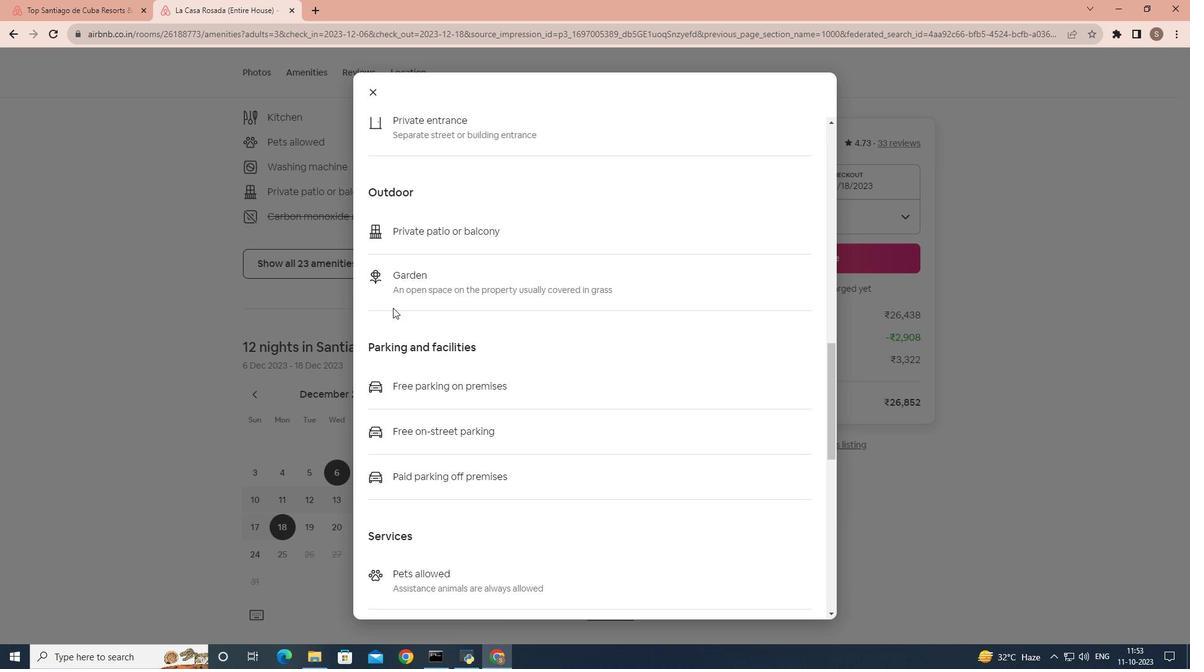 
Action: Mouse scrolled (393, 307) with delta (0, 0)
Screenshot: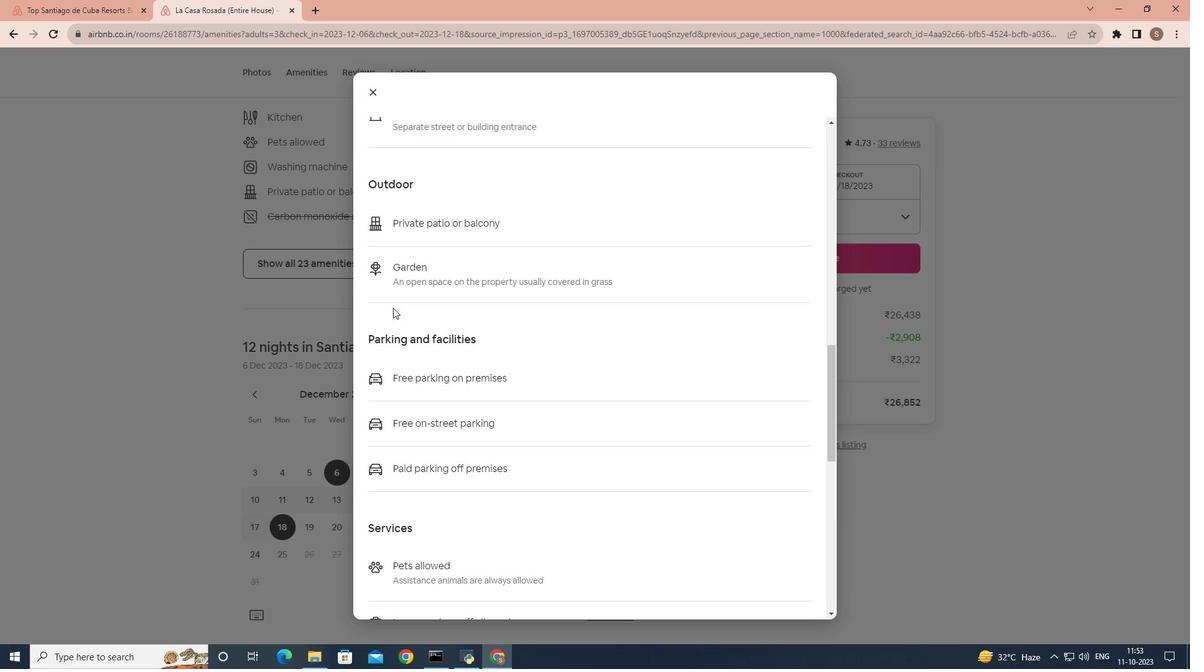 
Action: Mouse scrolled (393, 307) with delta (0, 0)
Screenshot: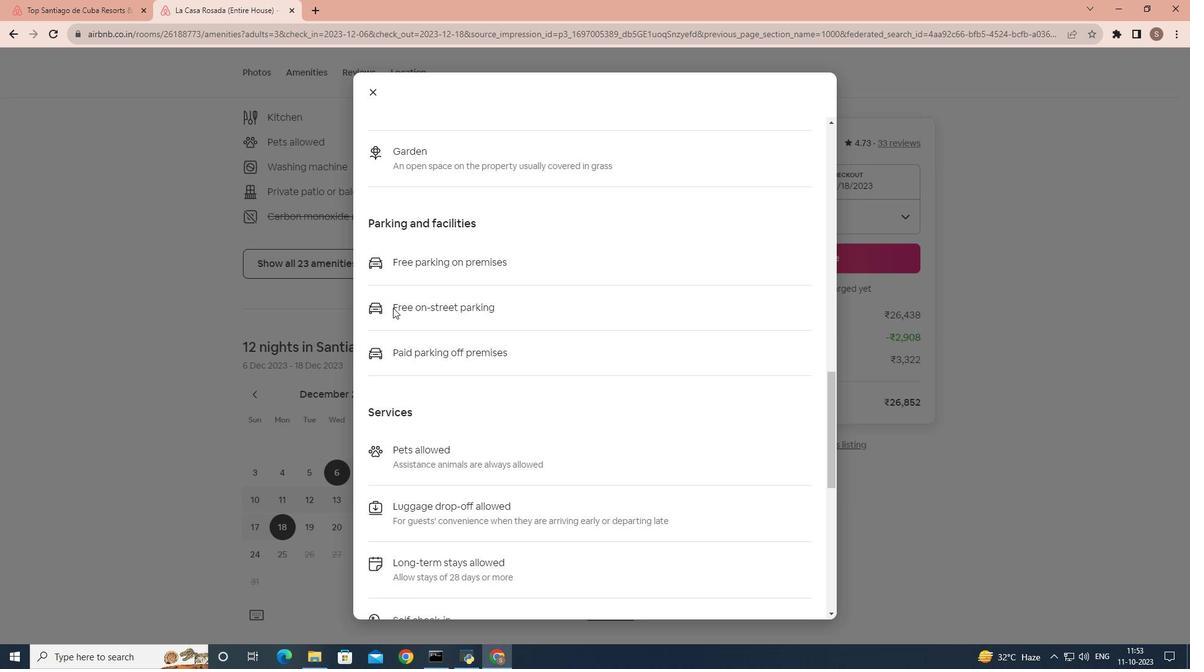 
Action: Mouse scrolled (393, 307) with delta (0, 0)
Screenshot: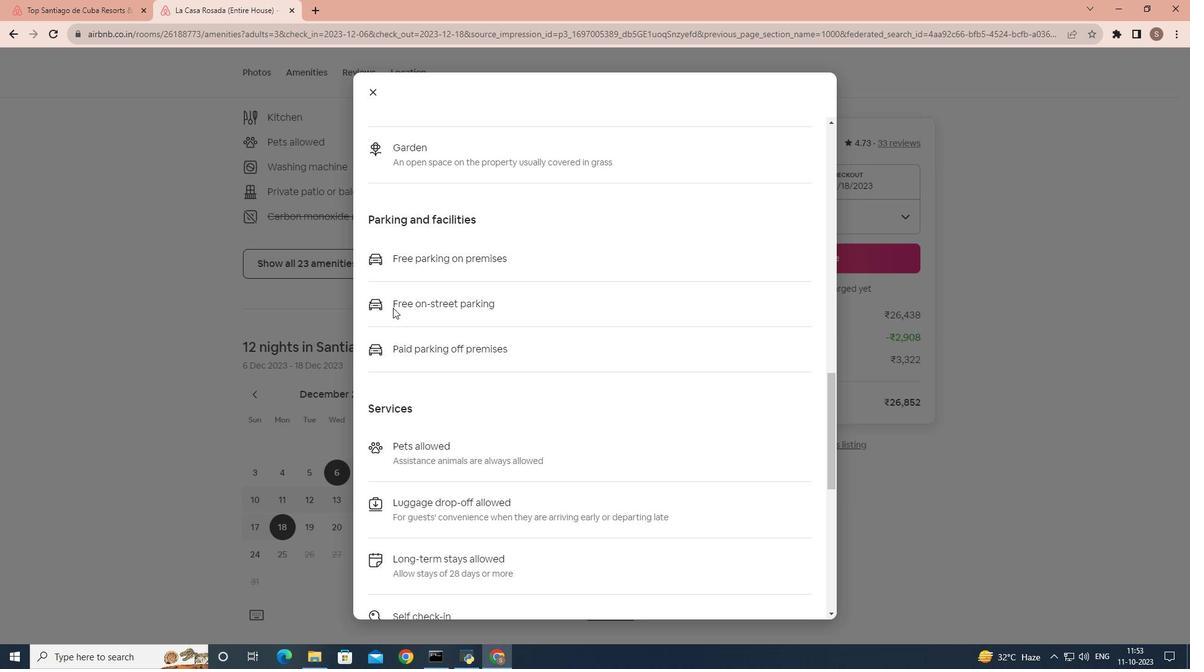 
Action: Mouse scrolled (393, 307) with delta (0, 0)
Screenshot: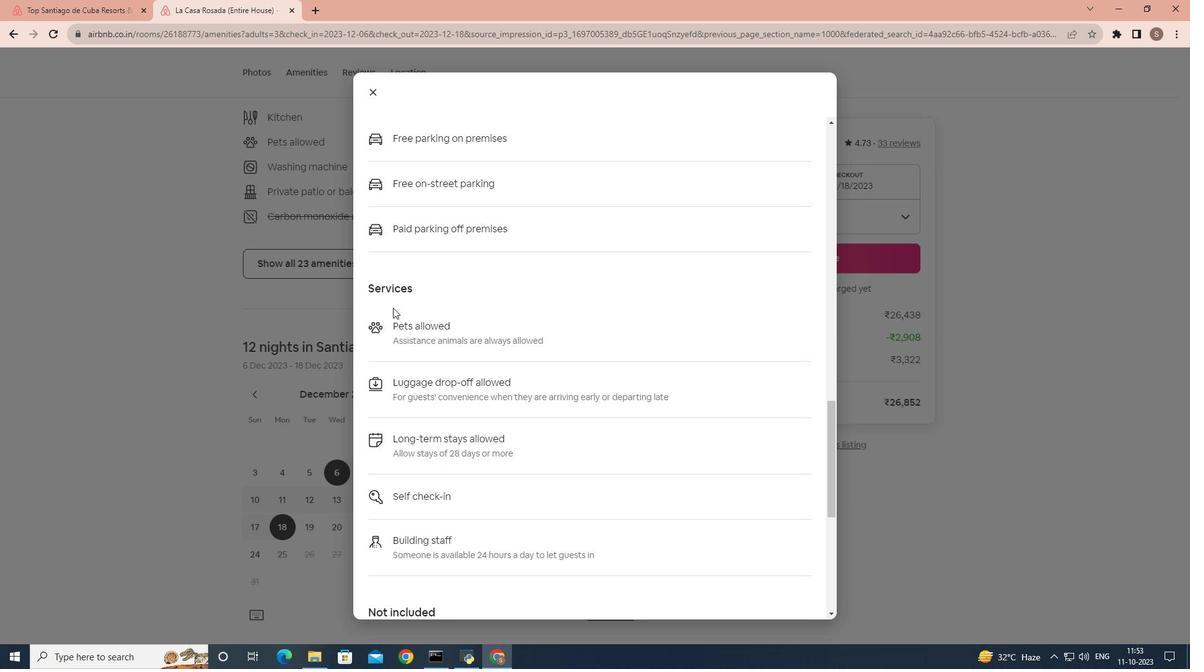 
Action: Mouse scrolled (393, 307) with delta (0, 0)
Screenshot: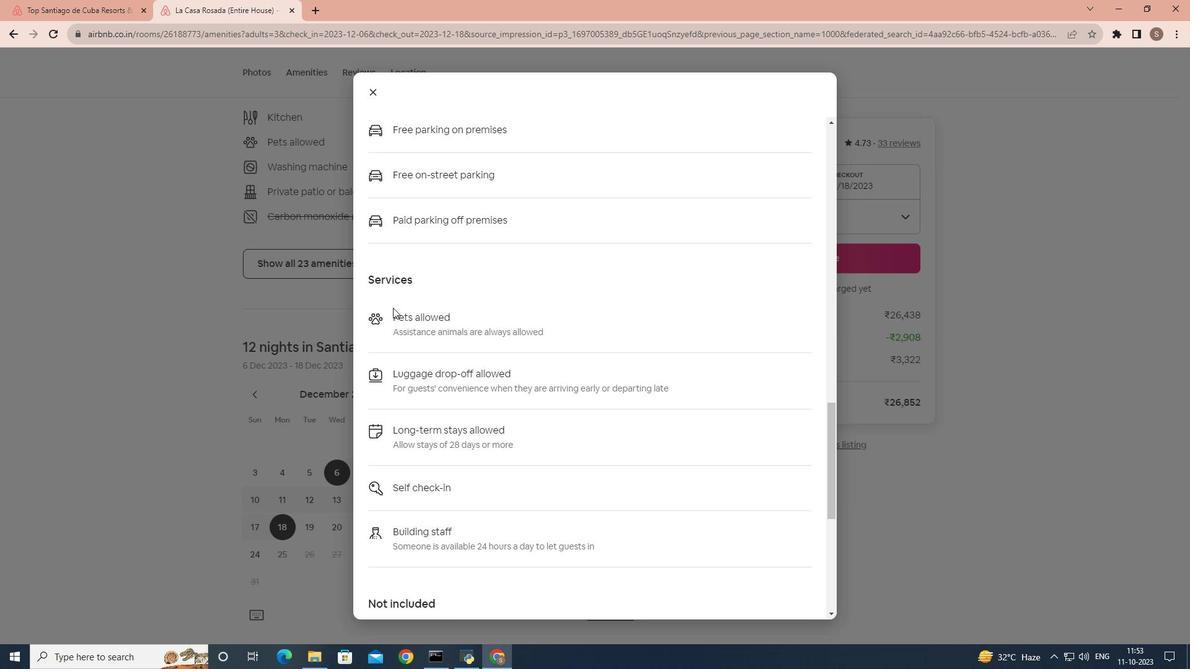 
Action: Mouse scrolled (393, 307) with delta (0, 0)
Screenshot: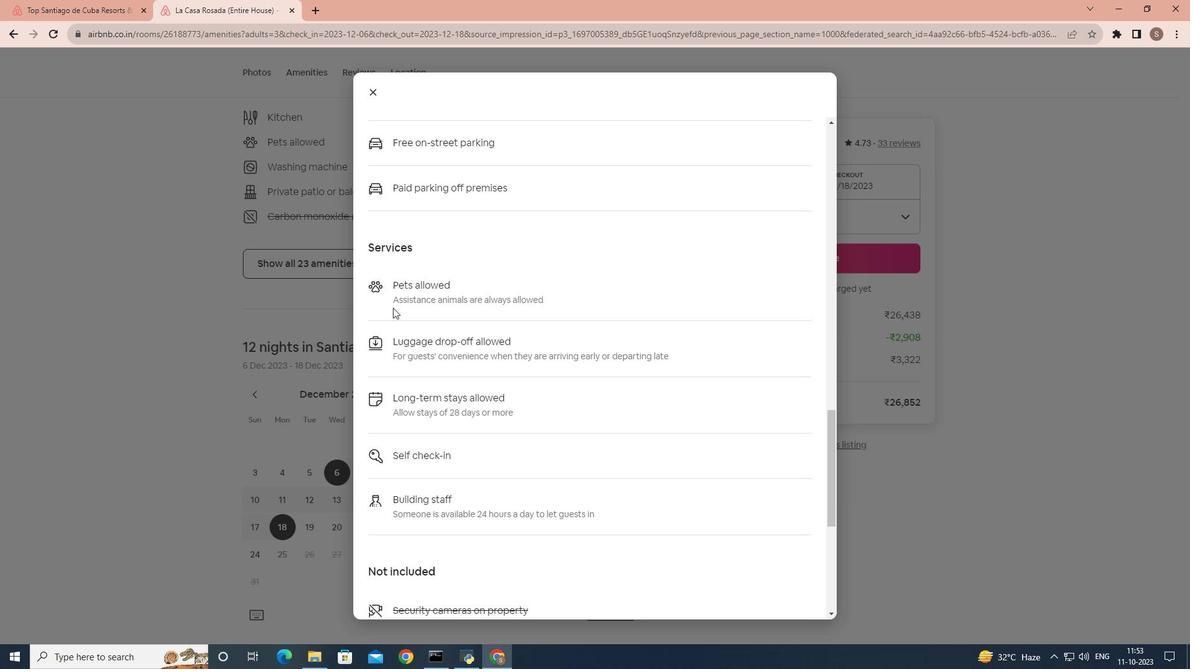 
Action: Mouse scrolled (393, 307) with delta (0, 0)
Screenshot: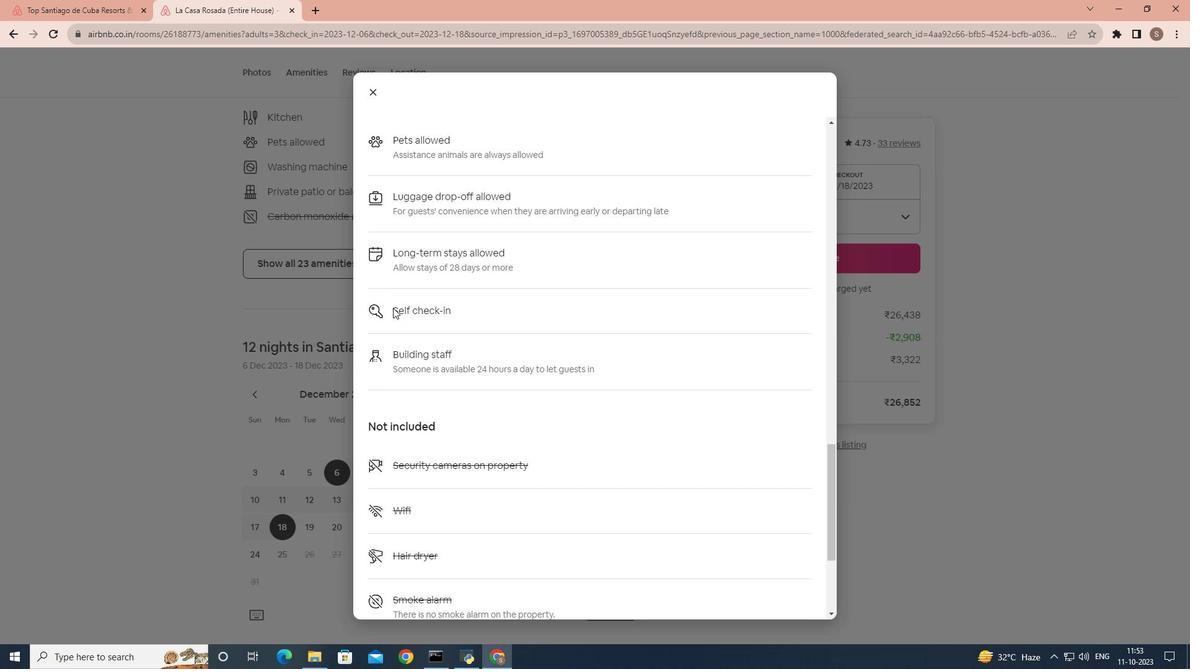 
Action: Mouse scrolled (393, 307) with delta (0, 0)
Screenshot: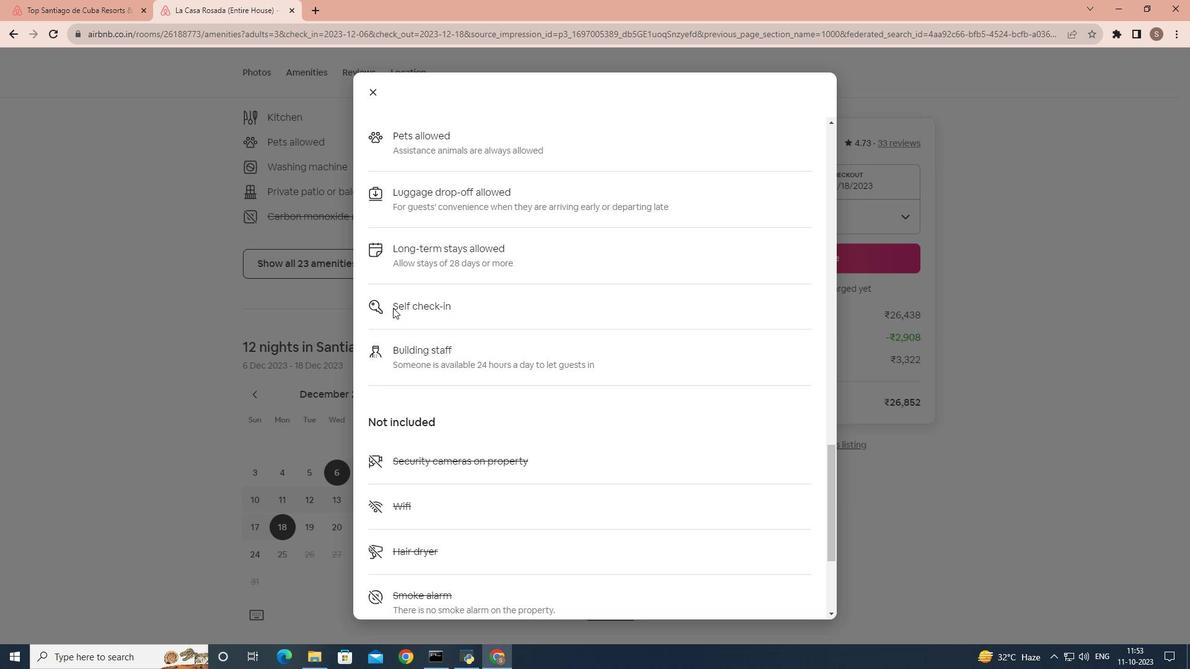 
Action: Mouse scrolled (393, 307) with delta (0, 0)
Screenshot: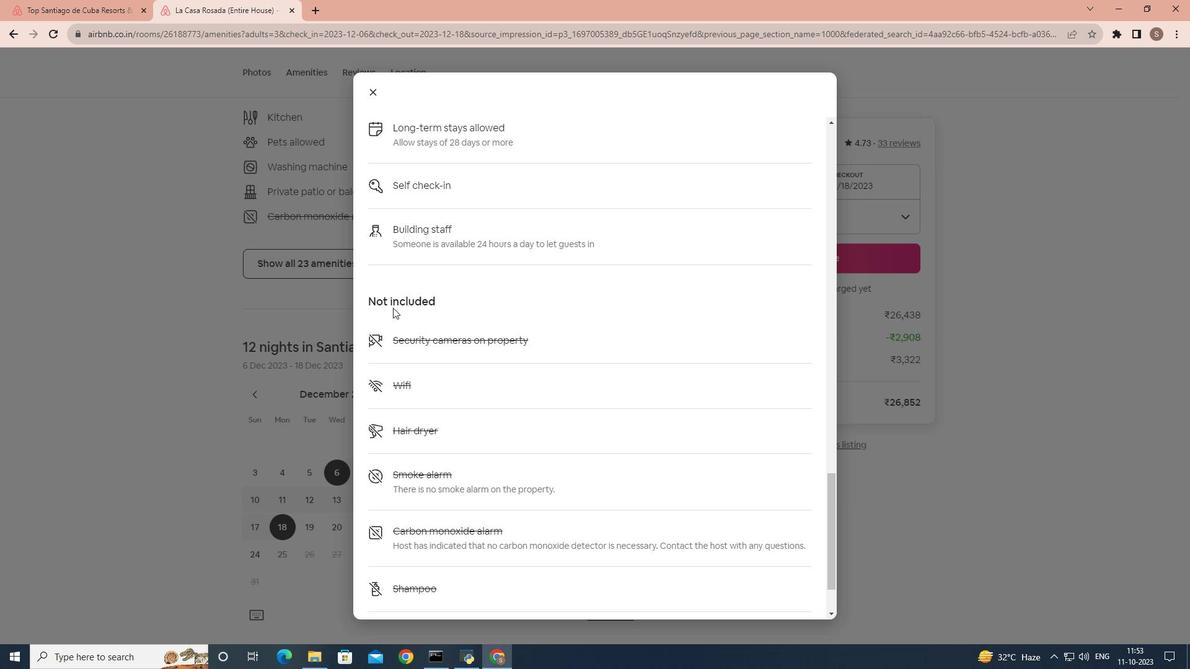 
Action: Mouse scrolled (393, 307) with delta (0, 0)
Screenshot: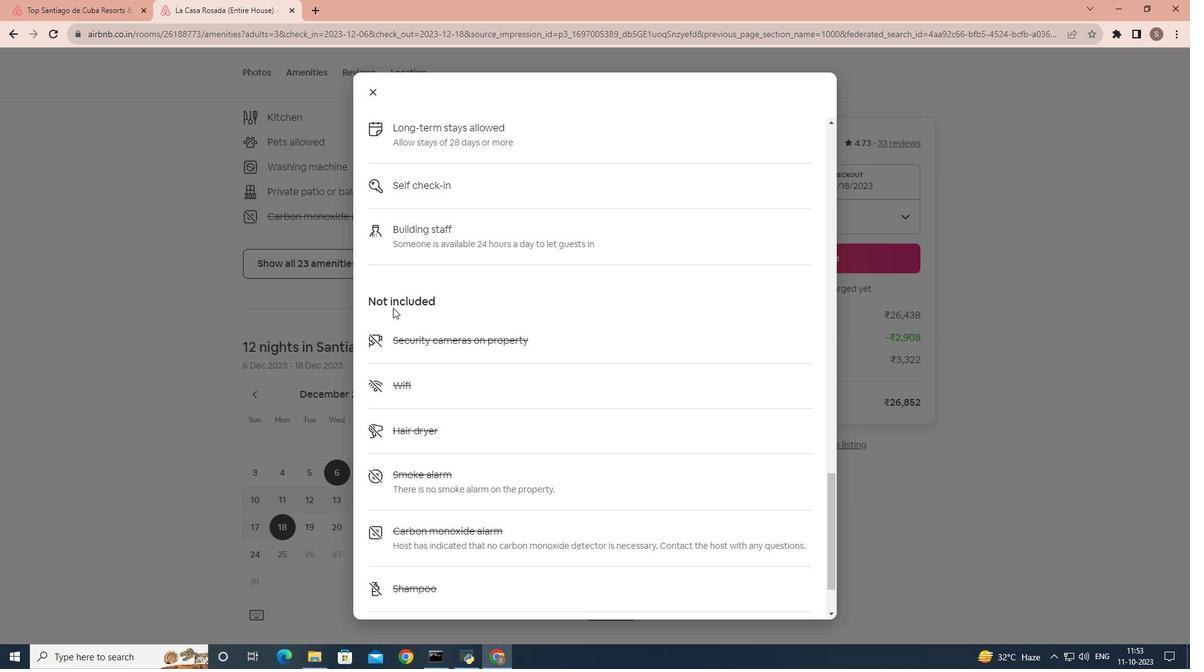 
Action: Mouse scrolled (393, 307) with delta (0, 0)
Screenshot: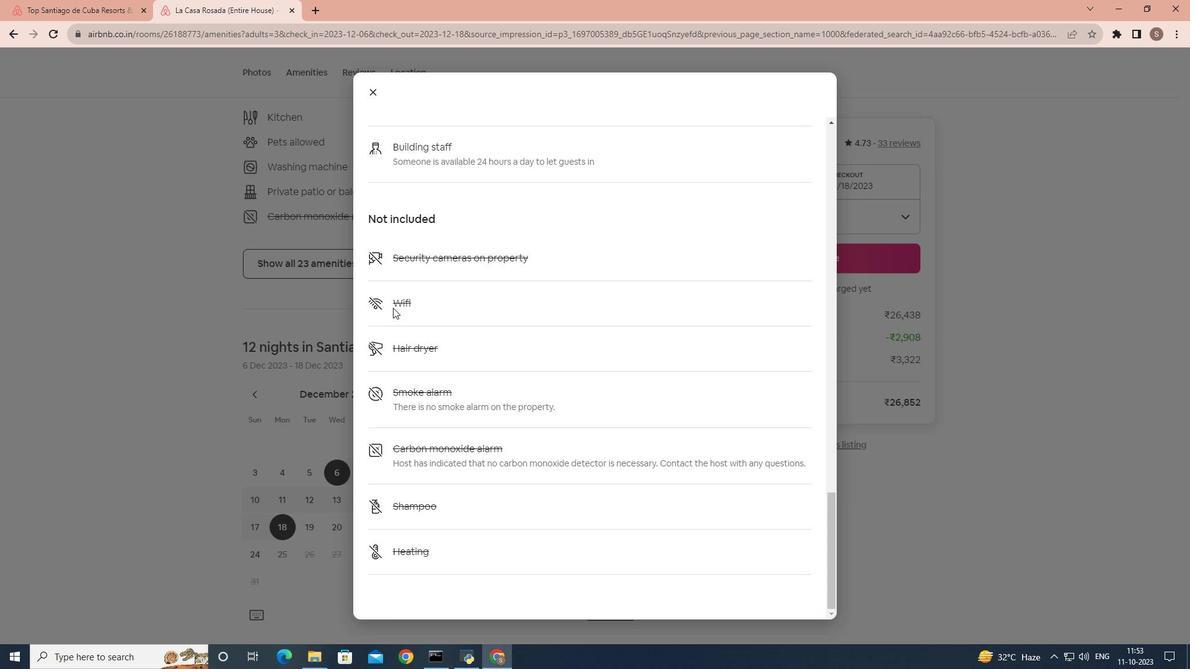 
Action: Mouse scrolled (393, 307) with delta (0, 0)
Screenshot: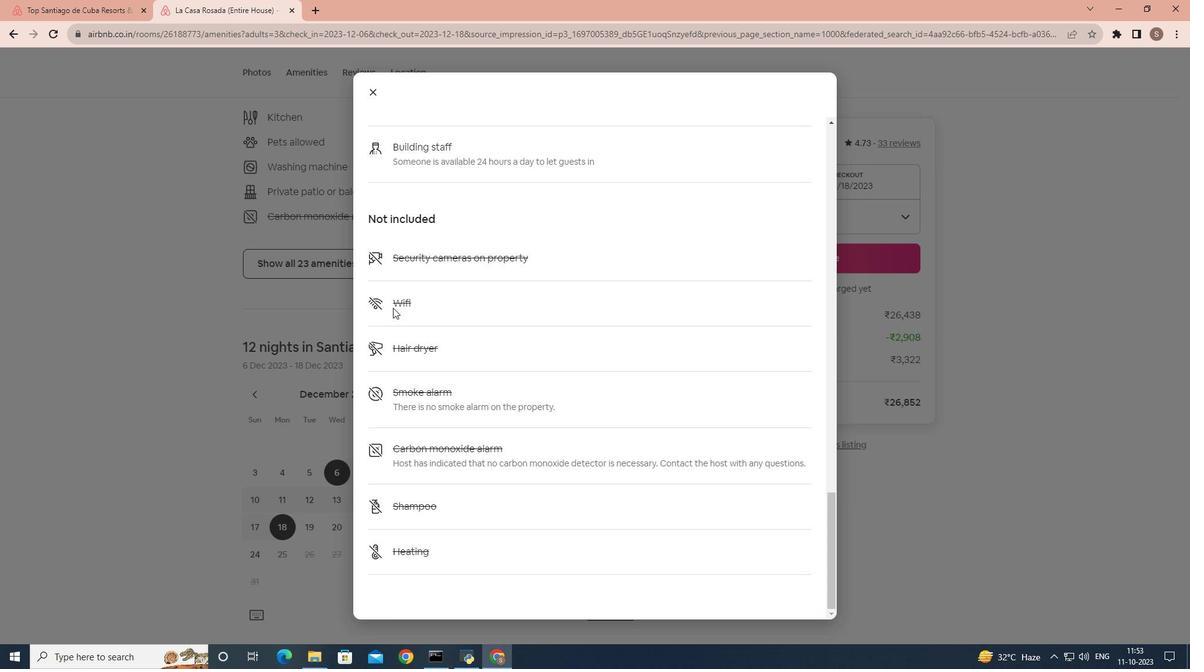 
Action: Mouse moved to (367, 86)
Screenshot: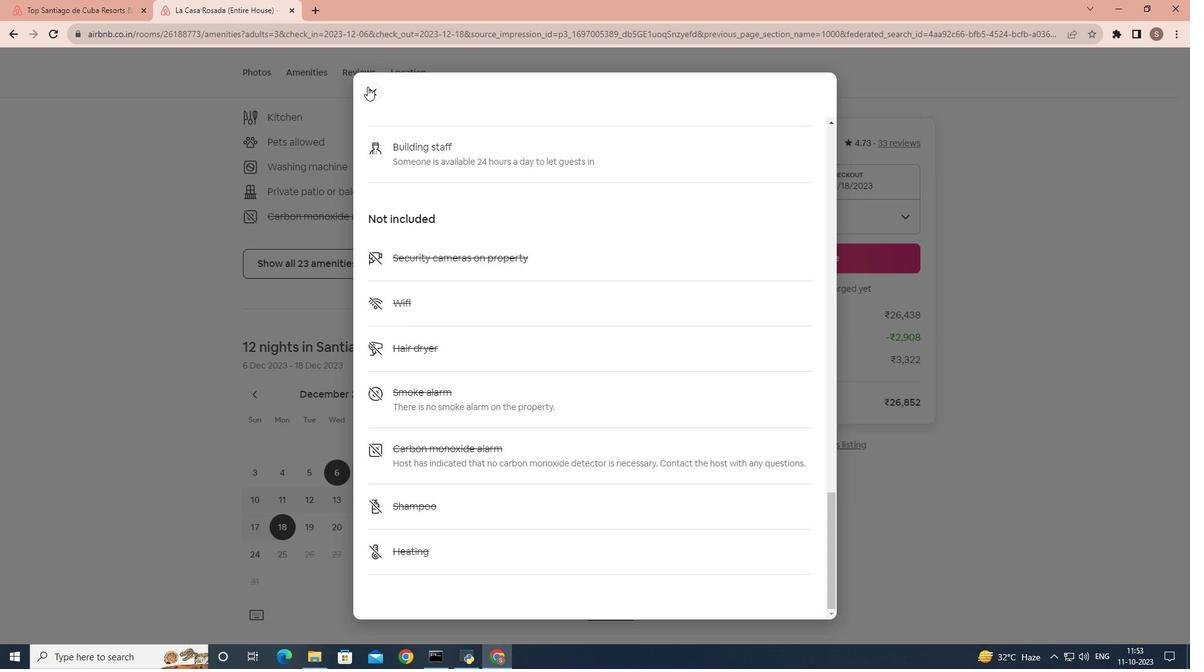 
Action: Mouse pressed left at (367, 86)
Screenshot: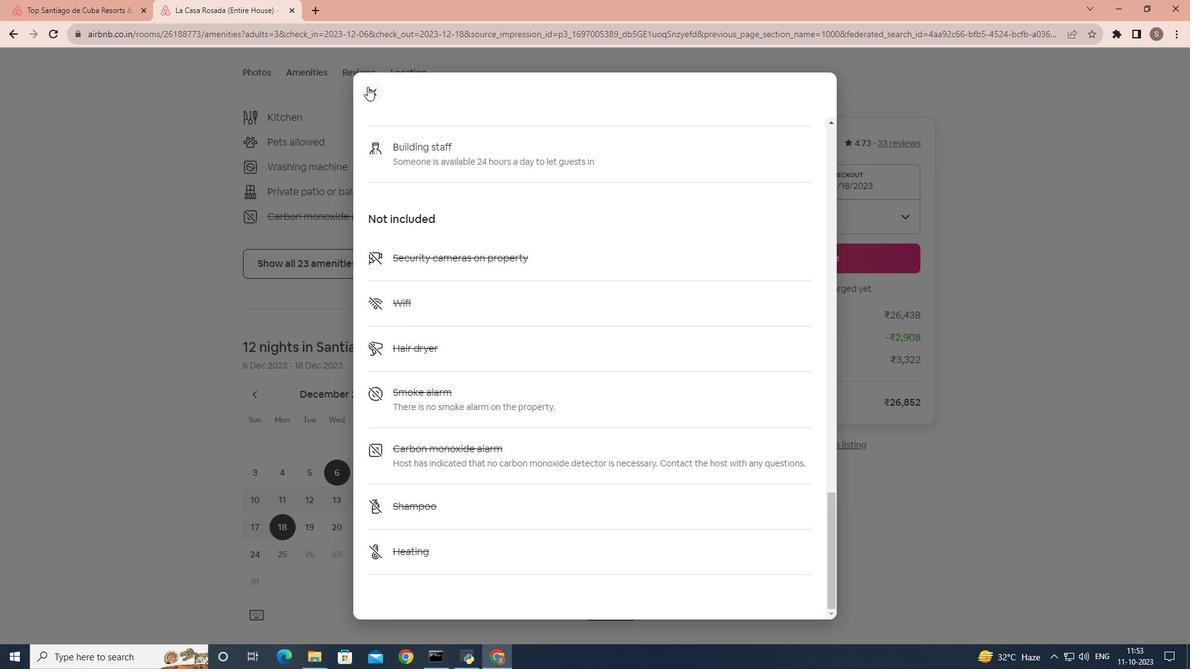 
Action: Mouse moved to (346, 306)
Screenshot: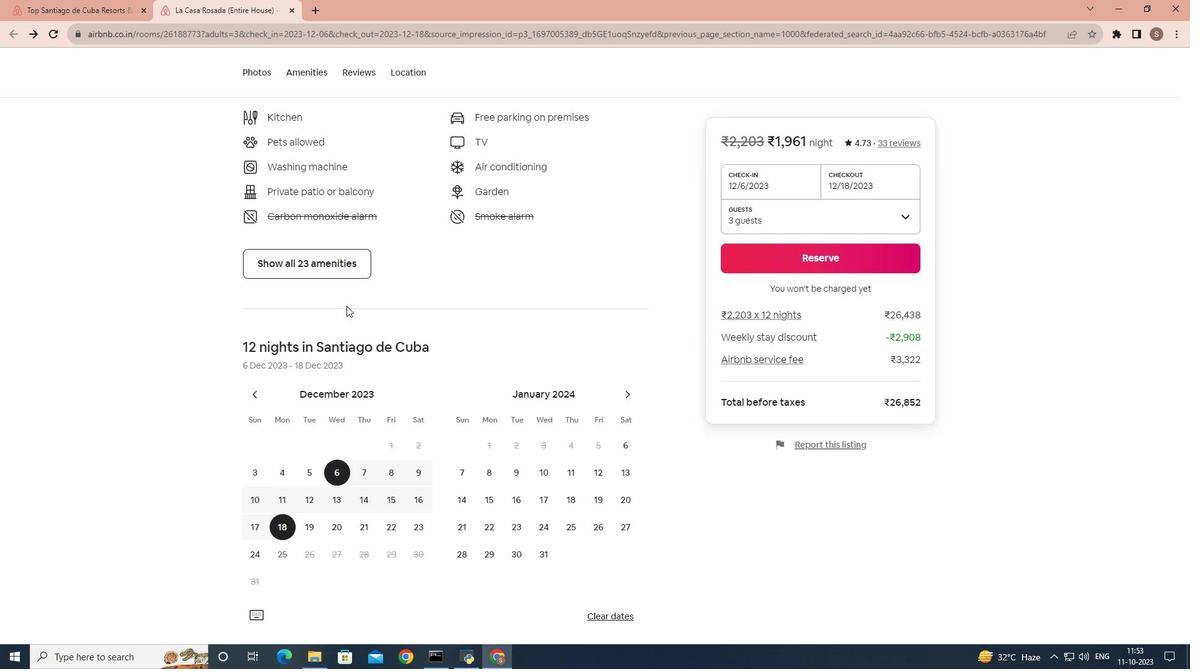 
Action: Mouse scrolled (346, 305) with delta (0, 0)
Screenshot: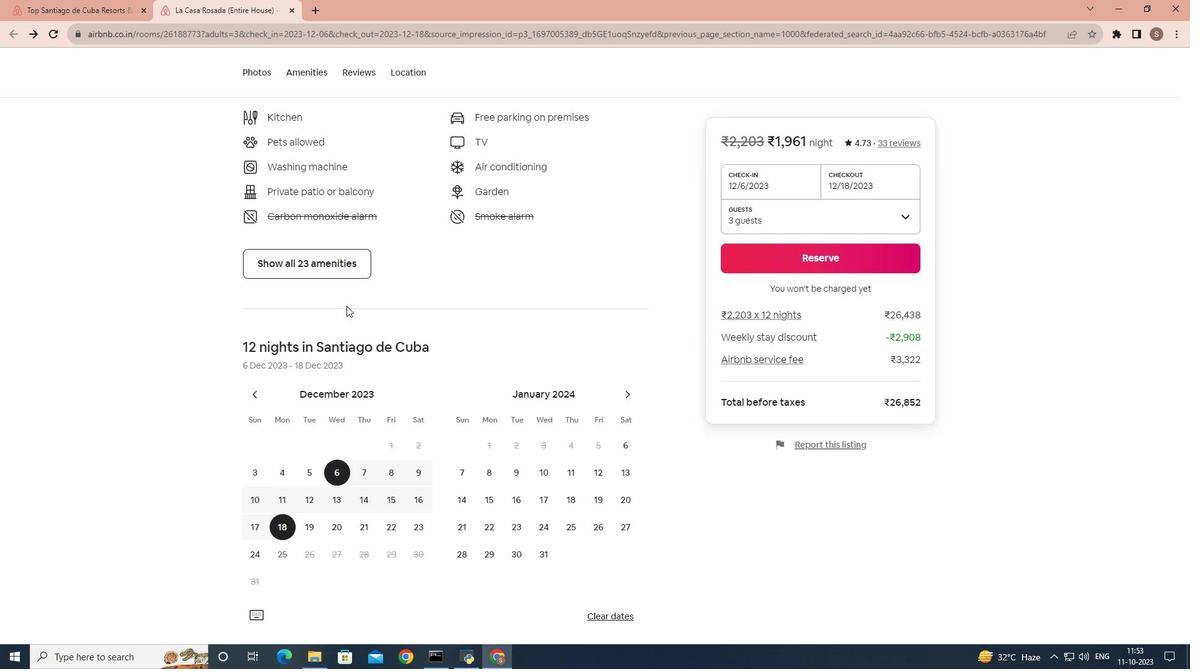 
Action: Mouse moved to (346, 309)
Screenshot: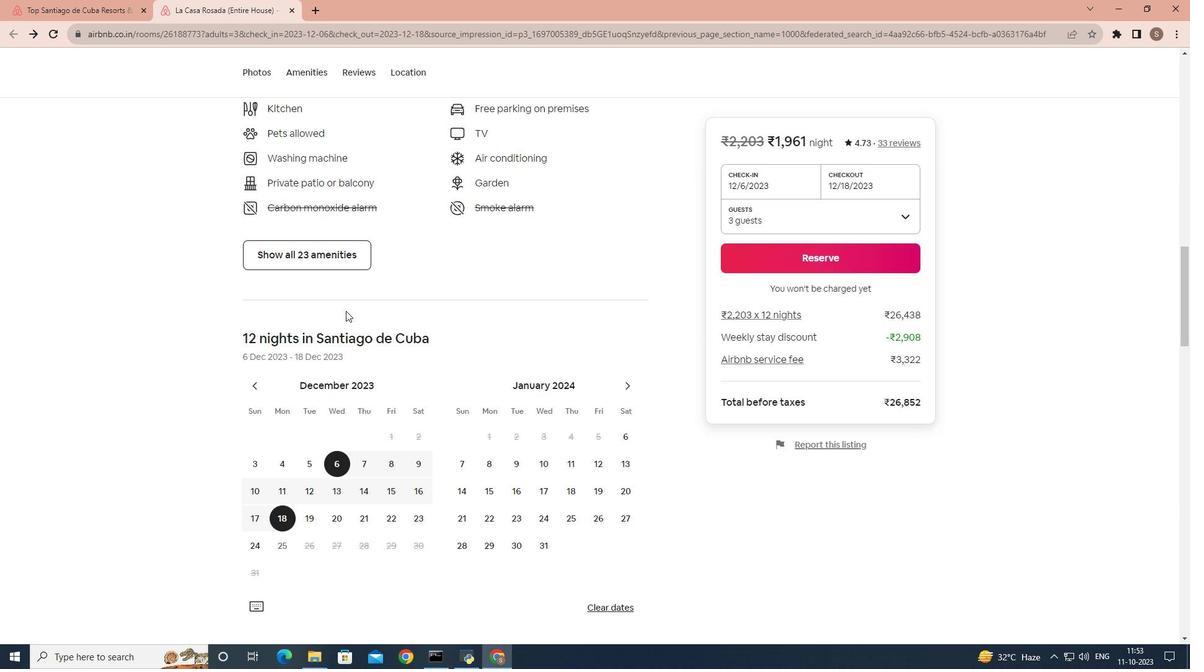 
Action: Mouse scrolled (346, 308) with delta (0, 0)
Screenshot: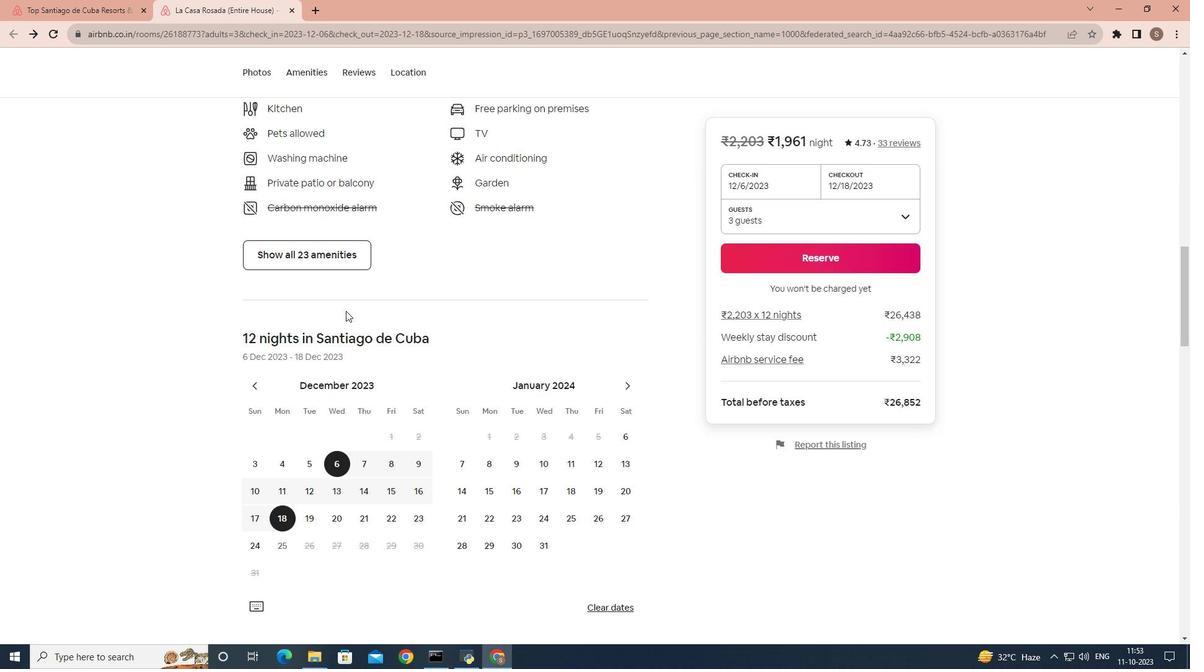 
Action: Mouse moved to (346, 311)
Screenshot: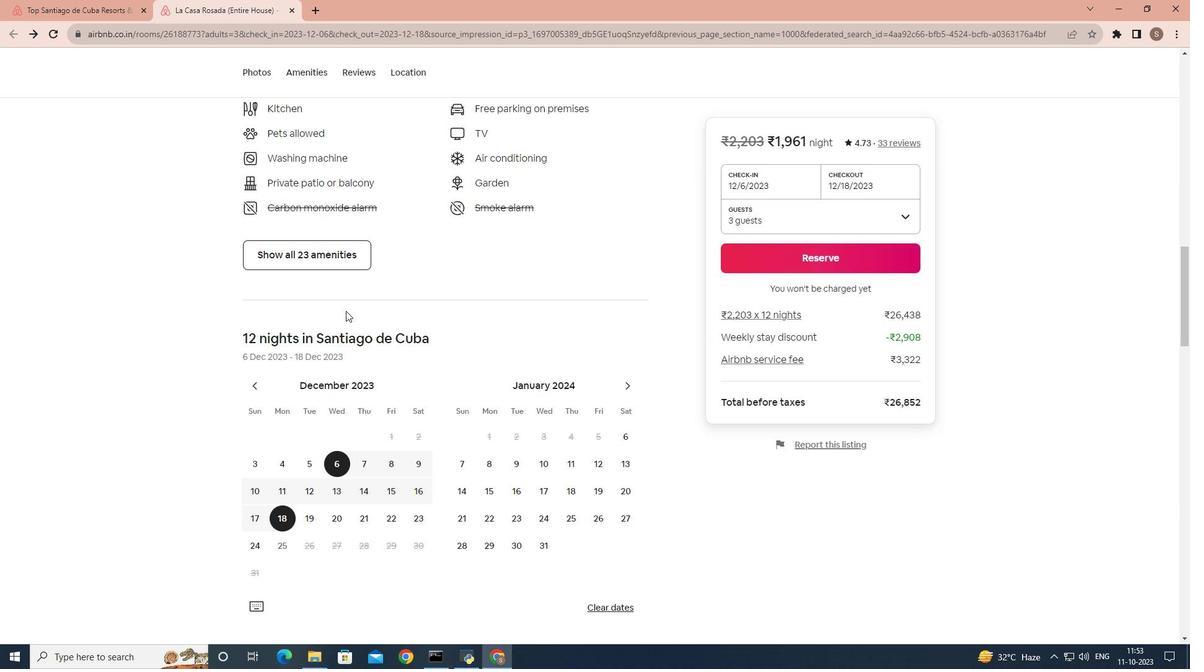 
Action: Mouse scrolled (346, 310) with delta (0, 0)
Screenshot: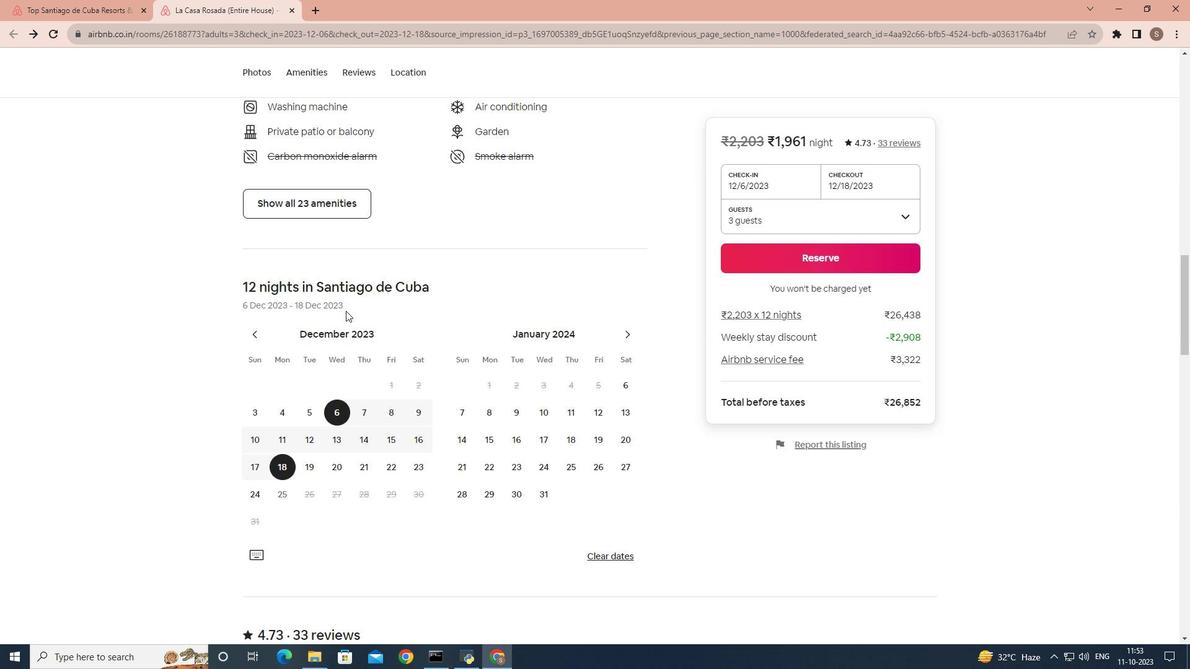 
Action: Mouse scrolled (346, 310) with delta (0, 0)
Screenshot: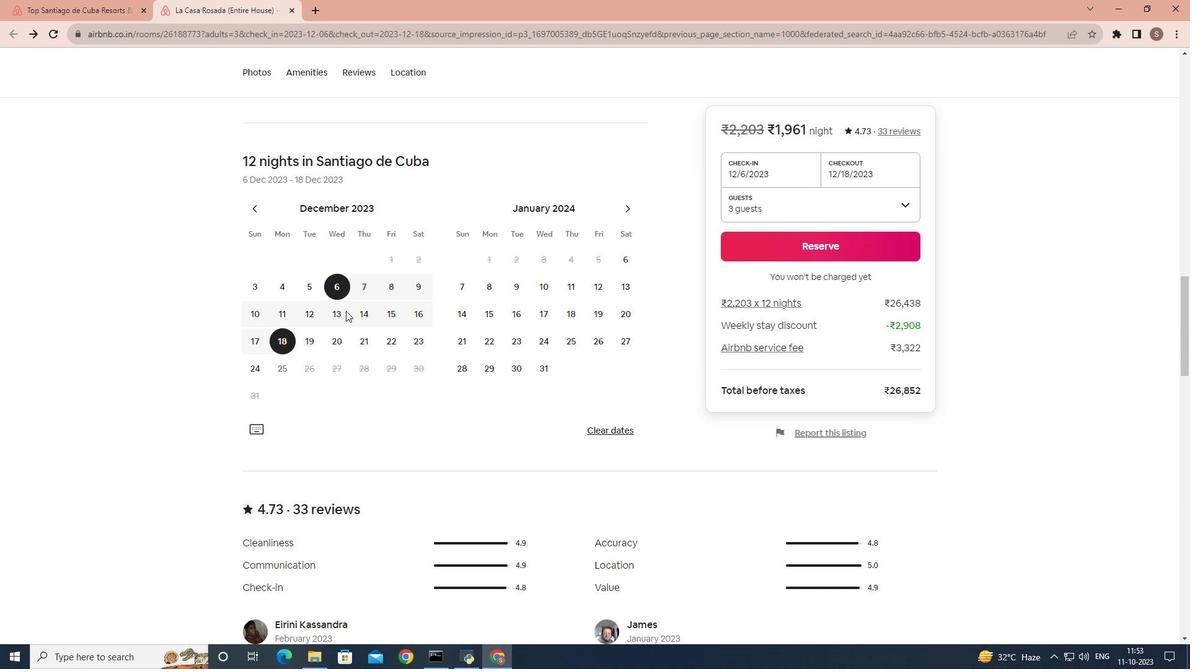 
Action: Mouse scrolled (346, 310) with delta (0, 0)
Screenshot: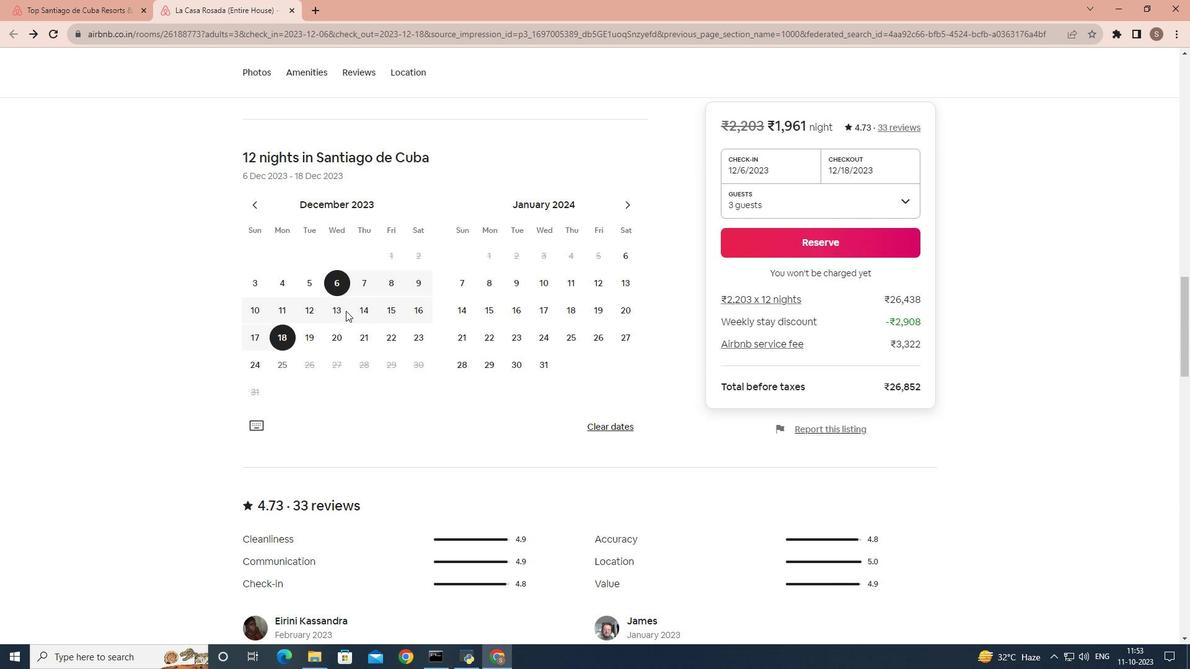 
Action: Mouse scrolled (346, 310) with delta (0, 0)
Screenshot: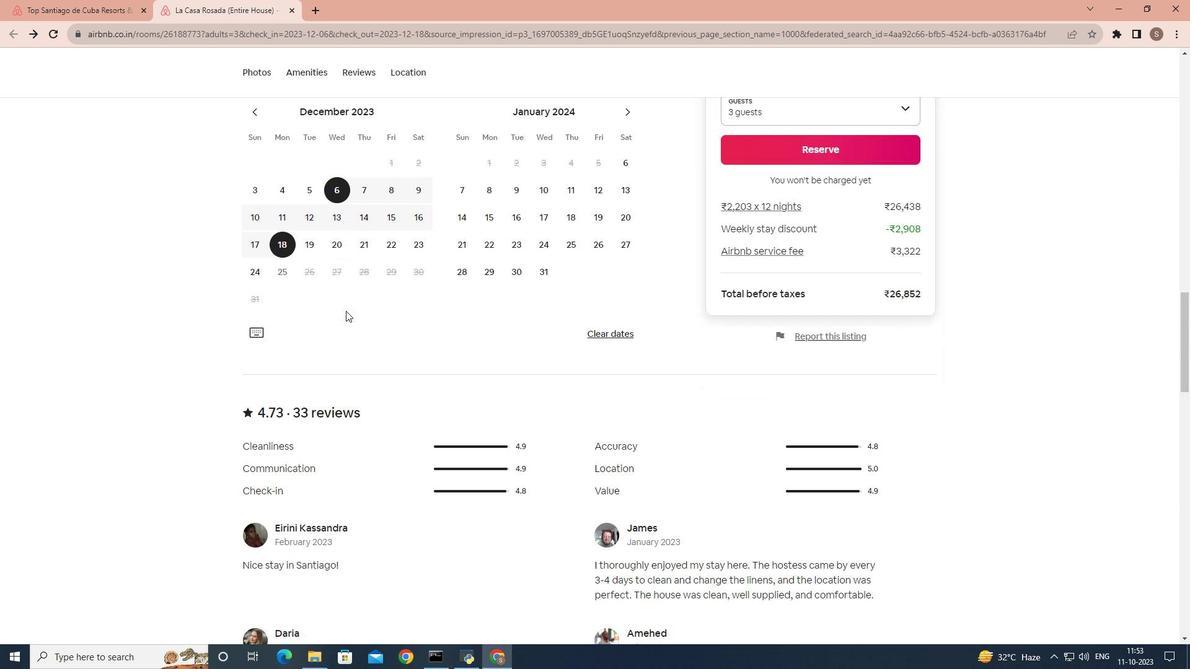 
Action: Mouse scrolled (346, 310) with delta (0, 0)
Screenshot: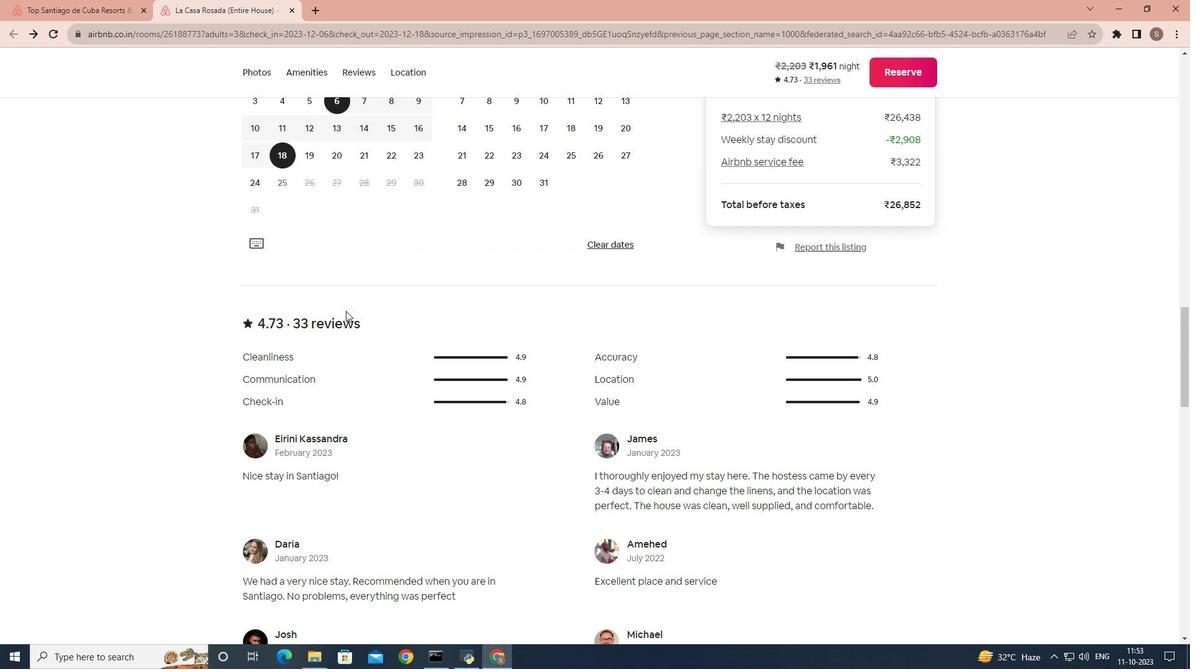 
Action: Mouse scrolled (346, 310) with delta (0, 0)
Screenshot: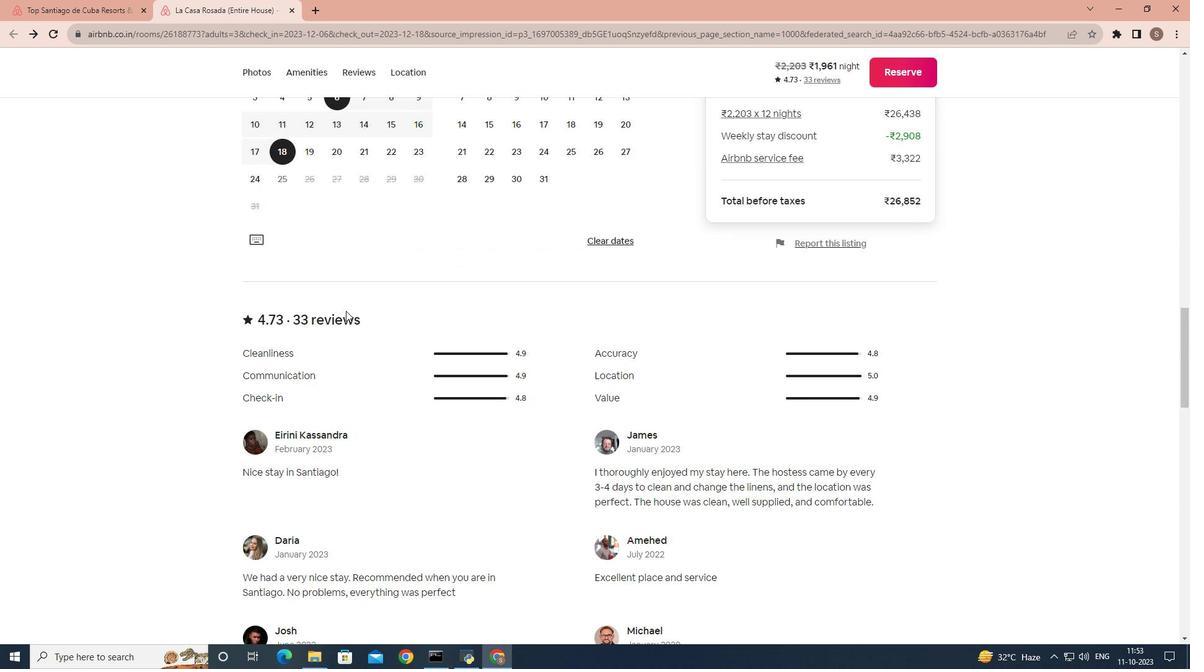 
Action: Mouse moved to (339, 331)
Screenshot: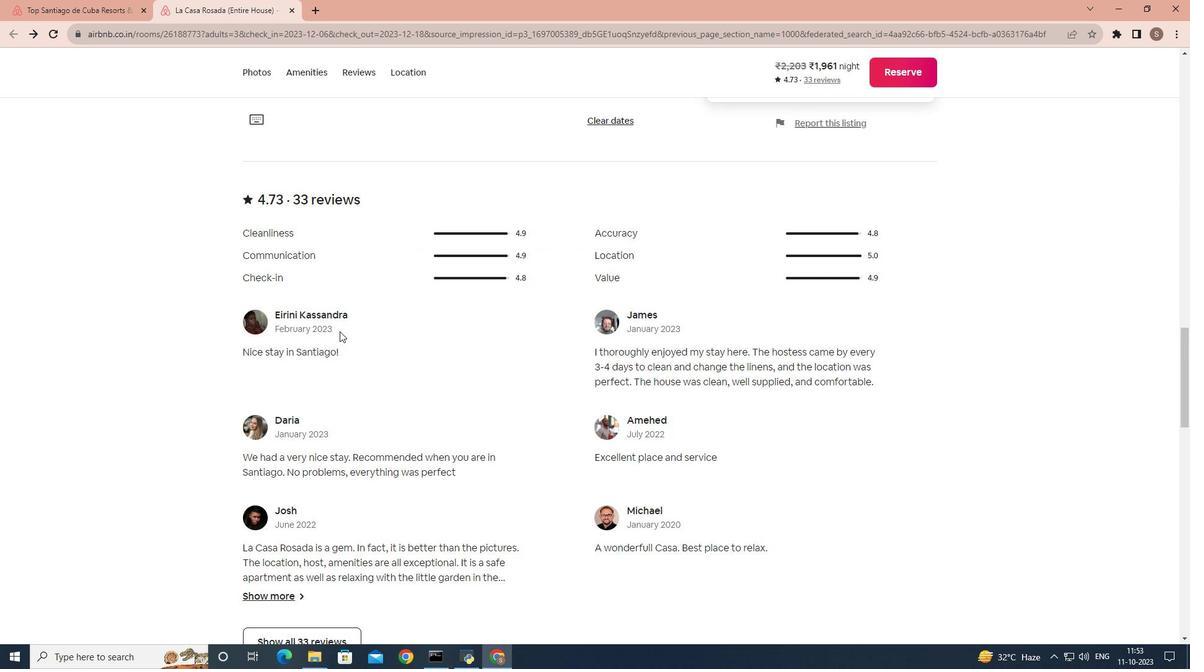 
Action: Mouse scrolled (339, 331) with delta (0, 0)
Screenshot: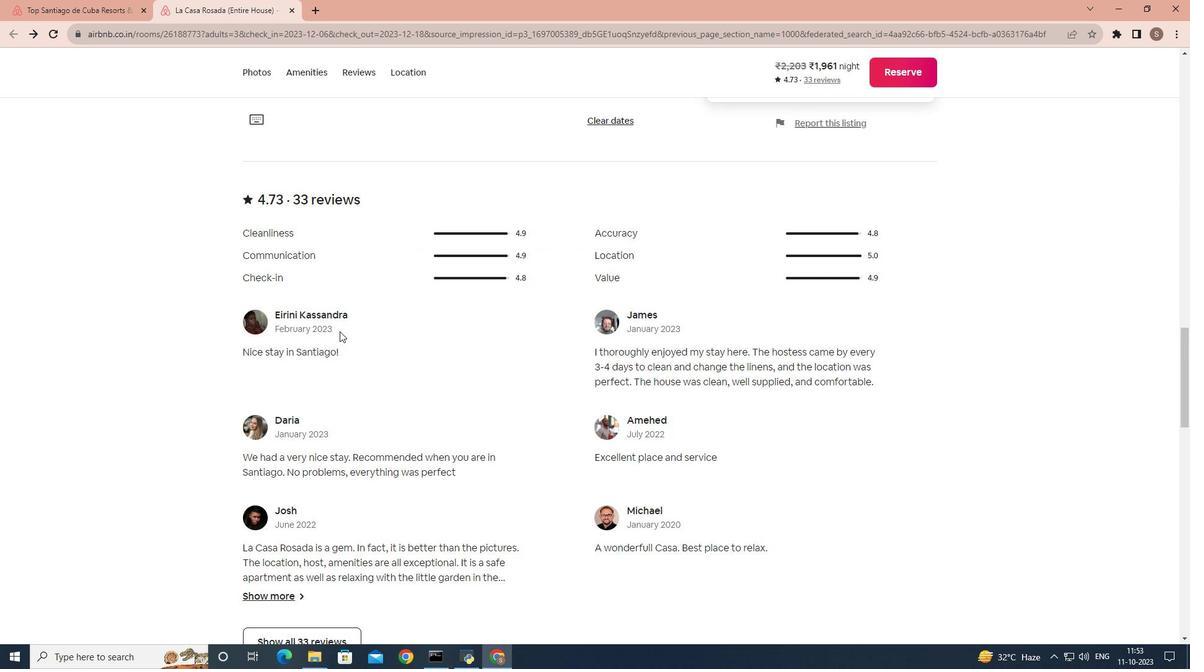 
Action: Mouse moved to (338, 338)
Screenshot: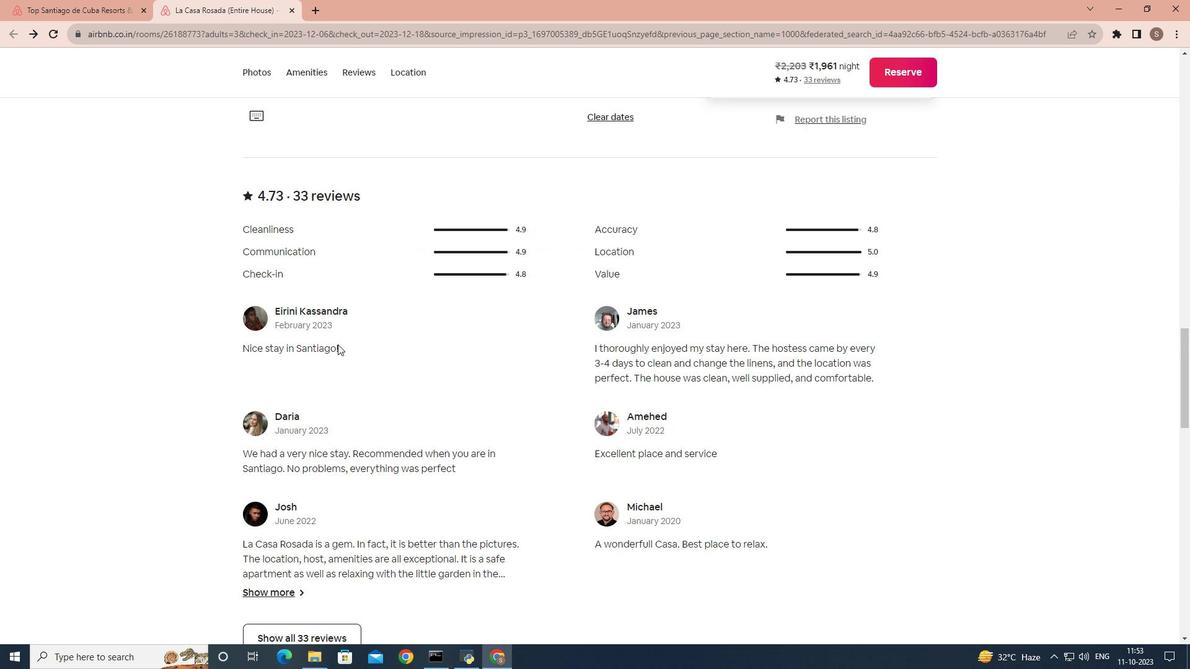 
Action: Mouse scrolled (338, 338) with delta (0, 0)
Screenshot: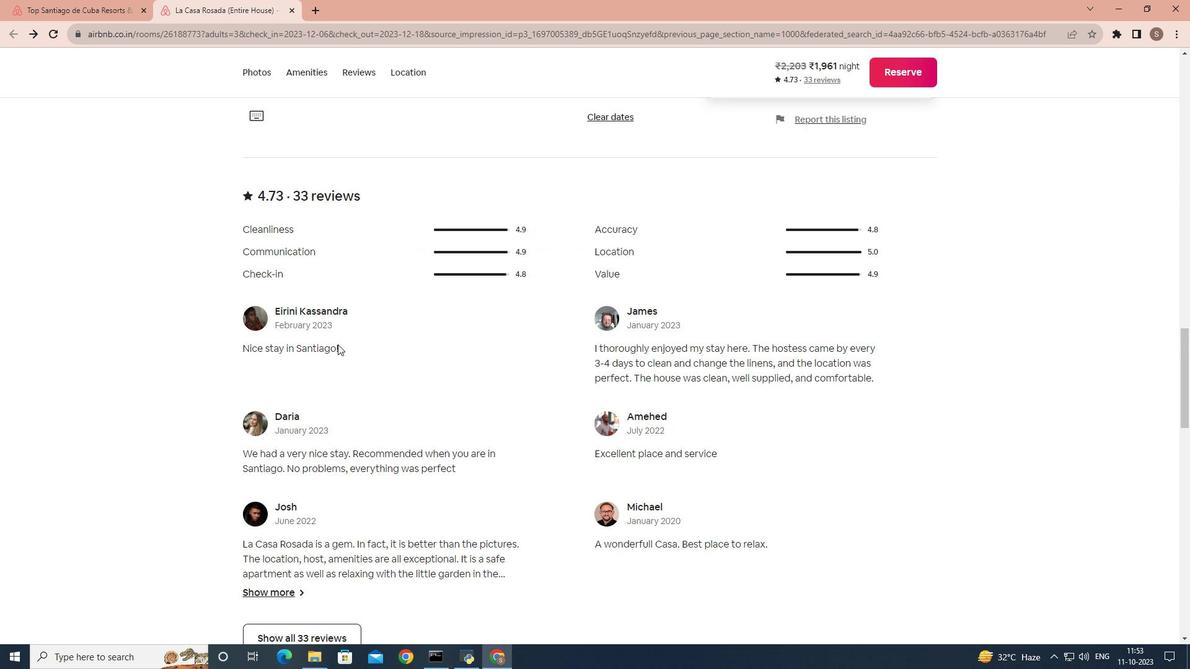
Action: Mouse moved to (338, 344)
Screenshot: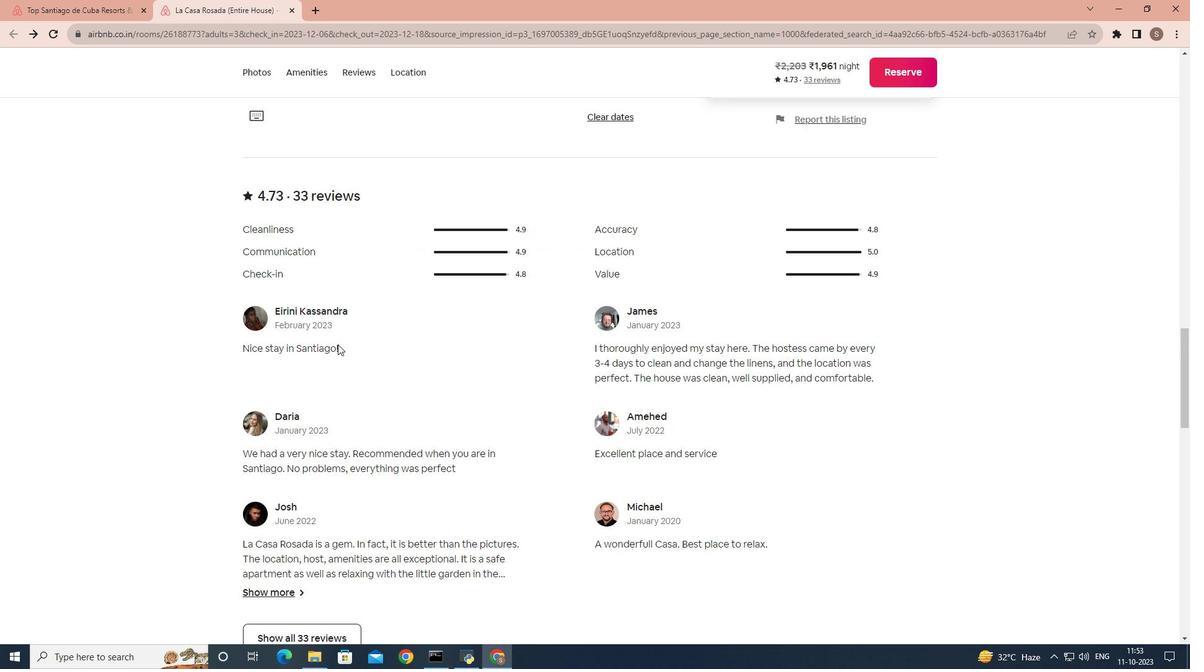
Action: Mouse scrolled (338, 344) with delta (0, 0)
Screenshot: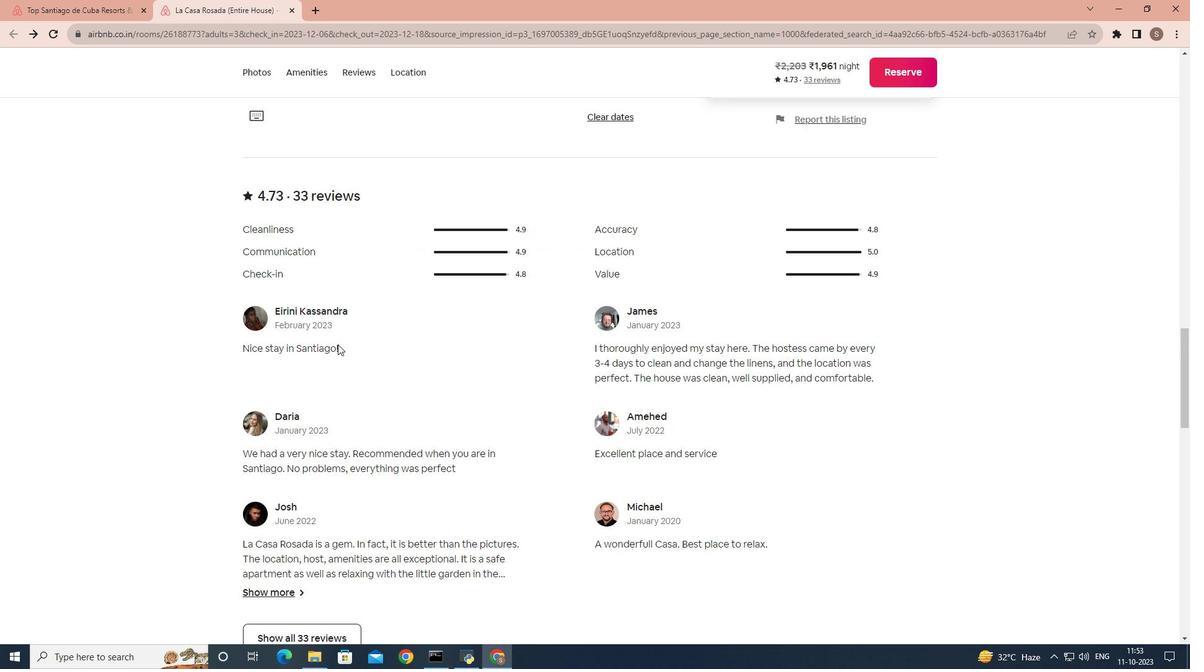 
Action: Mouse moved to (330, 373)
Screenshot: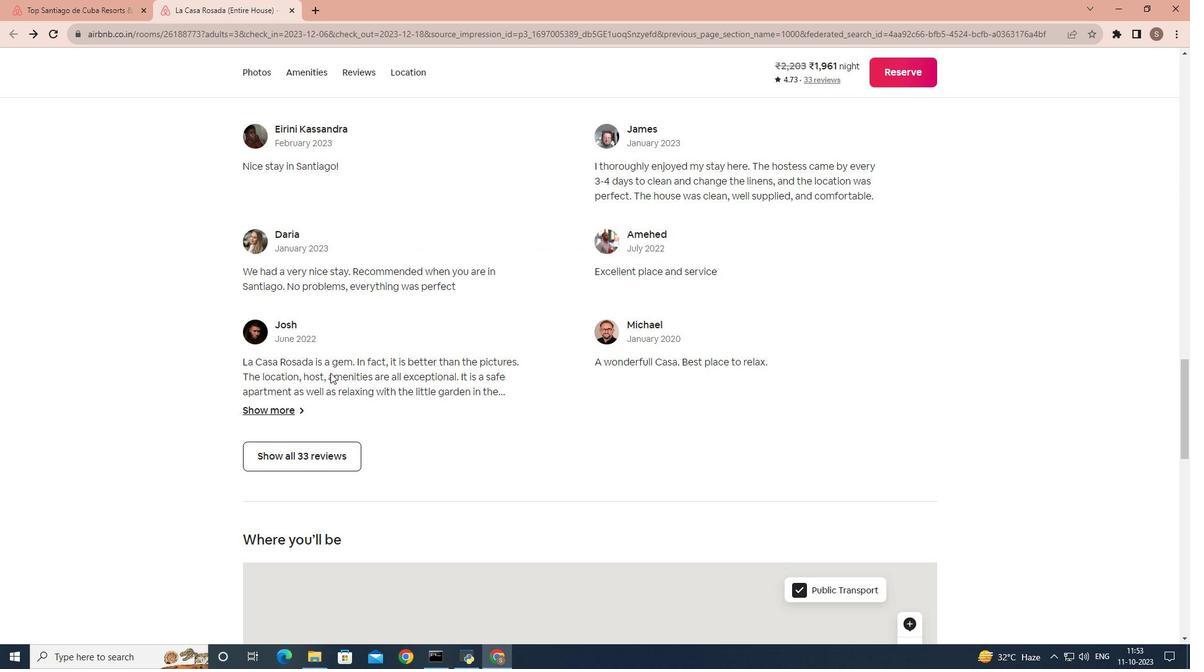 
Action: Mouse scrolled (330, 372) with delta (0, 0)
Screenshot: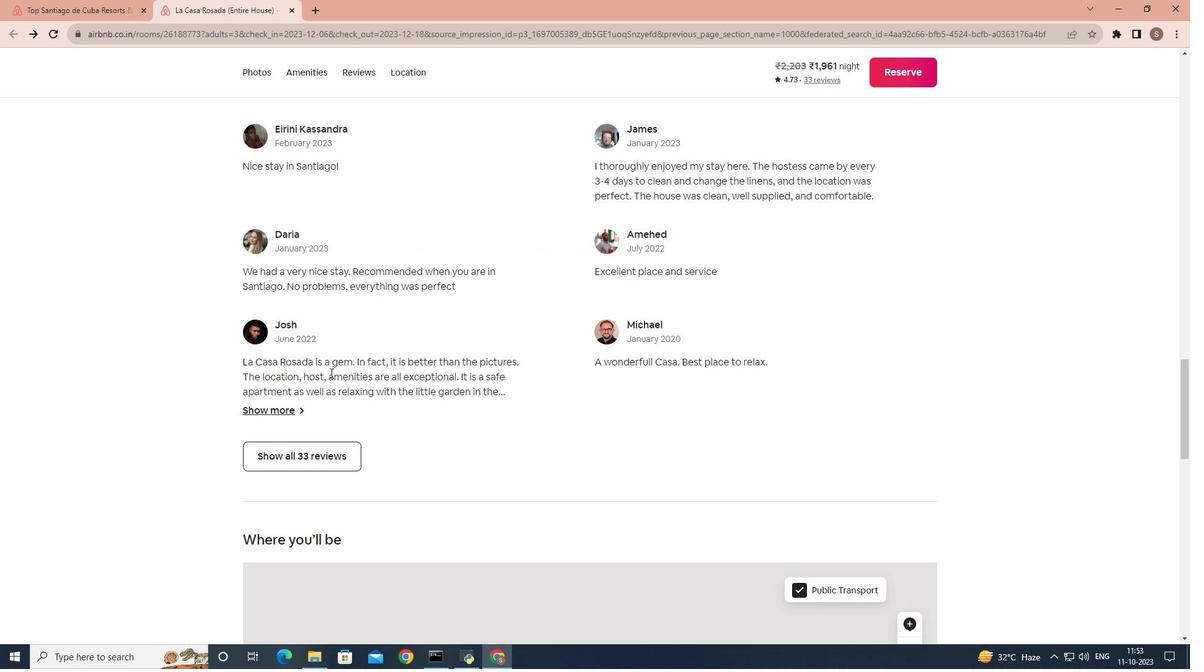 
Action: Mouse moved to (331, 392)
Screenshot: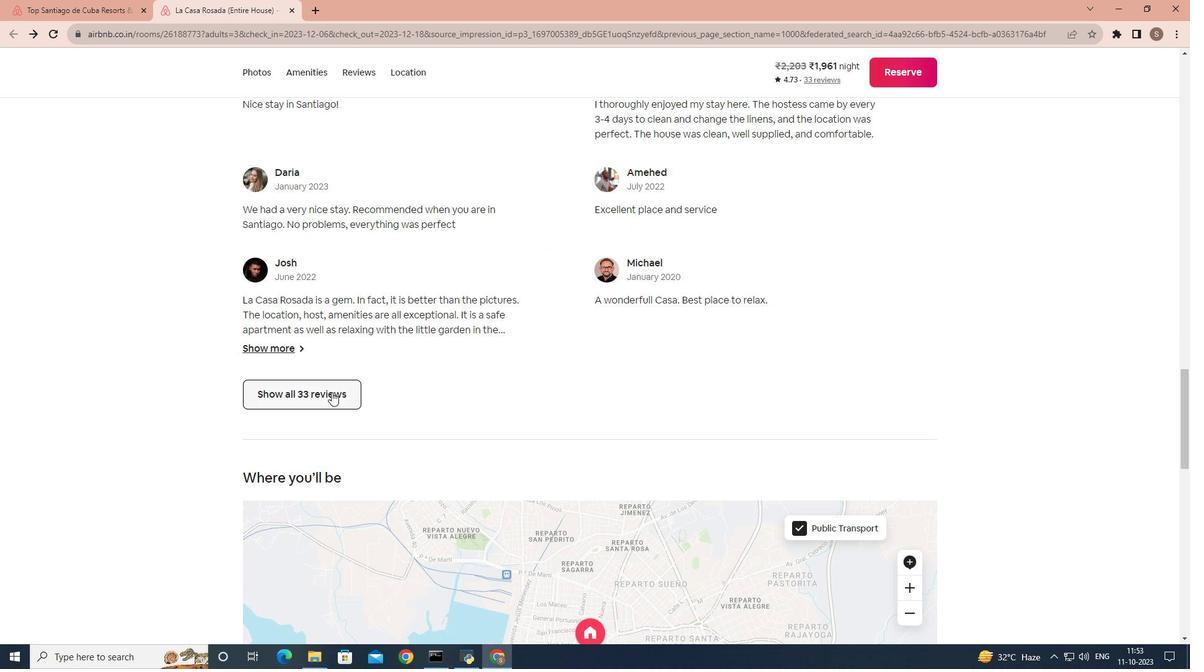 
Action: Mouse pressed left at (331, 392)
Screenshot: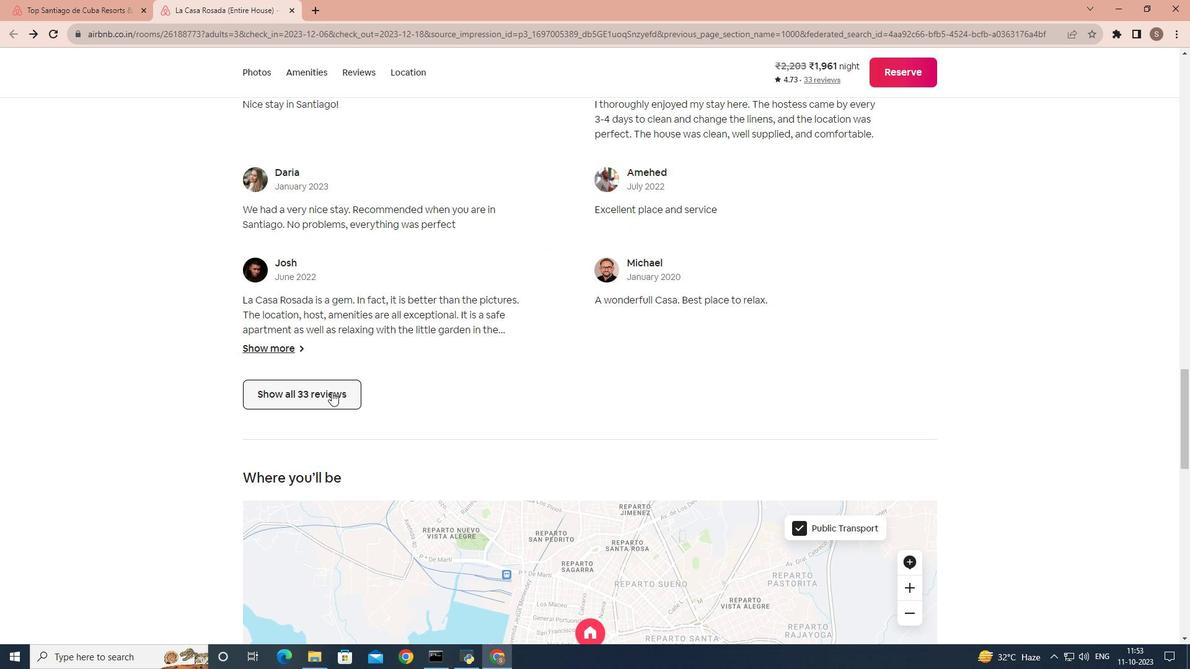
Action: Mouse moved to (426, 348)
Screenshot: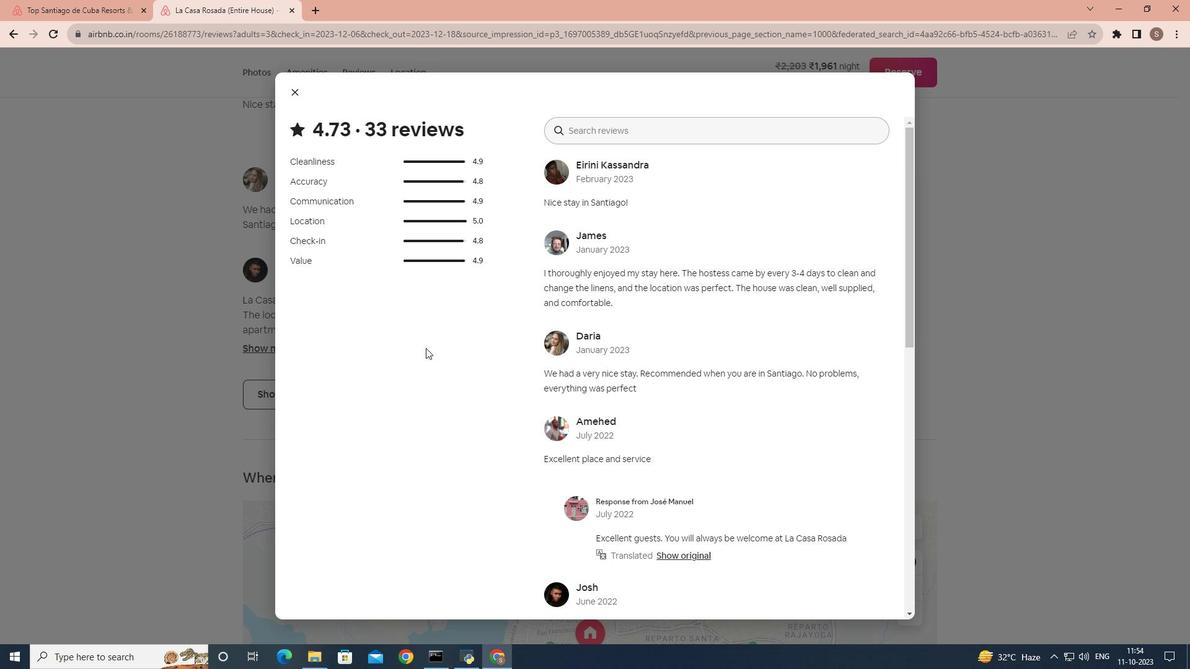 
Action: Mouse scrolled (426, 347) with delta (0, 0)
Screenshot: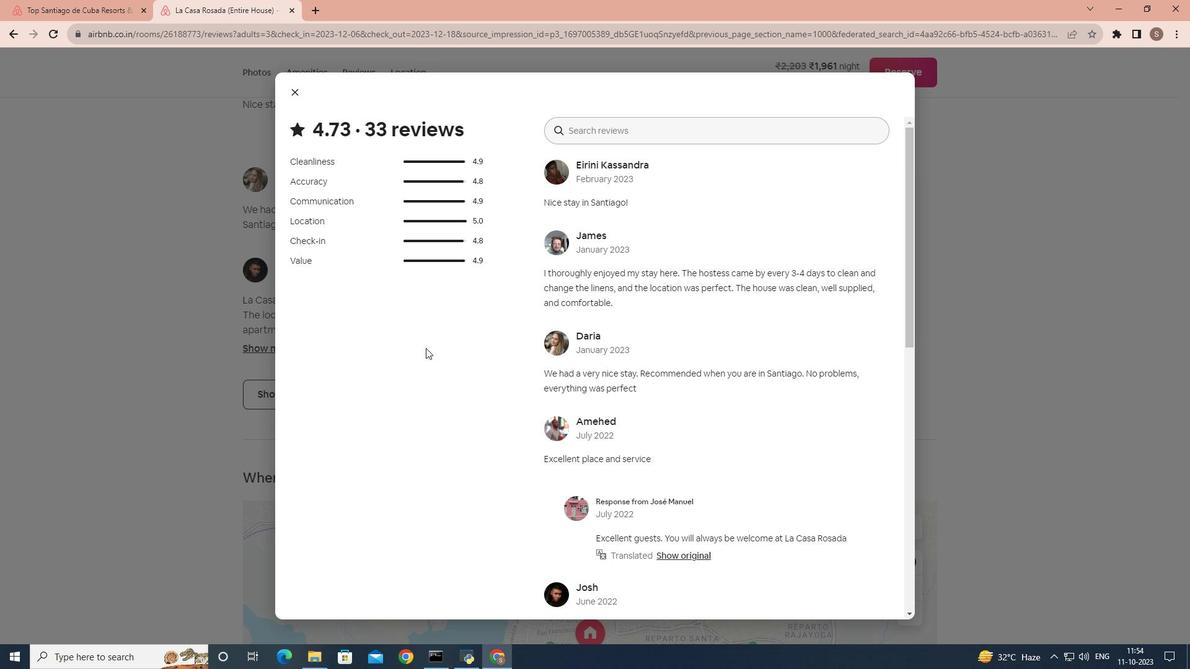 
Action: Mouse moved to (478, 347)
Screenshot: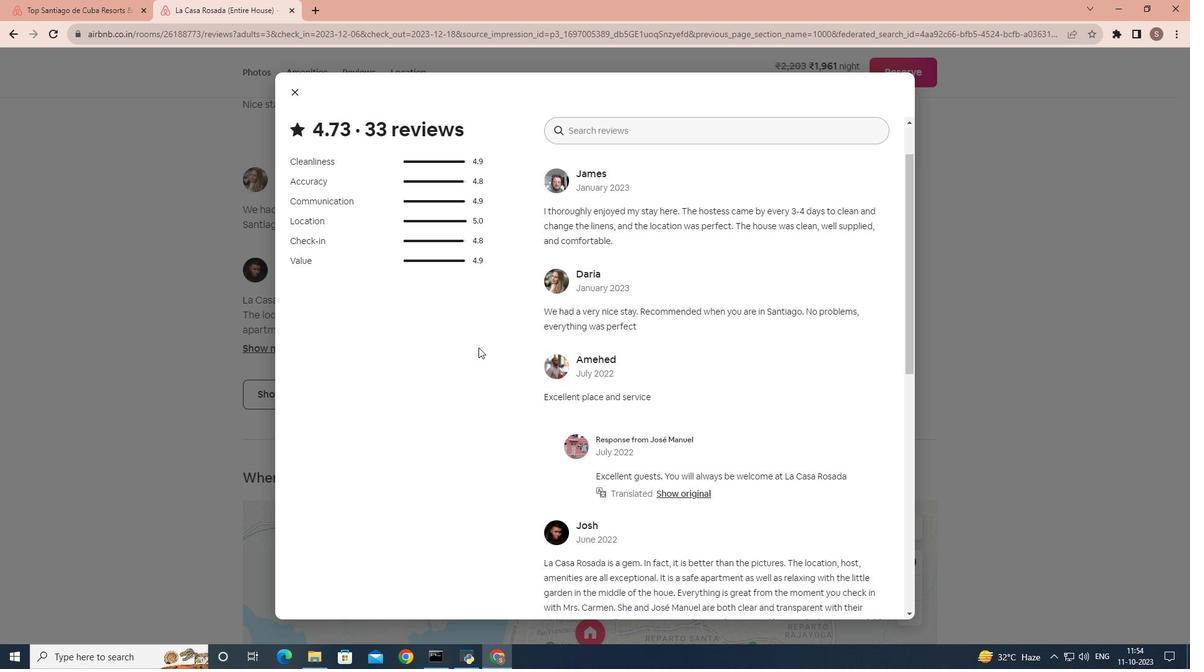 
Action: Mouse scrolled (478, 347) with delta (0, 0)
Screenshot: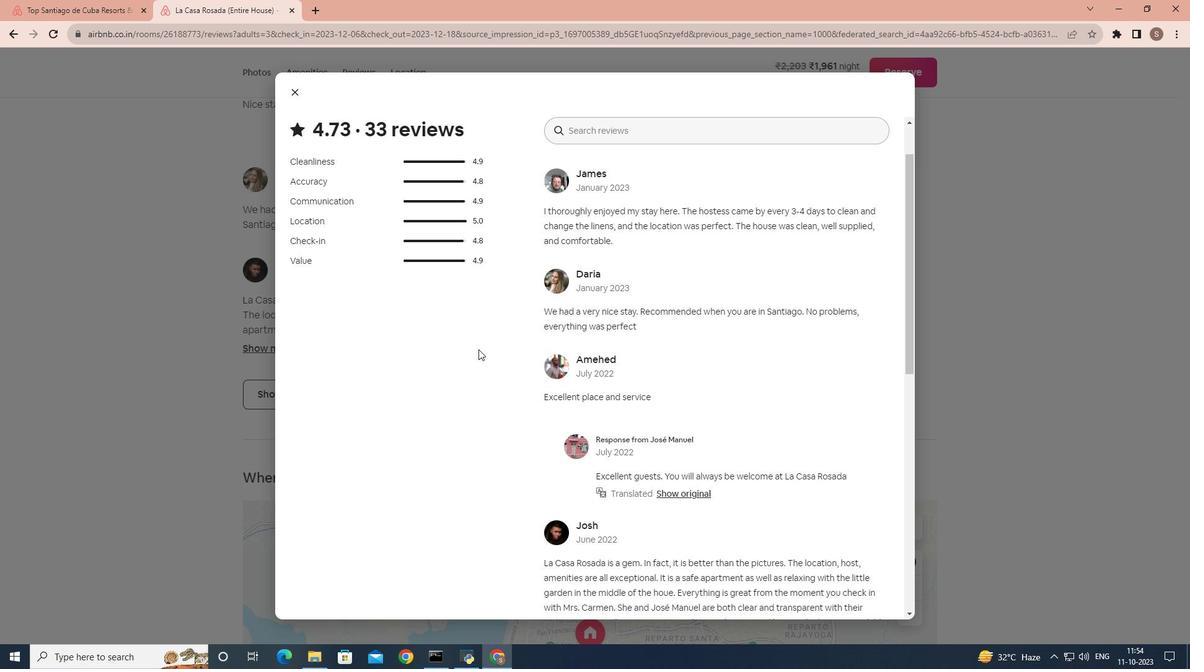 
Action: Mouse moved to (478, 349)
Screenshot: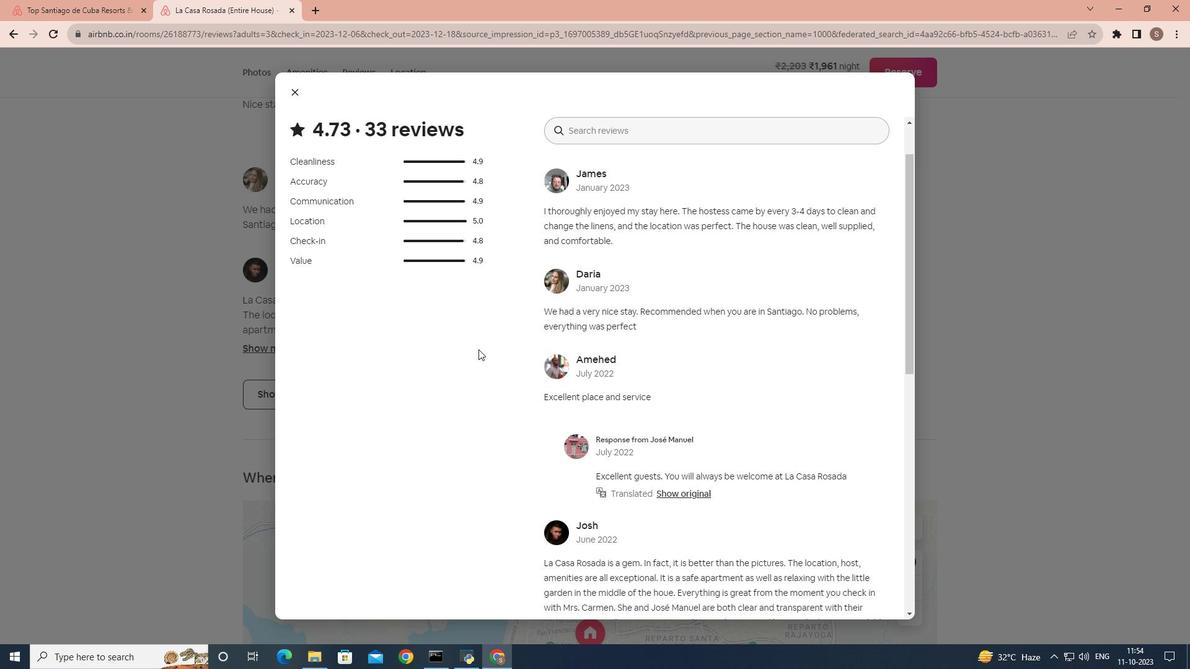 
Action: Mouse scrolled (478, 349) with delta (0, 0)
Screenshot: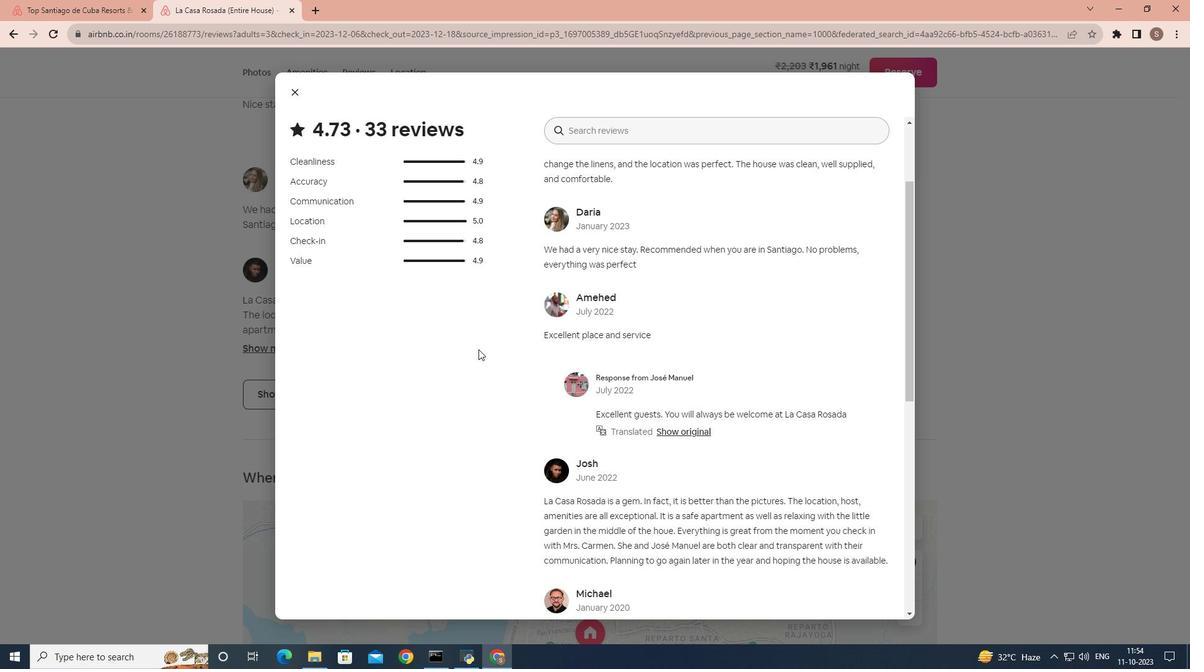 
Action: Mouse scrolled (478, 349) with delta (0, 0)
Screenshot: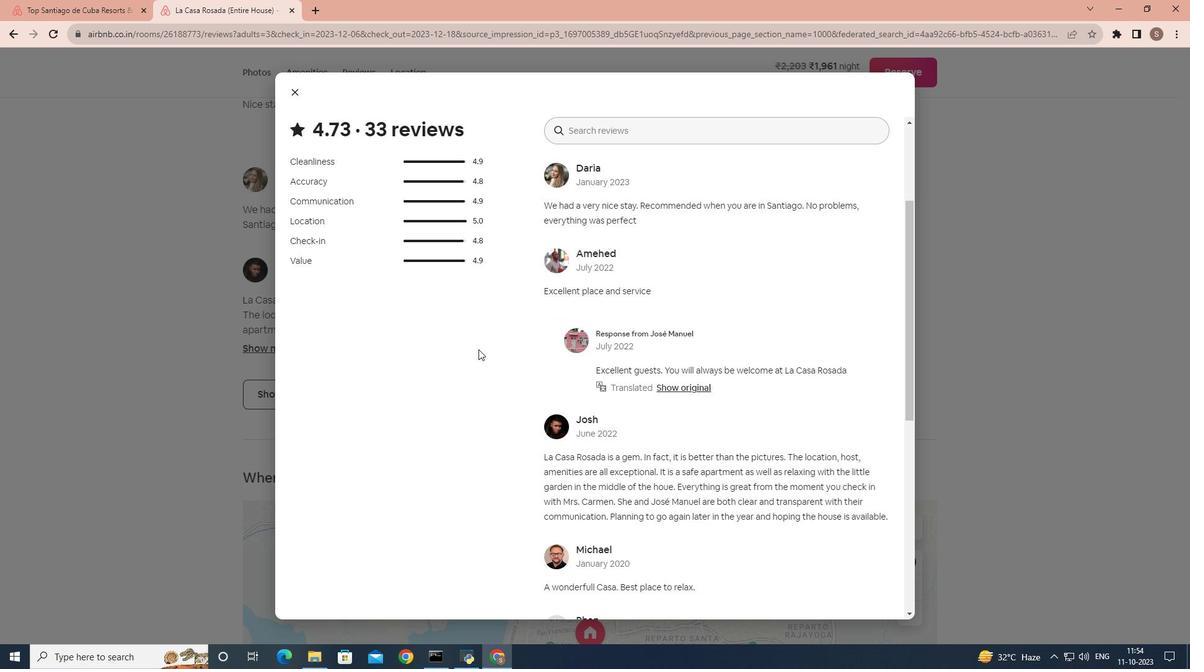 
Action: Mouse moved to (478, 351)
Screenshot: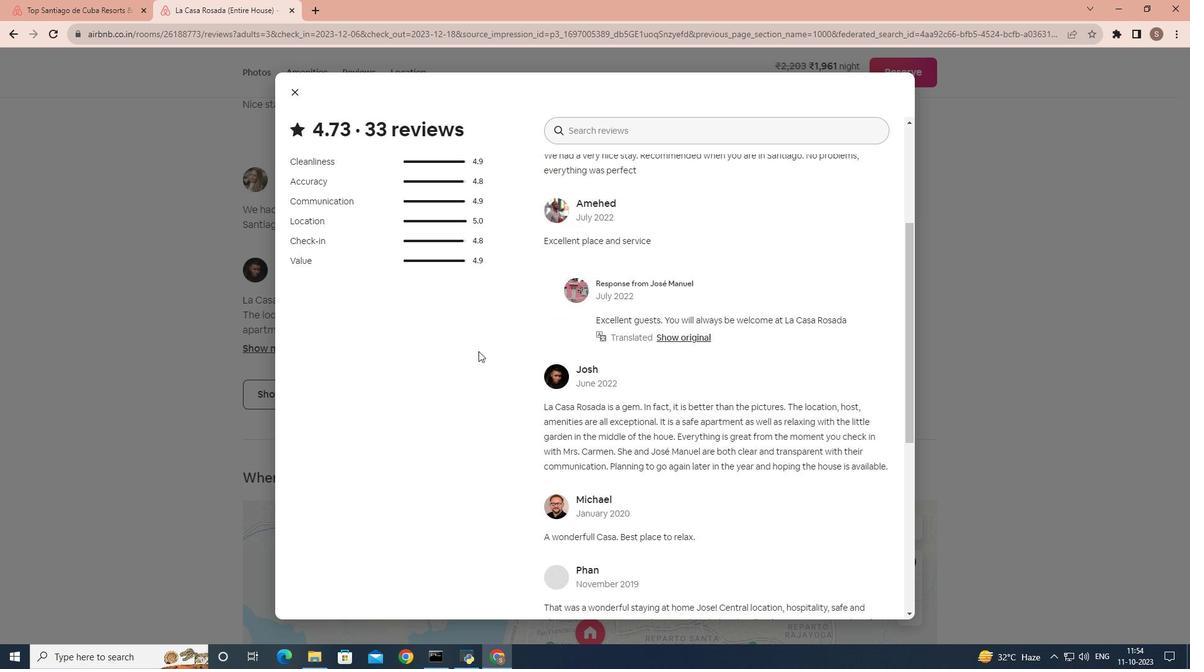 
Action: Mouse scrolled (478, 351) with delta (0, 0)
Screenshot: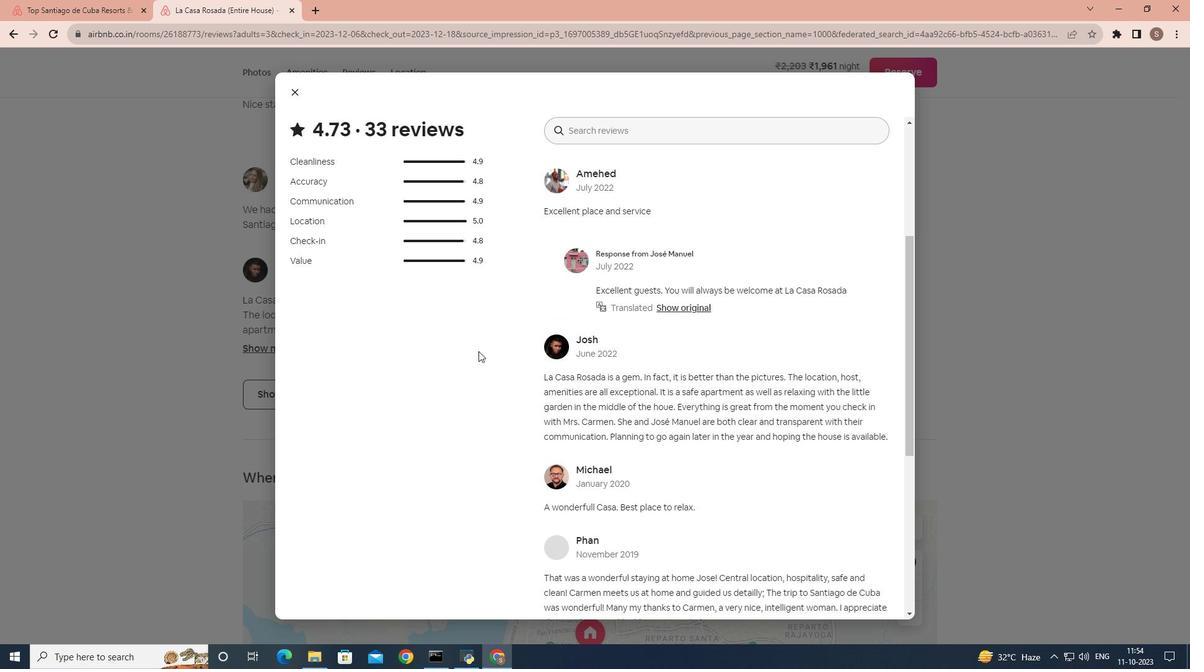 
Action: Mouse scrolled (478, 351) with delta (0, 0)
Screenshot: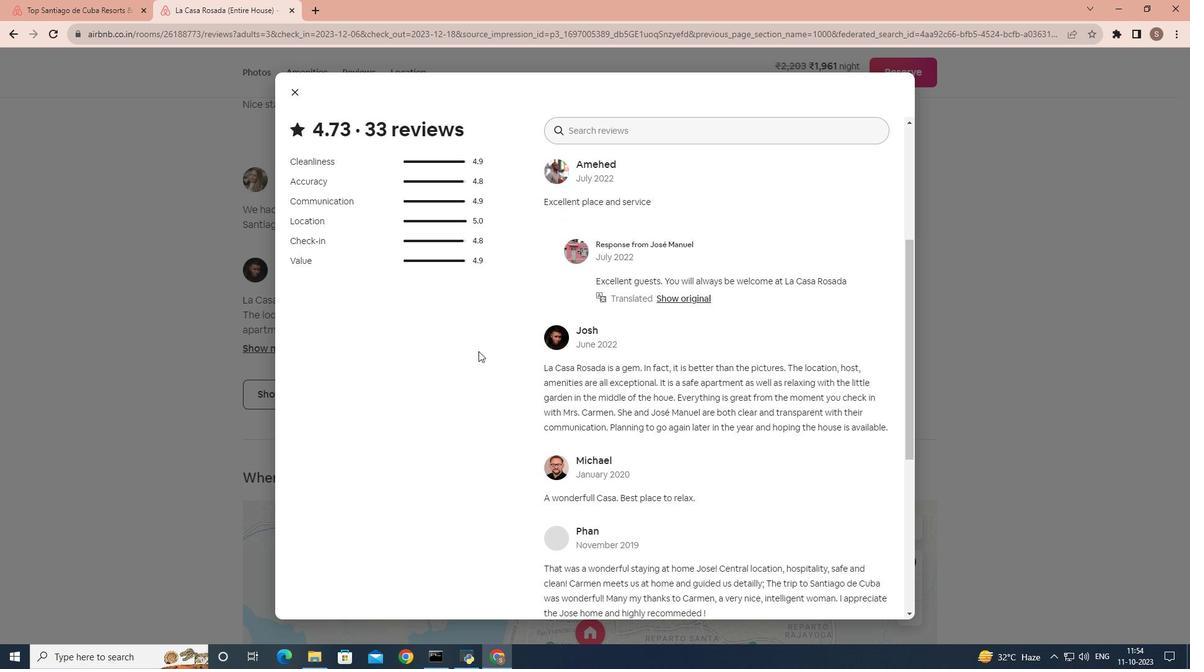 
Action: Mouse scrolled (478, 351) with delta (0, 0)
Screenshot: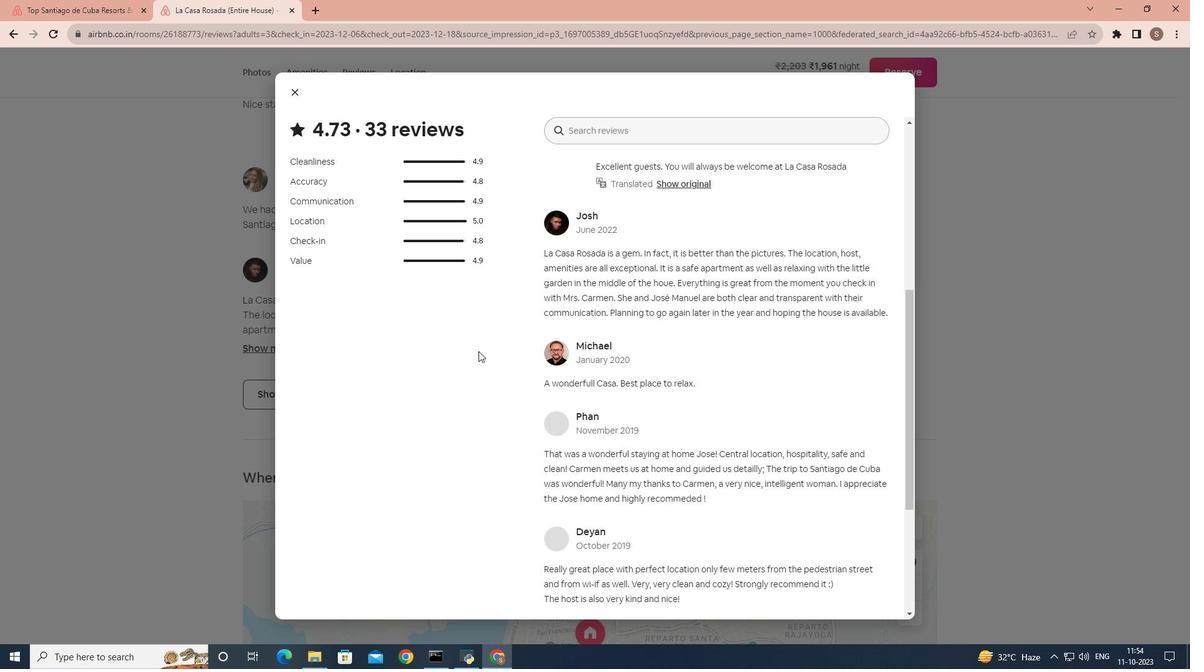 
Action: Mouse moved to (478, 356)
Screenshot: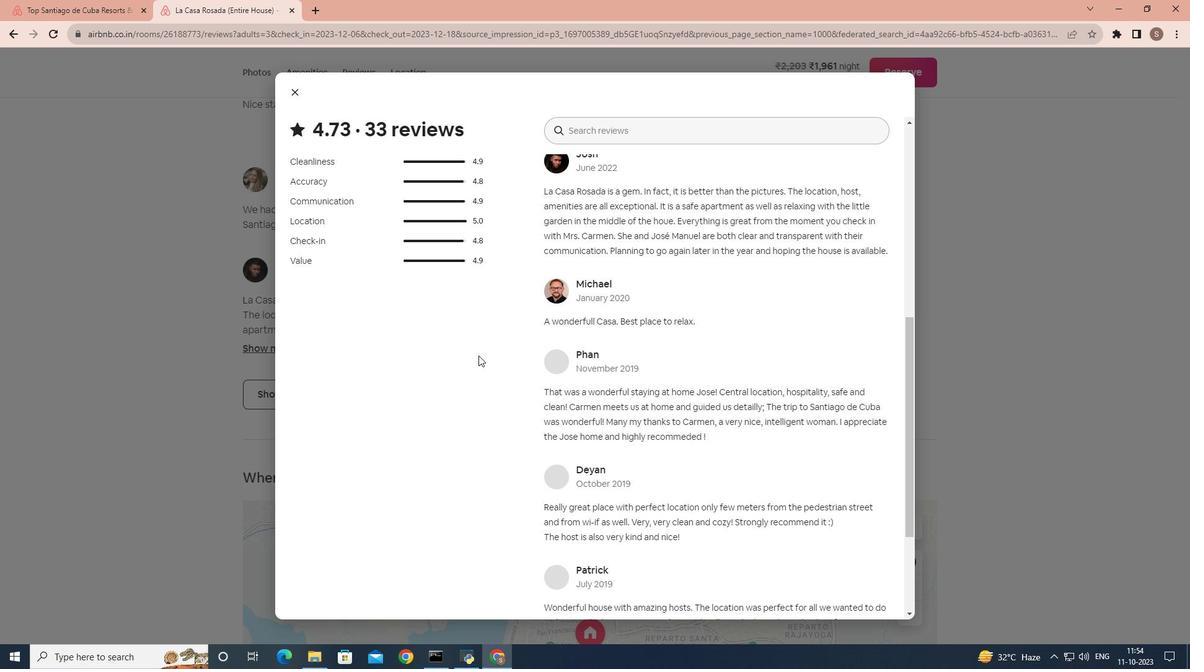 
Action: Mouse scrolled (478, 355) with delta (0, 0)
Screenshot: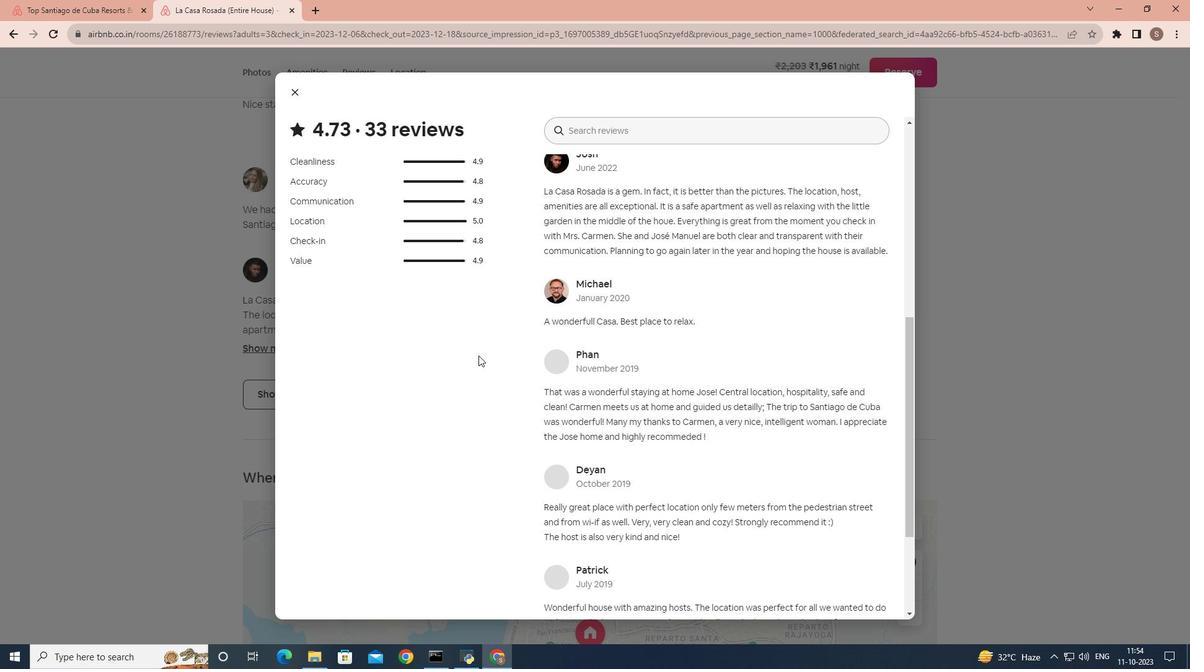 
Action: Mouse moved to (478, 357)
Screenshot: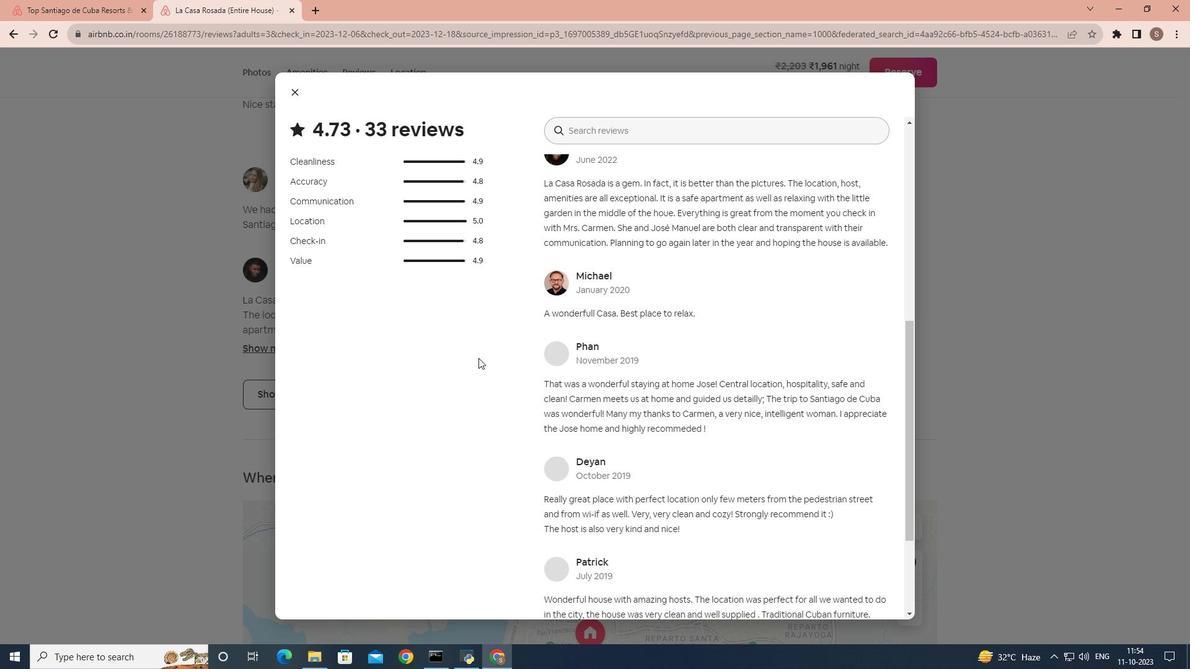 
Action: Mouse scrolled (478, 357) with delta (0, 0)
Screenshot: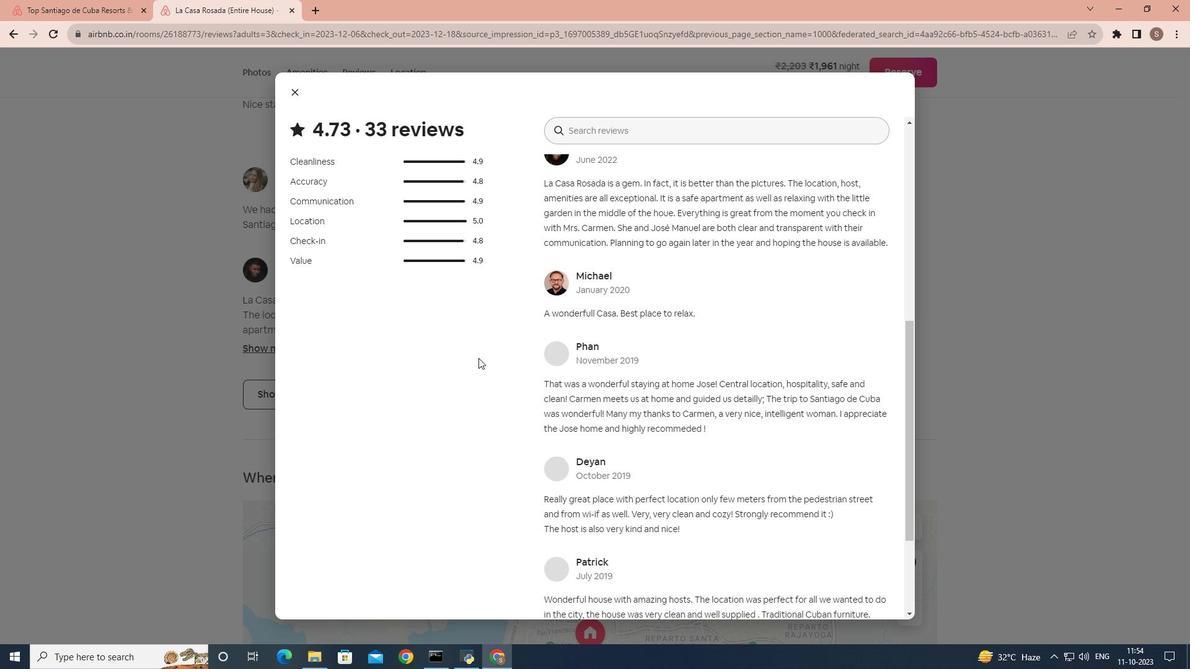 
Action: Mouse moved to (478, 358)
Screenshot: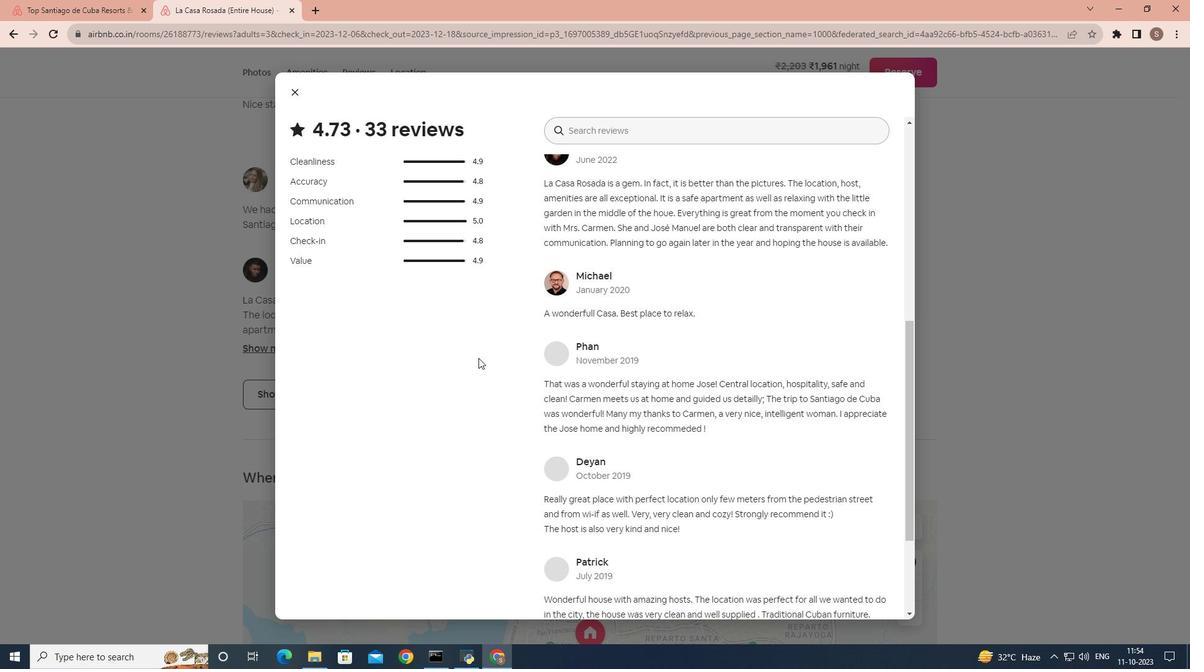
Action: Mouse scrolled (478, 357) with delta (0, 0)
Screenshot: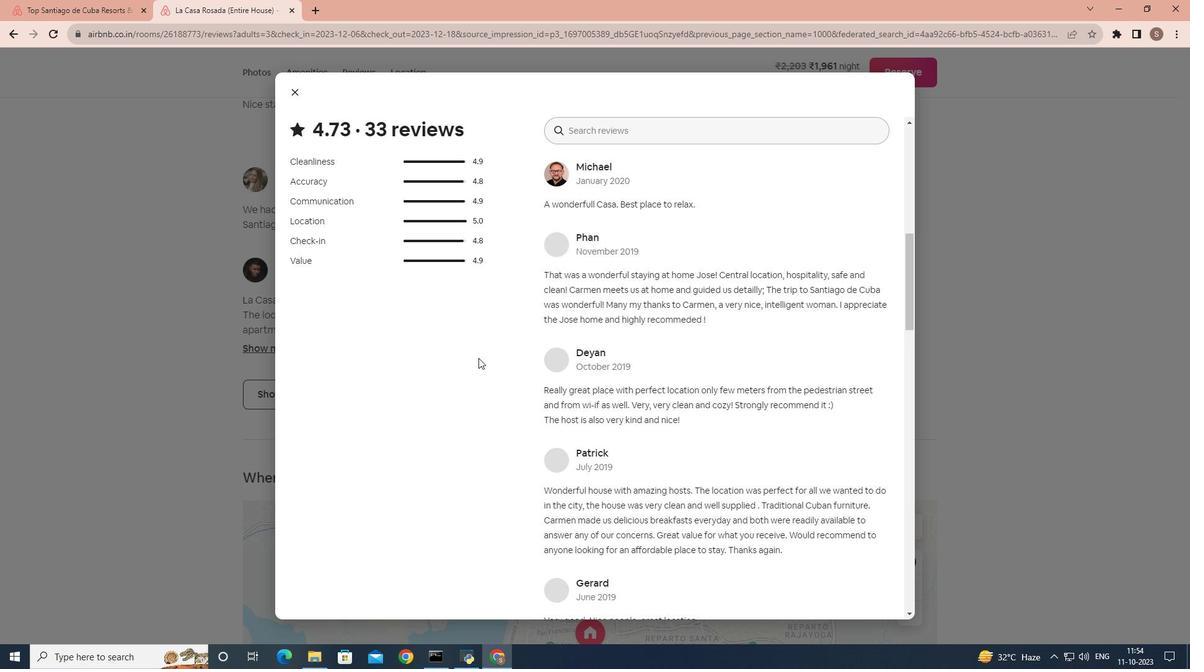
Action: Mouse scrolled (478, 357) with delta (0, 0)
Screenshot: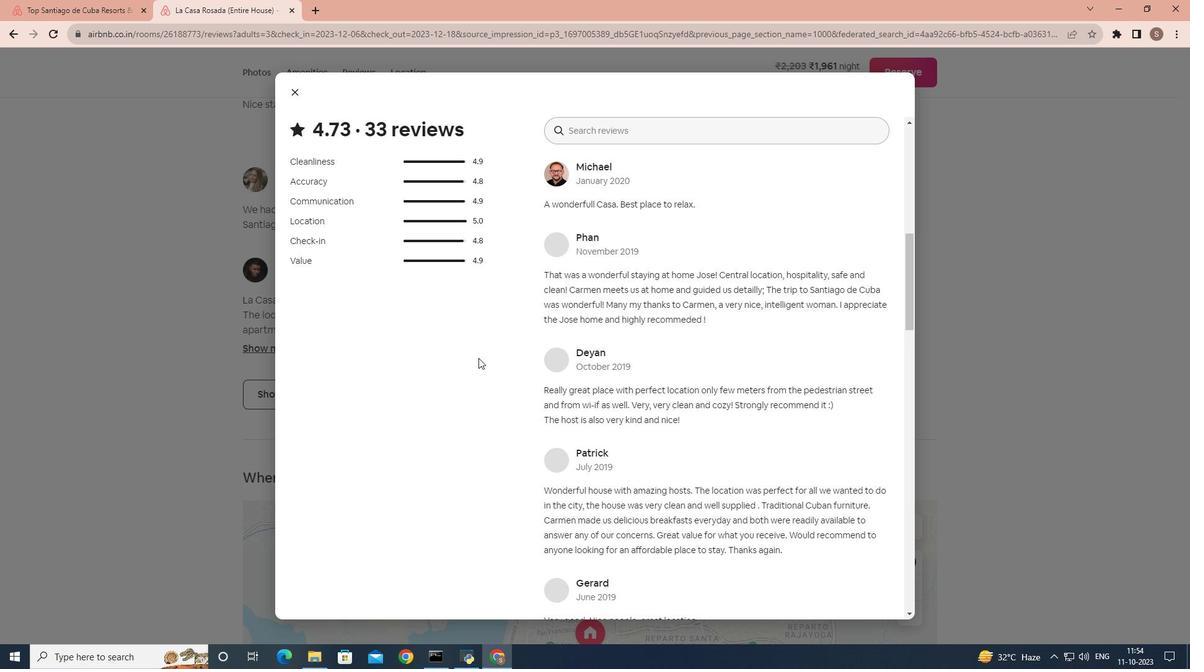 
Action: Mouse scrolled (478, 357) with delta (0, 0)
Screenshot: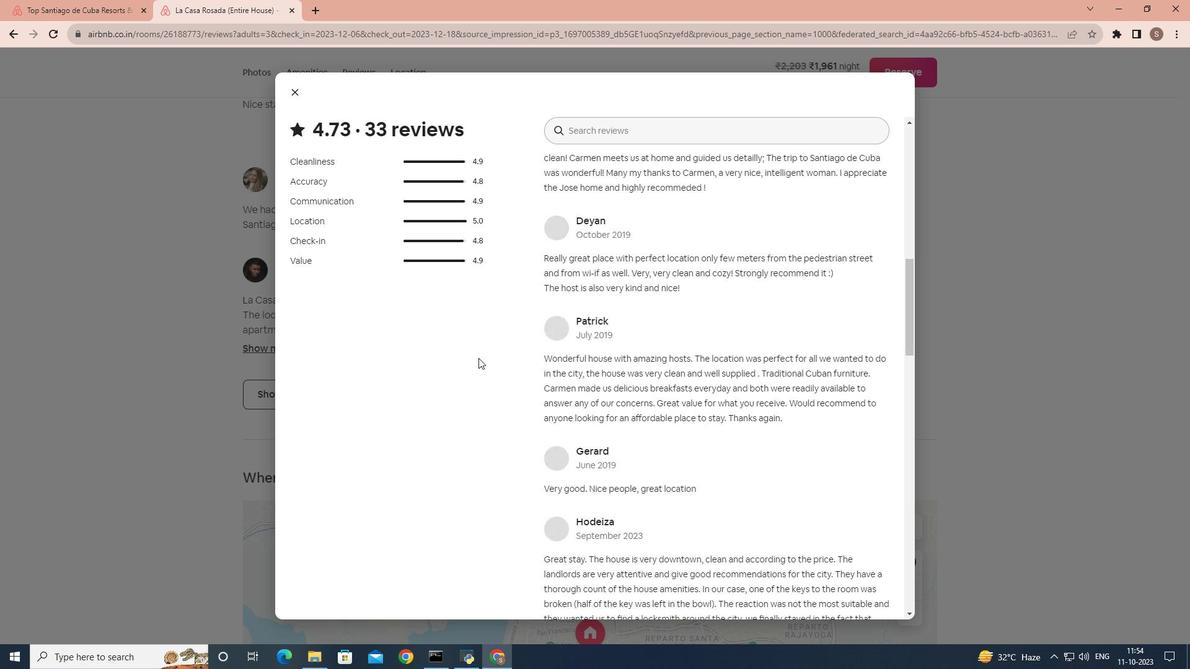 
Action: Mouse scrolled (478, 357) with delta (0, 0)
Screenshot: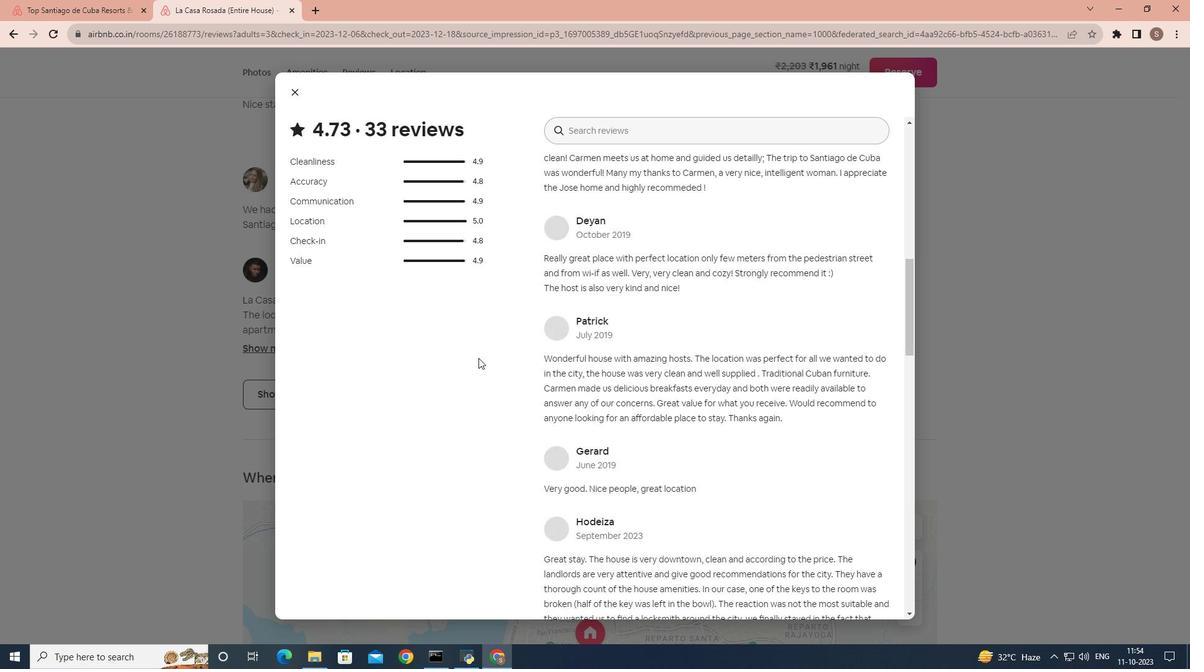 
Action: Mouse scrolled (478, 357) with delta (0, 0)
Screenshot: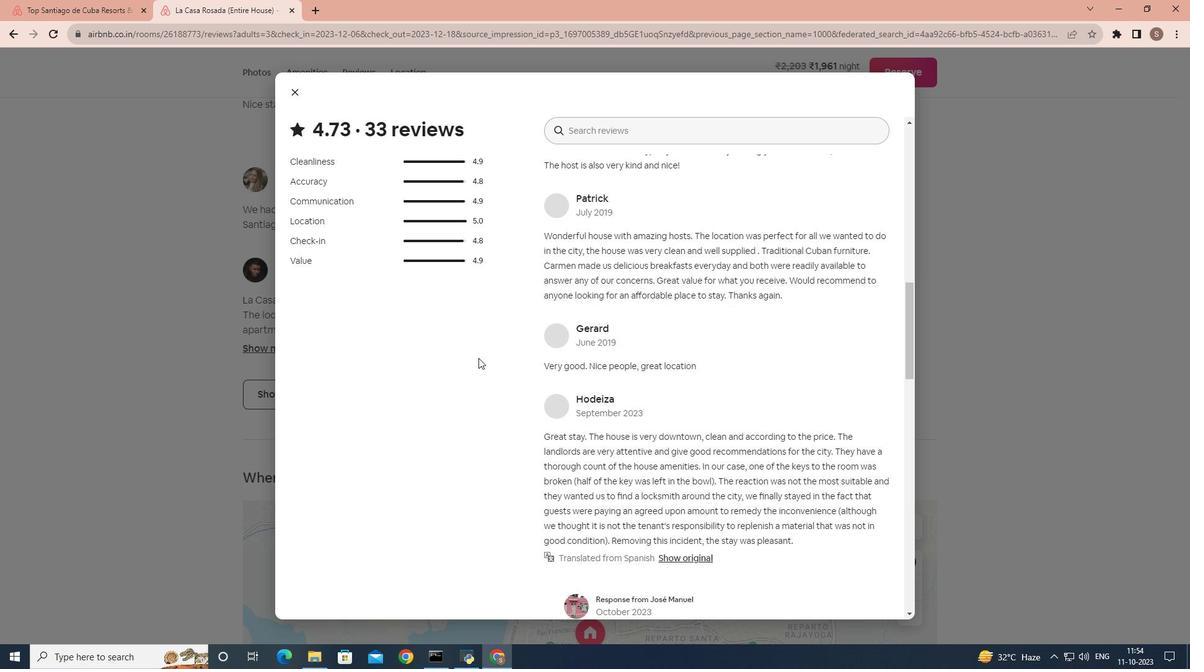
Action: Mouse scrolled (478, 357) with delta (0, 0)
Screenshot: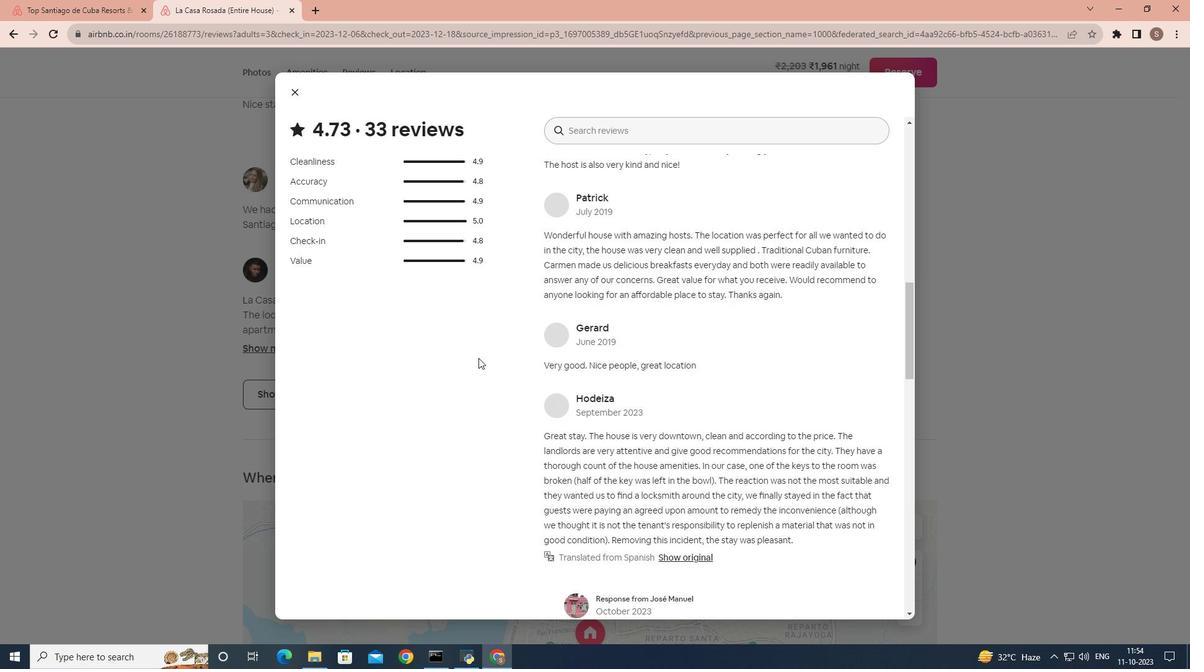 
Action: Mouse moved to (478, 351)
Screenshot: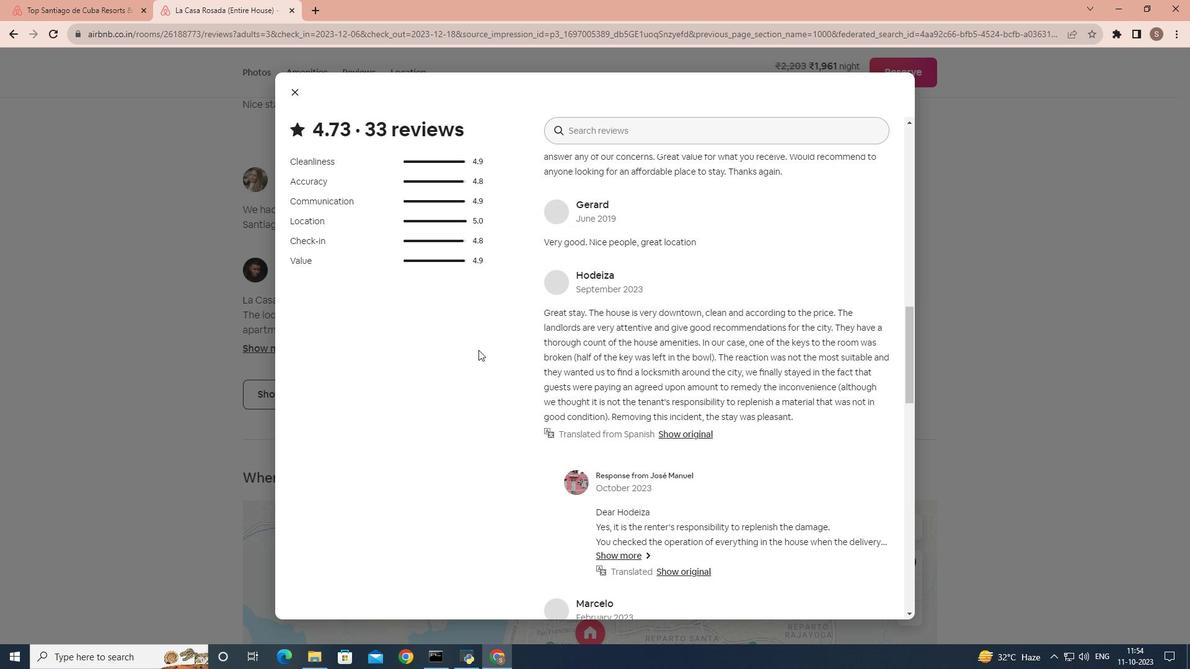 
Action: Mouse scrolled (478, 350) with delta (0, 0)
Screenshot: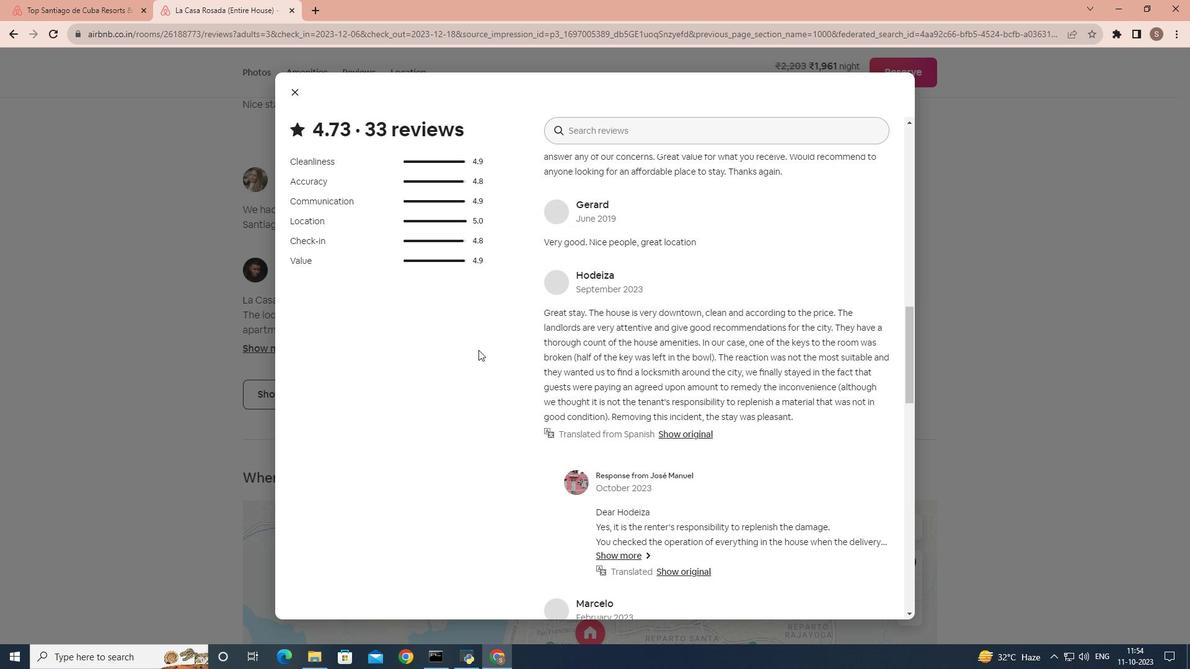 
Action: Mouse moved to (478, 350)
Screenshot: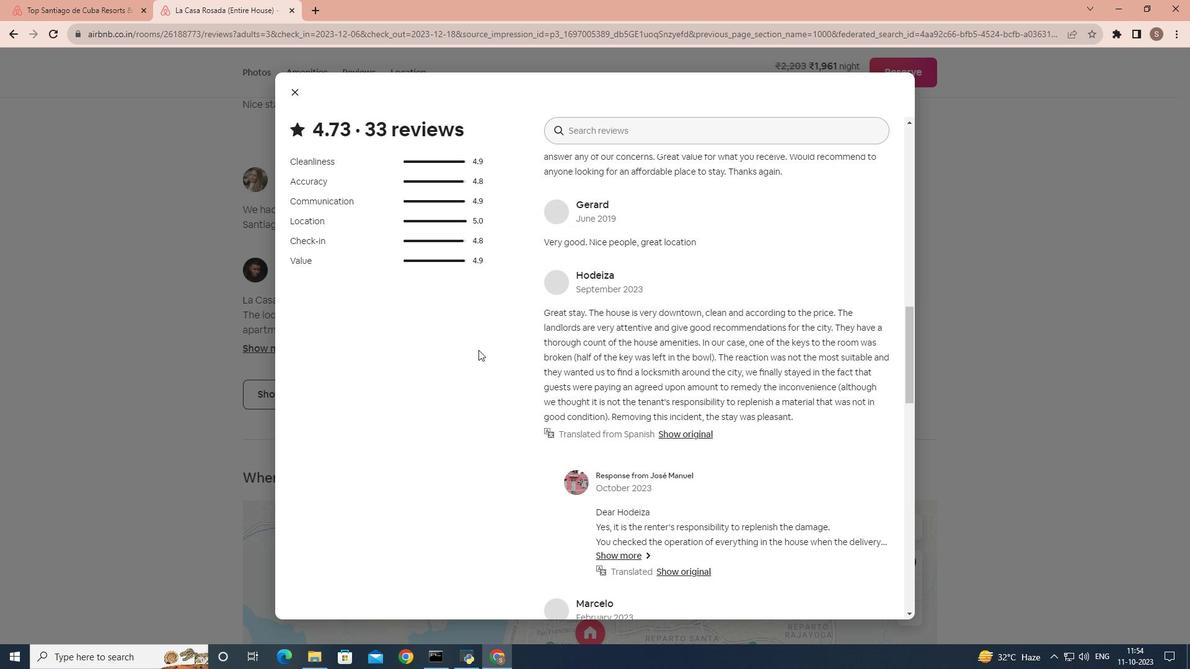 
Action: Mouse scrolled (478, 349) with delta (0, 0)
Screenshot: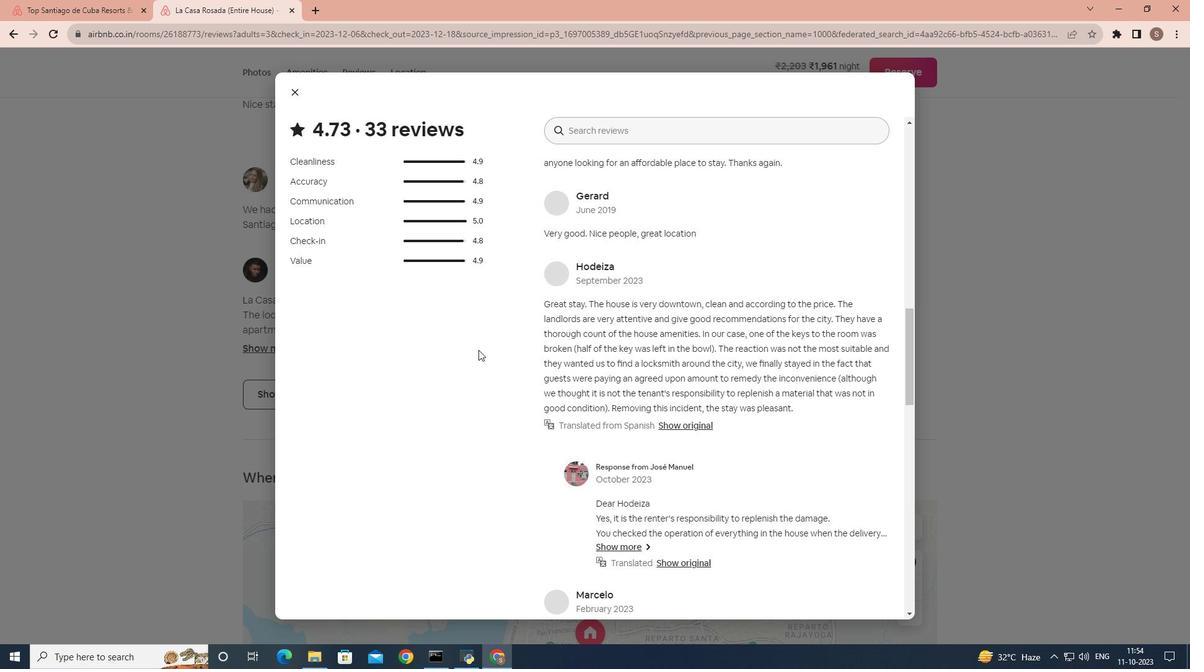 
Action: Mouse moved to (478, 350)
Screenshot: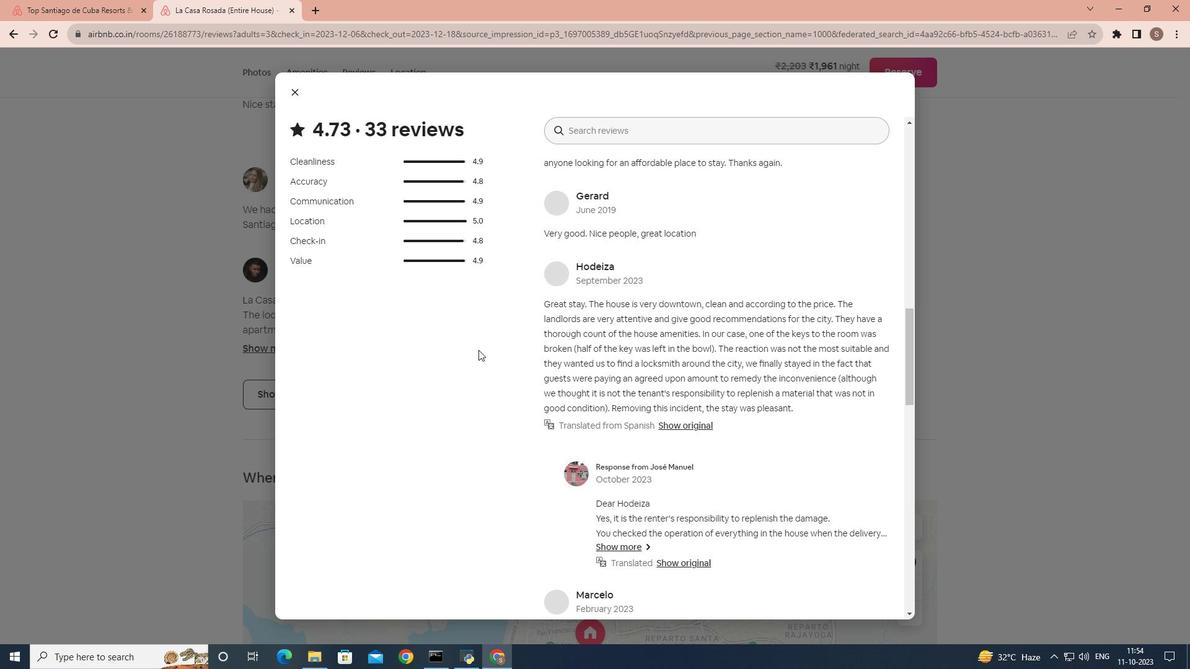 
Action: Mouse scrolled (478, 349) with delta (0, 0)
Screenshot: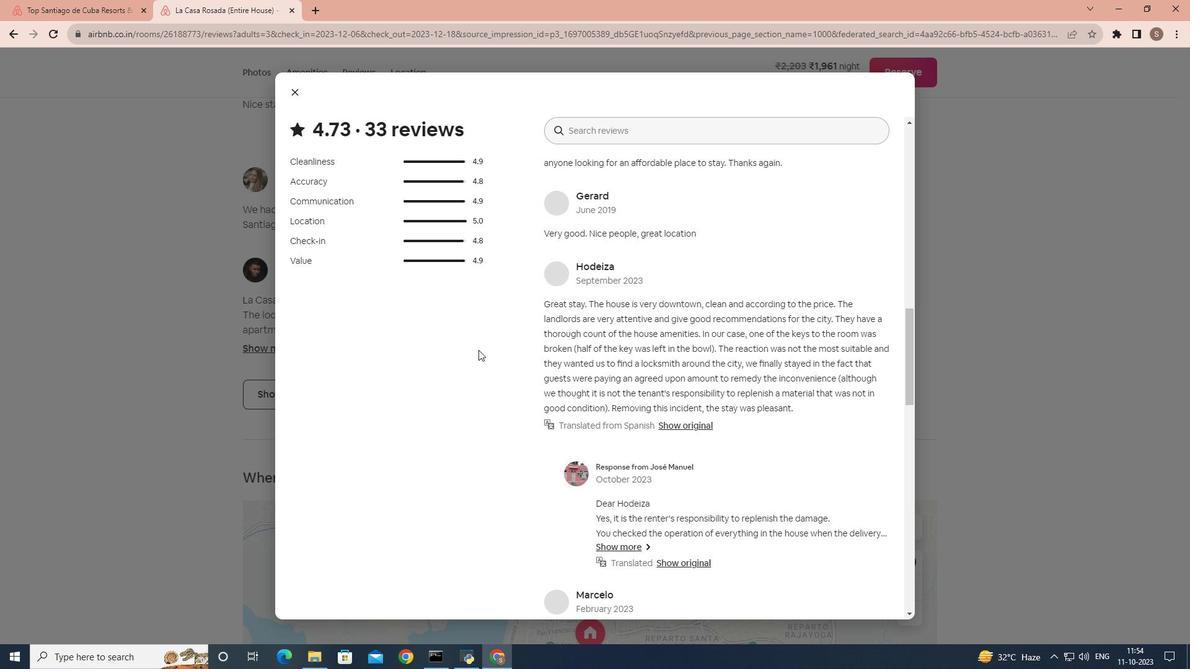 
Action: Mouse scrolled (478, 349) with delta (0, 0)
Screenshot: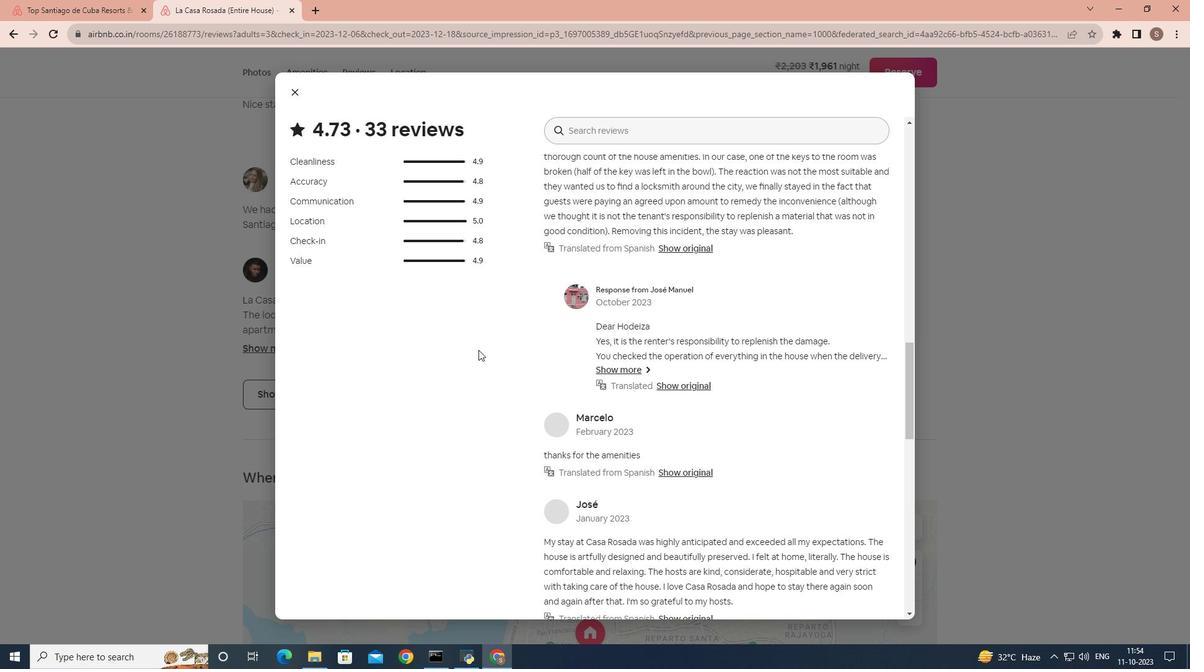 
Action: Mouse scrolled (478, 349) with delta (0, 0)
Screenshot: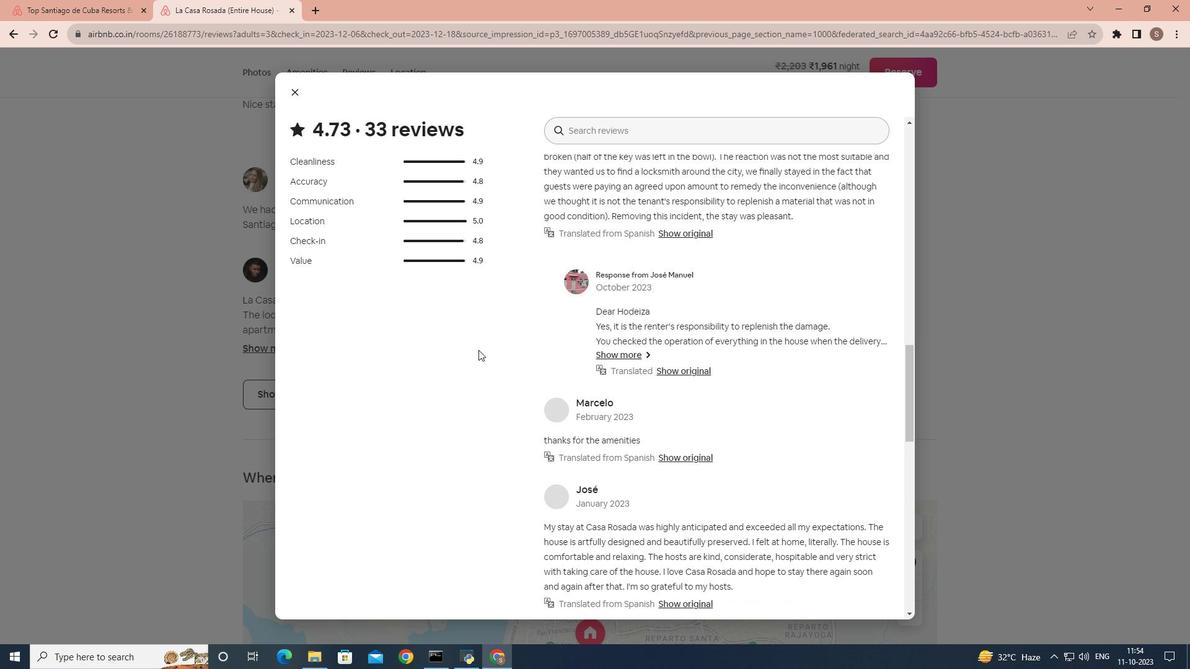 
Action: Mouse scrolled (478, 349) with delta (0, 0)
Screenshot: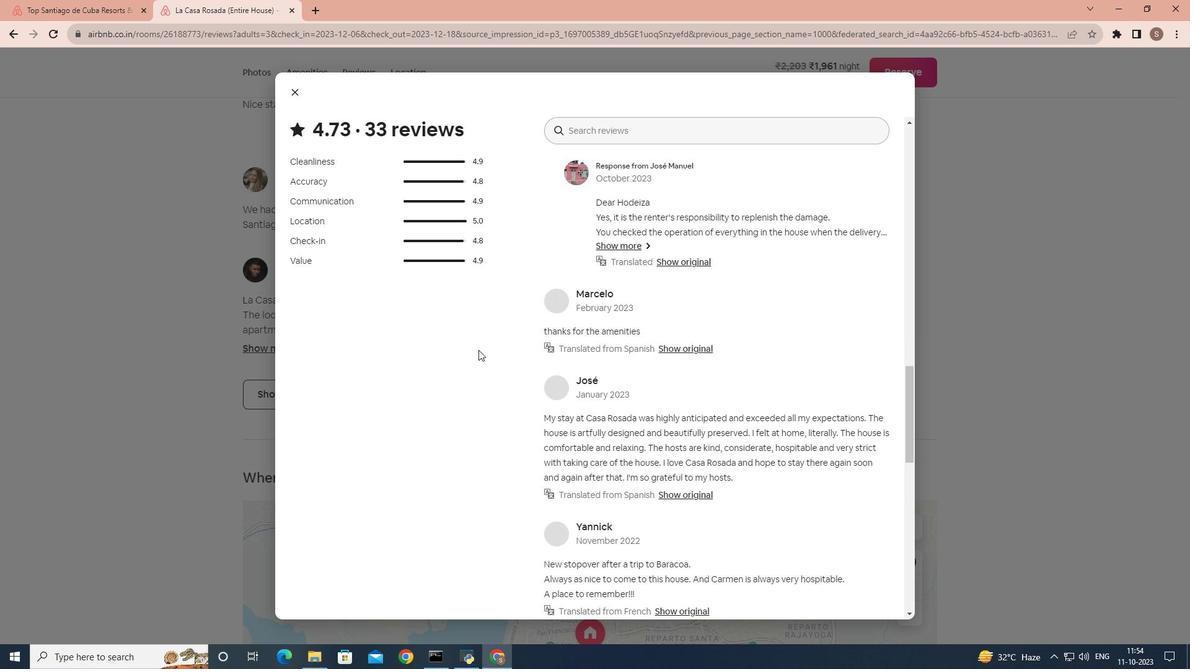 
Action: Mouse scrolled (478, 349) with delta (0, 0)
Screenshot: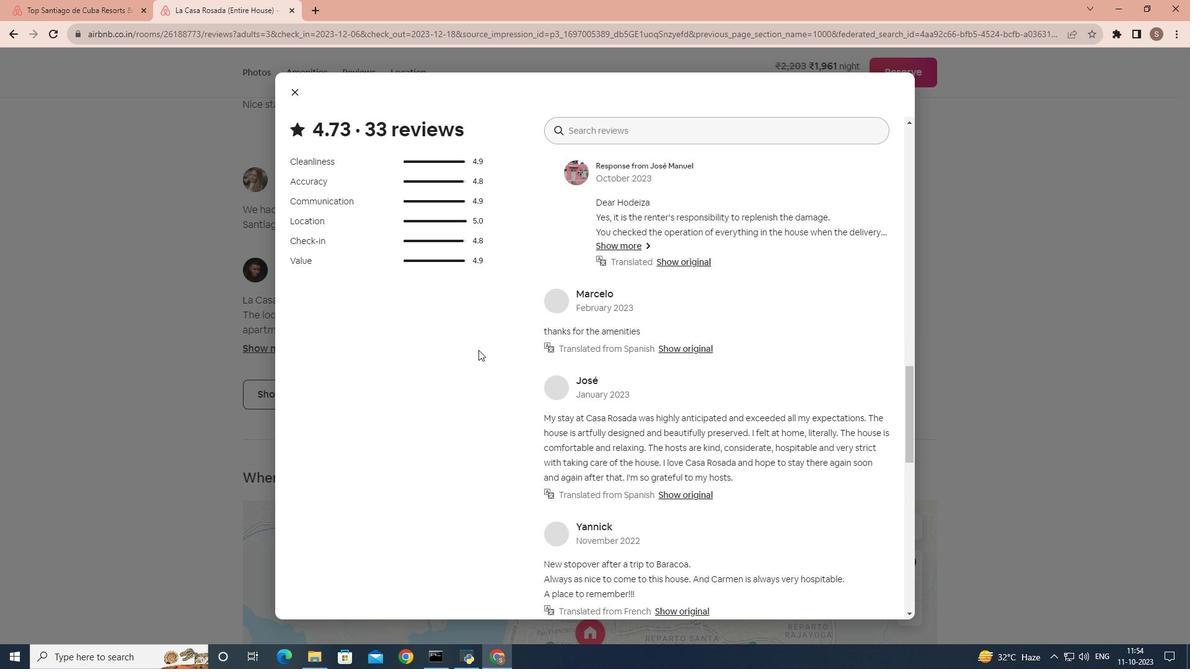 
Action: Mouse scrolled (478, 349) with delta (0, 0)
Screenshot: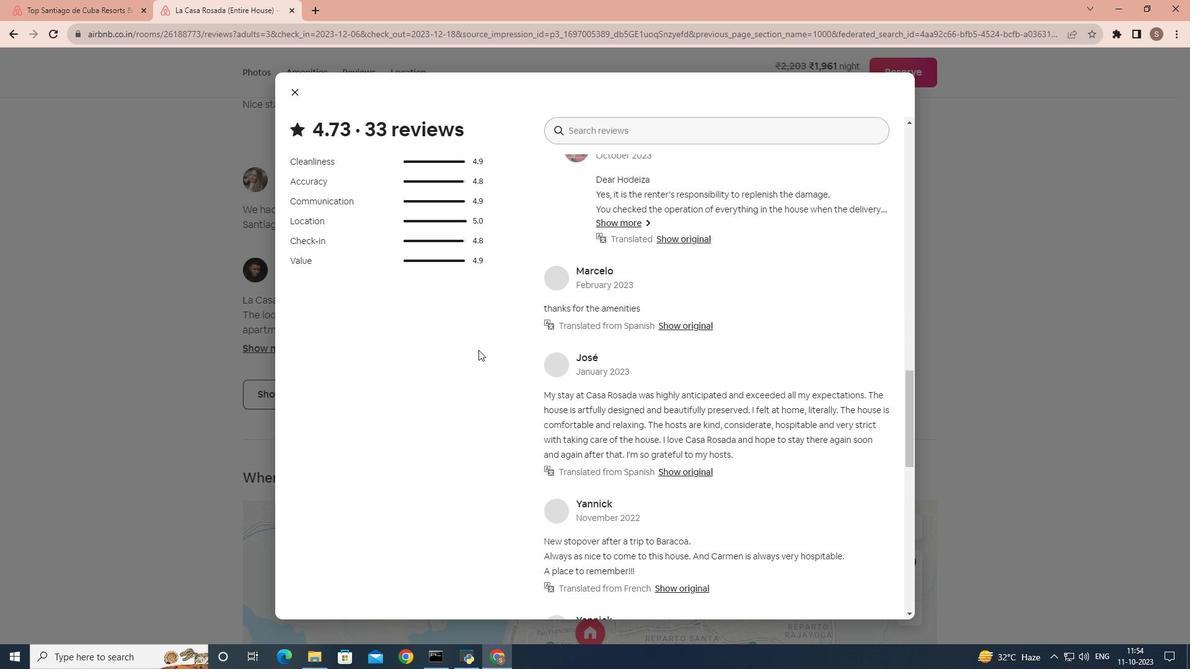 
Action: Mouse moved to (478, 350)
Screenshot: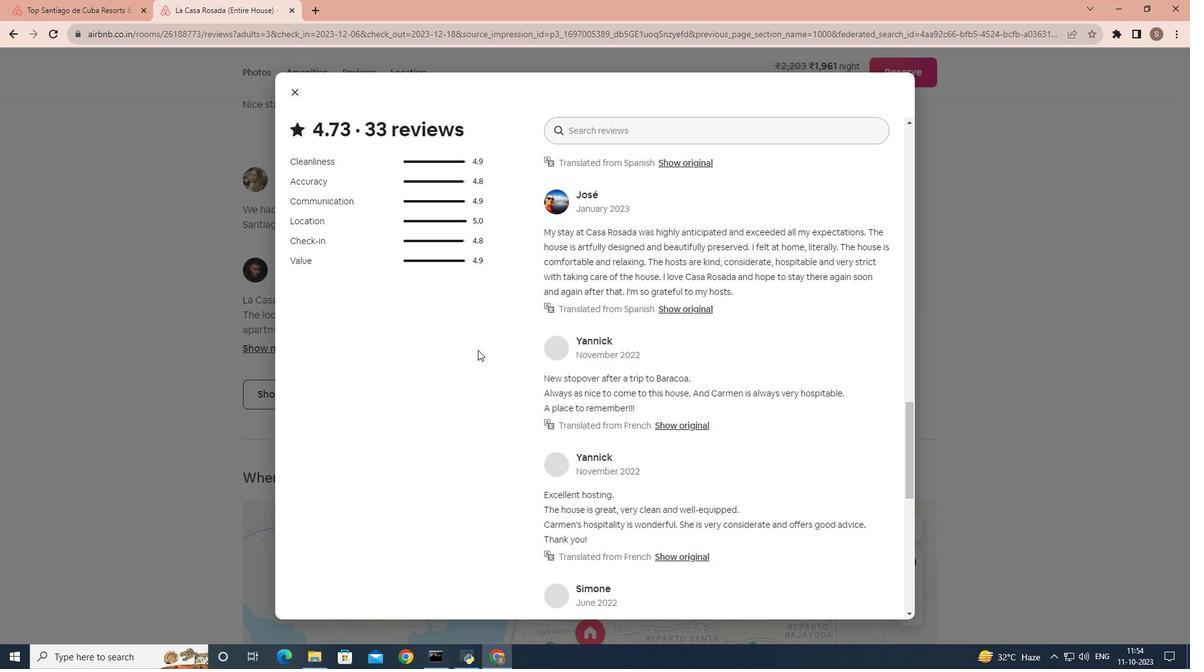 
Action: Mouse scrolled (478, 349) with delta (0, 0)
Screenshot: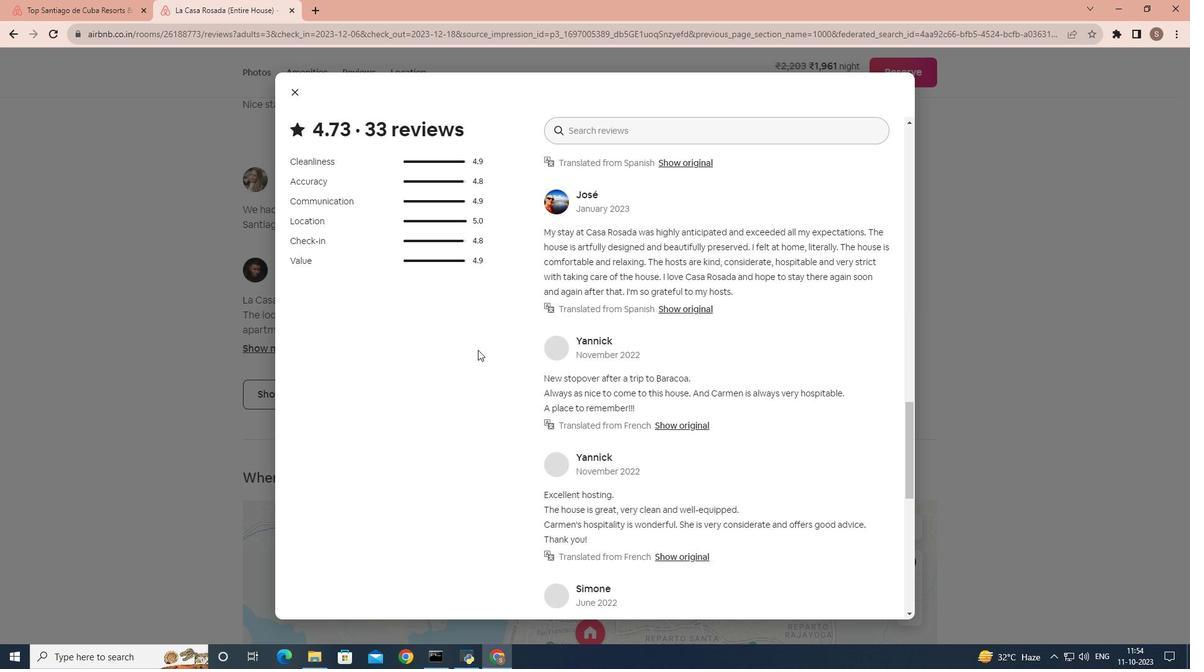 
Action: Mouse scrolled (478, 349) with delta (0, 0)
